 Task: Go to Program & Features. Select Whole Food Market. Add to cart Organic Rosemary-1. Select Amazon Health. Add to cart Quercetin supplement-2. Place order for Gianna Martinez, _x000D_
382 S Miraleste Dr #455_x000D_
San Pedro, California(CA), 90732, Cell Number (310) 548-1979
Action: Mouse moved to (157, 66)
Screenshot: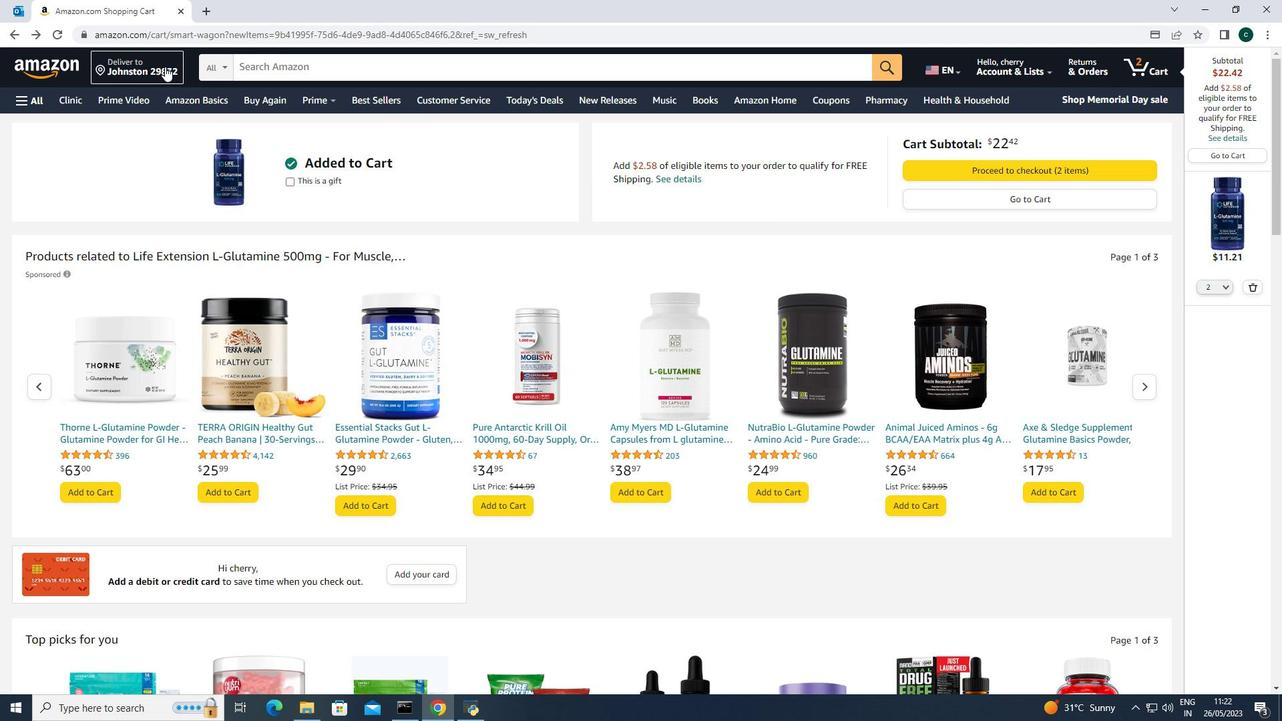 
Action: Mouse pressed left at (157, 66)
Screenshot: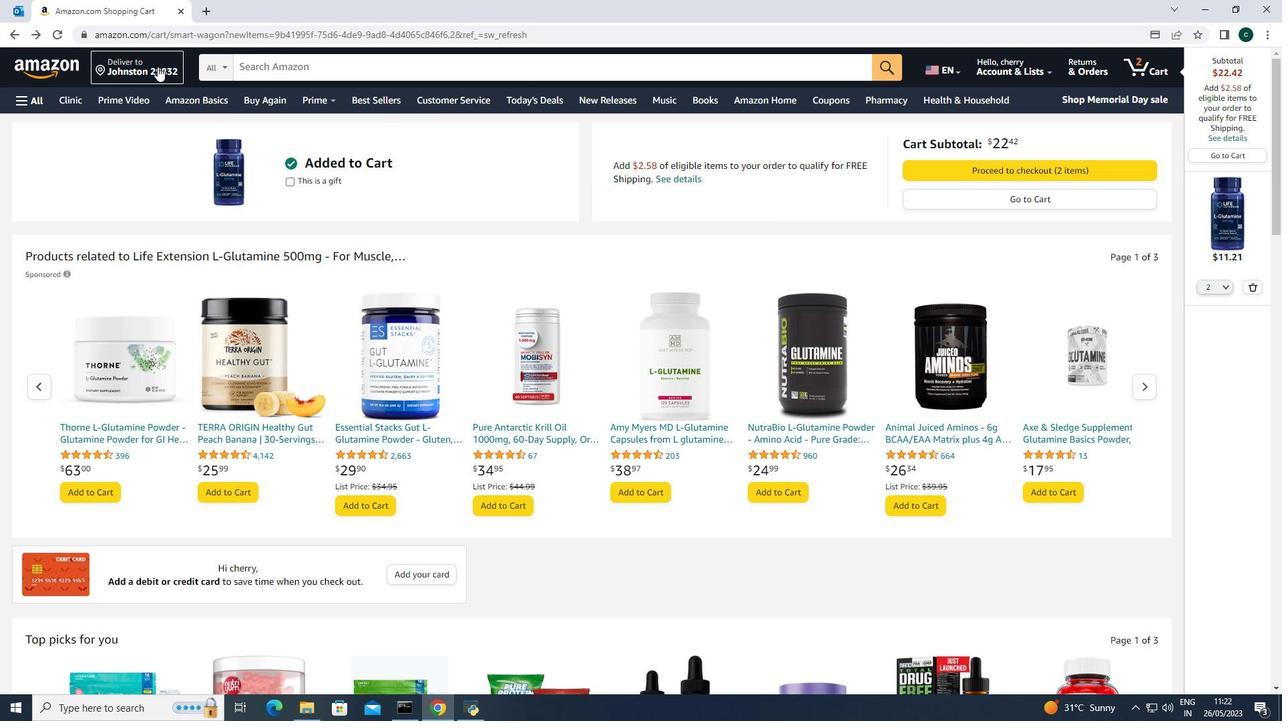 
Action: Mouse moved to (657, 412)
Screenshot: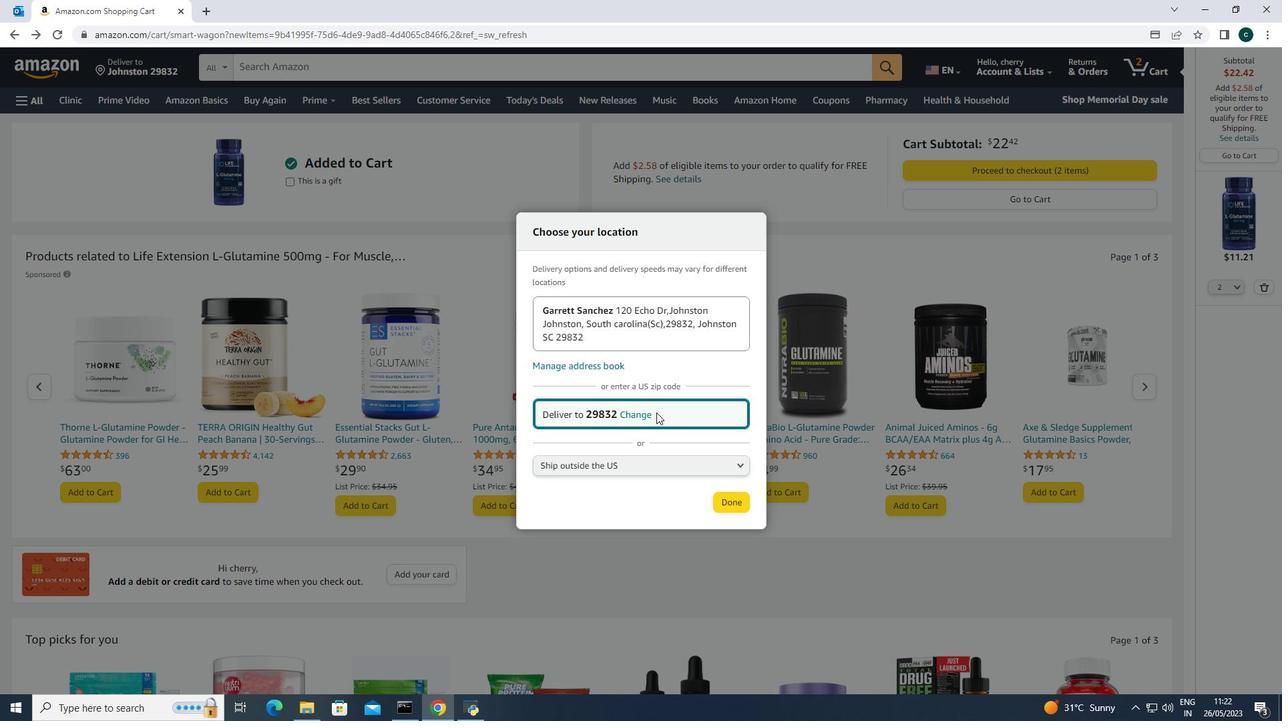 
Action: Mouse pressed left at (657, 412)
Screenshot: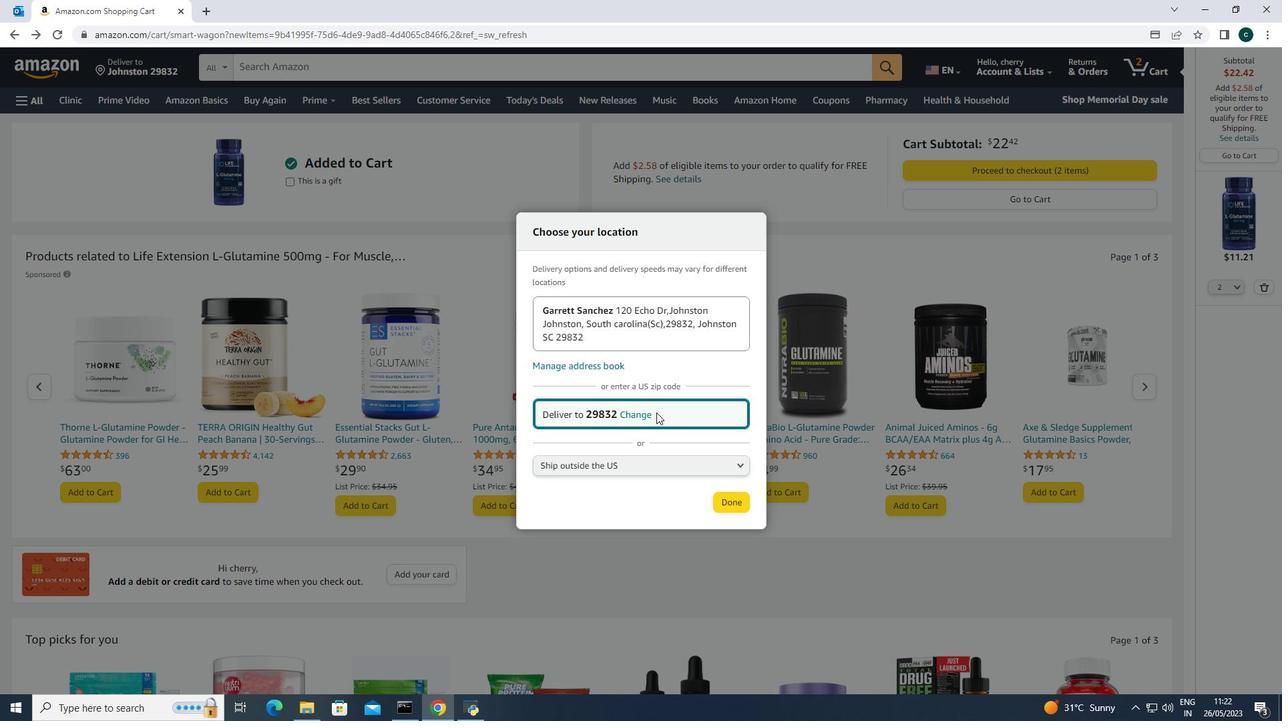 
Action: Mouse moved to (645, 417)
Screenshot: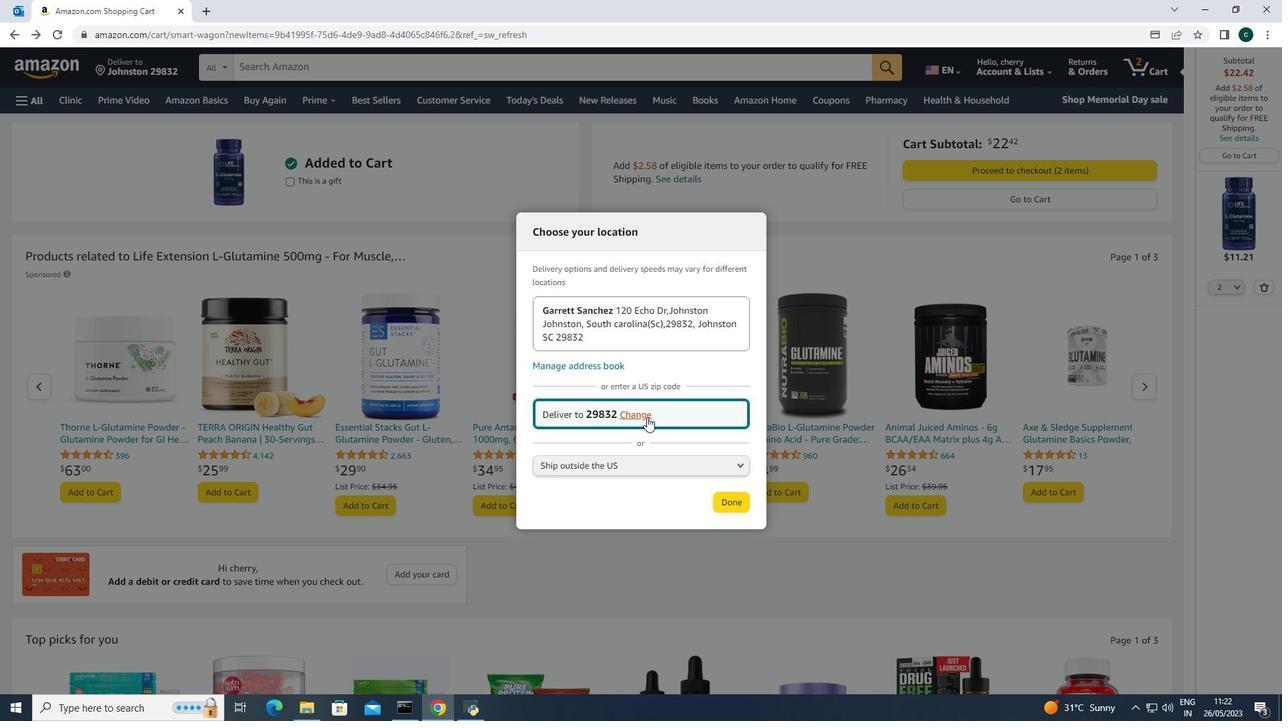 
Action: Mouse pressed left at (645, 417)
Screenshot: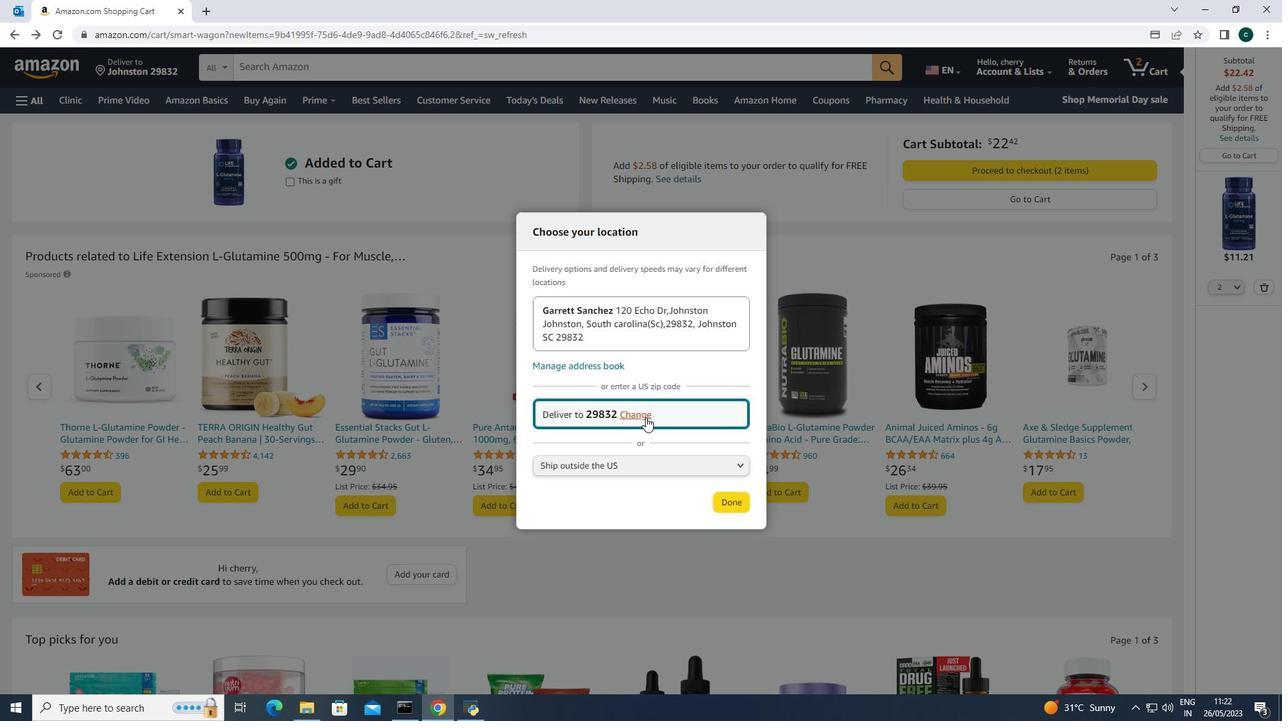 
Action: Mouse moved to (647, 412)
Screenshot: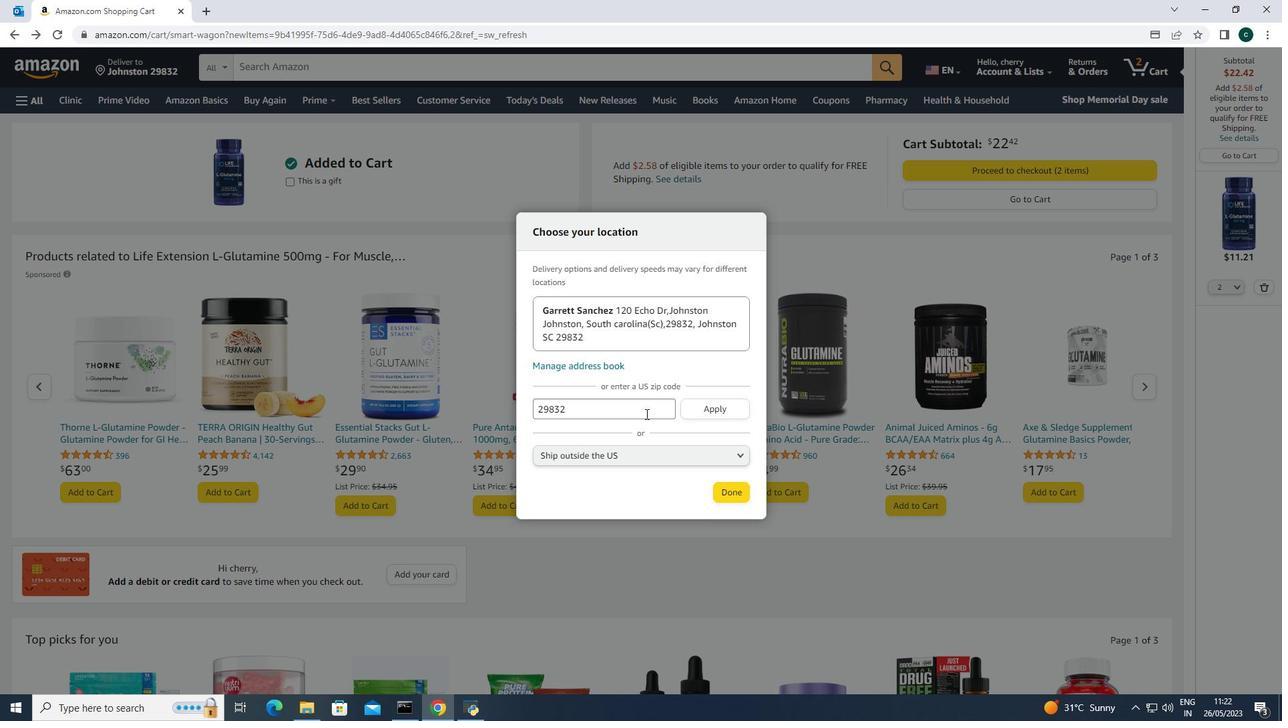 
Action: Mouse pressed left at (647, 412)
Screenshot: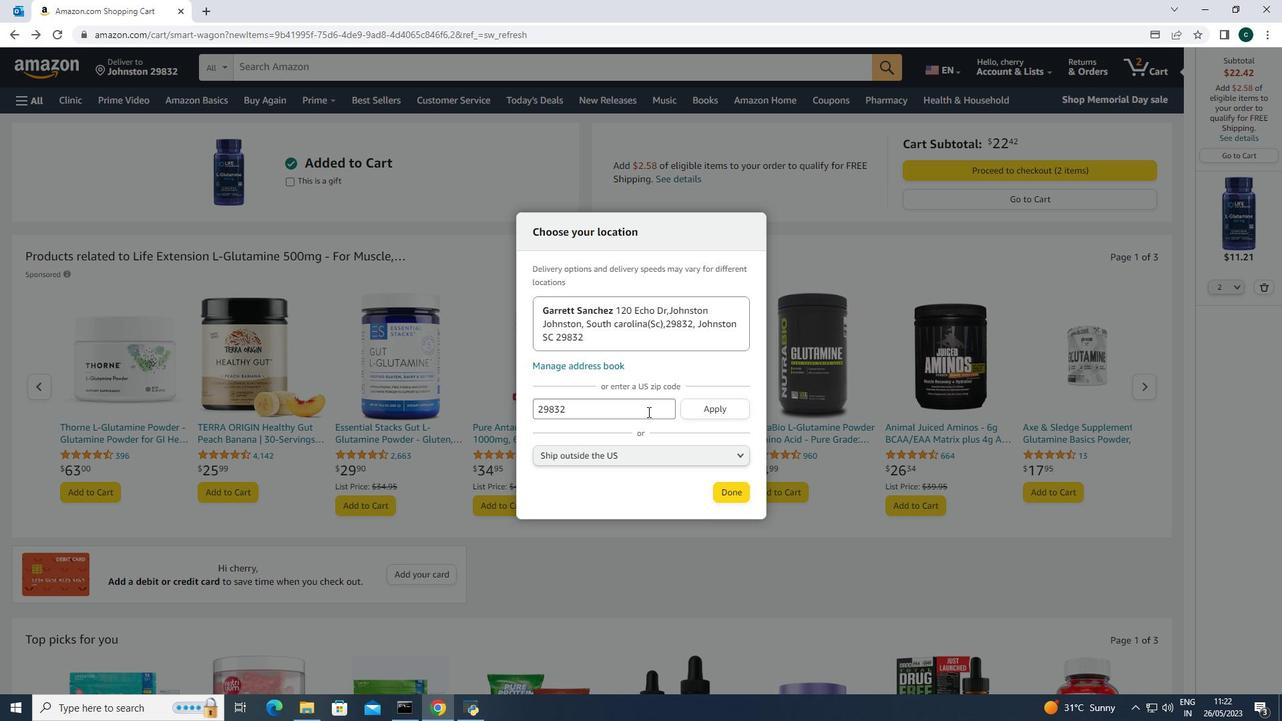 
Action: Key pressed <Key.backspace><Key.backspace><Key.backspace><Key.backspace><Key.backspace><Key.backspace><Key.backspace><Key.backspace><Key.backspace><Key.backspace><Key.backspace><Key.backspace><Key.backspace><Key.backspace>9<Key.backspace>90732
Screenshot: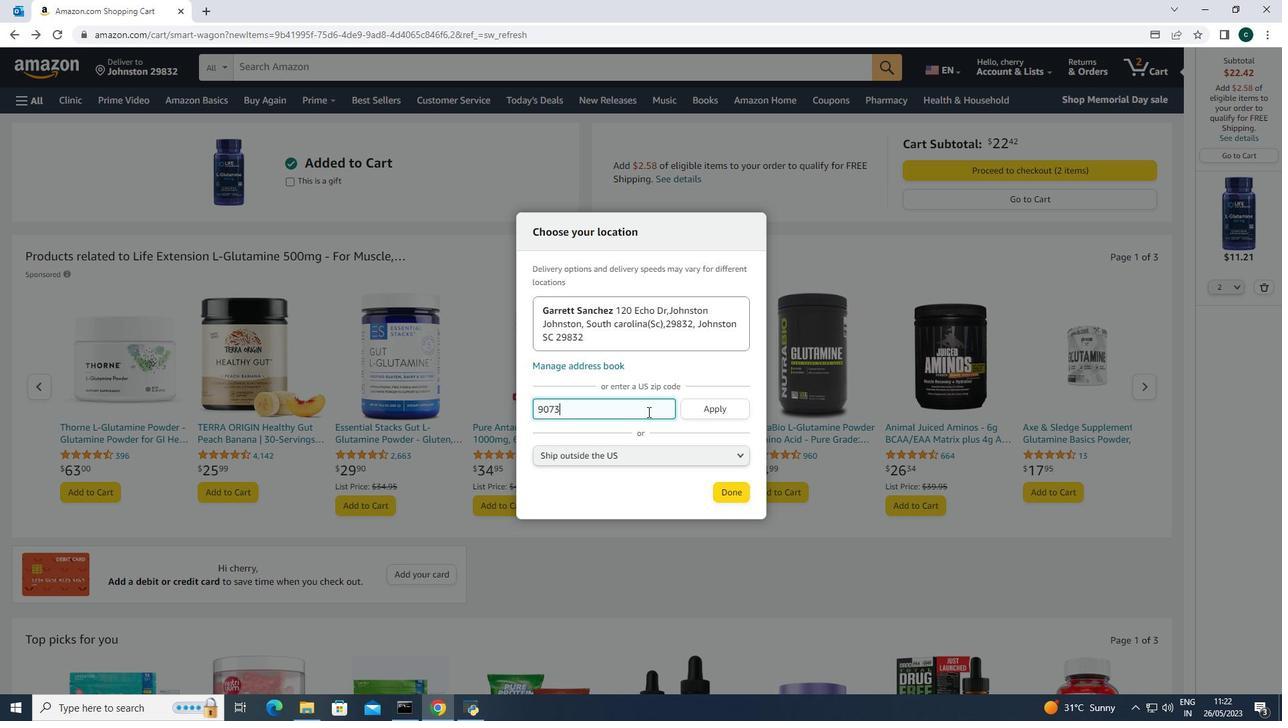 
Action: Mouse moved to (735, 406)
Screenshot: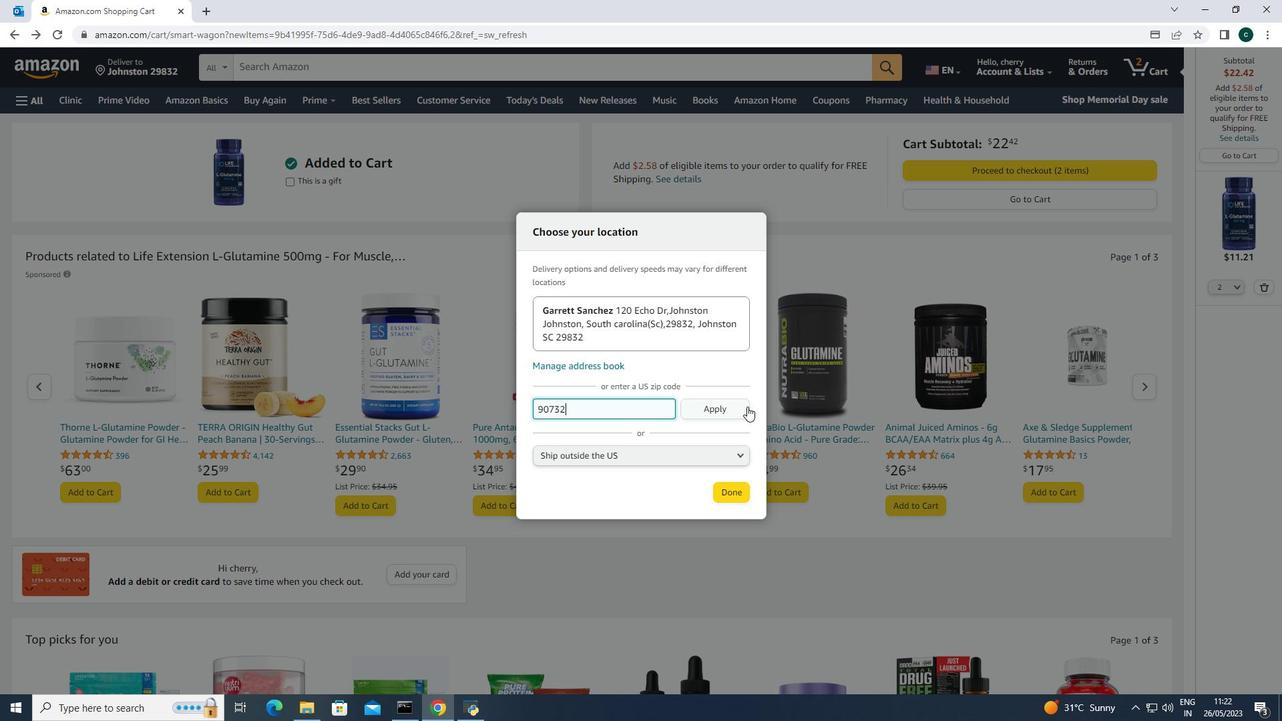
Action: Mouse pressed left at (735, 406)
Screenshot: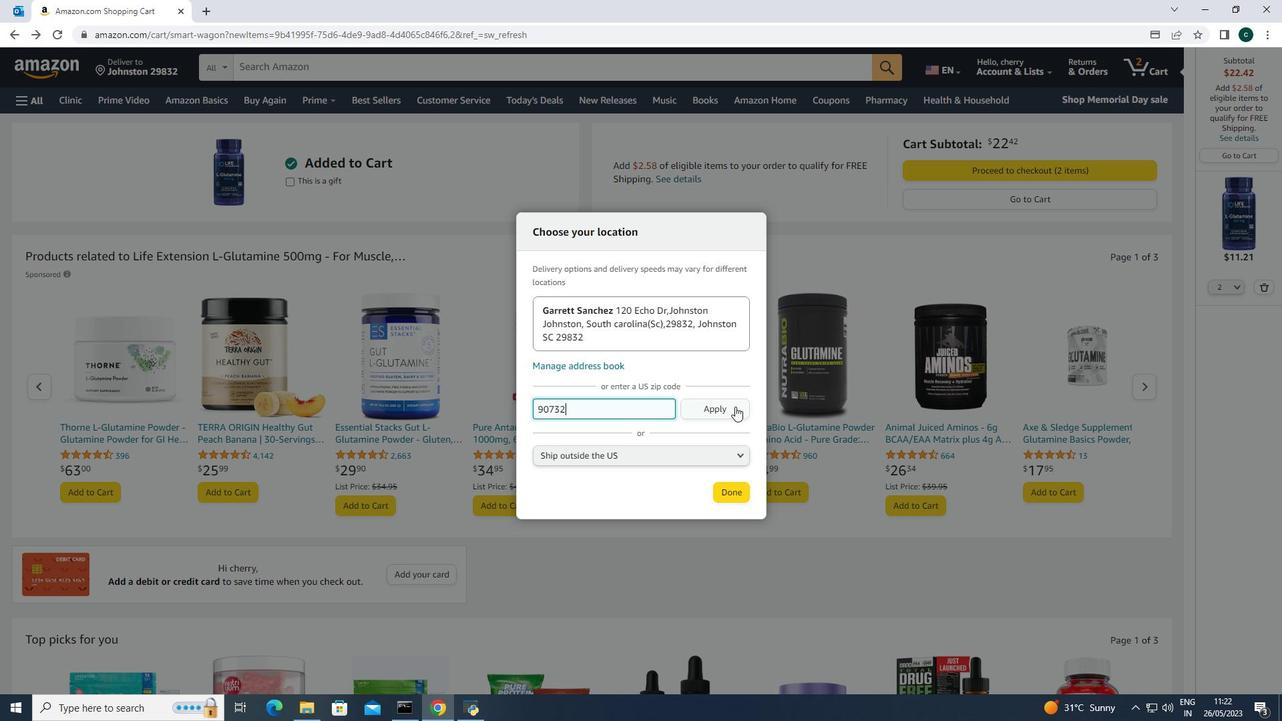 
Action: Mouse moved to (730, 505)
Screenshot: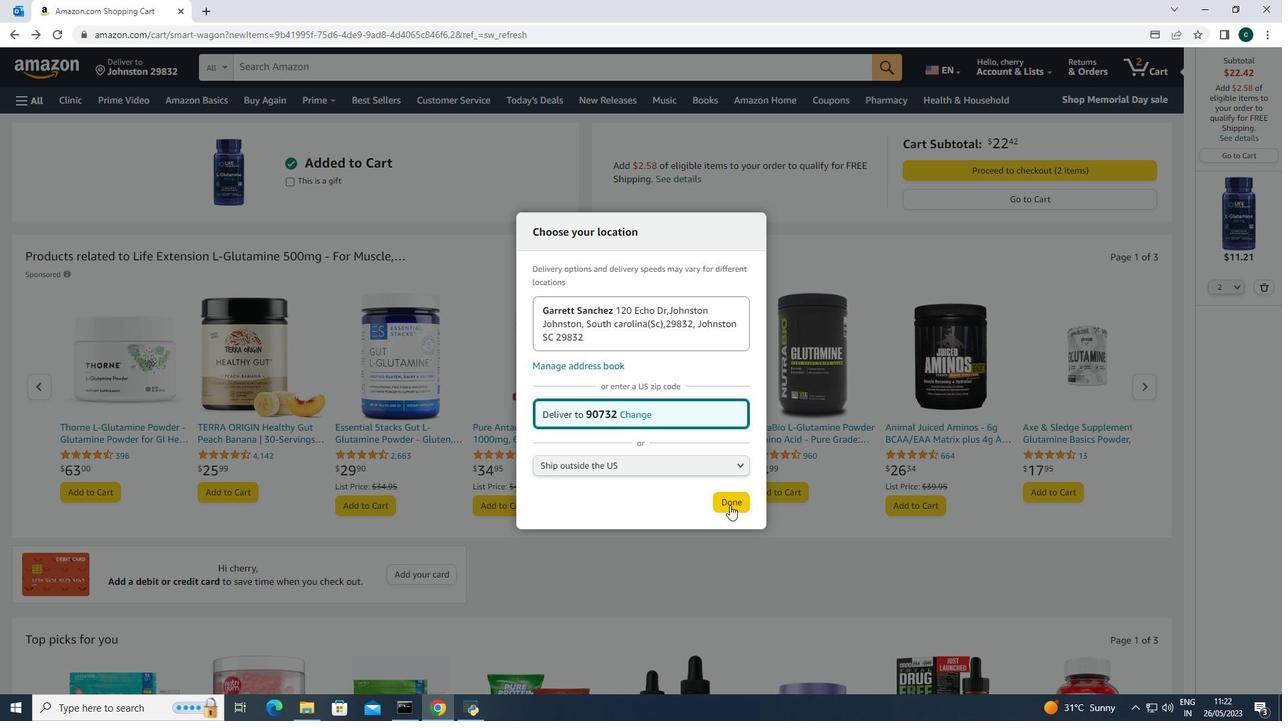 
Action: Mouse pressed left at (730, 505)
Screenshot: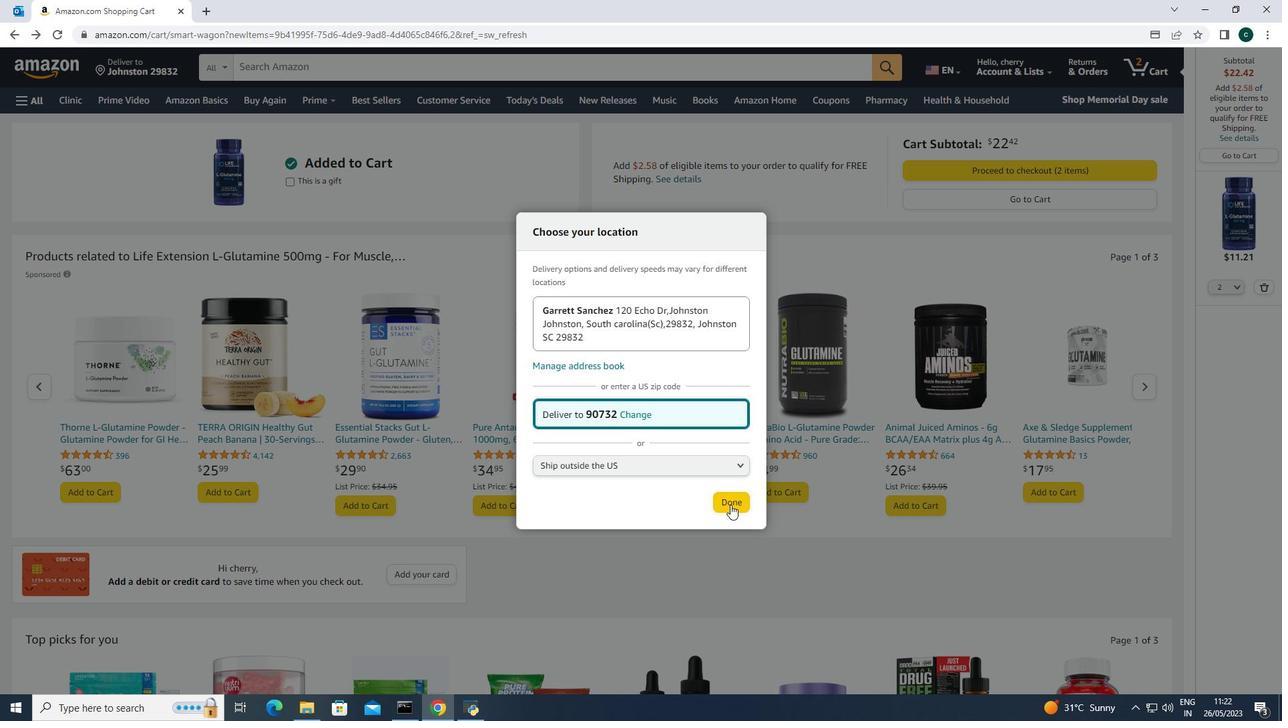 
Action: Mouse moved to (16, 92)
Screenshot: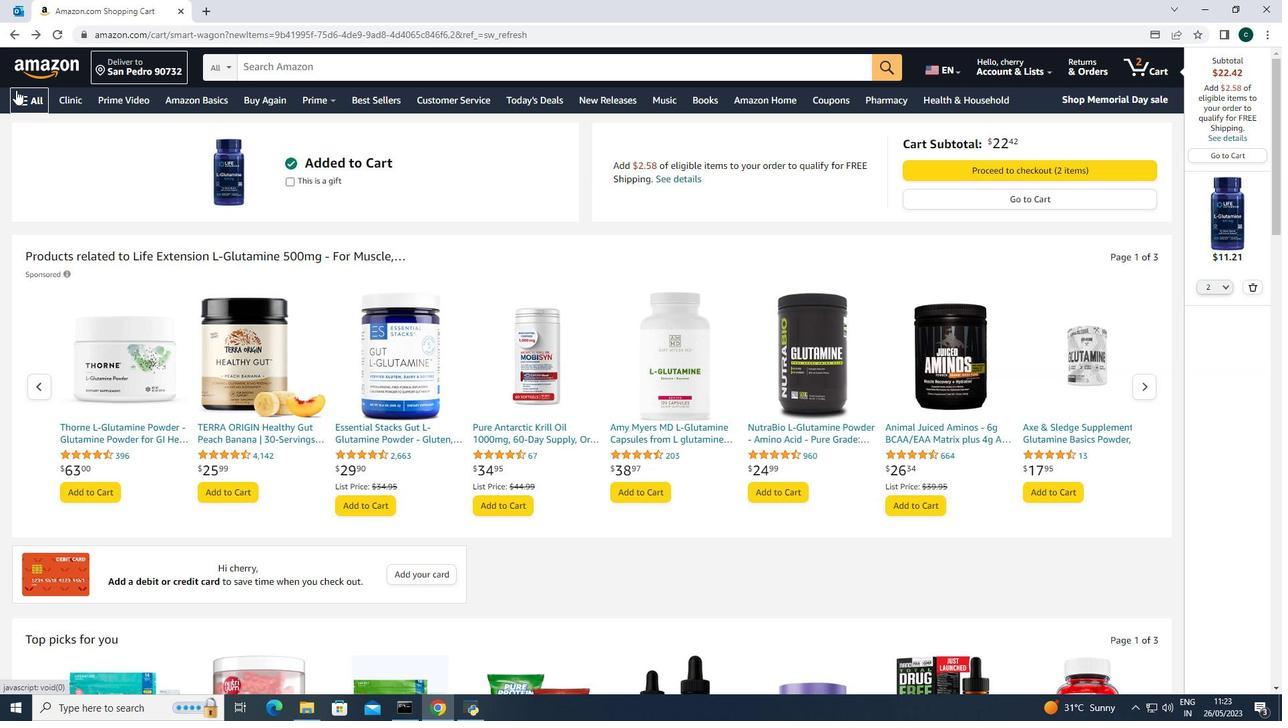
Action: Mouse pressed left at (16, 92)
Screenshot: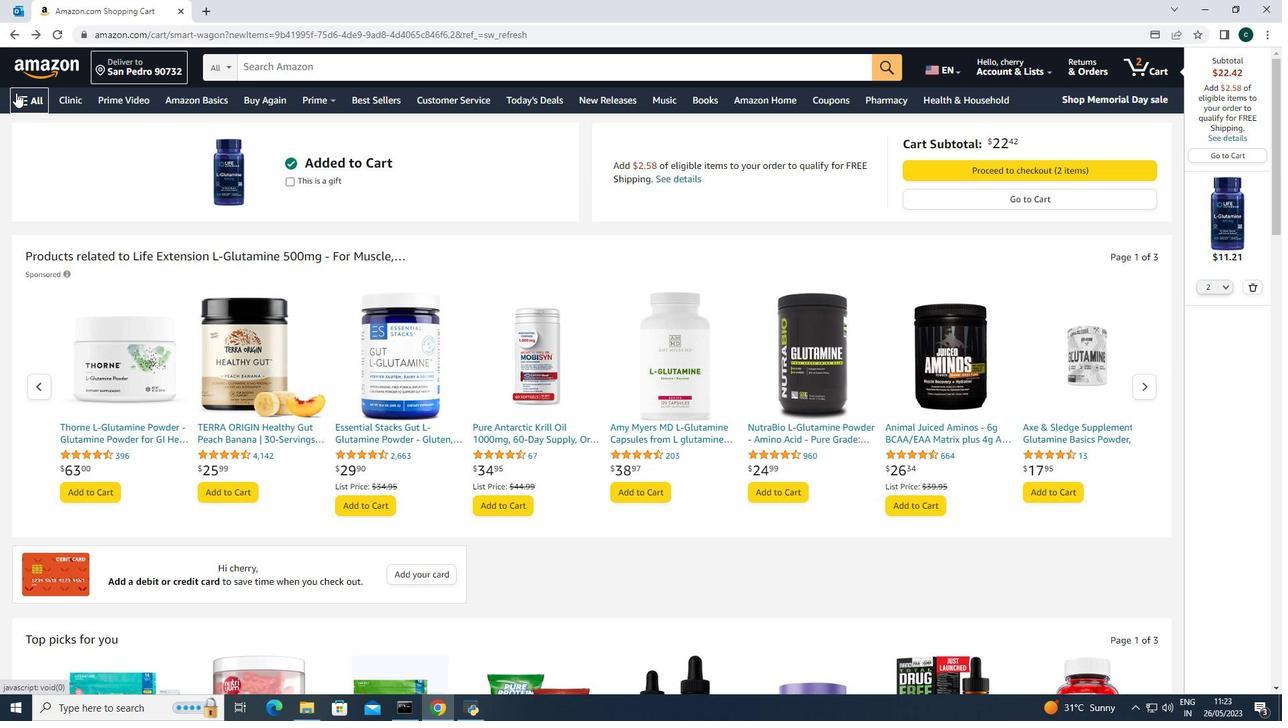 
Action: Mouse moved to (93, 422)
Screenshot: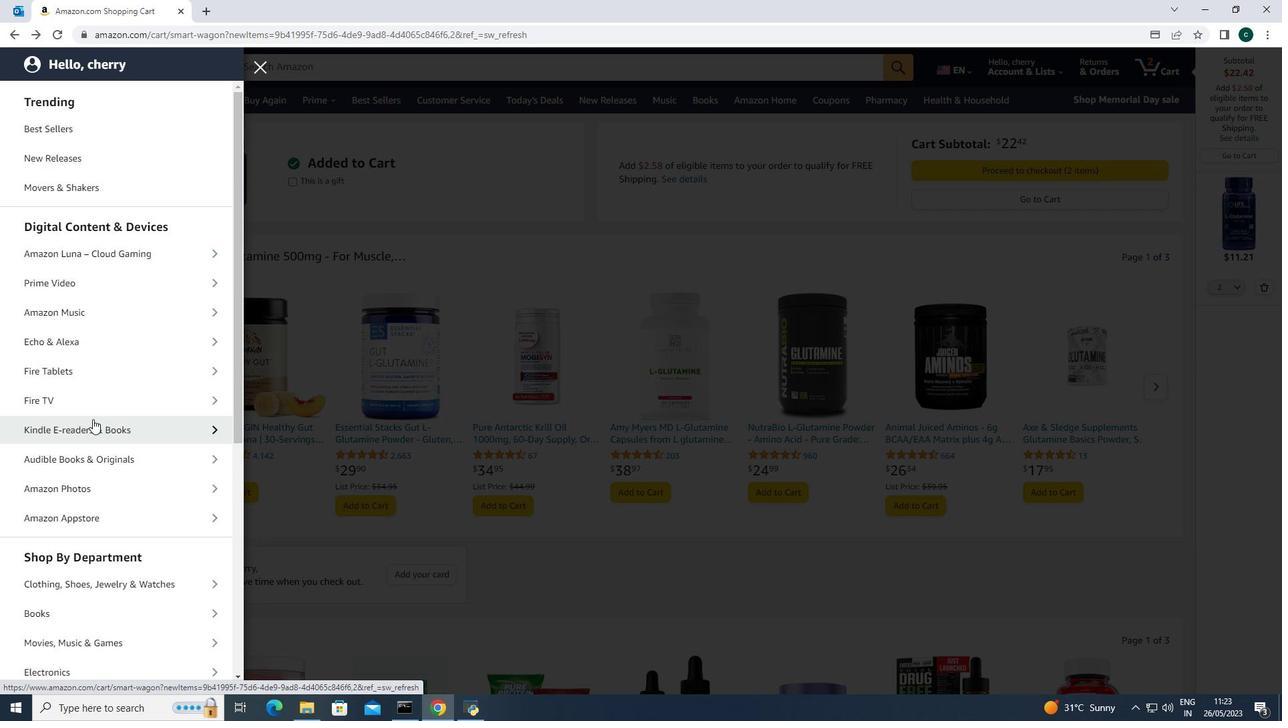 
Action: Mouse scrolled (93, 422) with delta (0, 0)
Screenshot: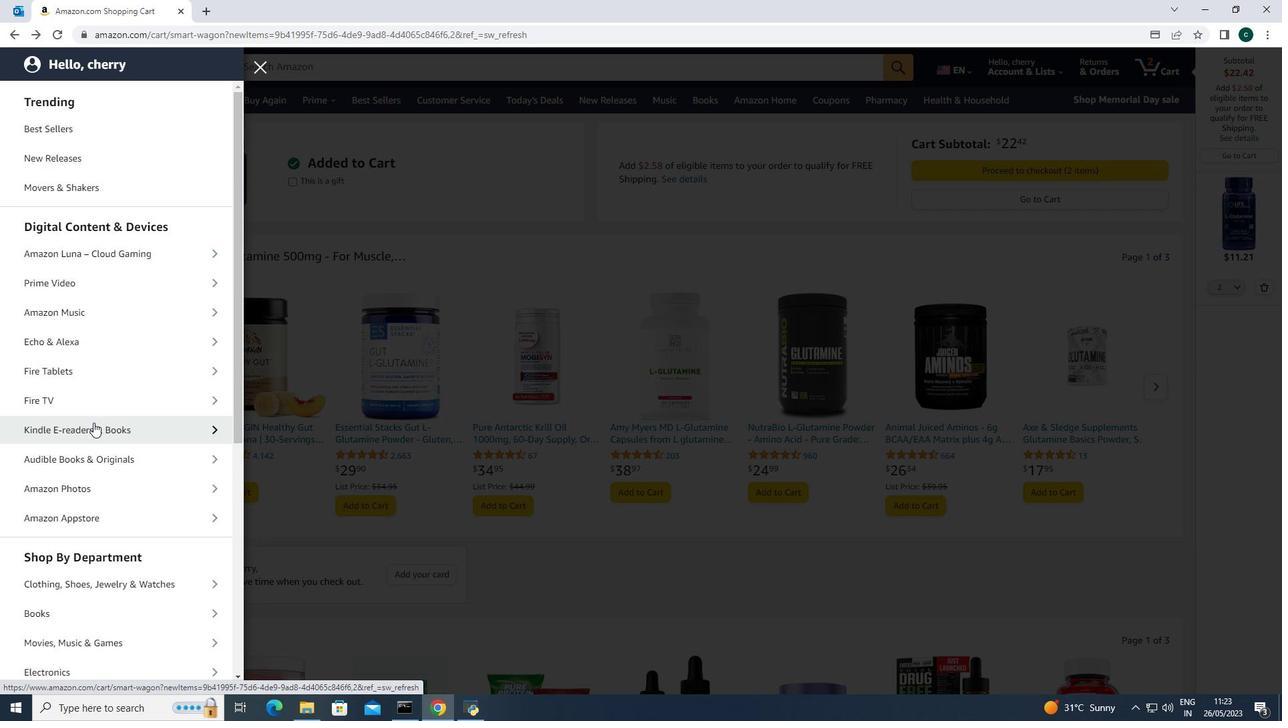 
Action: Mouse moved to (93, 422)
Screenshot: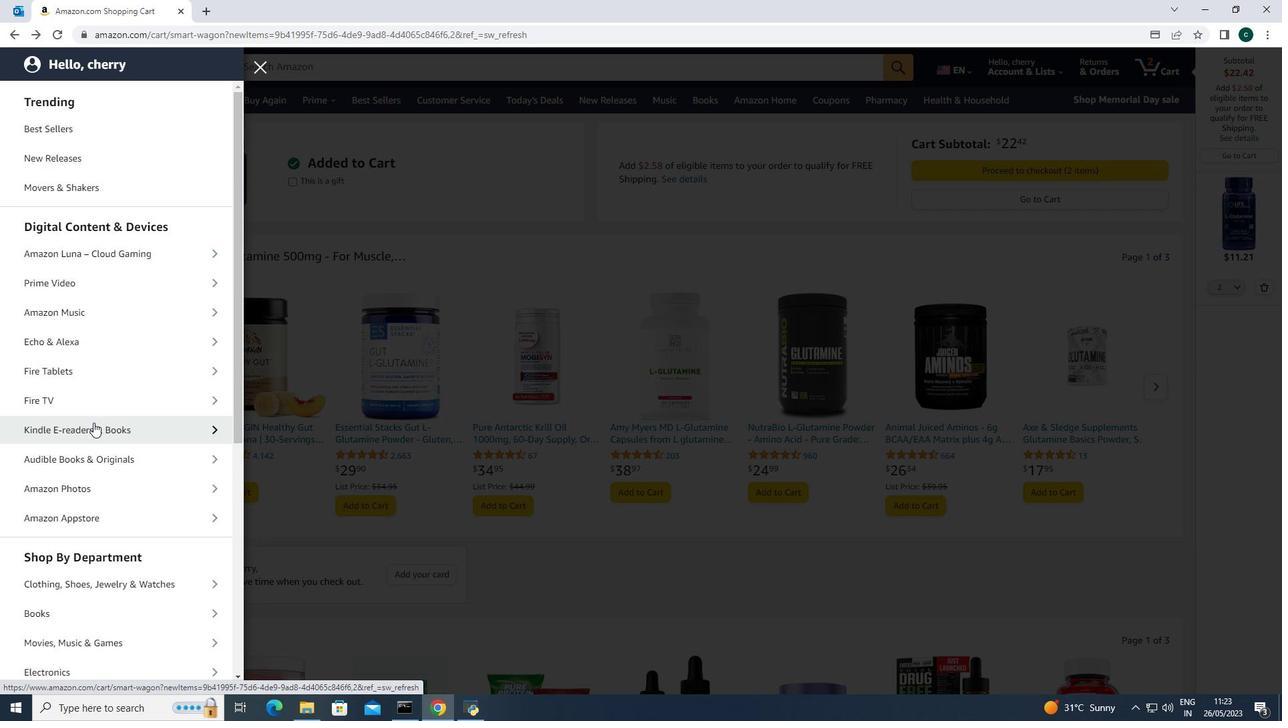 
Action: Mouse scrolled (93, 422) with delta (0, 0)
Screenshot: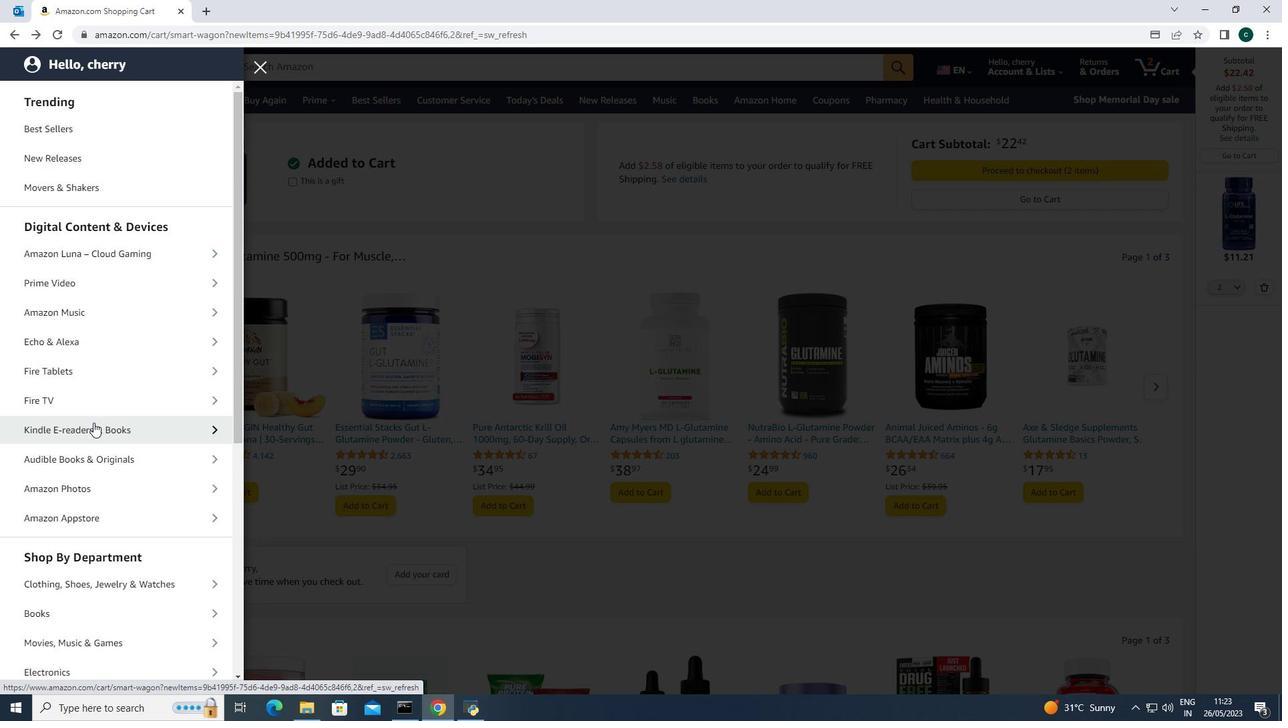 
Action: Mouse scrolled (93, 422) with delta (0, 0)
Screenshot: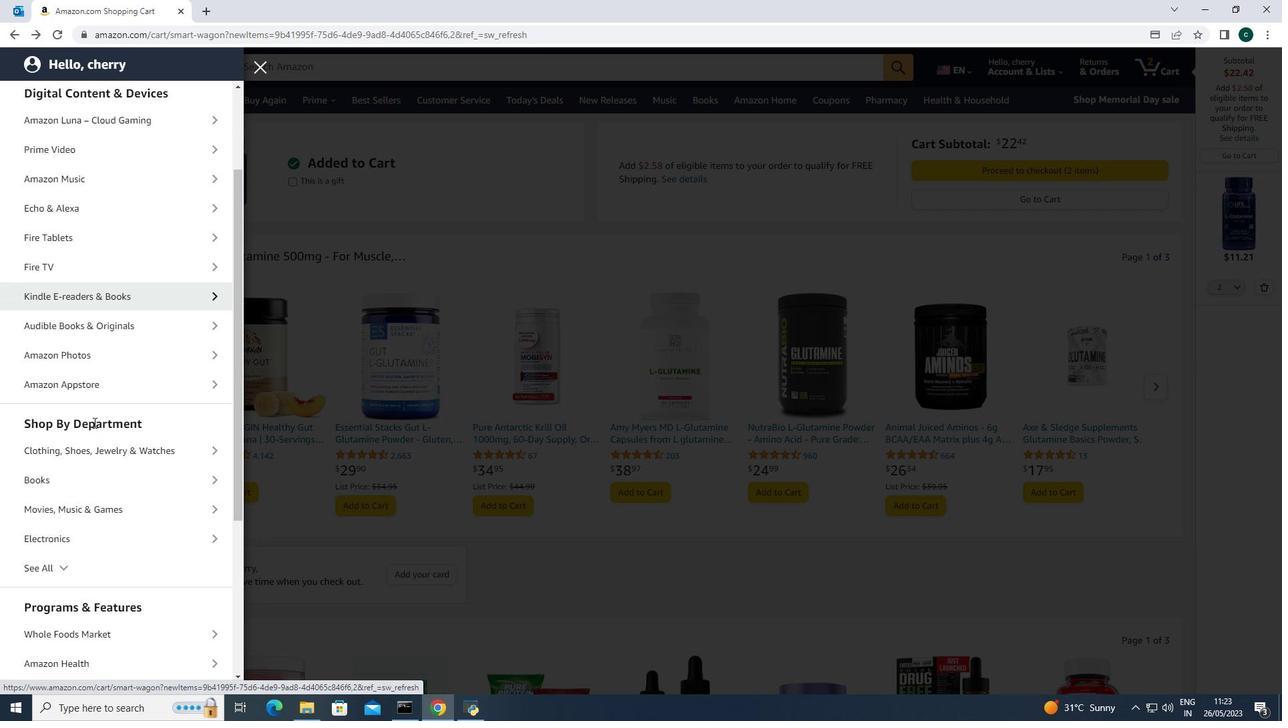 
Action: Mouse scrolled (93, 422) with delta (0, 0)
Screenshot: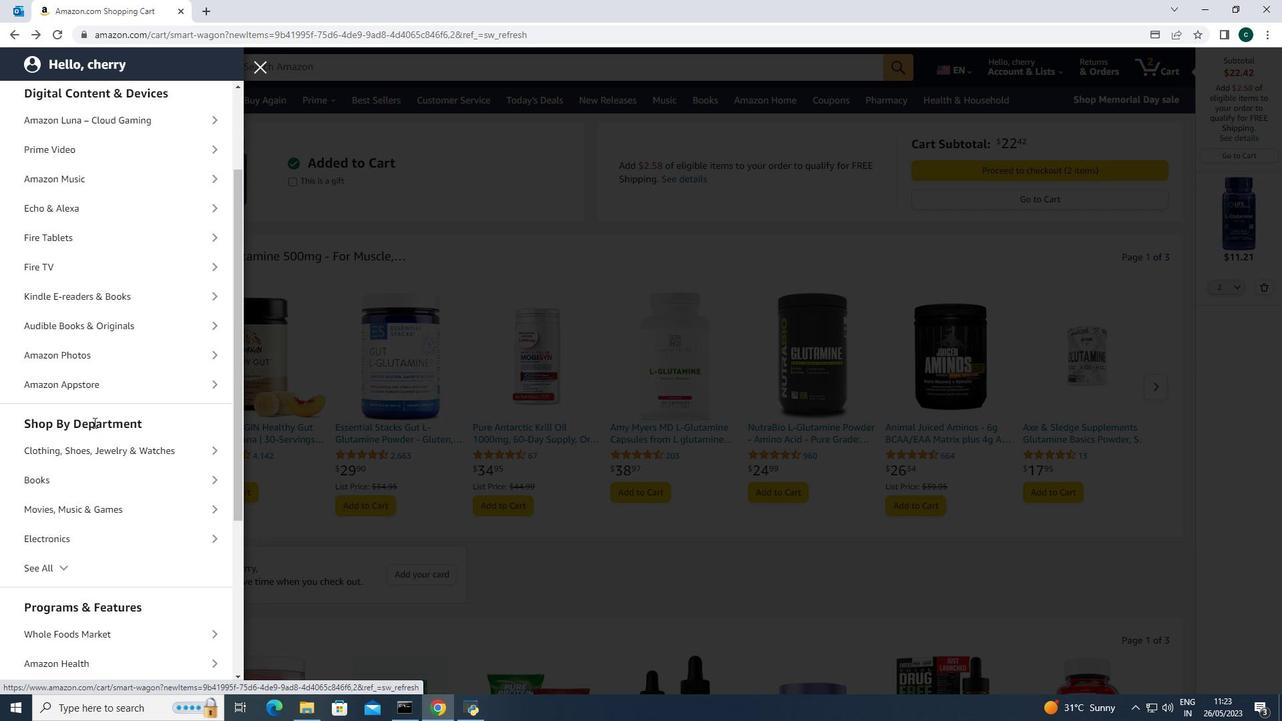 
Action: Mouse scrolled (93, 422) with delta (0, 0)
Screenshot: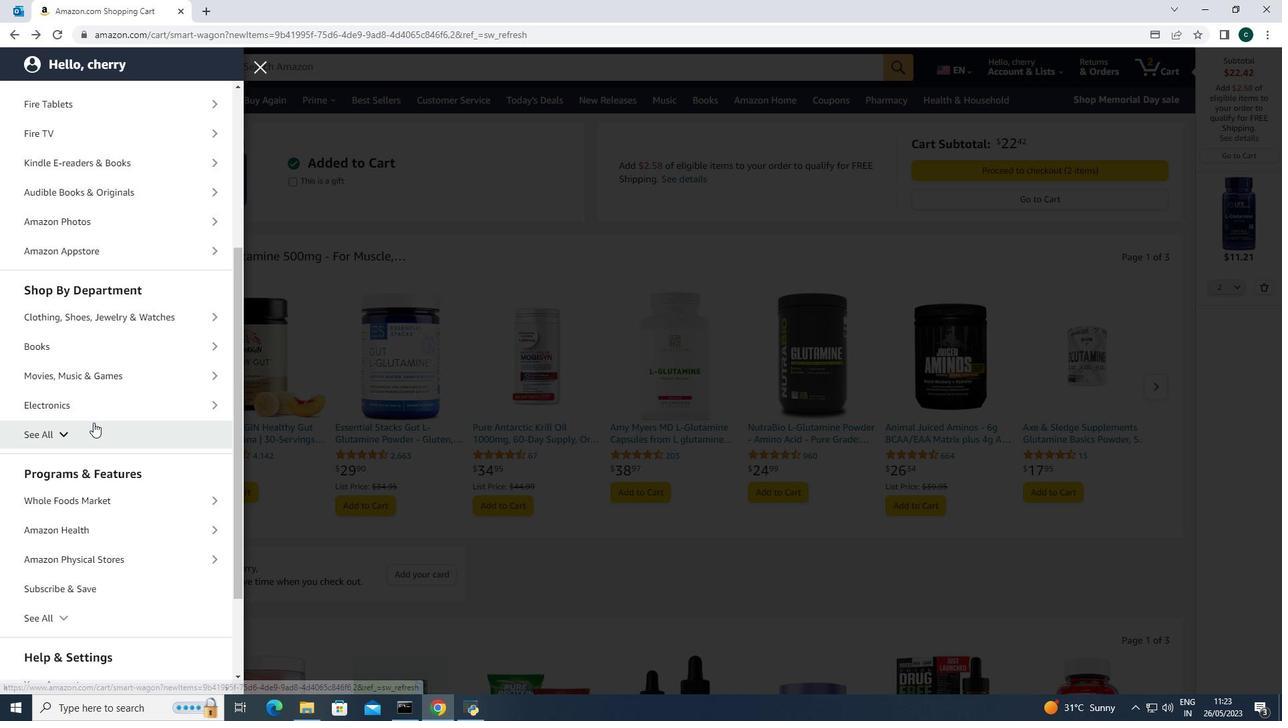 
Action: Mouse moved to (97, 436)
Screenshot: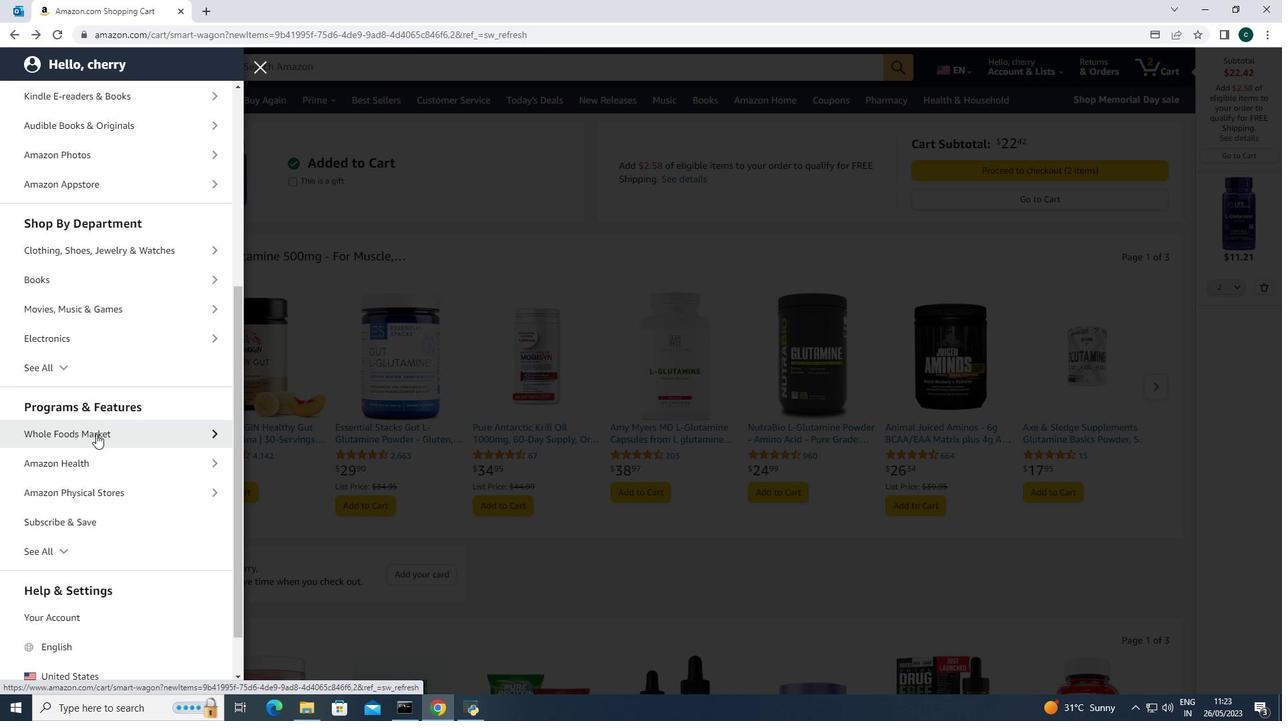 
Action: Mouse pressed left at (97, 436)
Screenshot: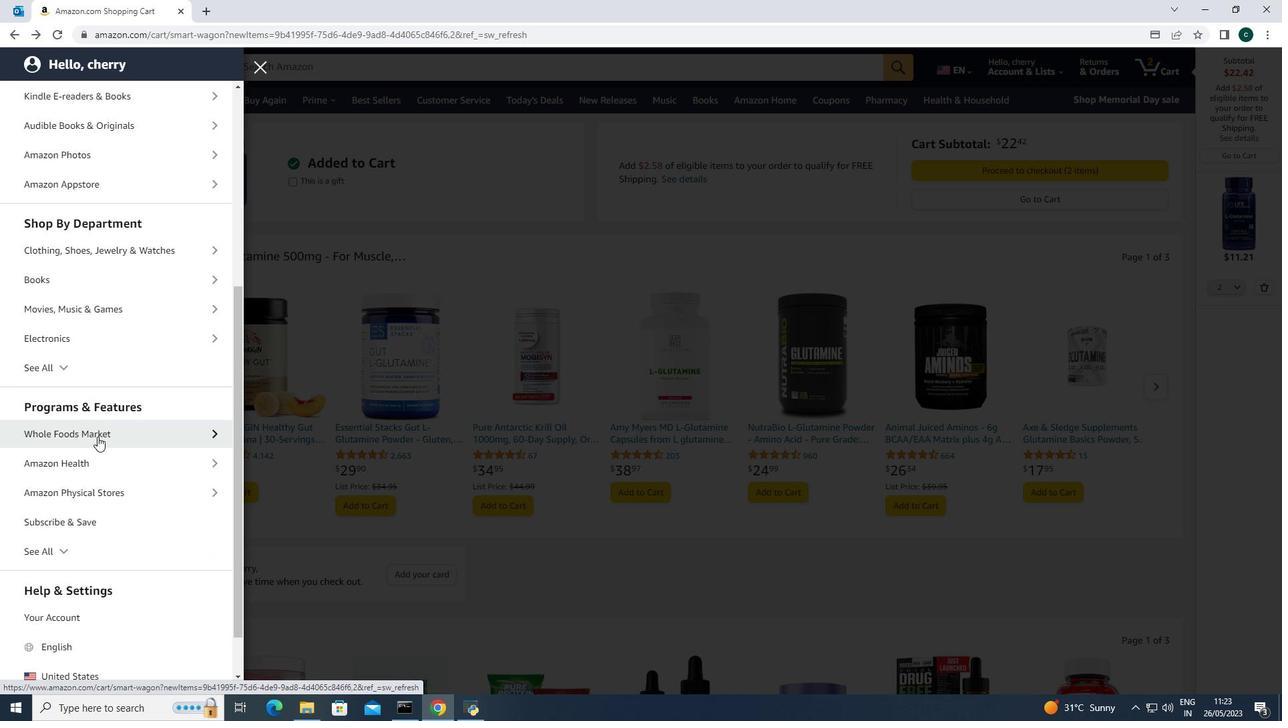 
Action: Mouse moved to (118, 159)
Screenshot: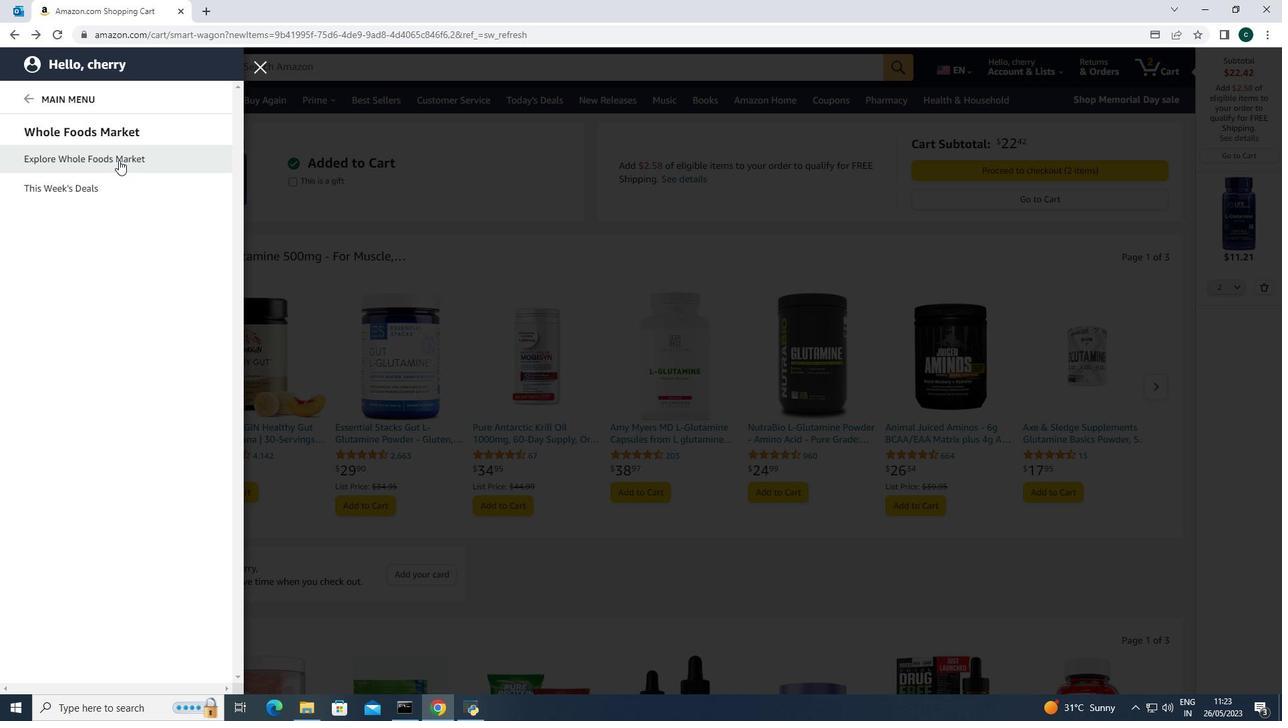 
Action: Mouse pressed left at (118, 159)
Screenshot: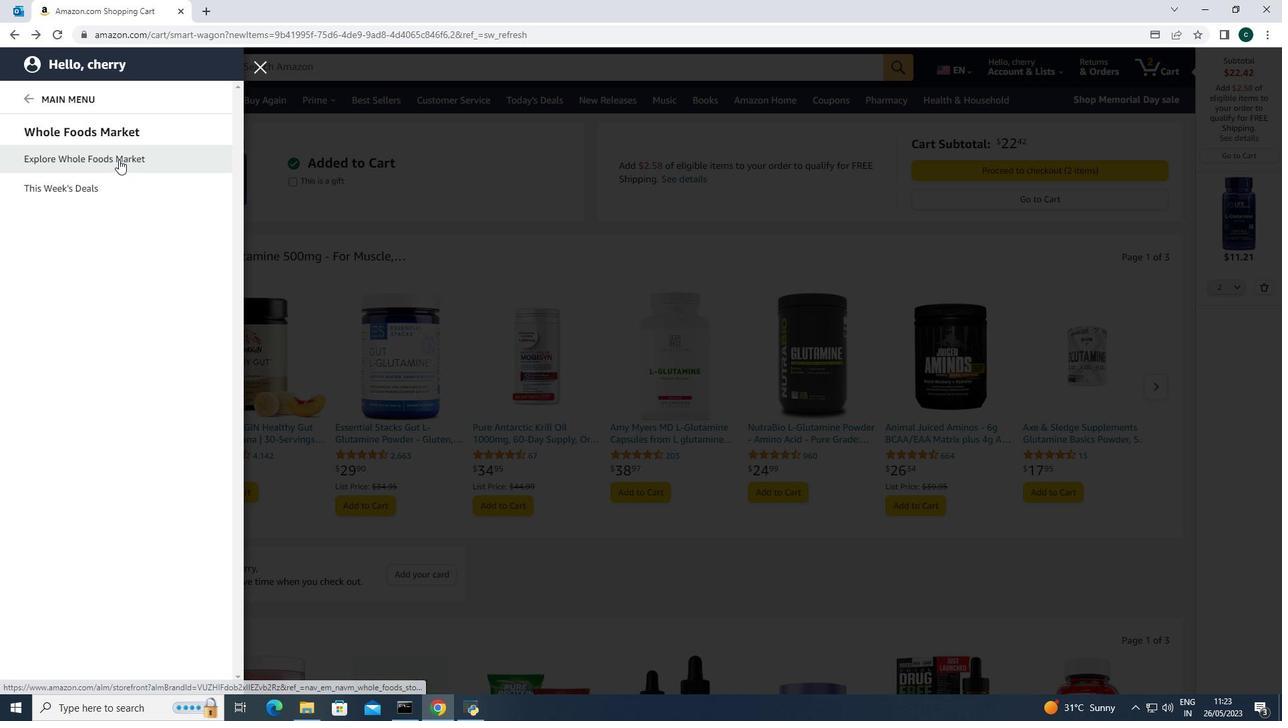 
Action: Mouse moved to (381, 70)
Screenshot: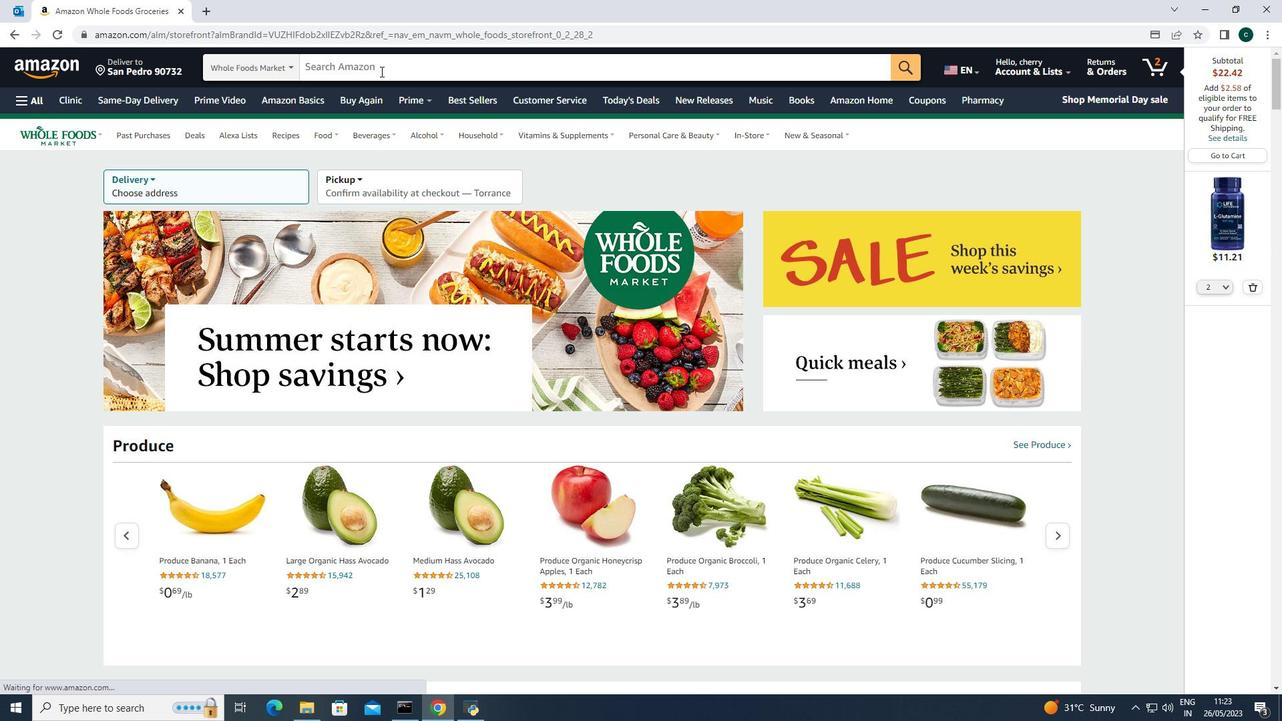 
Action: Mouse pressed left at (381, 70)
Screenshot: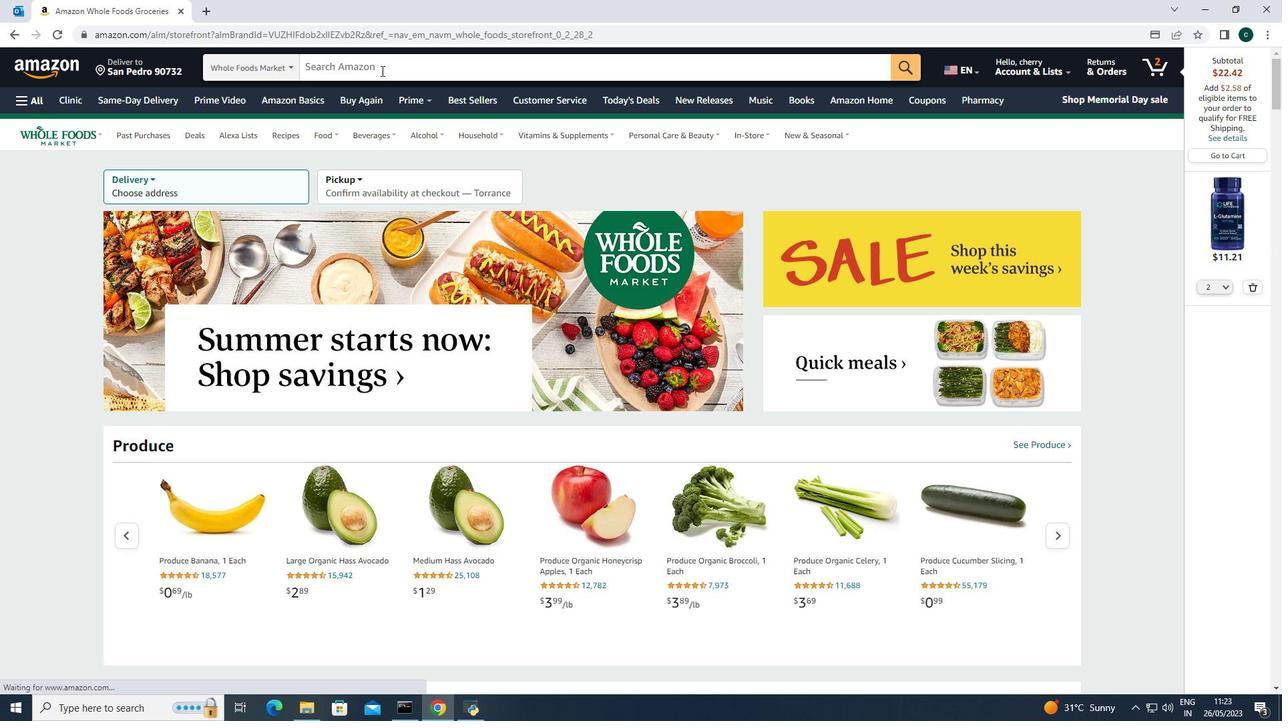 
Action: Key pressed r<Key.backspace><Key.shift><Key.shift><Key.shift><Key.shift>Organic<Key.space><Key.shift><Key.shift><Key.shift><Key.shift><Key.shift>Rosemary<Key.enter>
Screenshot: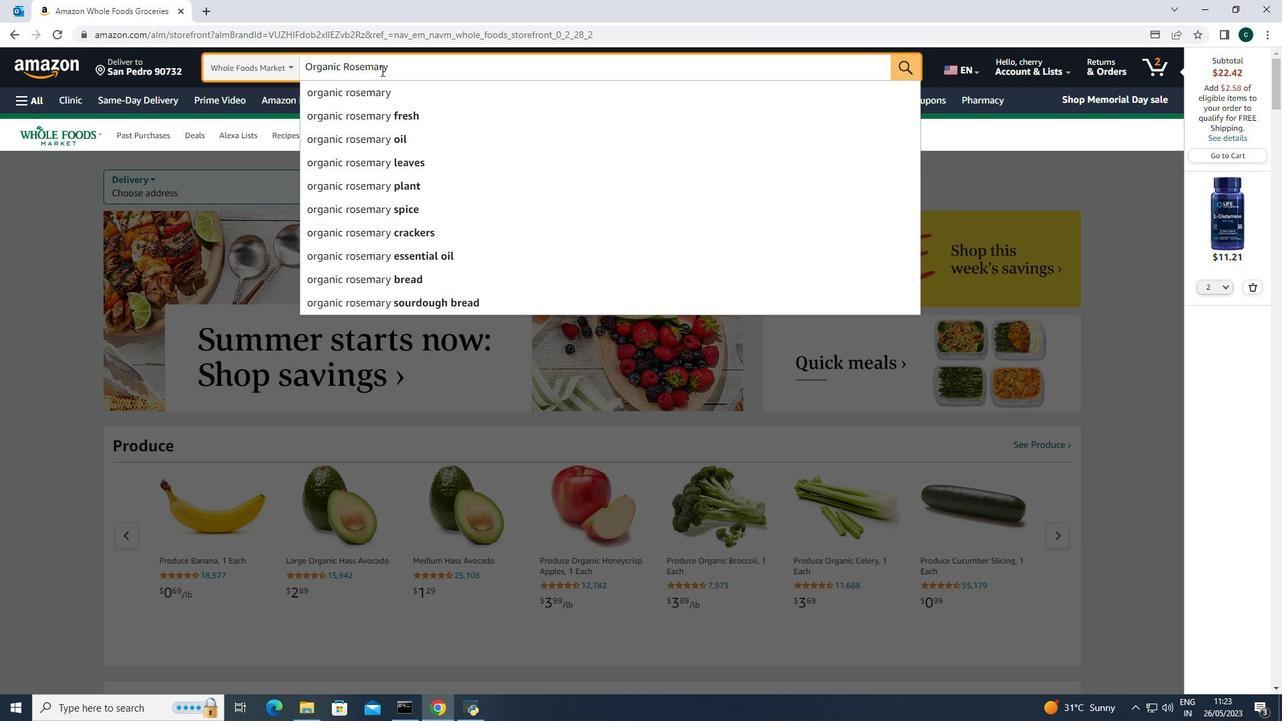 
Action: Mouse moved to (436, 262)
Screenshot: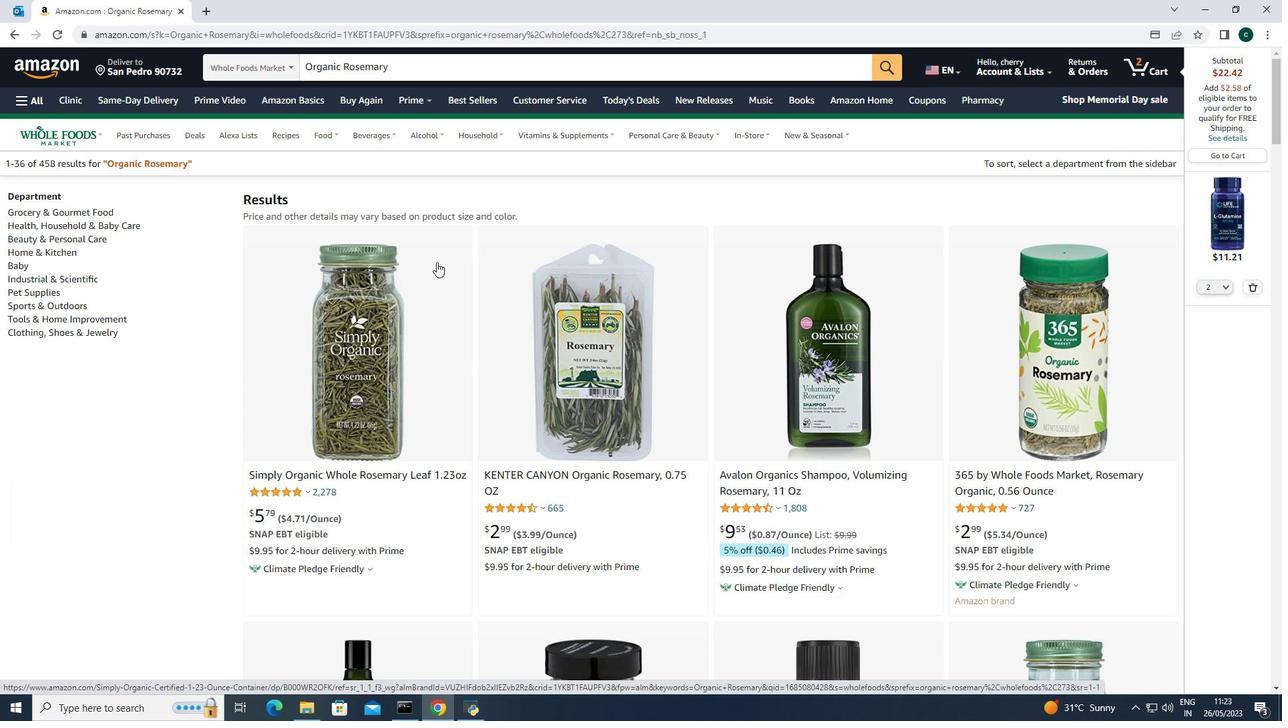 
Action: Mouse scrolled (436, 261) with delta (0, 0)
Screenshot: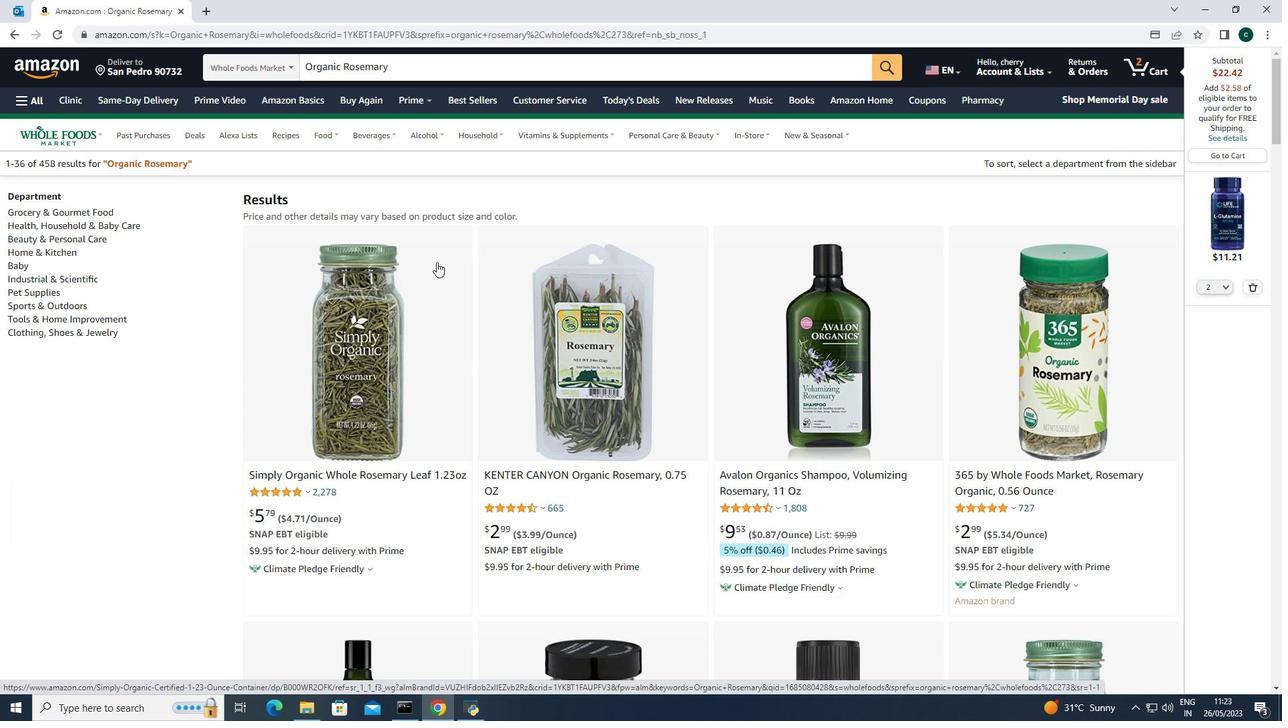 
Action: Mouse scrolled (436, 261) with delta (0, 0)
Screenshot: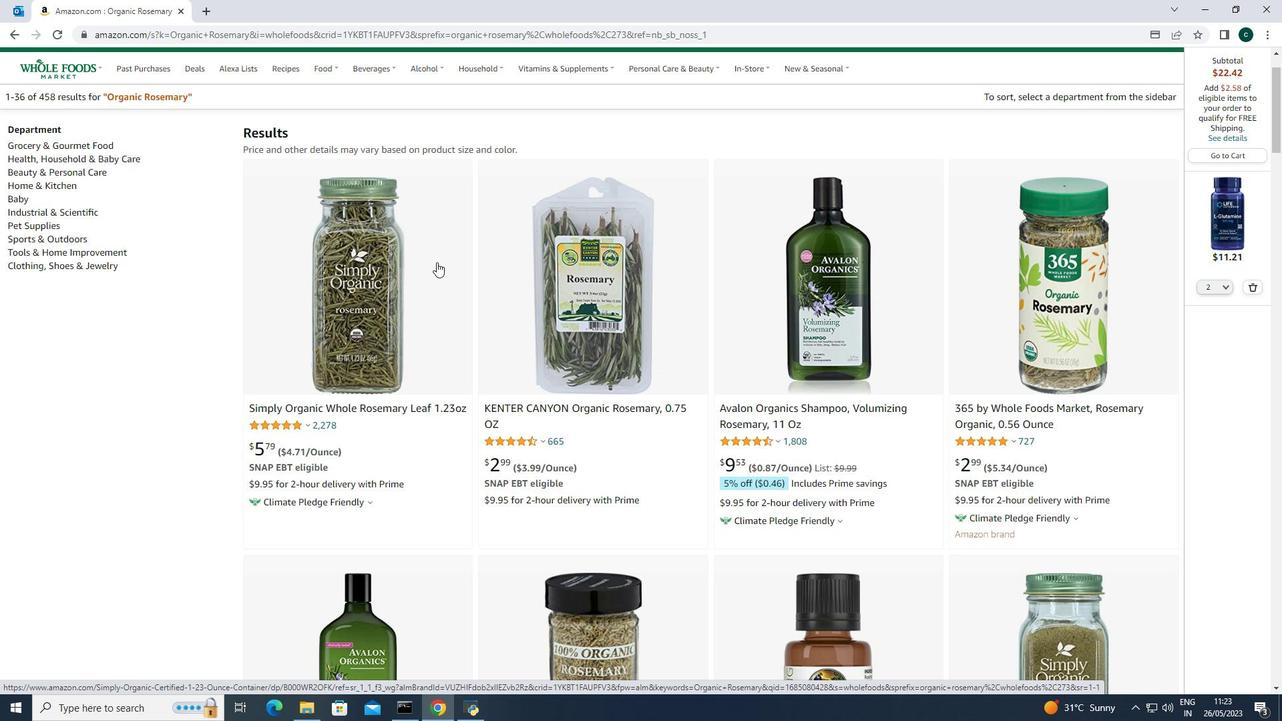 
Action: Mouse scrolled (436, 261) with delta (0, 0)
Screenshot: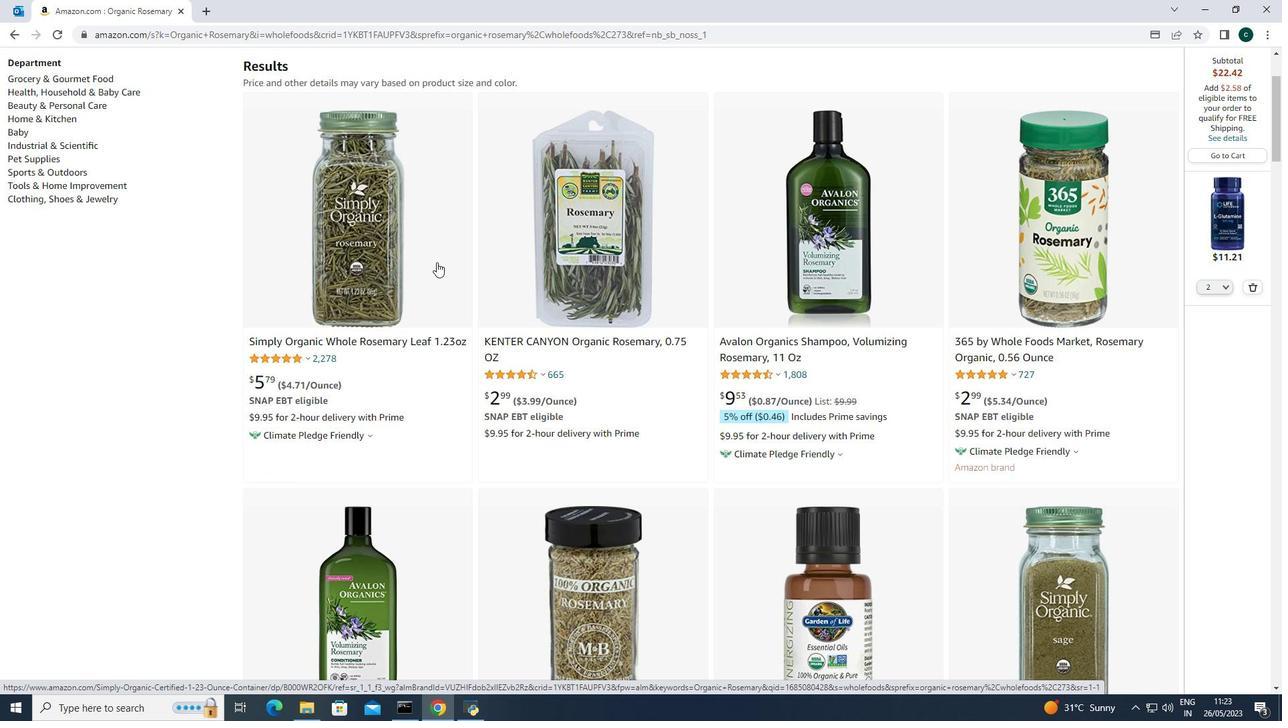 
Action: Mouse moved to (406, 221)
Screenshot: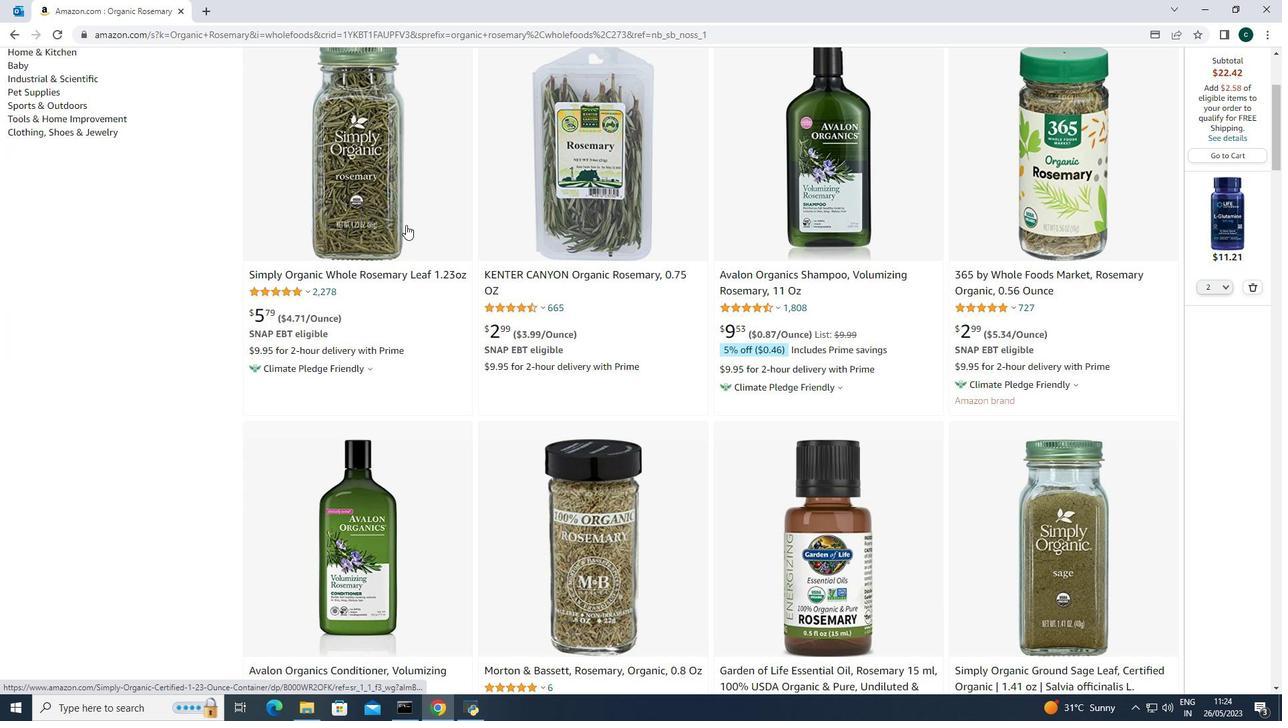 
Action: Mouse pressed left at (406, 221)
Screenshot: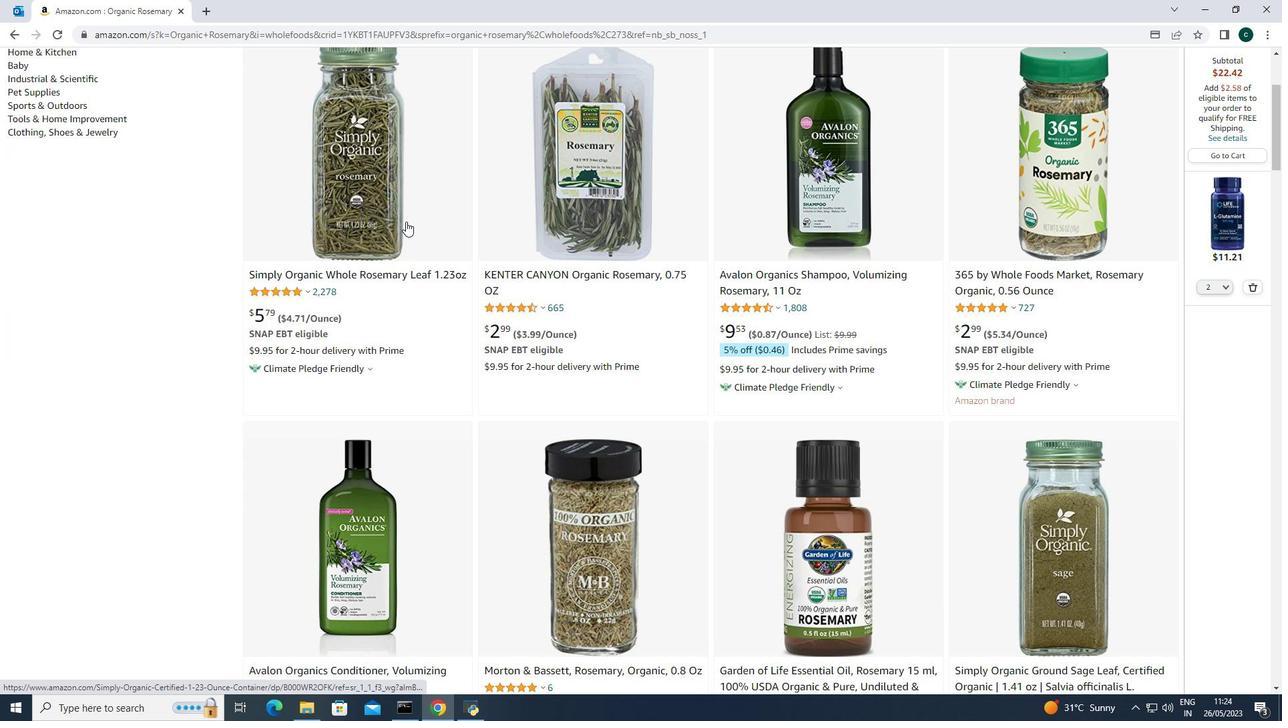 
Action: Mouse pressed left at (406, 221)
Screenshot: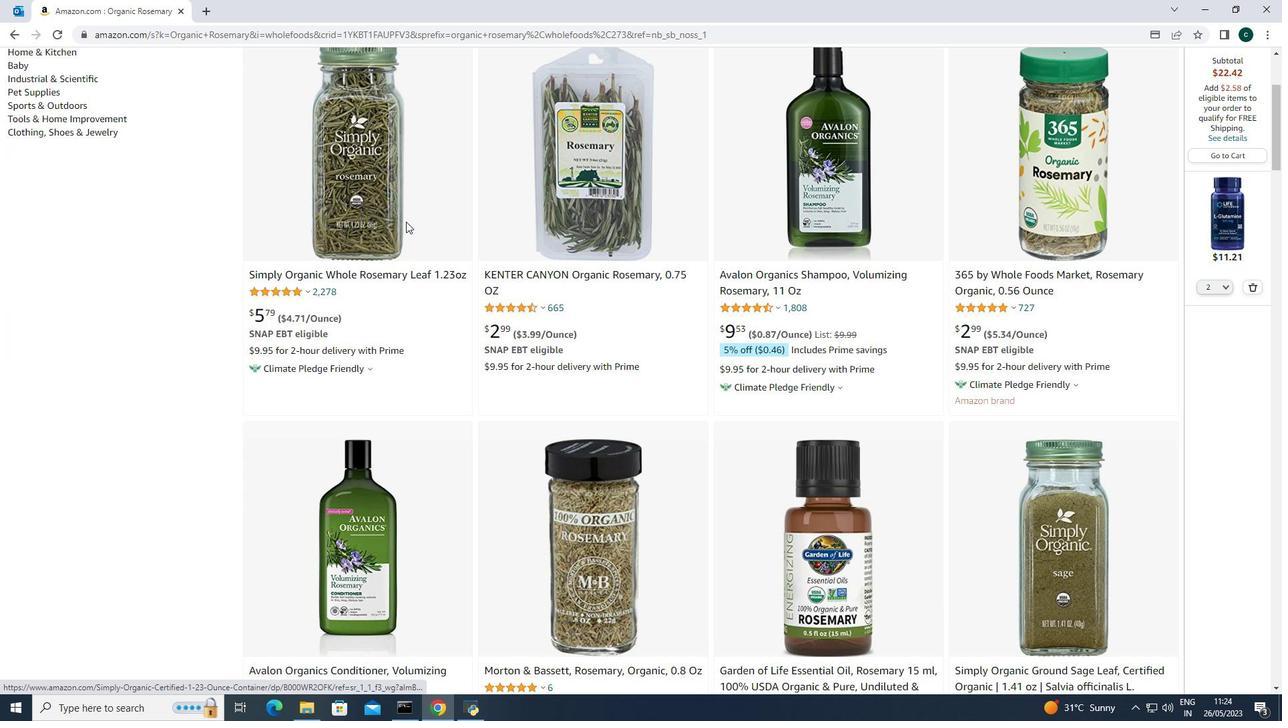 
Action: Mouse moved to (540, 336)
Screenshot: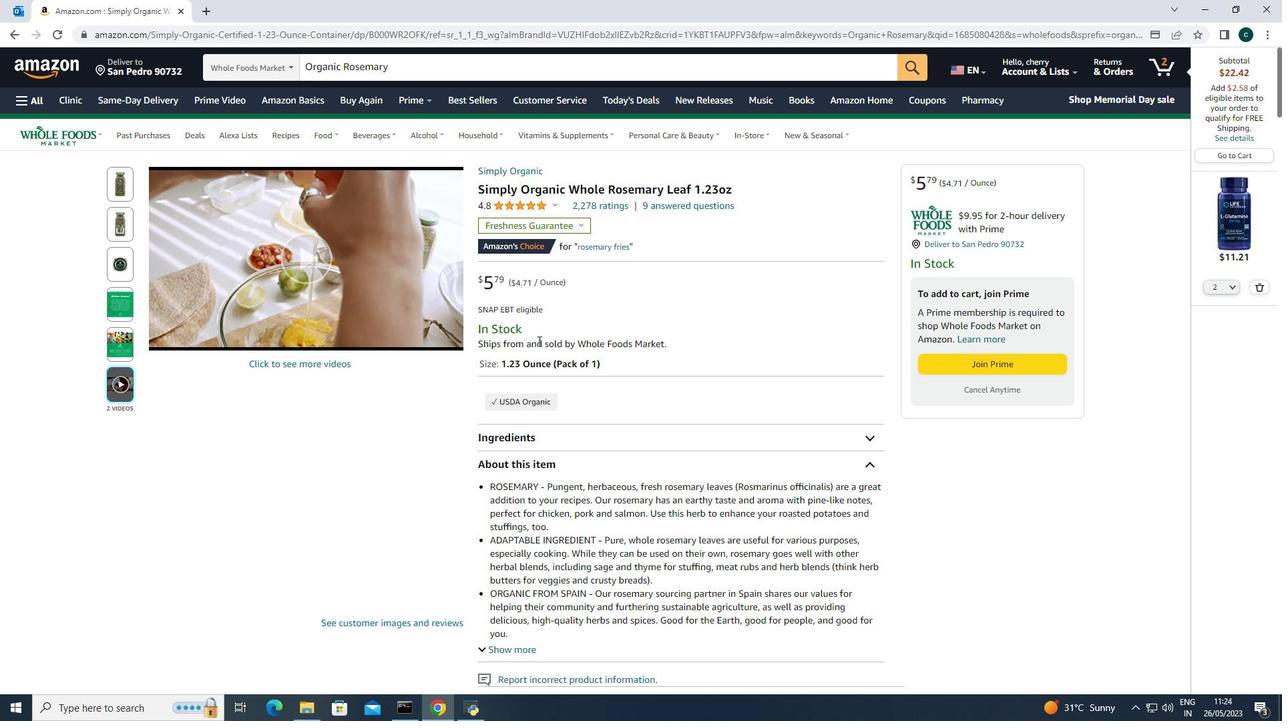 
Action: Mouse scrolled (540, 336) with delta (0, 0)
Screenshot: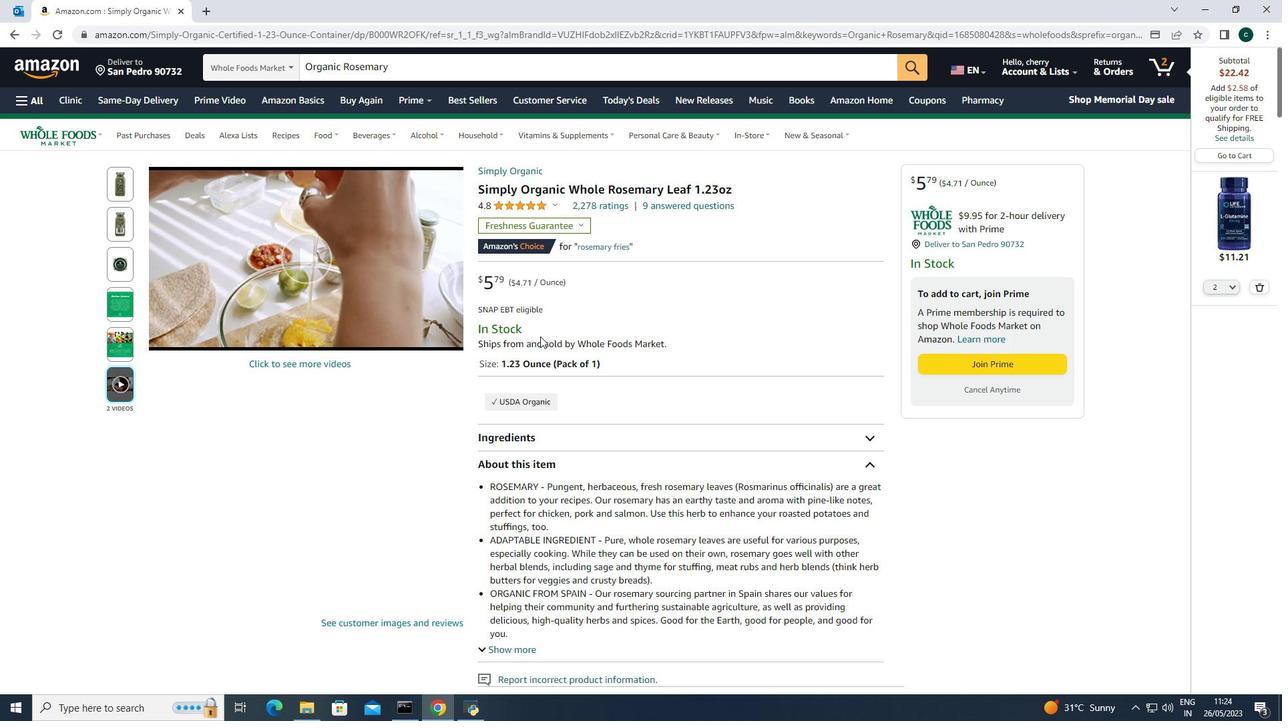 
Action: Mouse scrolled (540, 336) with delta (0, 0)
Screenshot: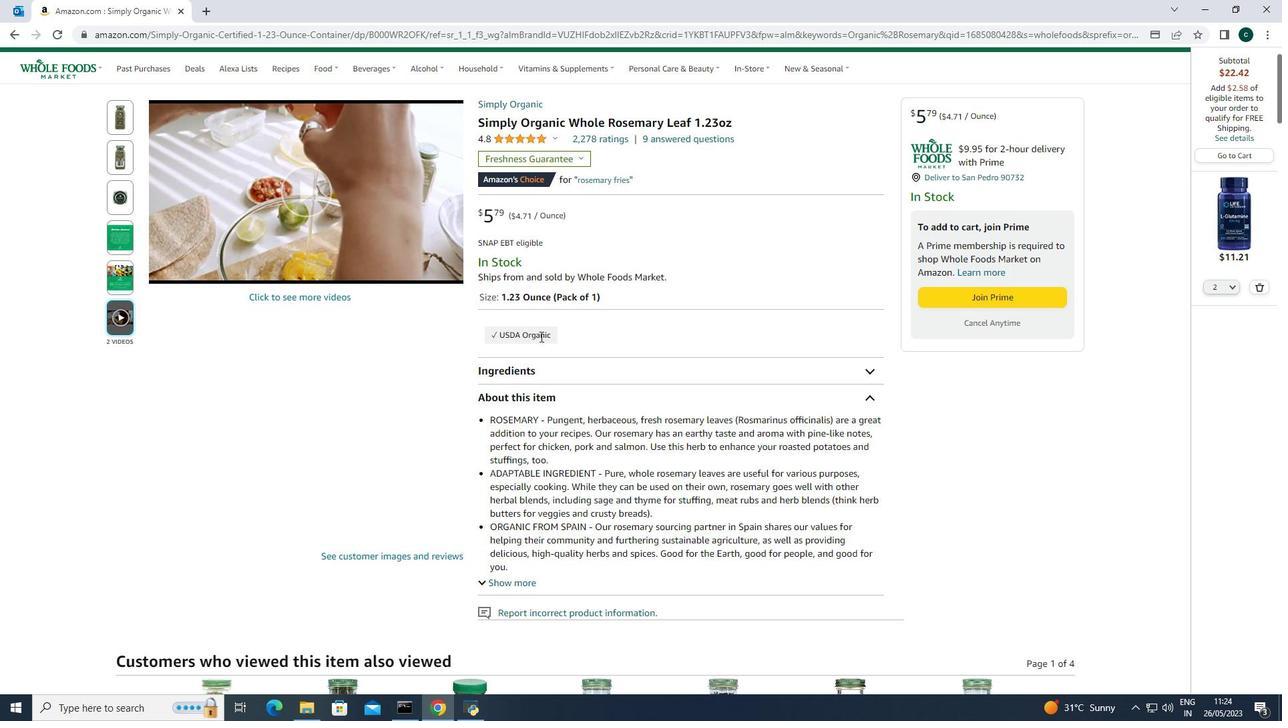 
Action: Mouse scrolled (540, 336) with delta (0, 0)
Screenshot: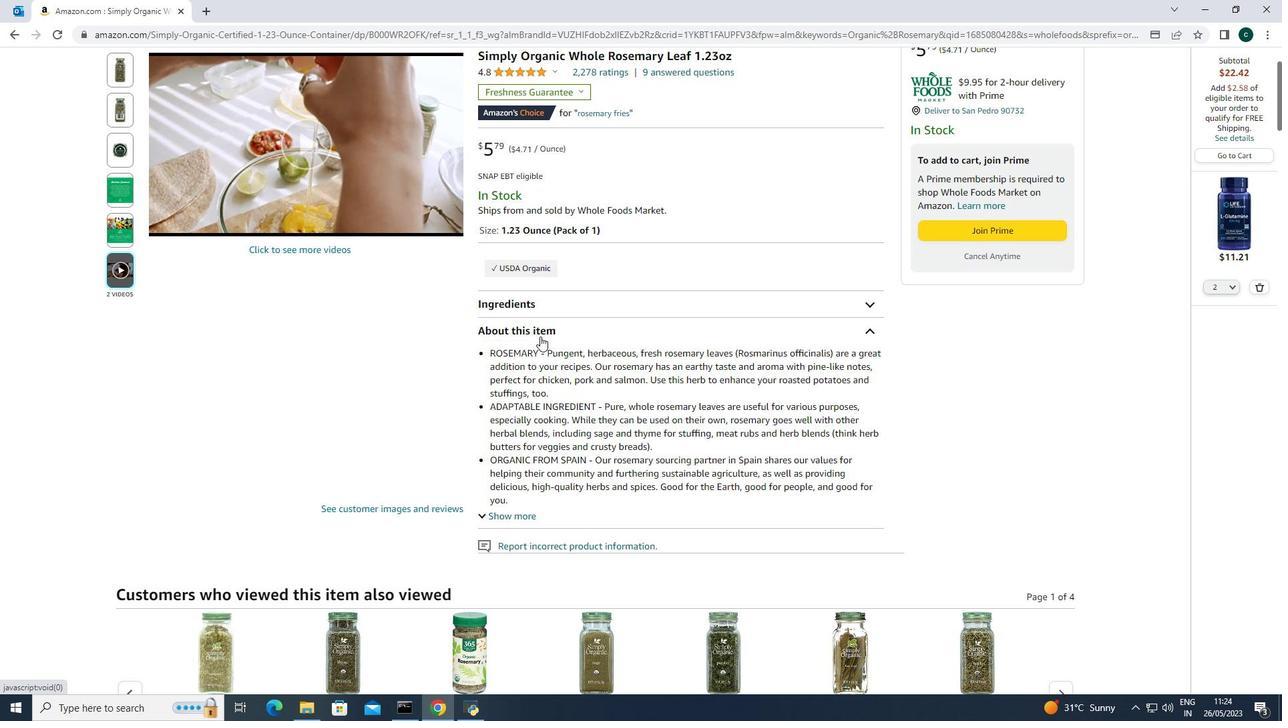 
Action: Mouse scrolled (540, 336) with delta (0, 0)
Screenshot: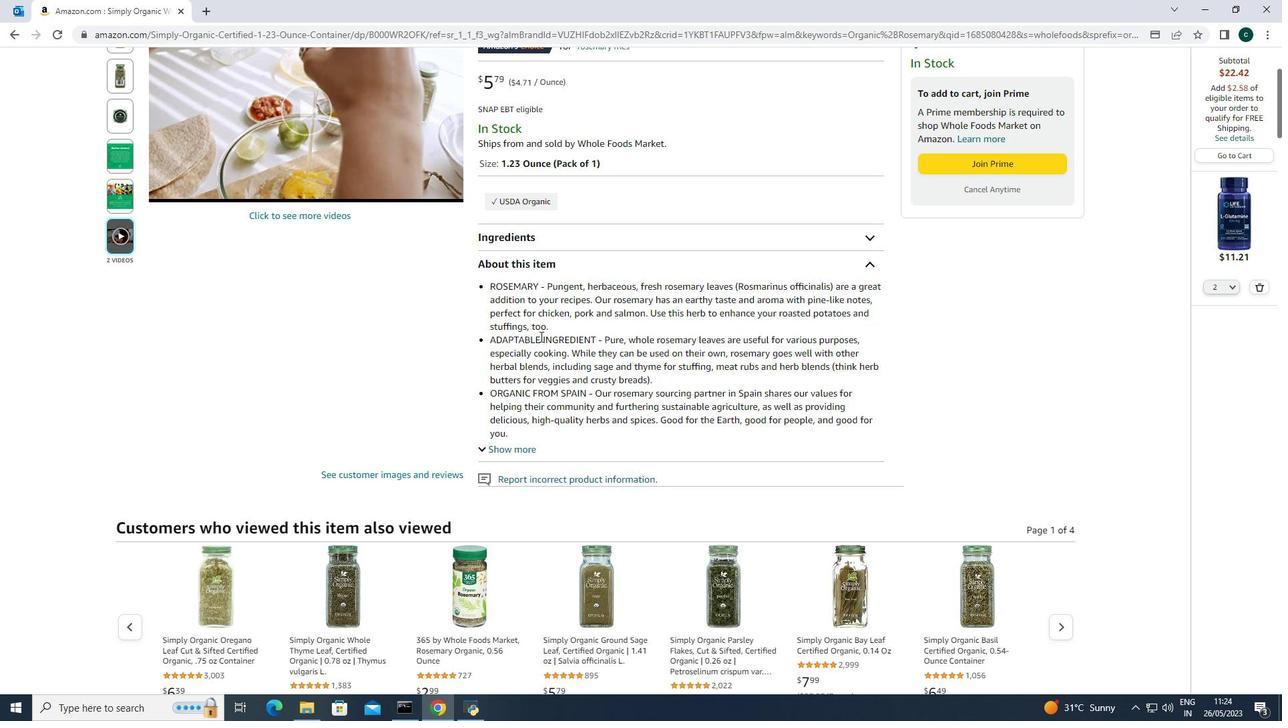 
Action: Mouse moved to (543, 317)
Screenshot: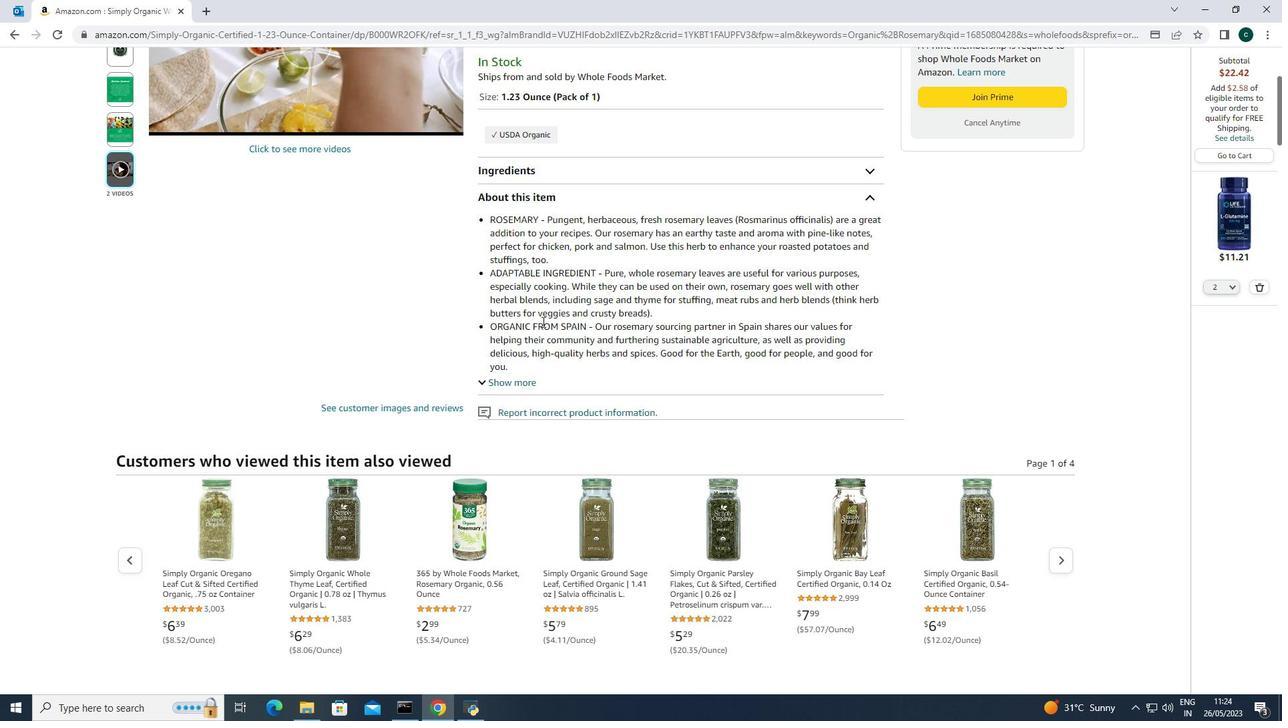 
Action: Mouse scrolled (543, 317) with delta (0, 0)
Screenshot: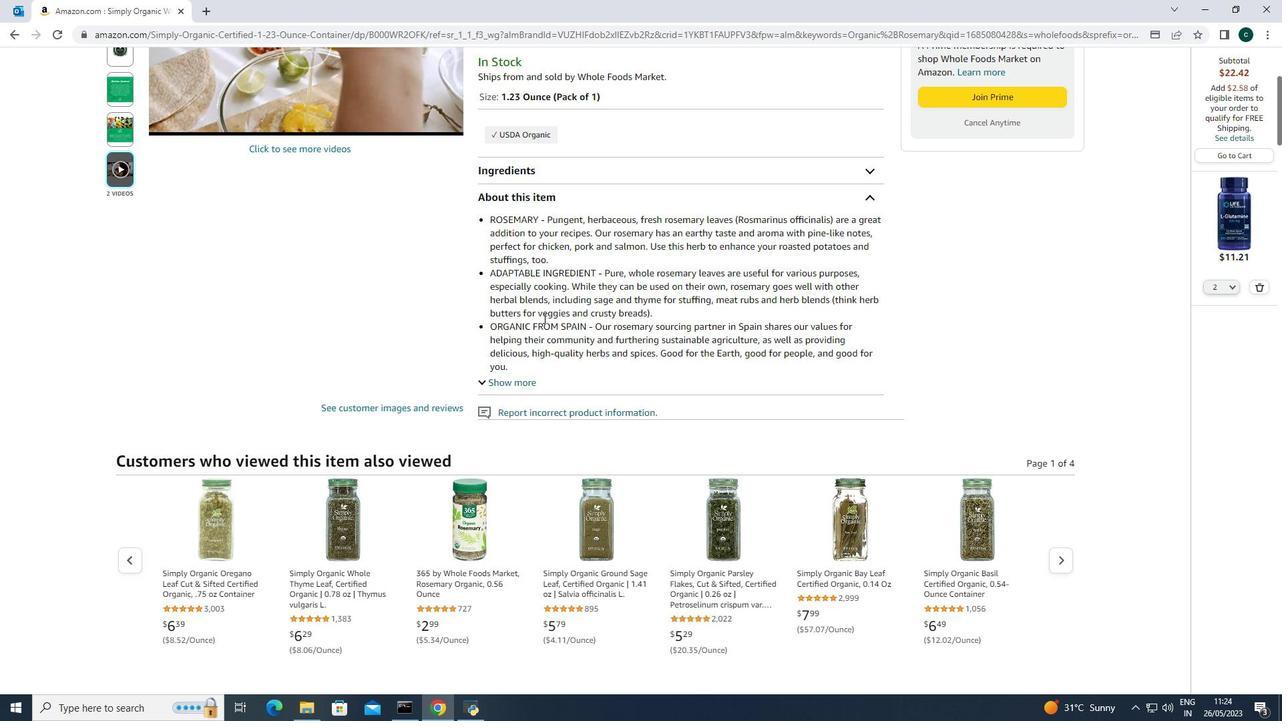 
Action: Mouse moved to (545, 307)
Screenshot: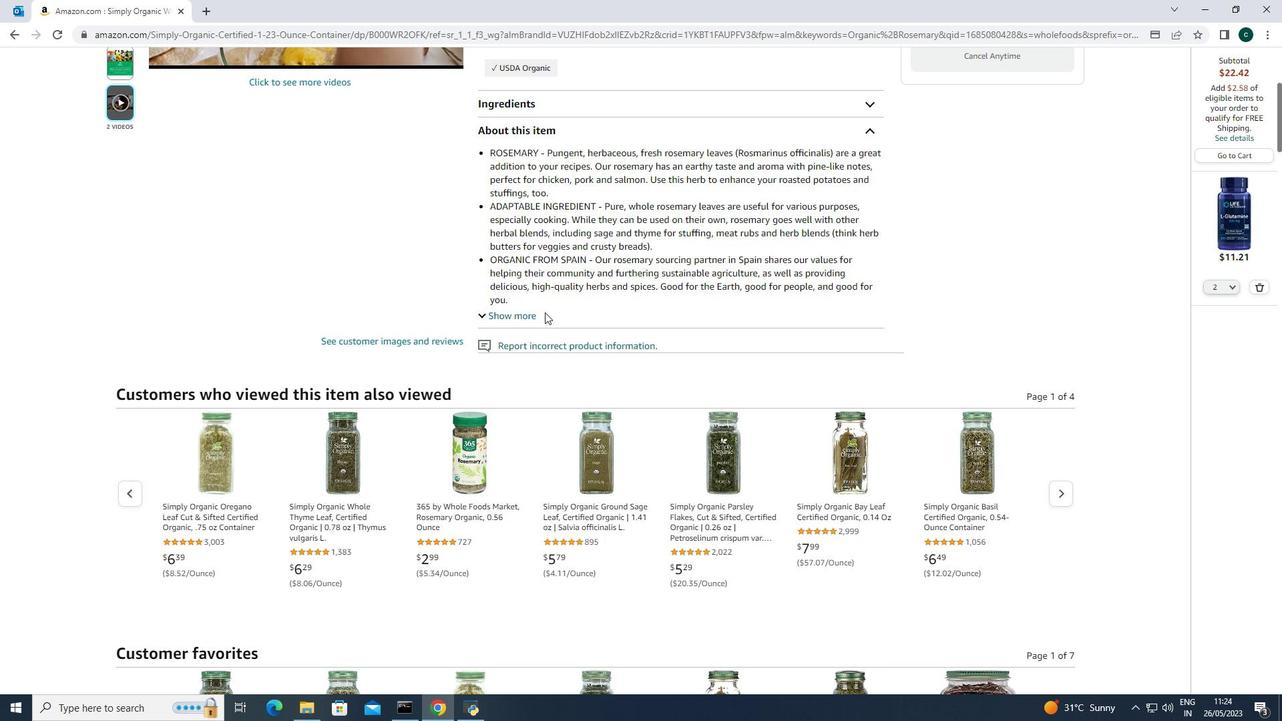 
Action: Mouse scrolled (545, 307) with delta (0, 0)
Screenshot: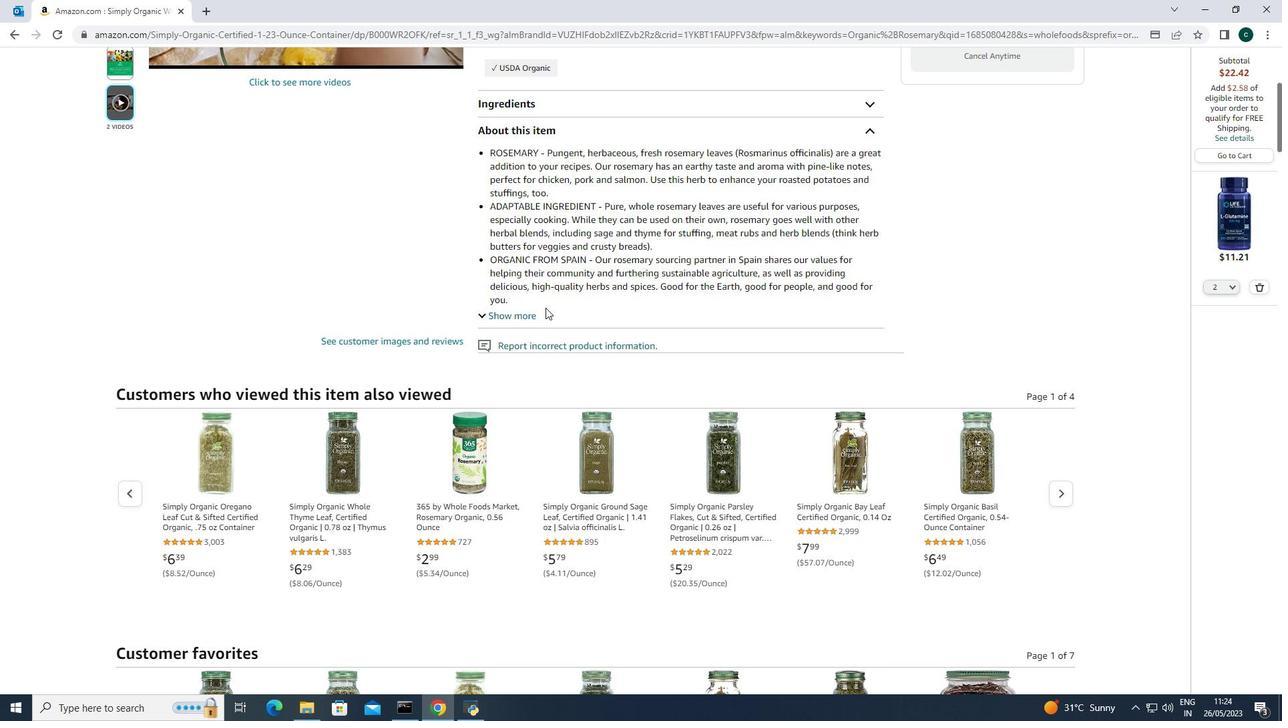
Action: Mouse moved to (517, 251)
Screenshot: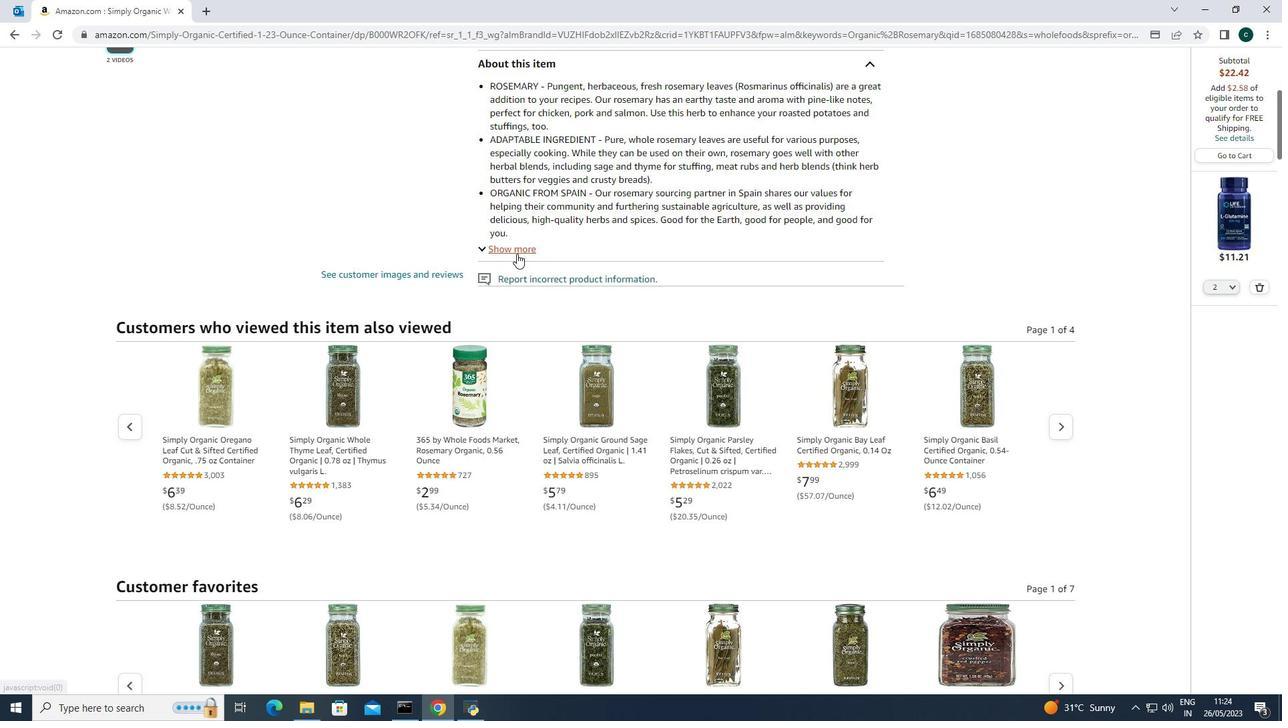 
Action: Mouse pressed left at (517, 251)
Screenshot: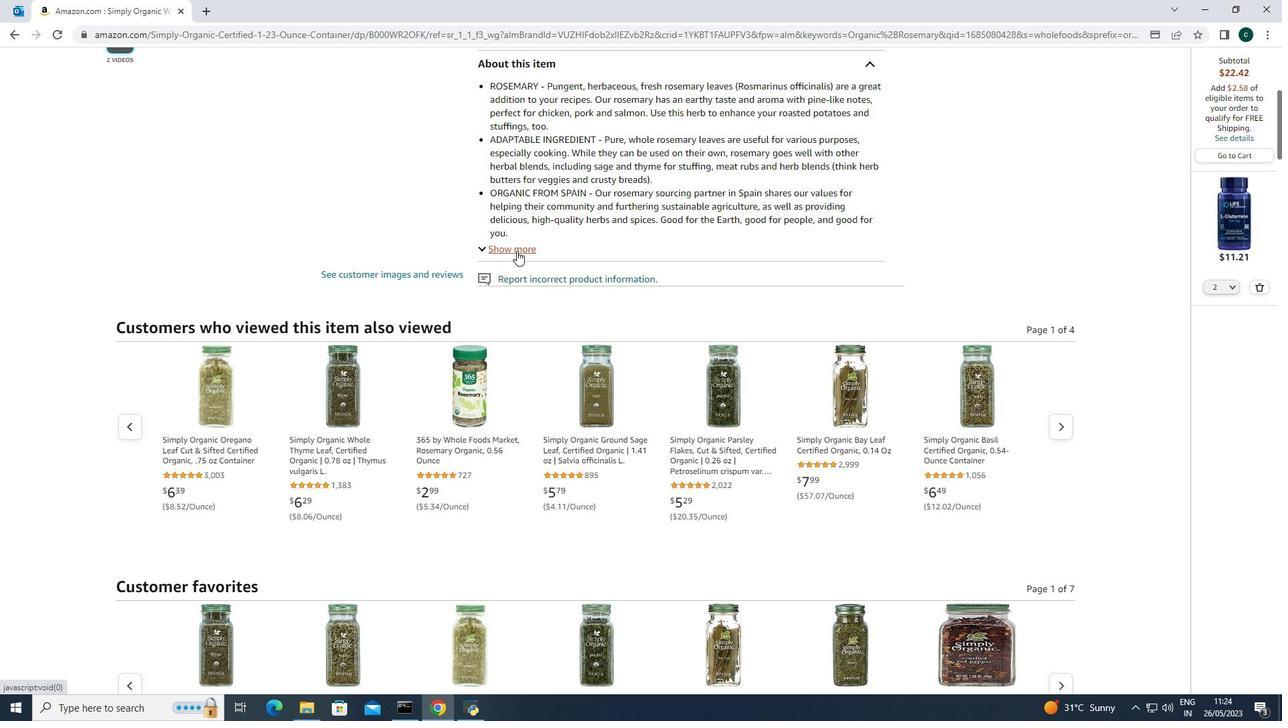 
Action: Mouse moved to (571, 260)
Screenshot: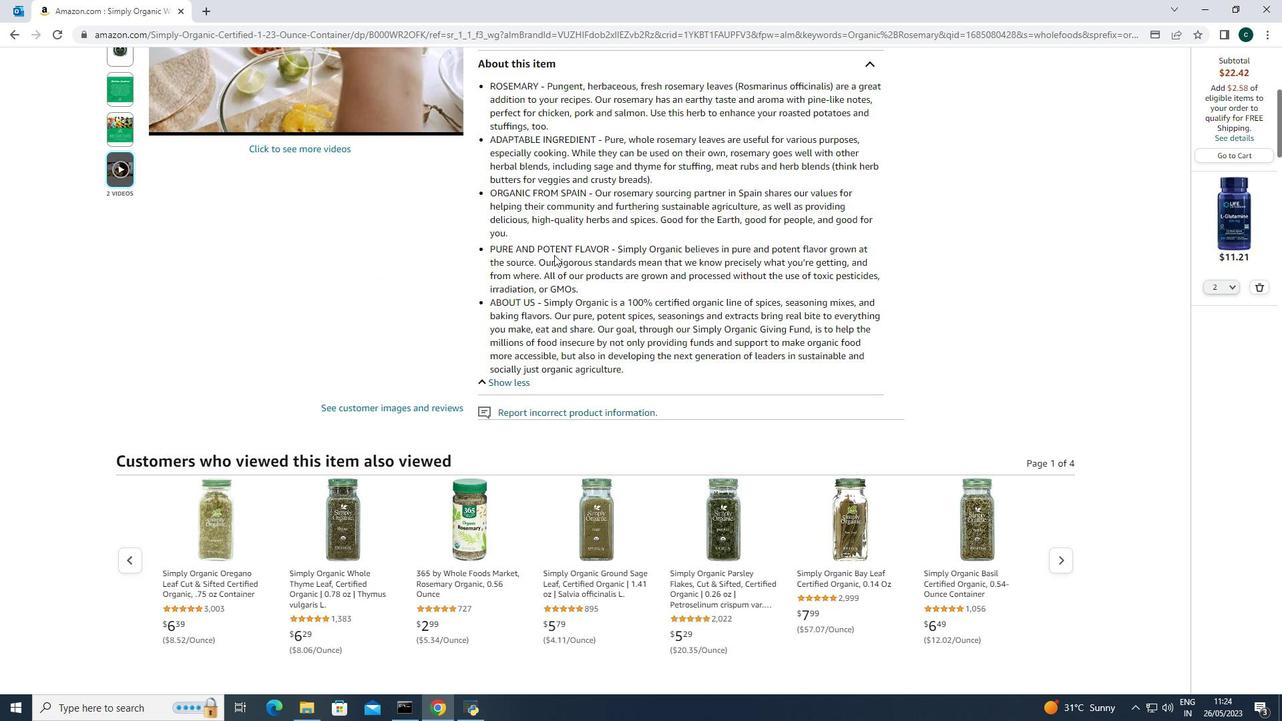 
Action: Mouse scrolled (571, 259) with delta (0, 0)
Screenshot: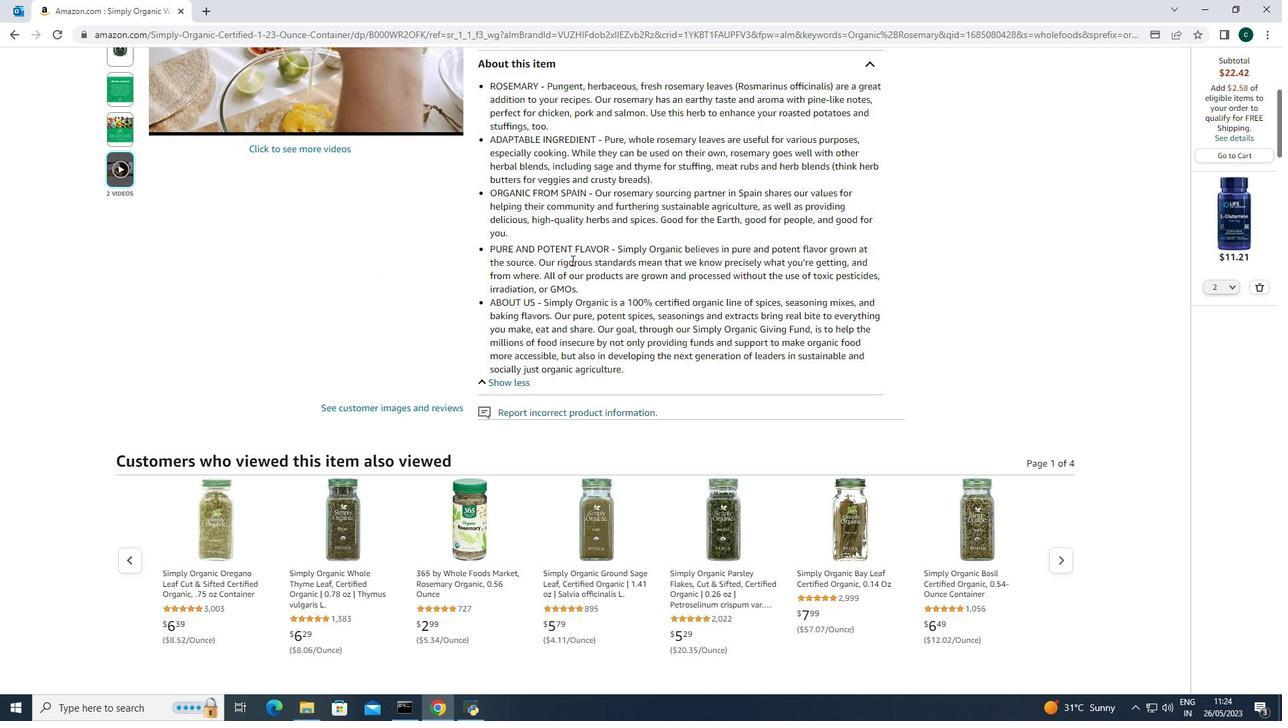 
Action: Mouse scrolled (571, 259) with delta (0, 0)
Screenshot: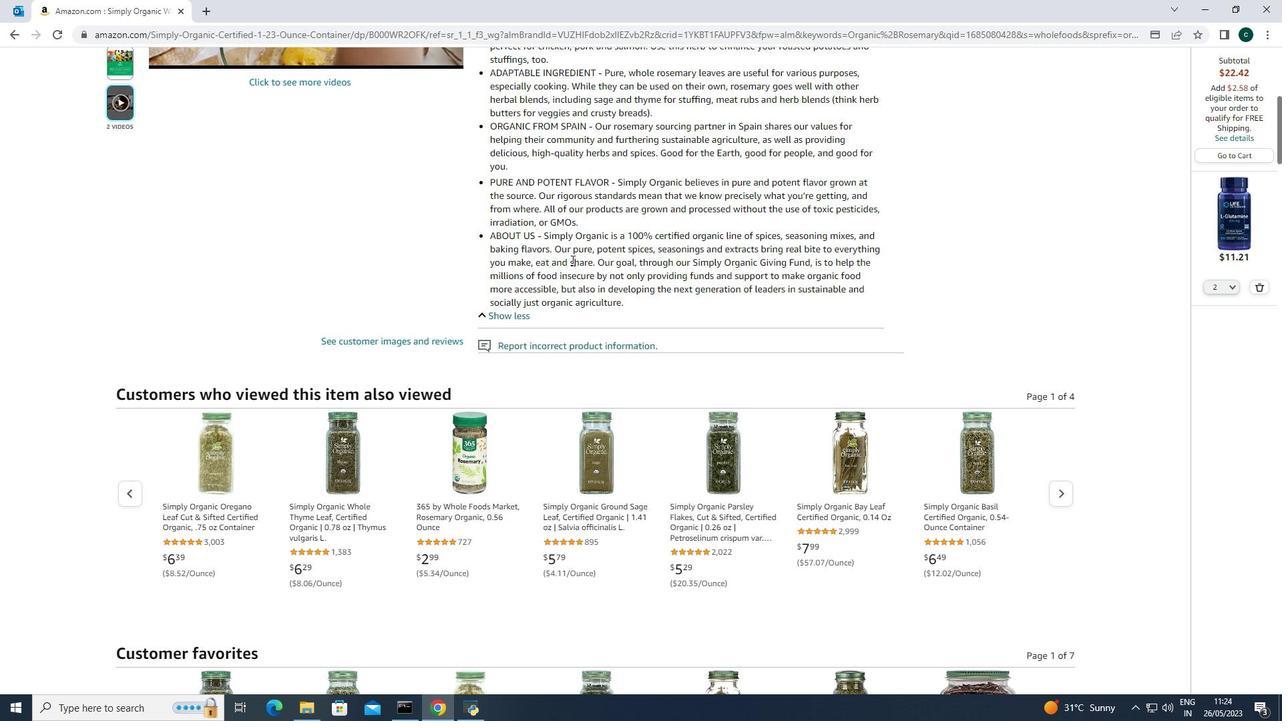 
Action: Mouse moved to (585, 200)
Screenshot: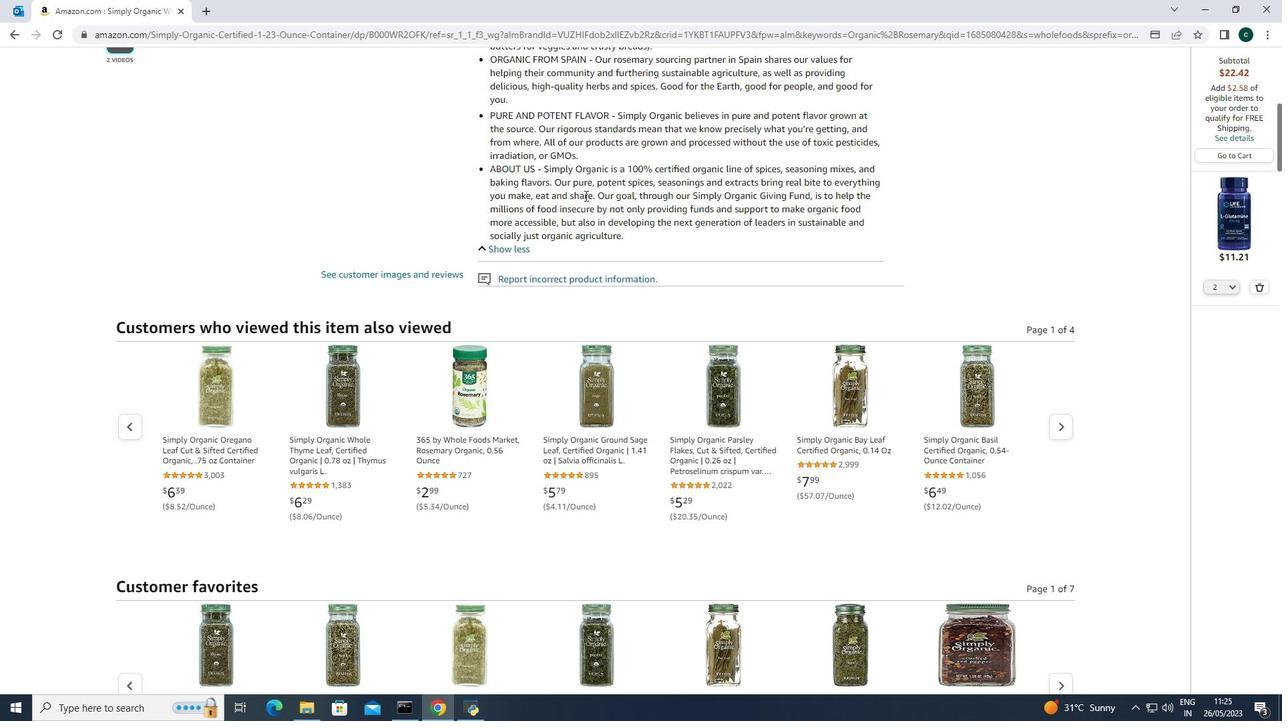 
Action: Mouse scrolled (585, 199) with delta (0, 0)
Screenshot: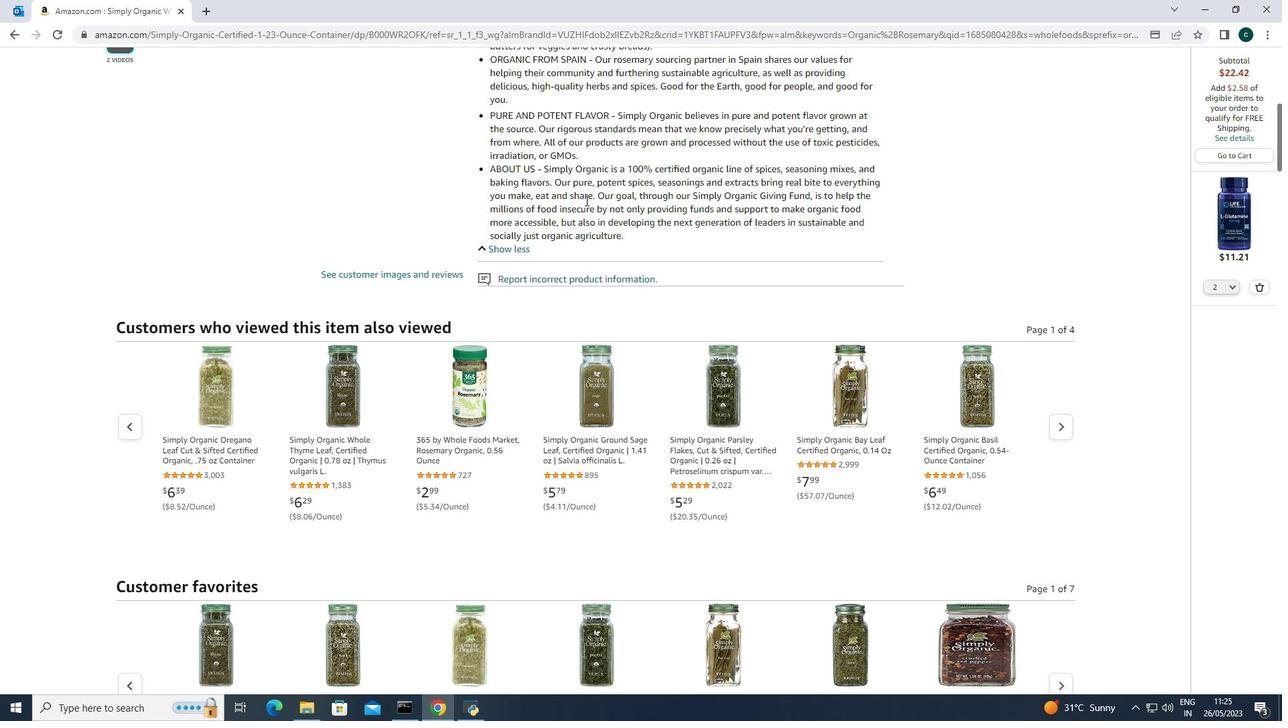 
Action: Mouse scrolled (585, 199) with delta (0, 0)
Screenshot: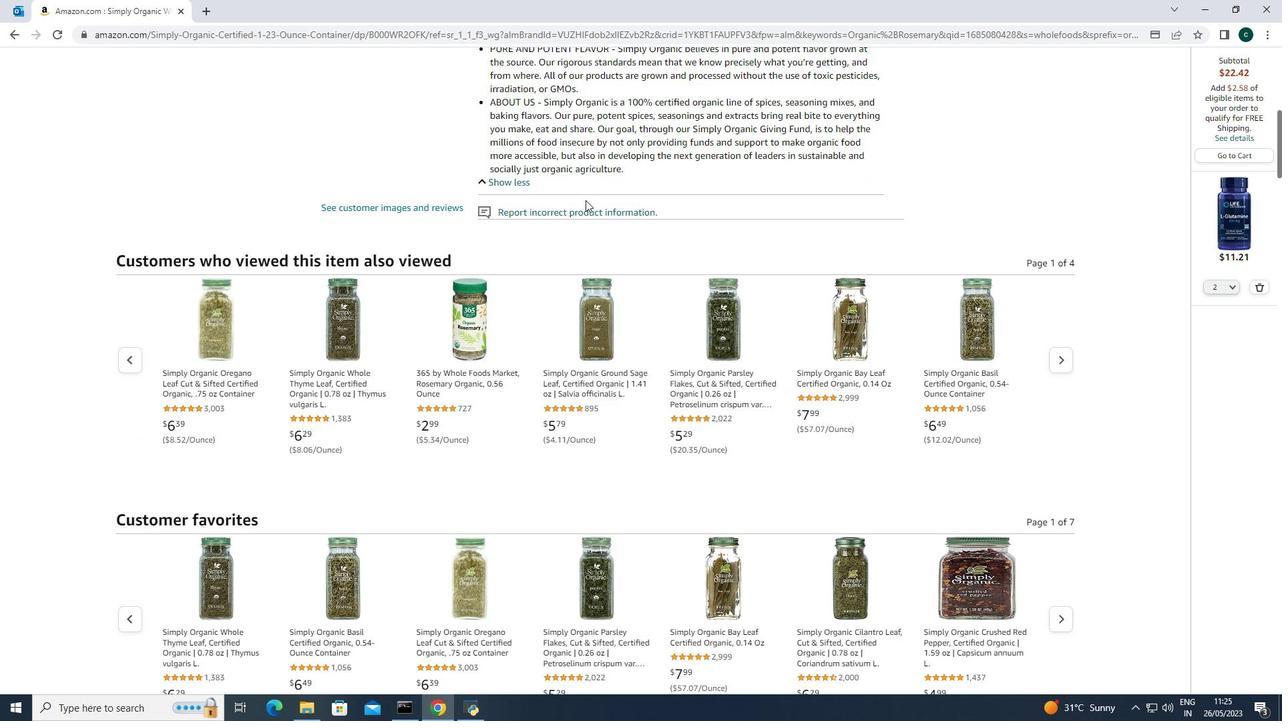 
Action: Mouse scrolled (585, 199) with delta (0, 0)
Screenshot: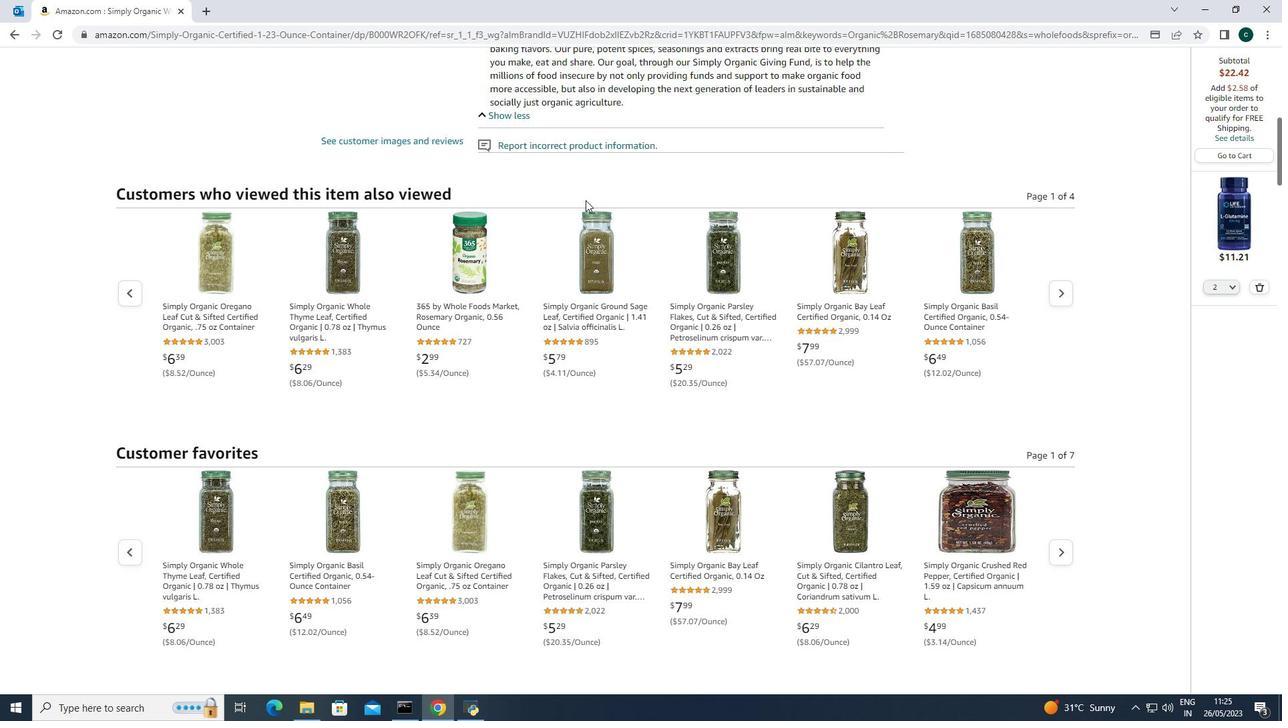 
Action: Mouse scrolled (585, 199) with delta (0, 0)
Screenshot: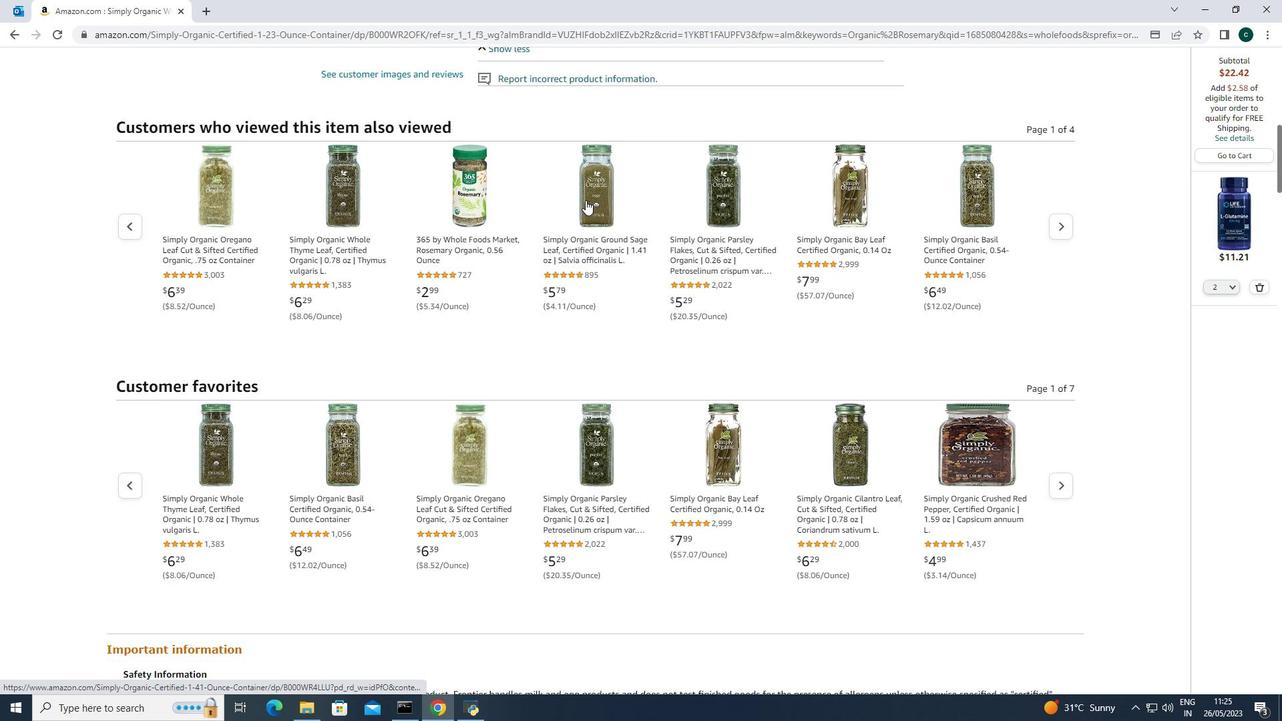 
Action: Mouse scrolled (585, 199) with delta (0, 0)
Screenshot: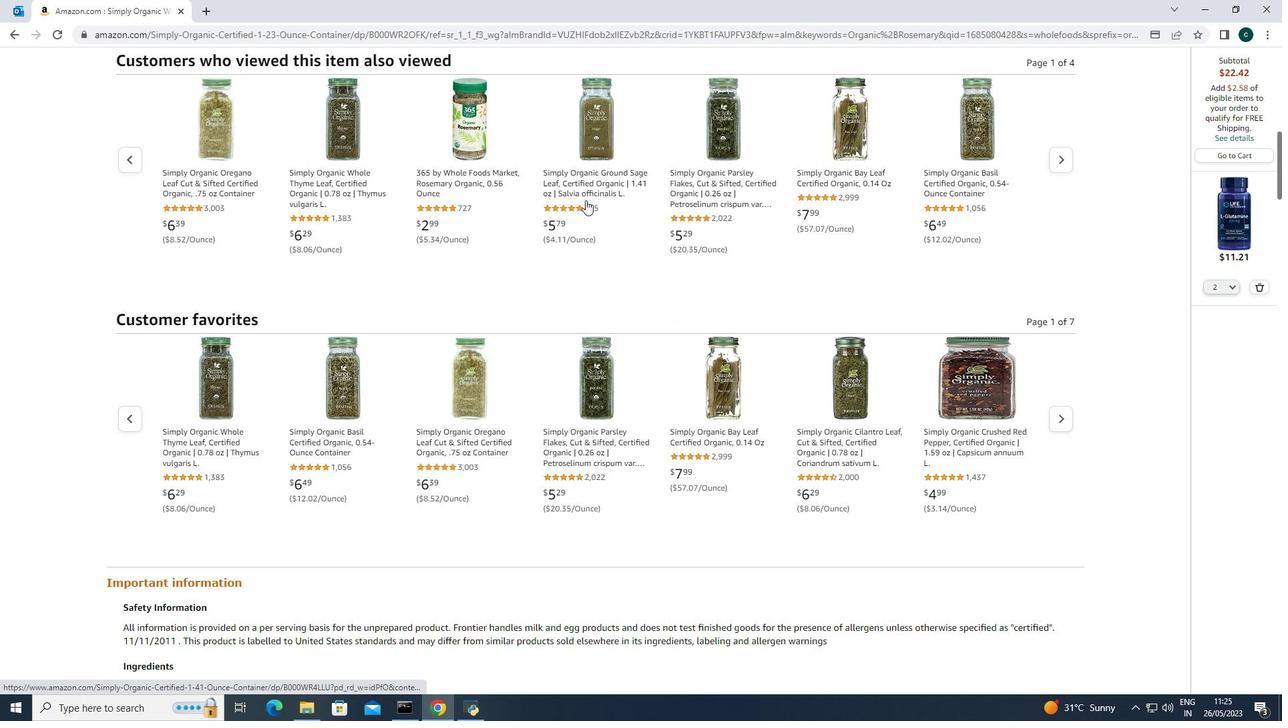 
Action: Mouse moved to (576, 217)
Screenshot: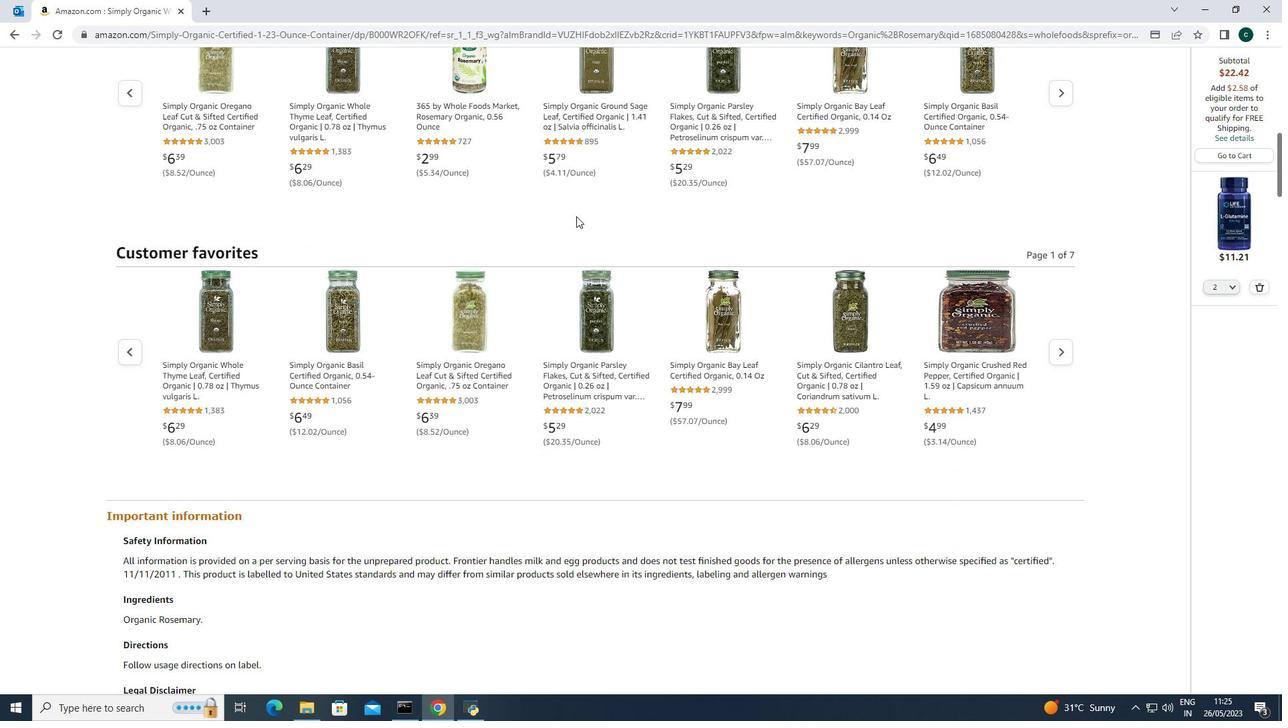 
Action: Mouse scrolled (576, 216) with delta (0, 0)
Screenshot: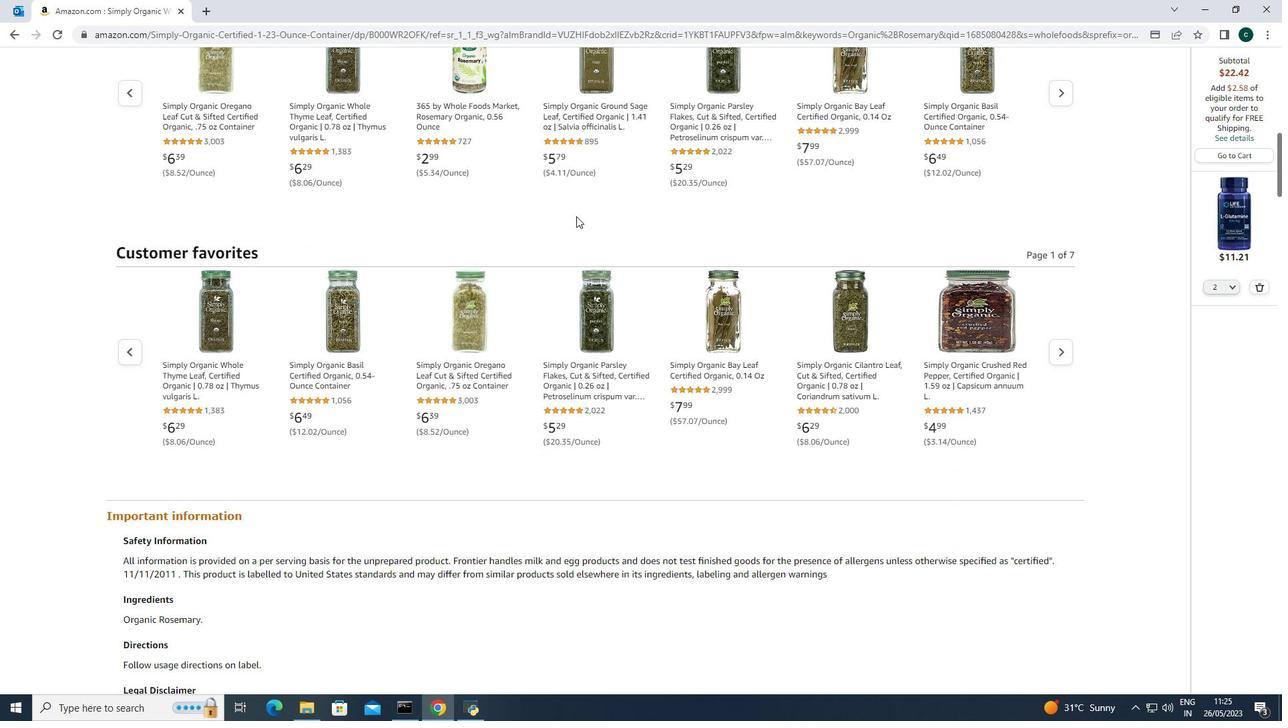 
Action: Mouse moved to (576, 220)
Screenshot: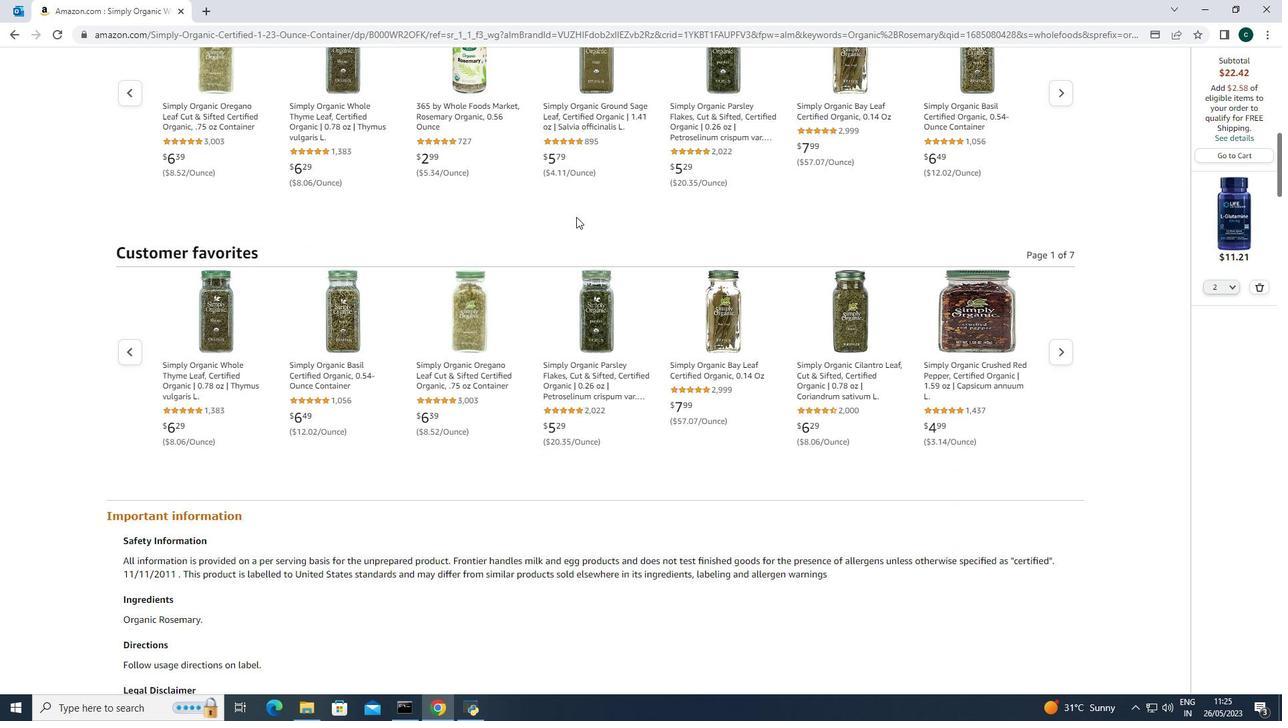 
Action: Mouse scrolled (576, 219) with delta (0, 0)
Screenshot: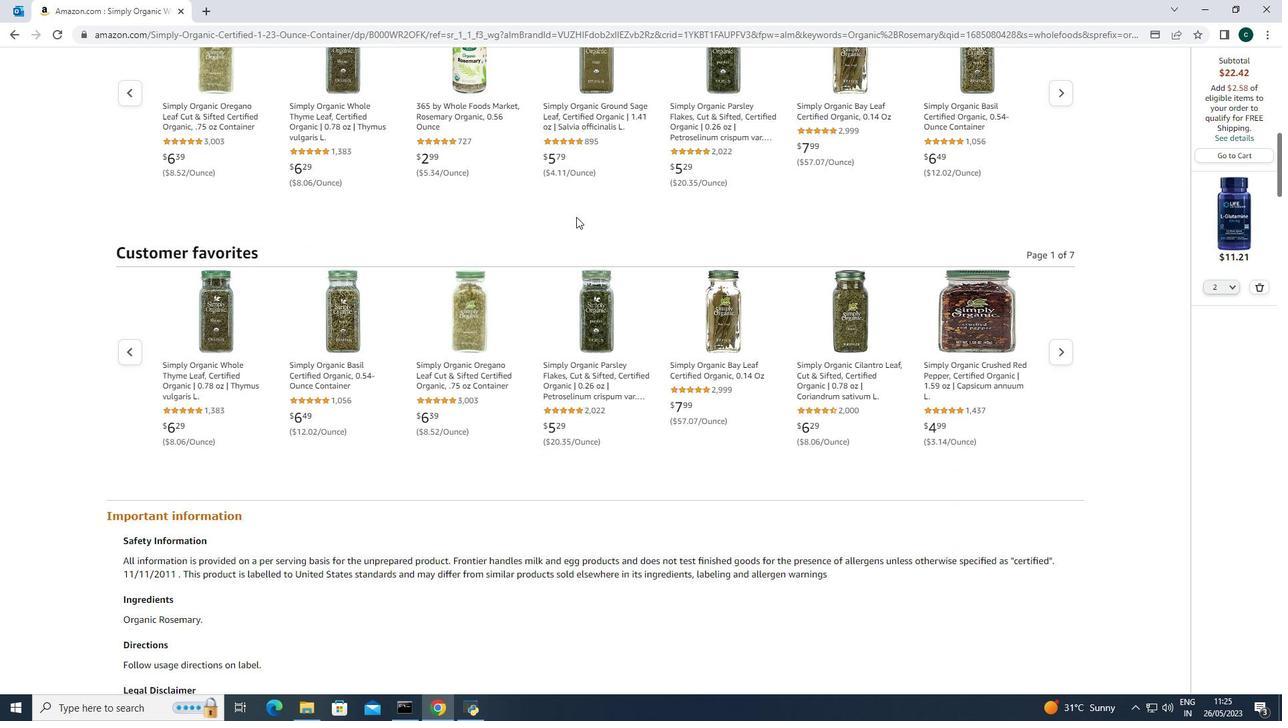 
Action: Mouse moved to (579, 218)
Screenshot: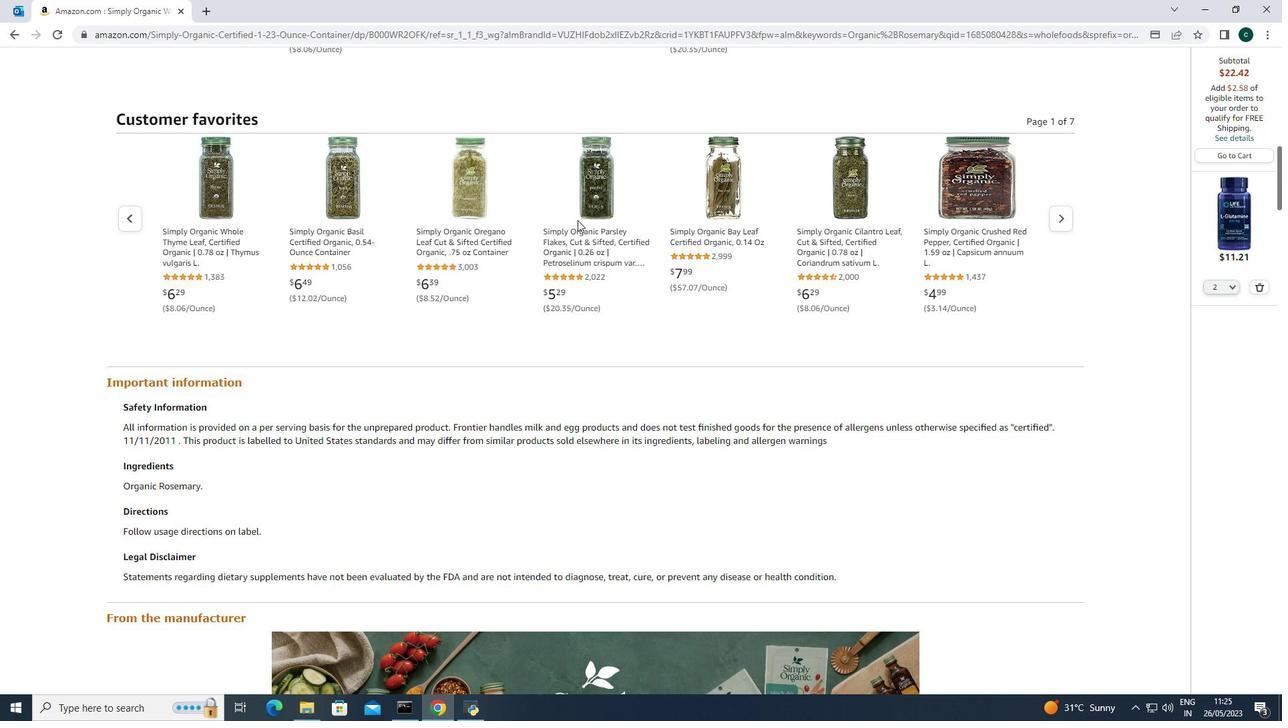 
Action: Mouse scrolled (579, 217) with delta (0, 0)
Screenshot: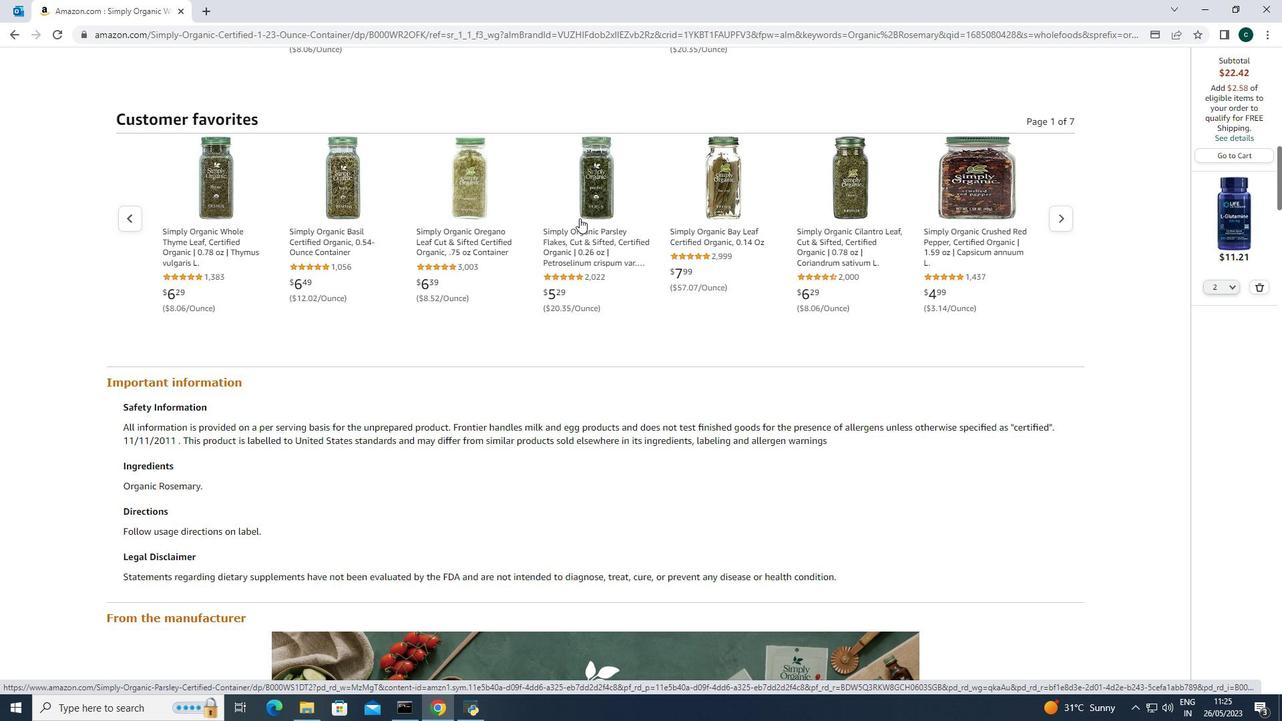 
Action: Mouse scrolled (579, 217) with delta (0, 0)
Screenshot: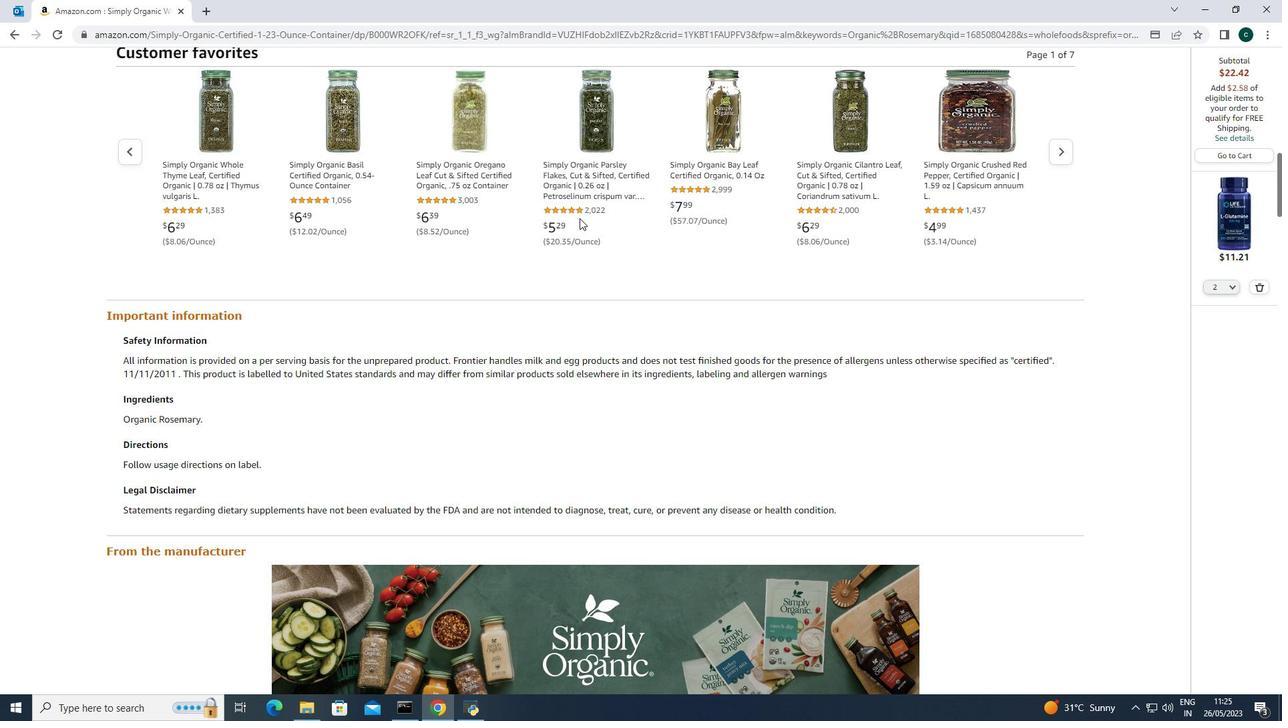 
Action: Mouse scrolled (579, 217) with delta (0, 0)
Screenshot: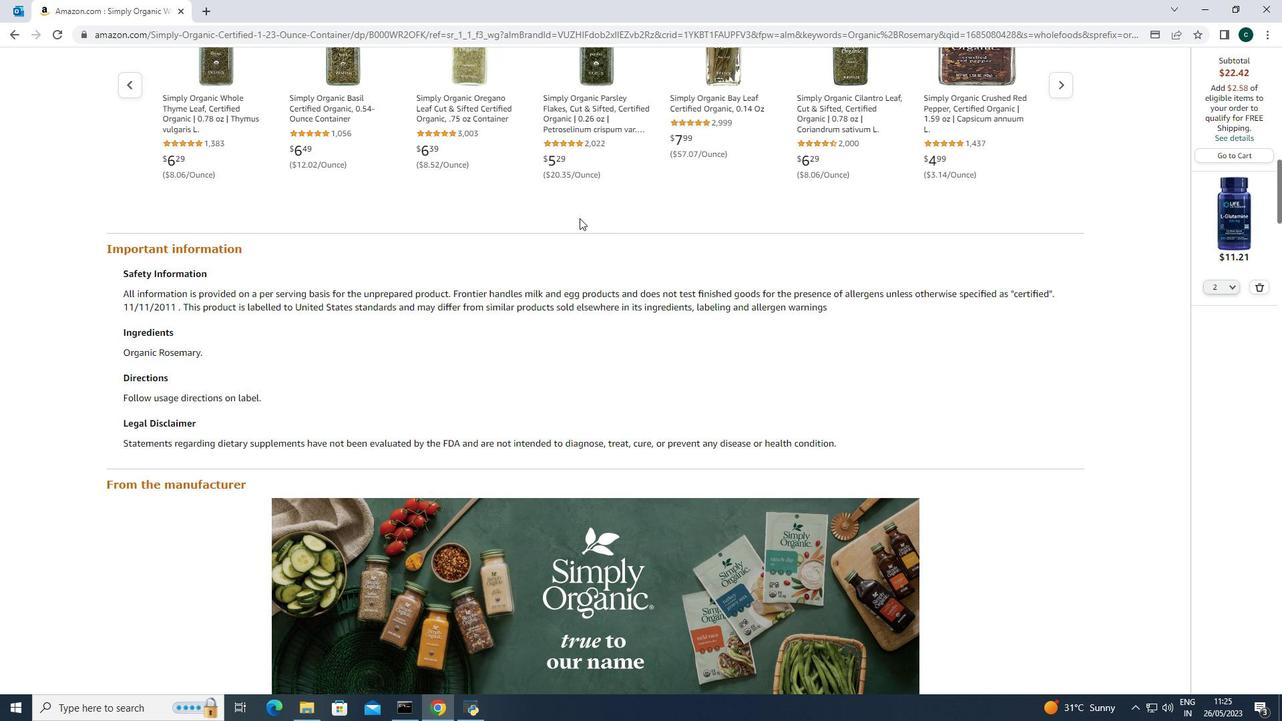 
Action: Mouse moved to (517, 250)
Screenshot: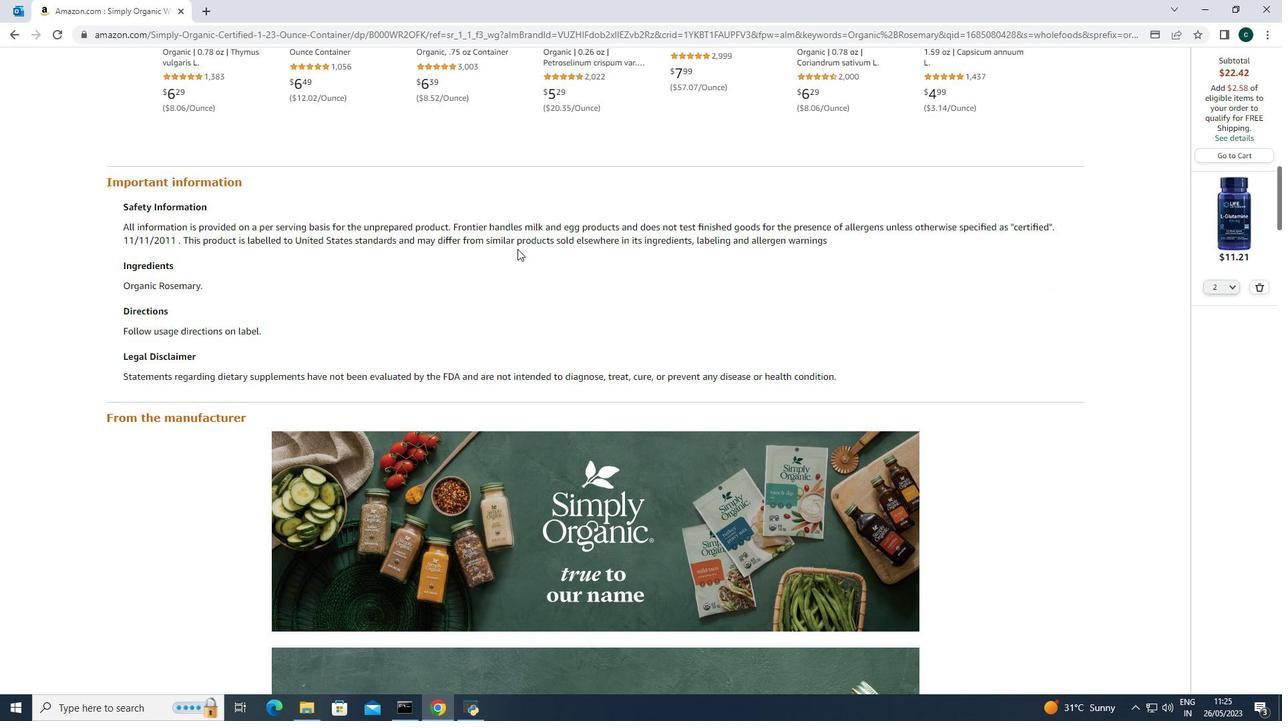 
Action: Mouse scrolled (517, 249) with delta (0, 0)
Screenshot: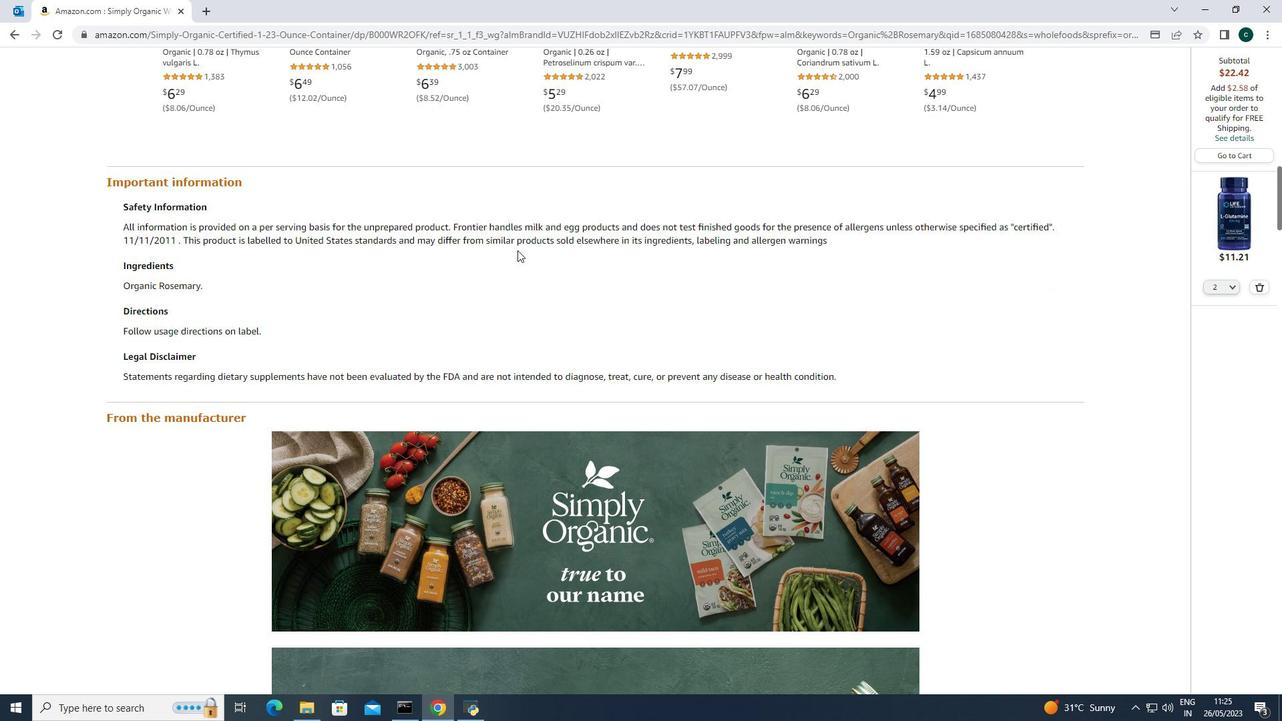 
Action: Mouse scrolled (517, 249) with delta (0, 0)
Screenshot: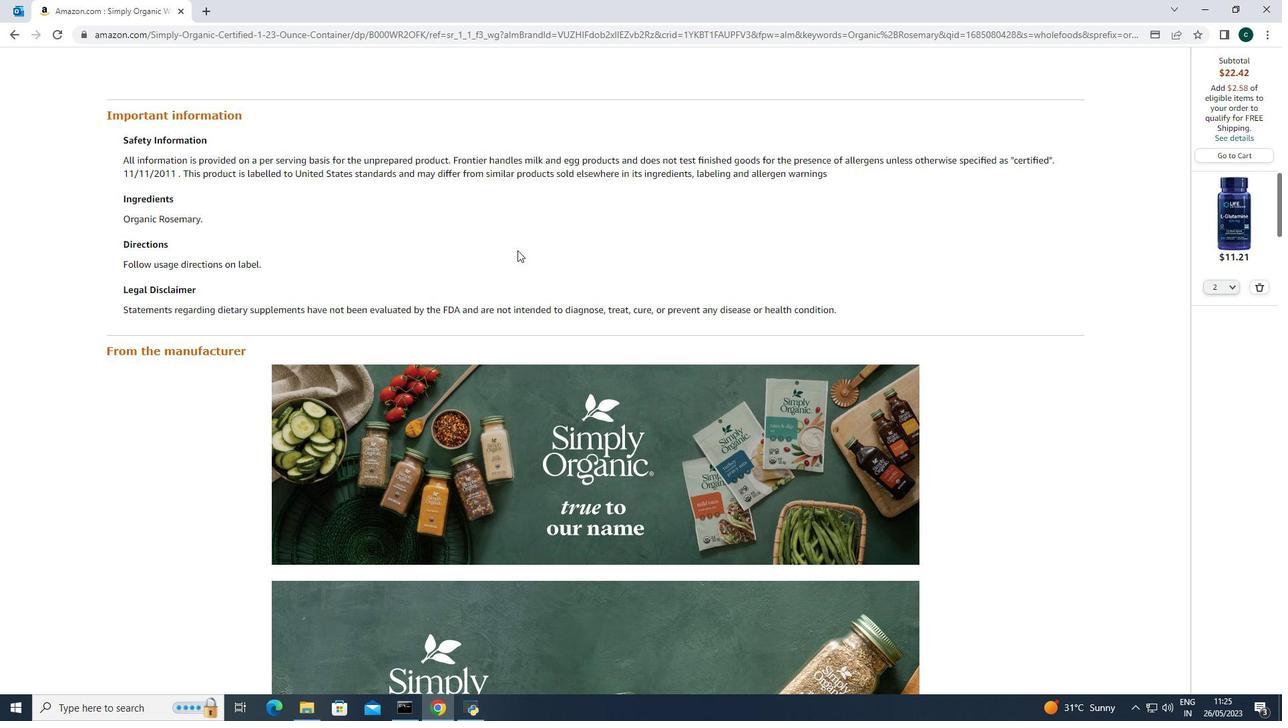 
Action: Mouse moved to (416, 237)
Screenshot: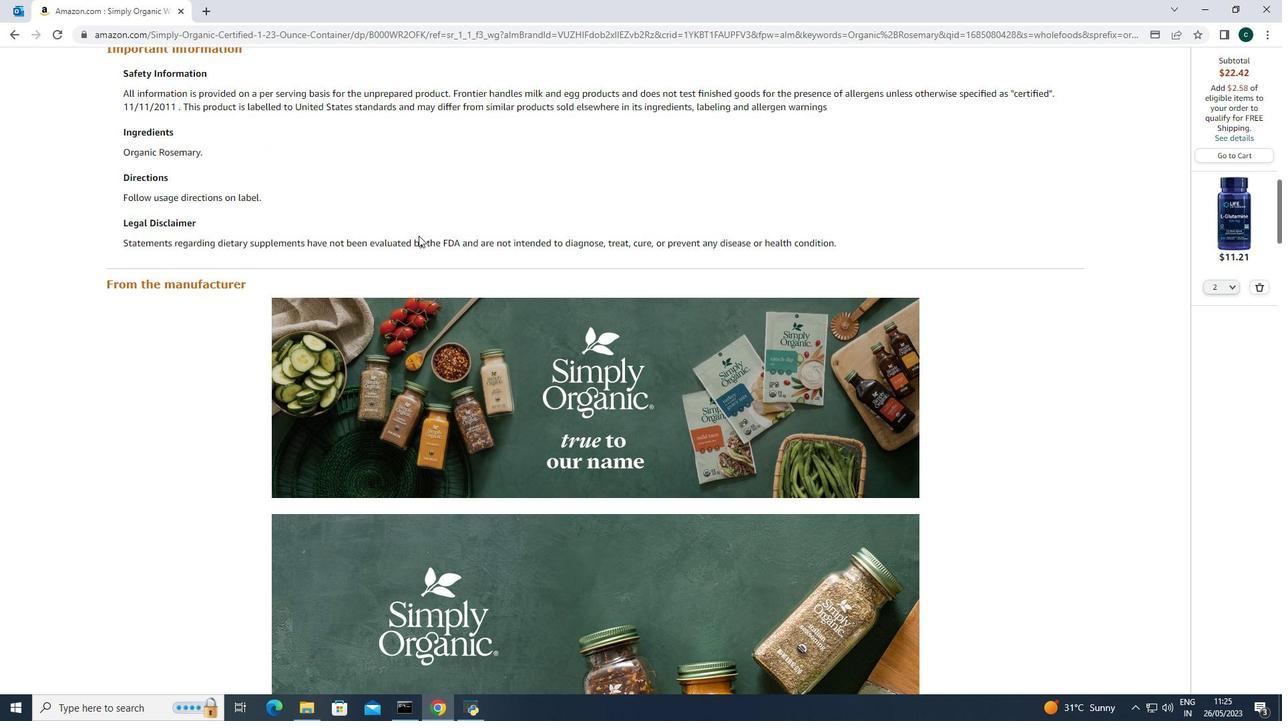 
Action: Mouse scrolled (416, 236) with delta (0, 0)
Screenshot: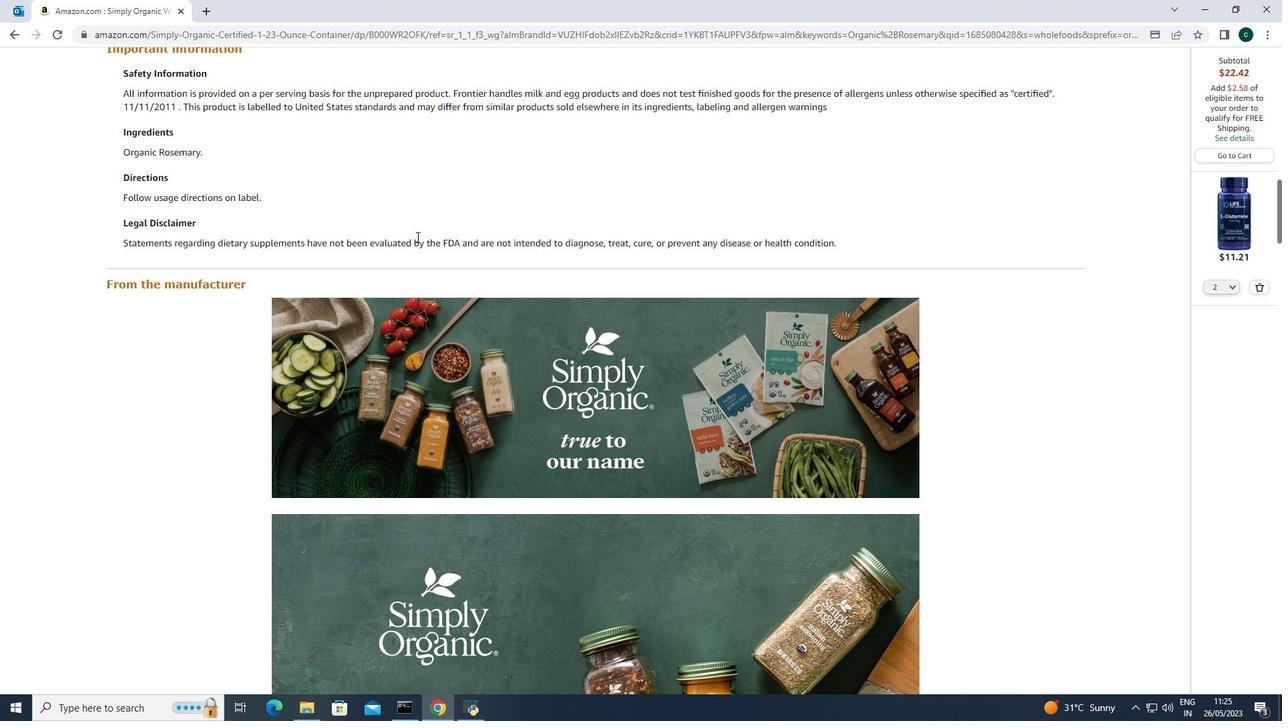 
Action: Mouse scrolled (416, 236) with delta (0, 0)
Screenshot: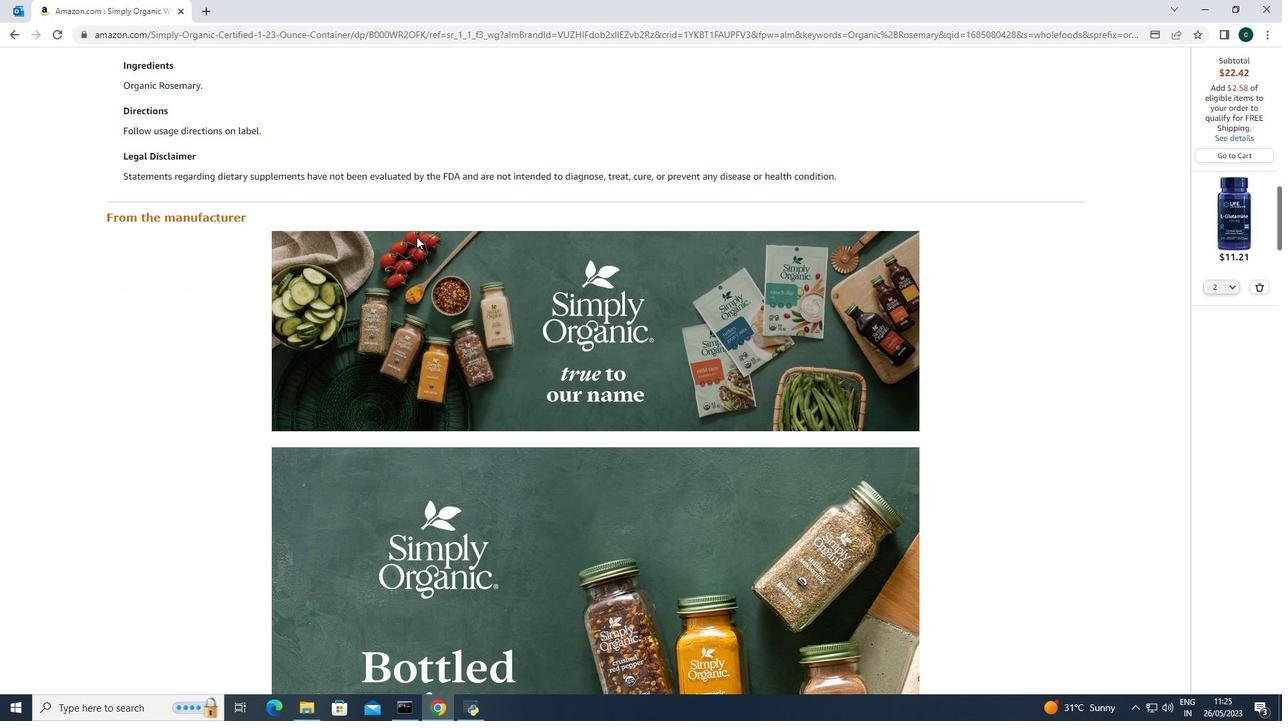 
Action: Mouse scrolled (416, 236) with delta (0, 0)
Screenshot: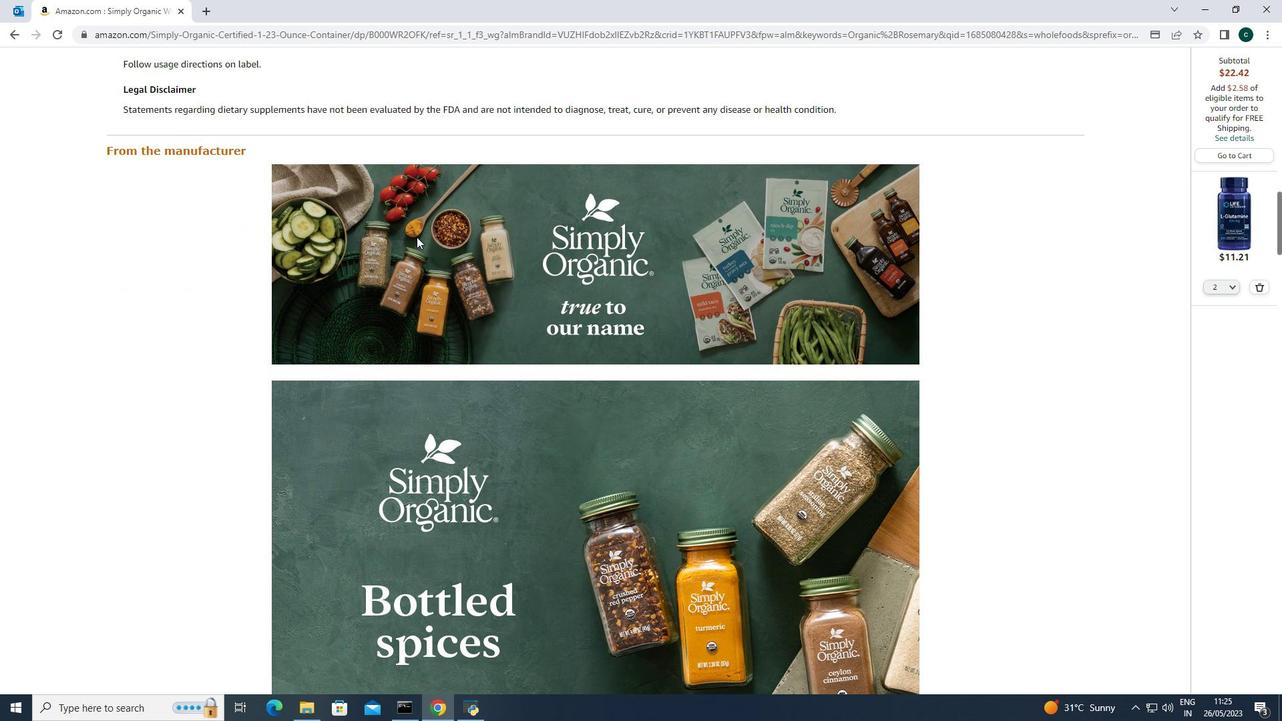 
Action: Mouse scrolled (416, 236) with delta (0, 0)
Screenshot: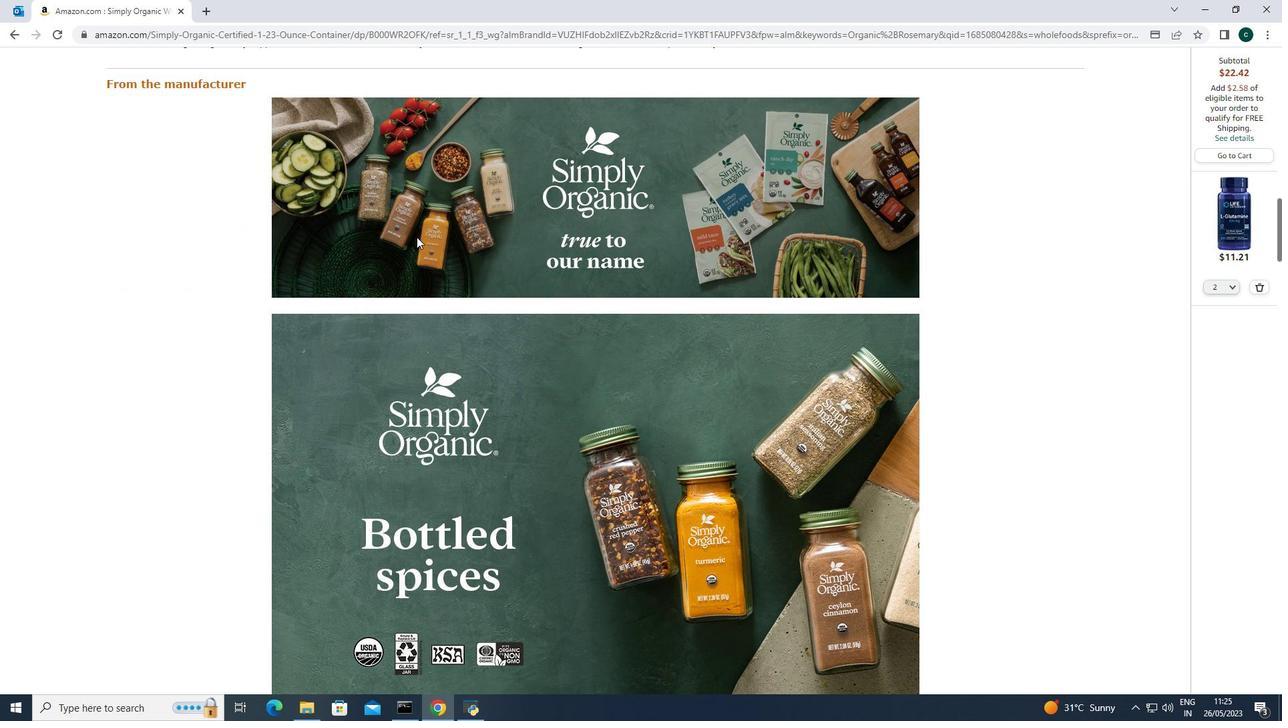 
Action: Mouse scrolled (416, 236) with delta (0, 0)
Screenshot: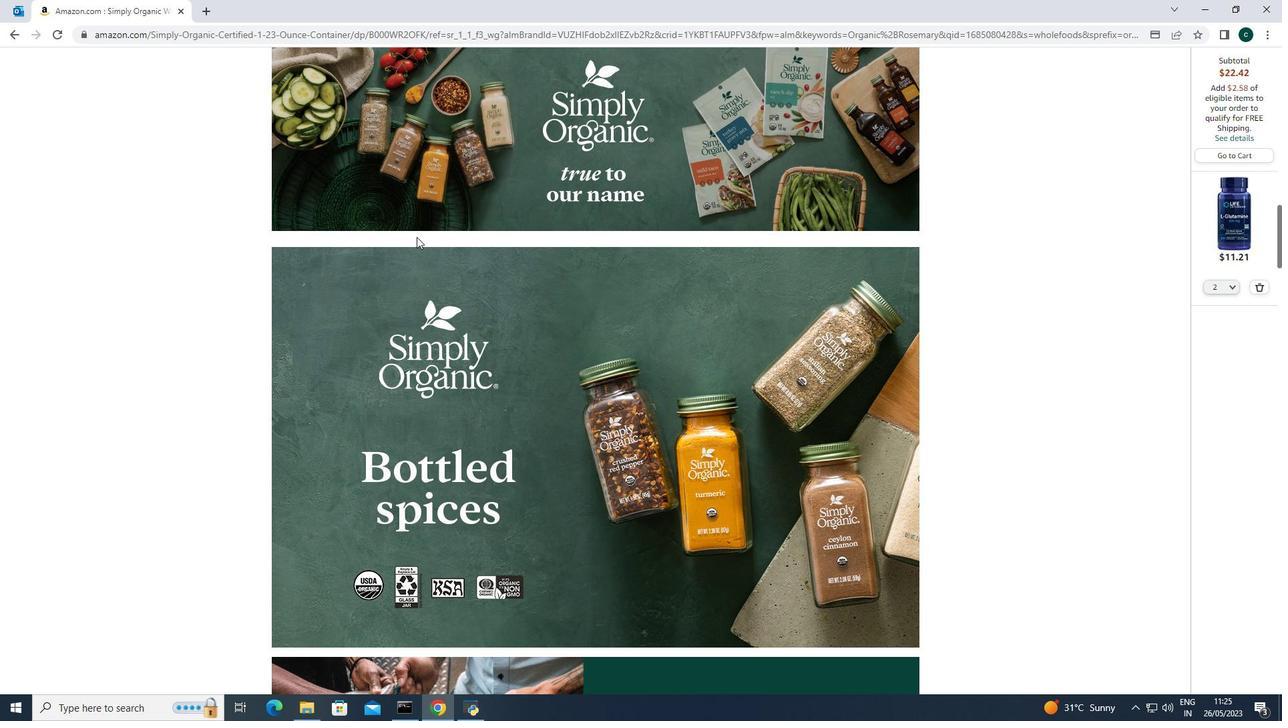 
Action: Mouse scrolled (416, 236) with delta (0, 0)
Screenshot: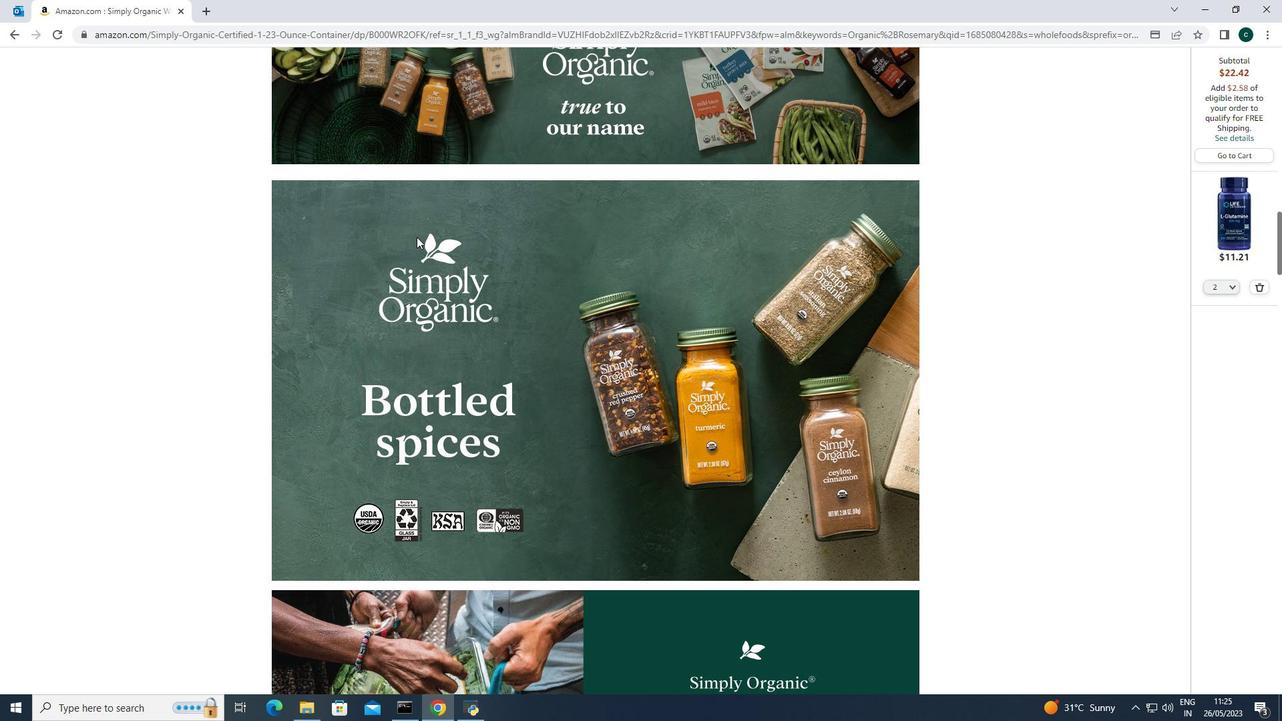 
Action: Mouse scrolled (416, 236) with delta (0, 0)
Screenshot: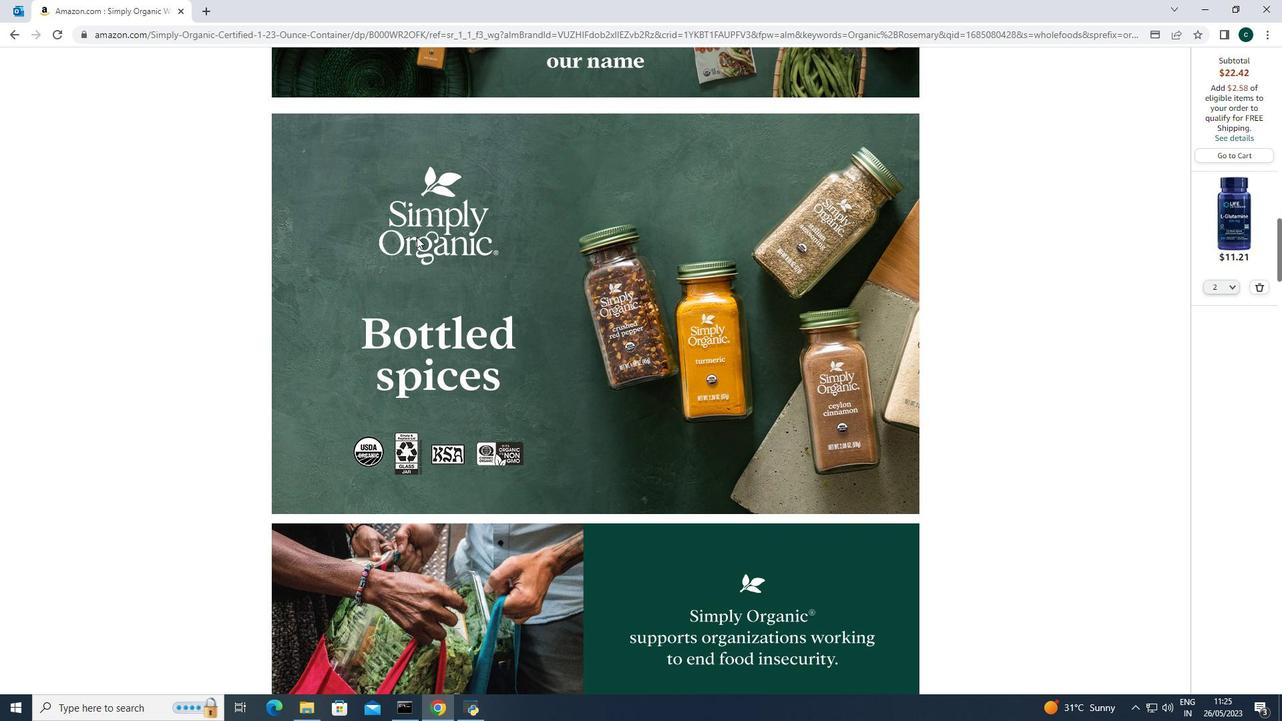 
Action: Mouse scrolled (416, 236) with delta (0, 0)
Screenshot: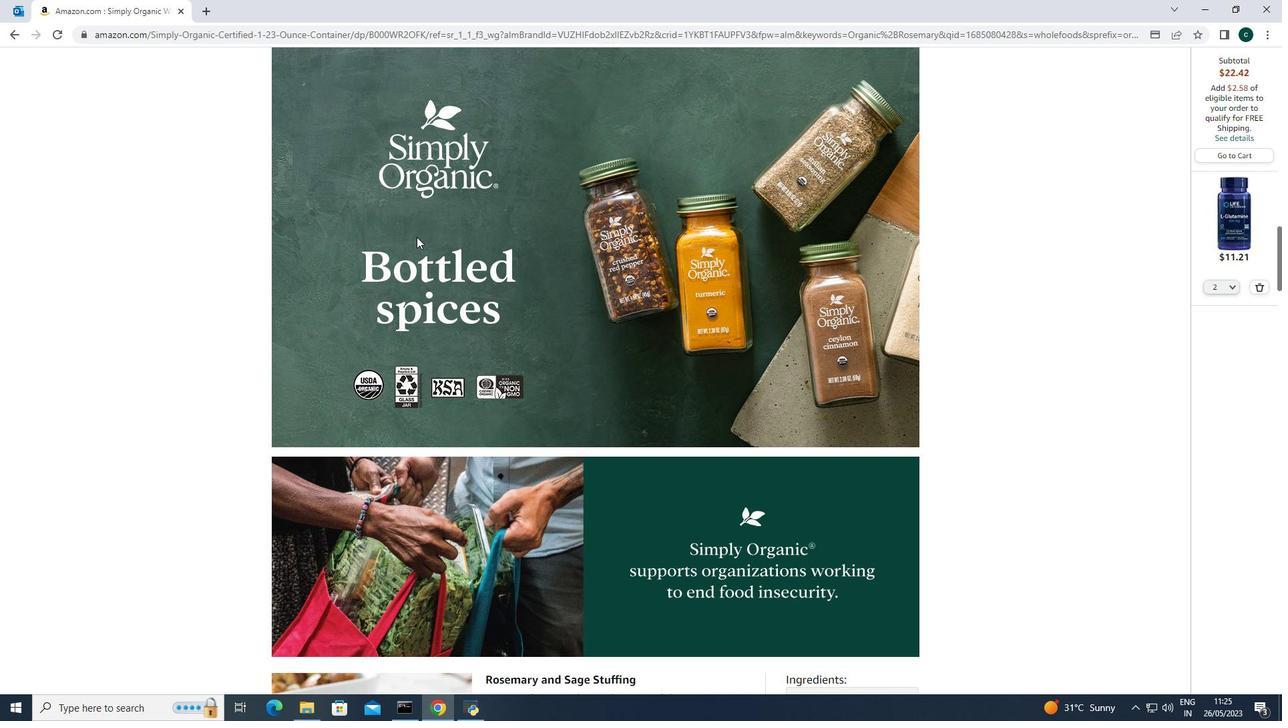 
Action: Mouse moved to (416, 237)
Screenshot: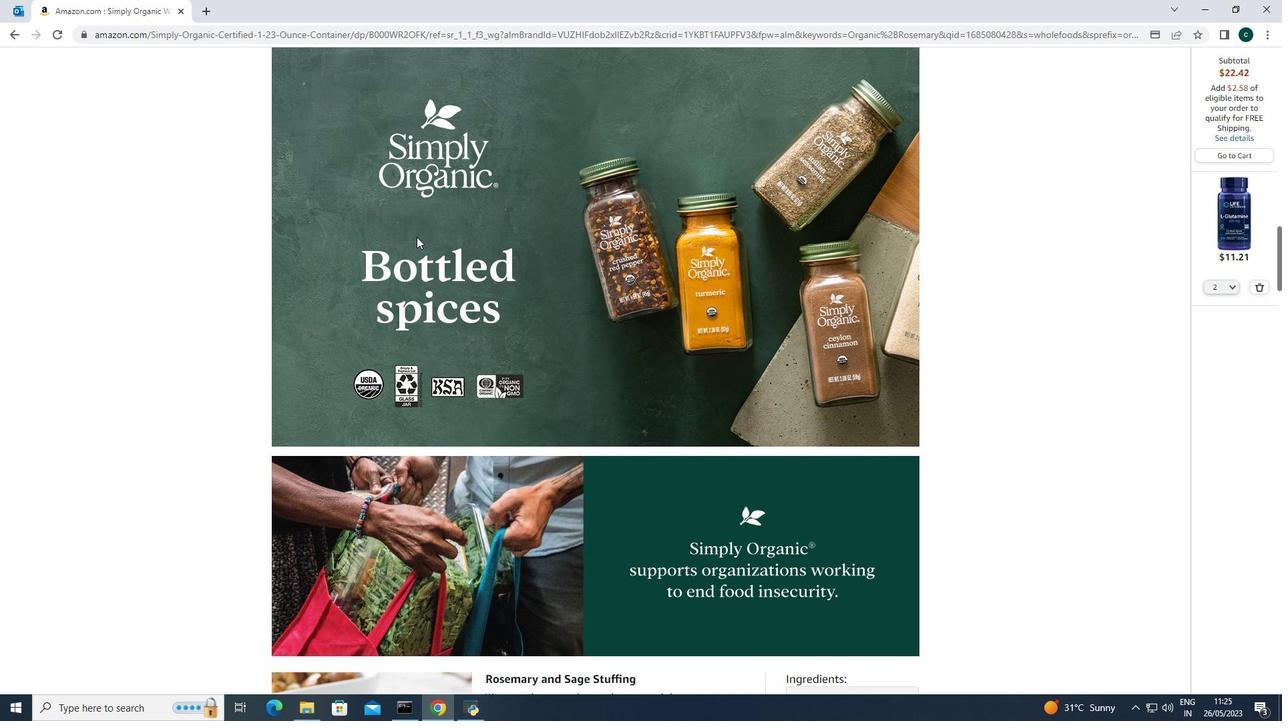 
Action: Mouse scrolled (416, 237) with delta (0, 0)
Screenshot: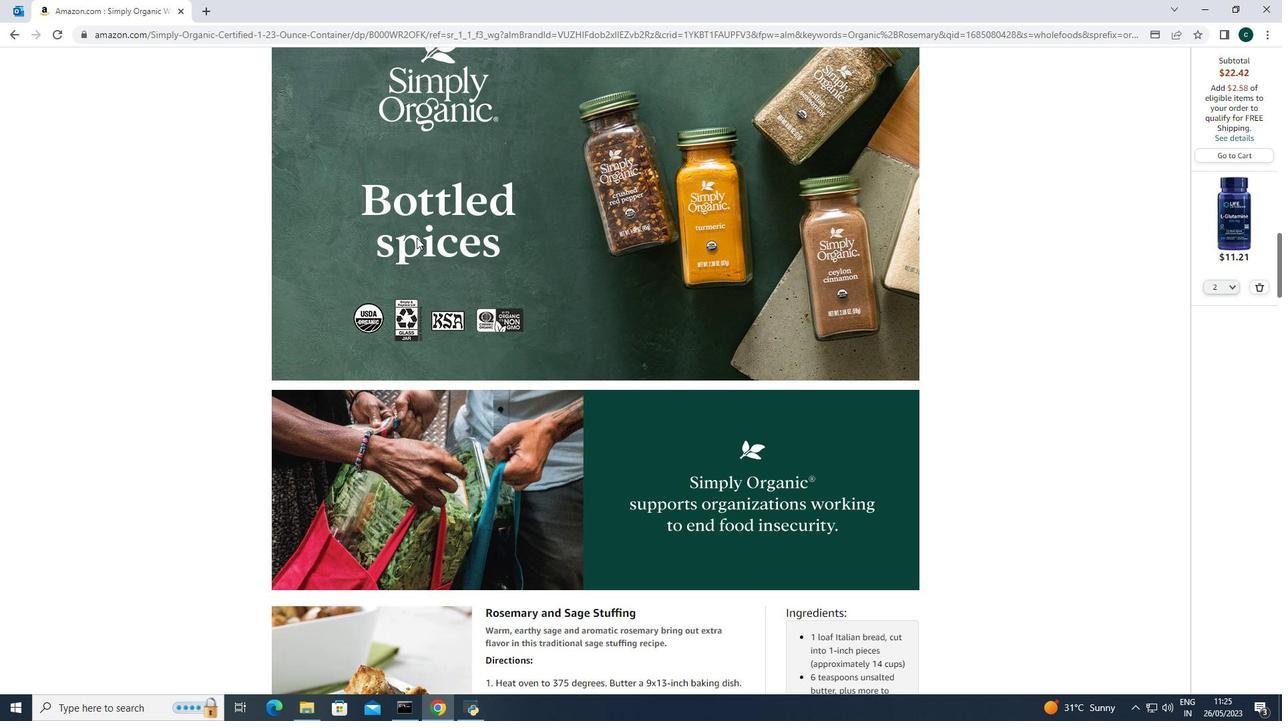 
Action: Mouse scrolled (416, 237) with delta (0, 0)
Screenshot: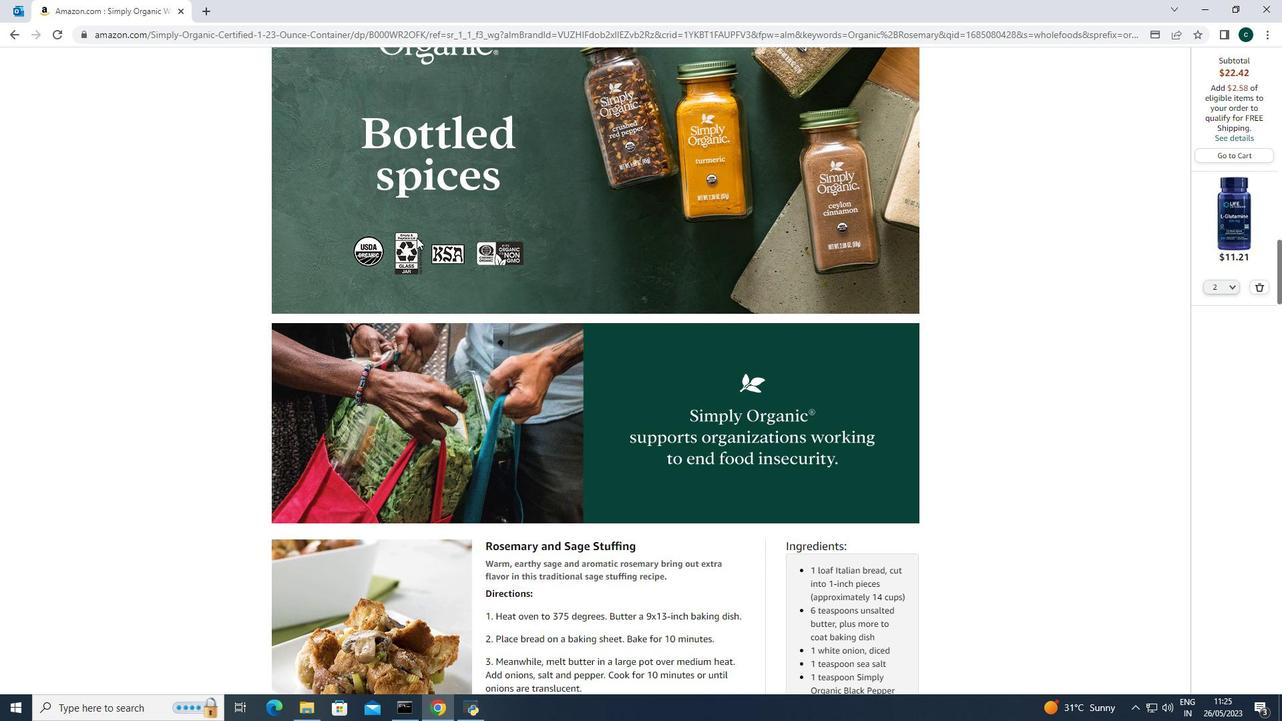 
Action: Mouse scrolled (416, 237) with delta (0, 0)
Screenshot: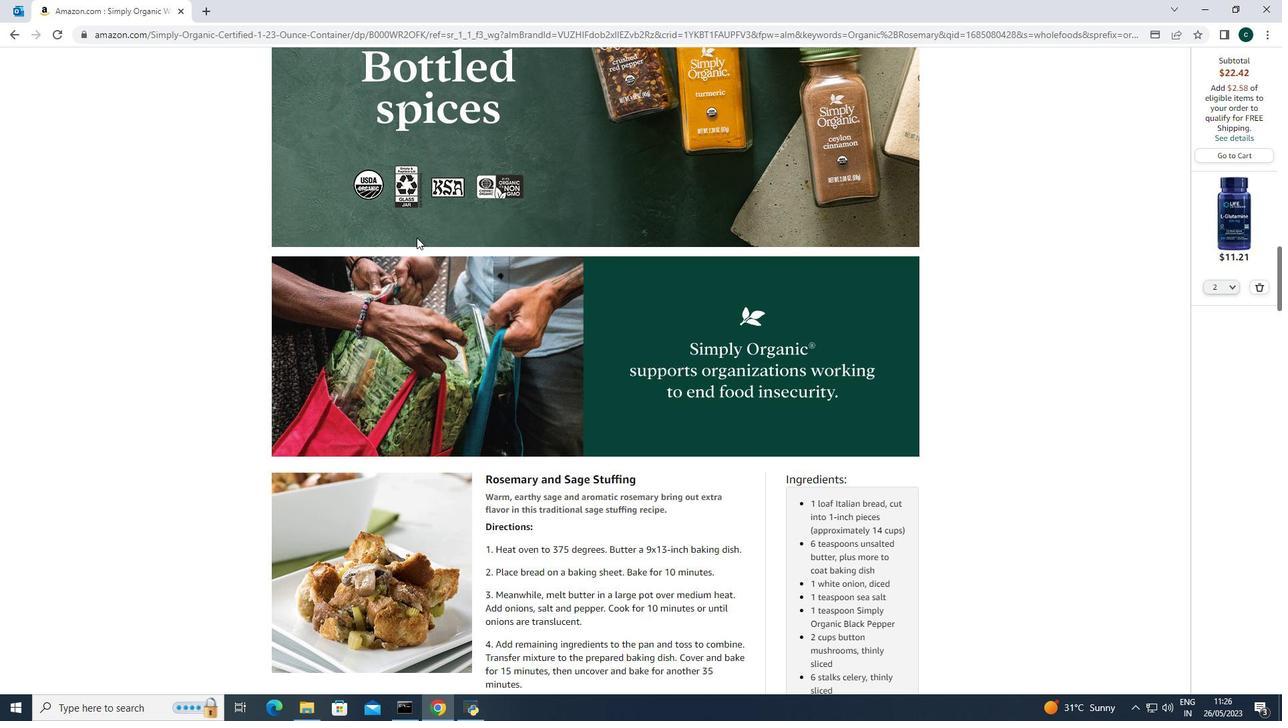 
Action: Mouse scrolled (416, 237) with delta (0, 0)
Screenshot: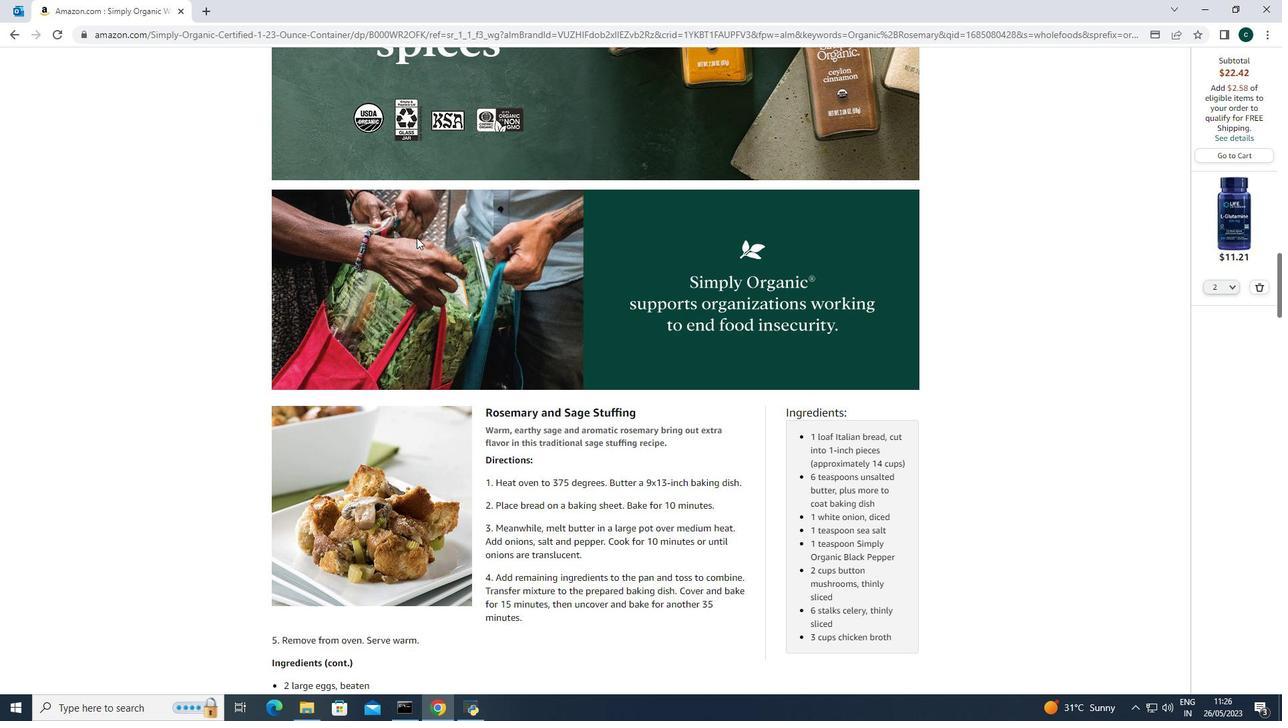 
Action: Mouse moved to (416, 237)
Screenshot: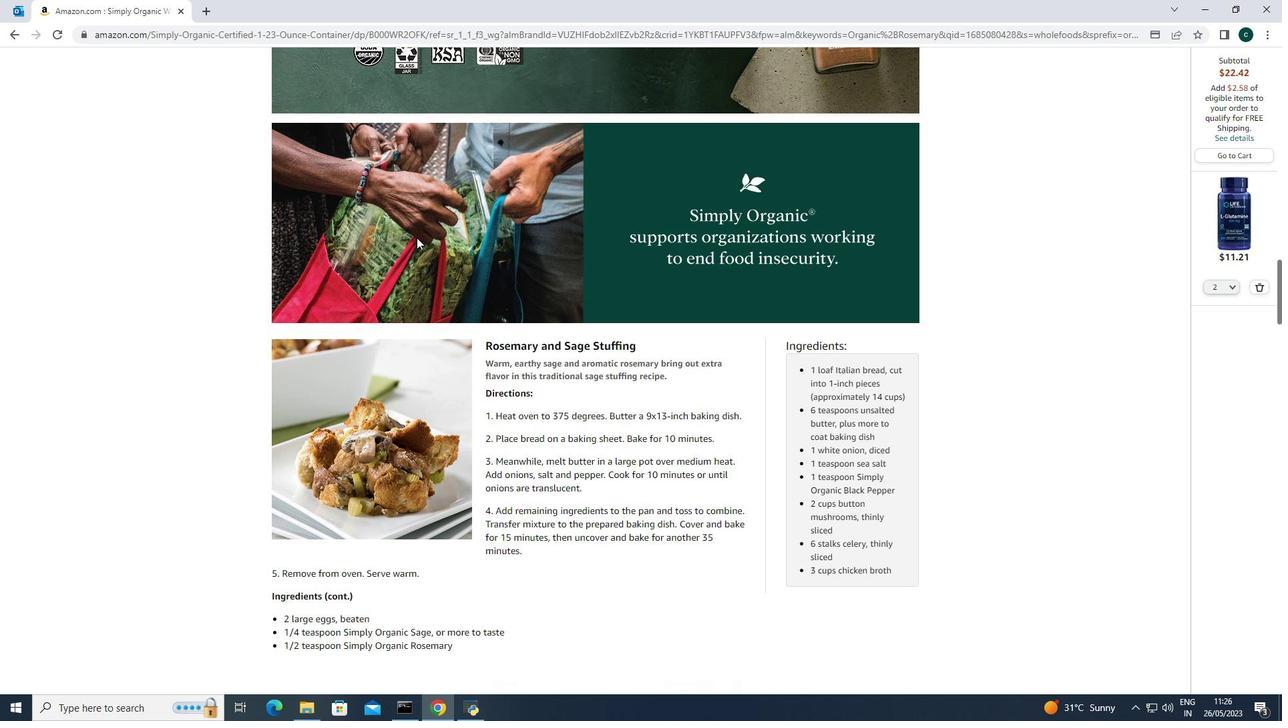 
Action: Mouse scrolled (416, 236) with delta (0, 0)
Screenshot: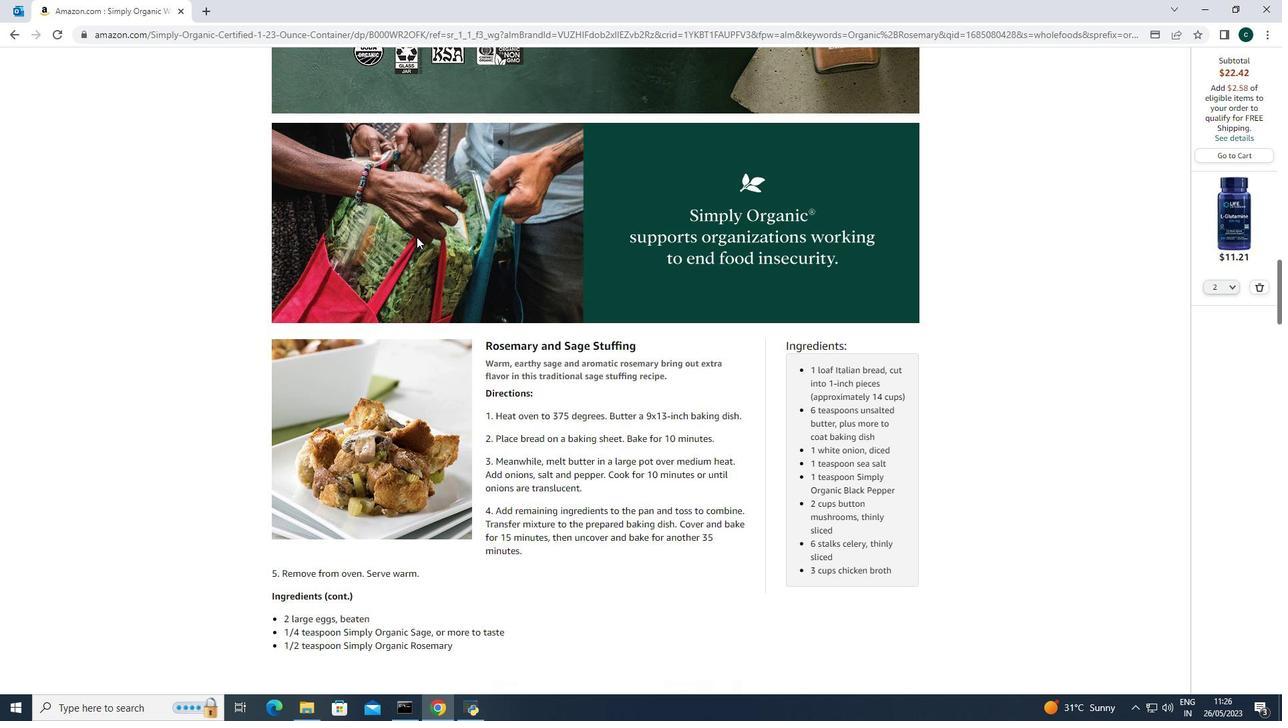 
Action: Mouse scrolled (416, 236) with delta (0, 0)
Screenshot: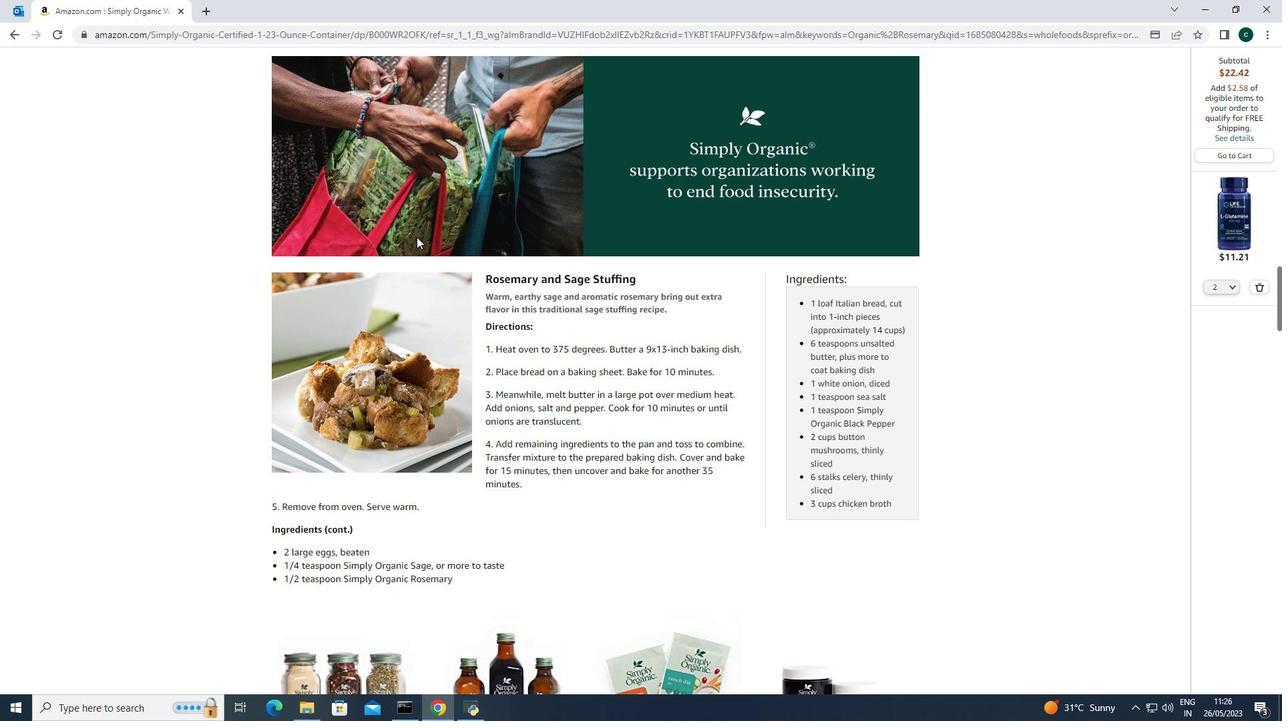 
Action: Mouse scrolled (416, 236) with delta (0, 0)
Screenshot: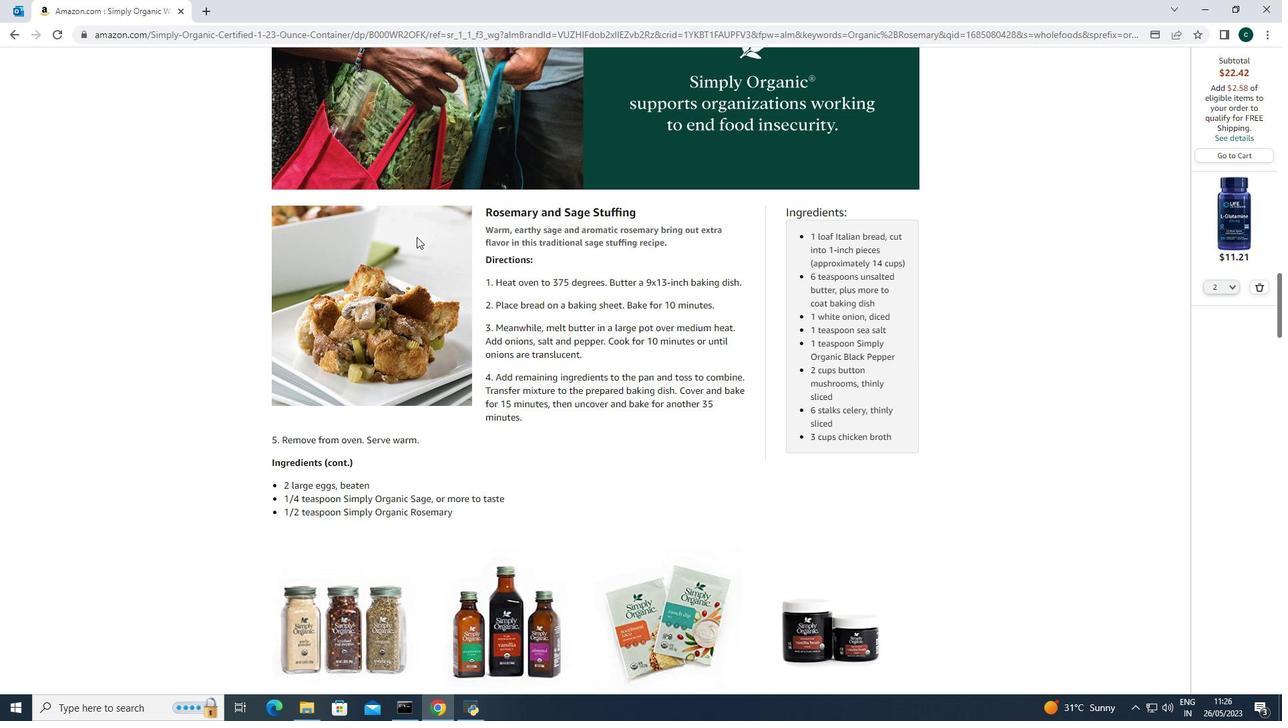 
Action: Mouse moved to (490, 304)
Screenshot: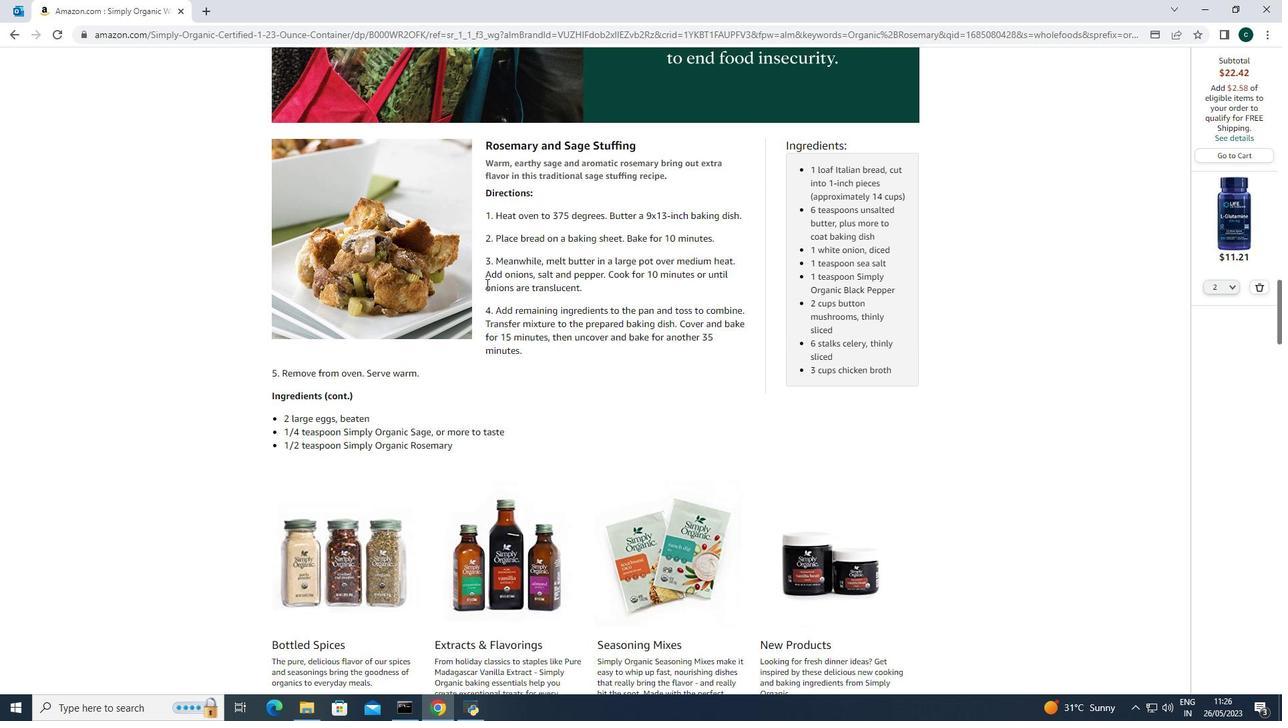 
Action: Mouse scrolled (490, 303) with delta (0, 0)
Screenshot: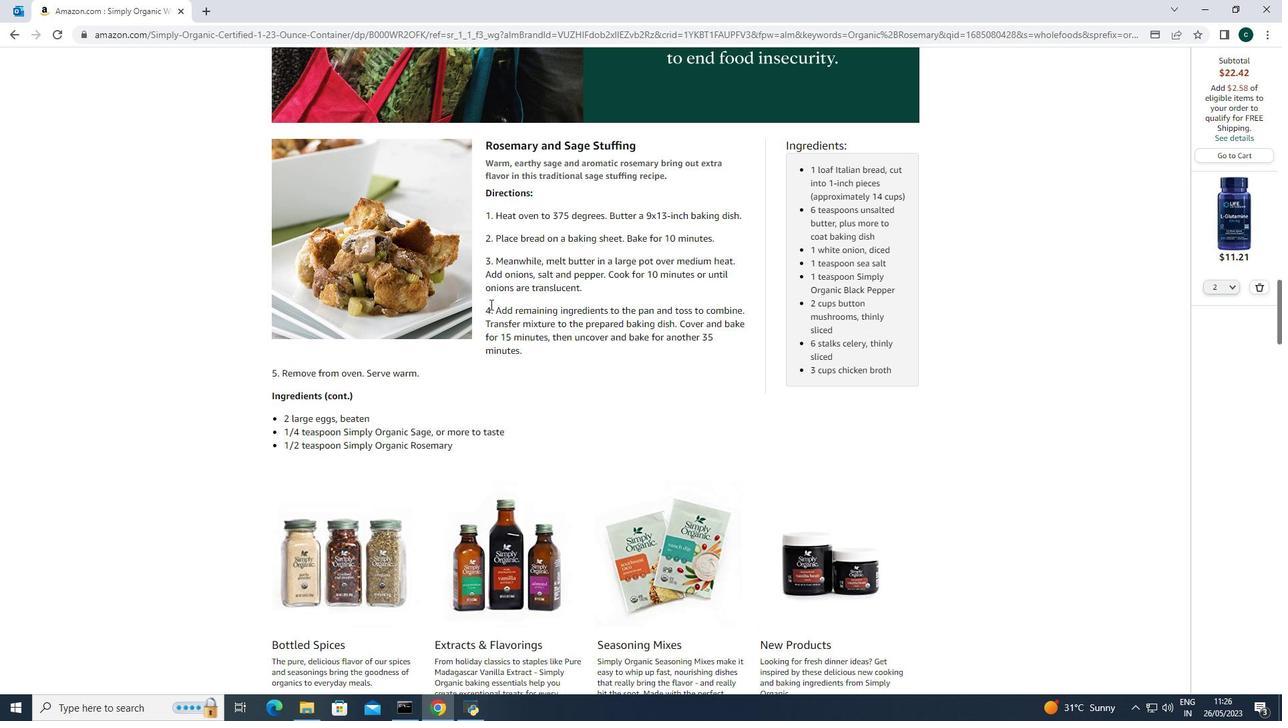 
Action: Mouse moved to (490, 305)
Screenshot: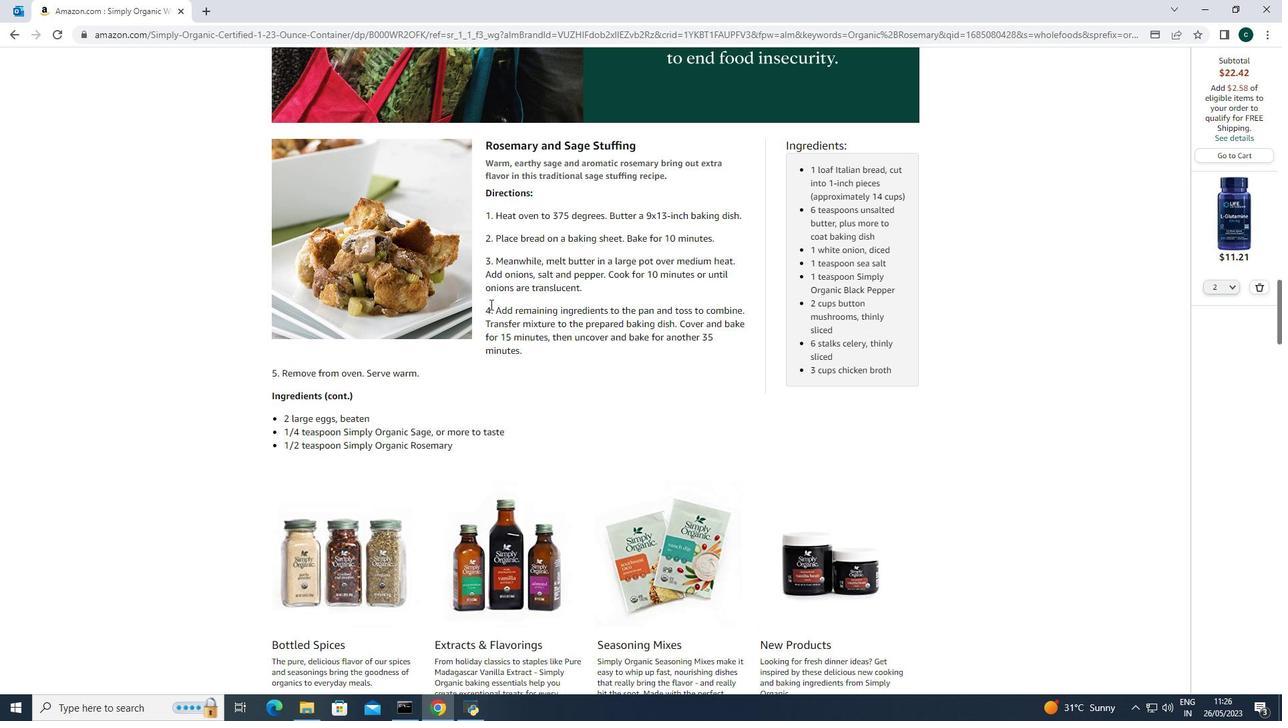 
Action: Mouse scrolled (490, 304) with delta (0, 0)
Screenshot: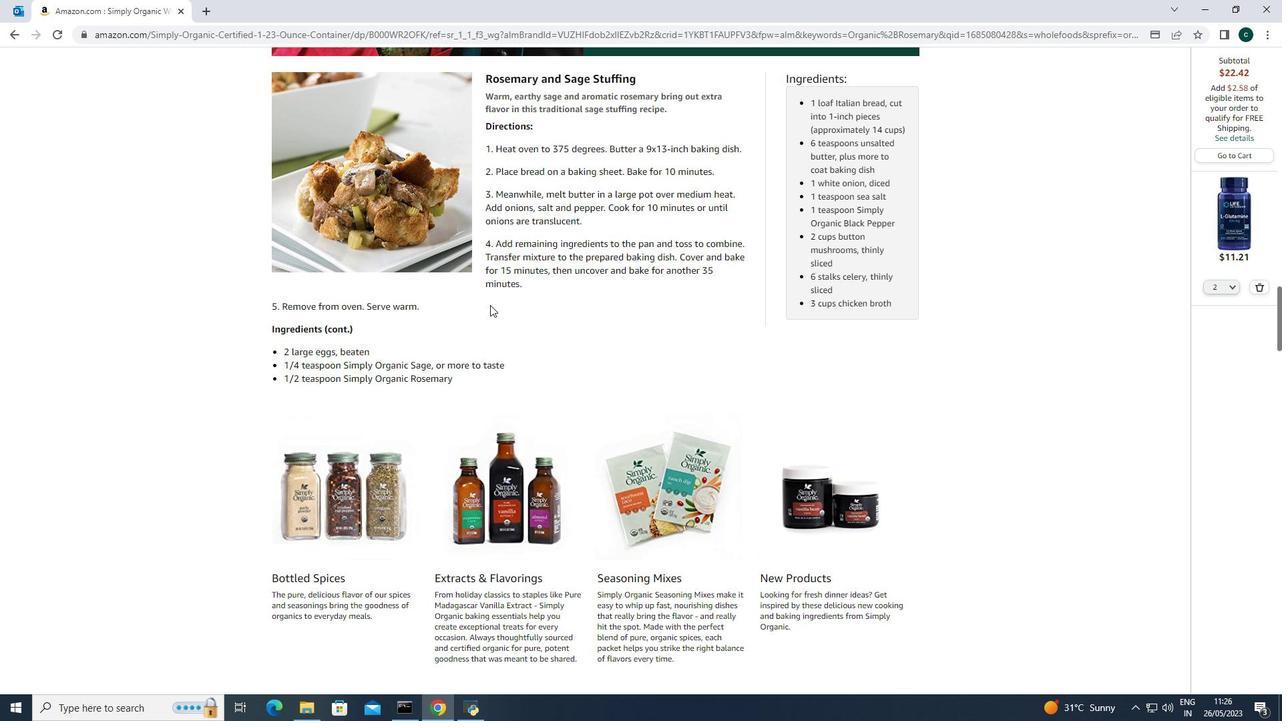 
Action: Mouse scrolled (490, 304) with delta (0, 0)
Screenshot: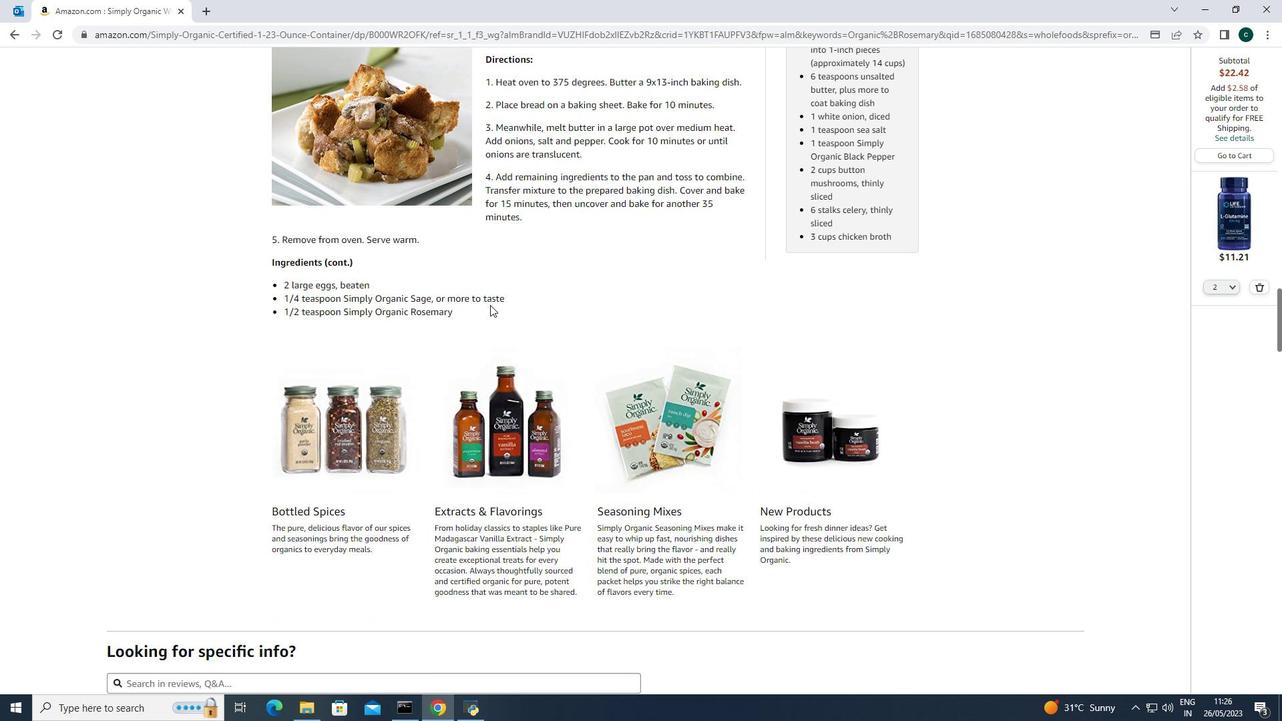 
Action: Mouse scrolled (490, 304) with delta (0, 0)
Screenshot: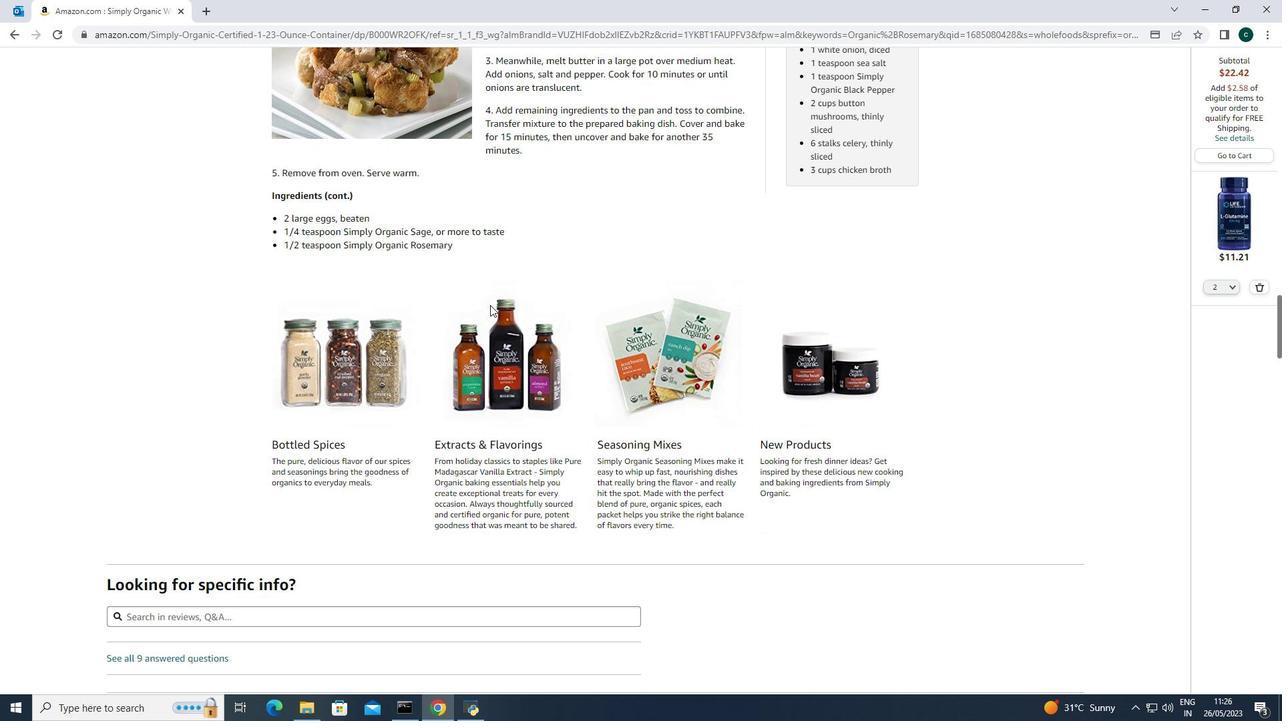 
Action: Mouse scrolled (490, 304) with delta (0, 0)
Screenshot: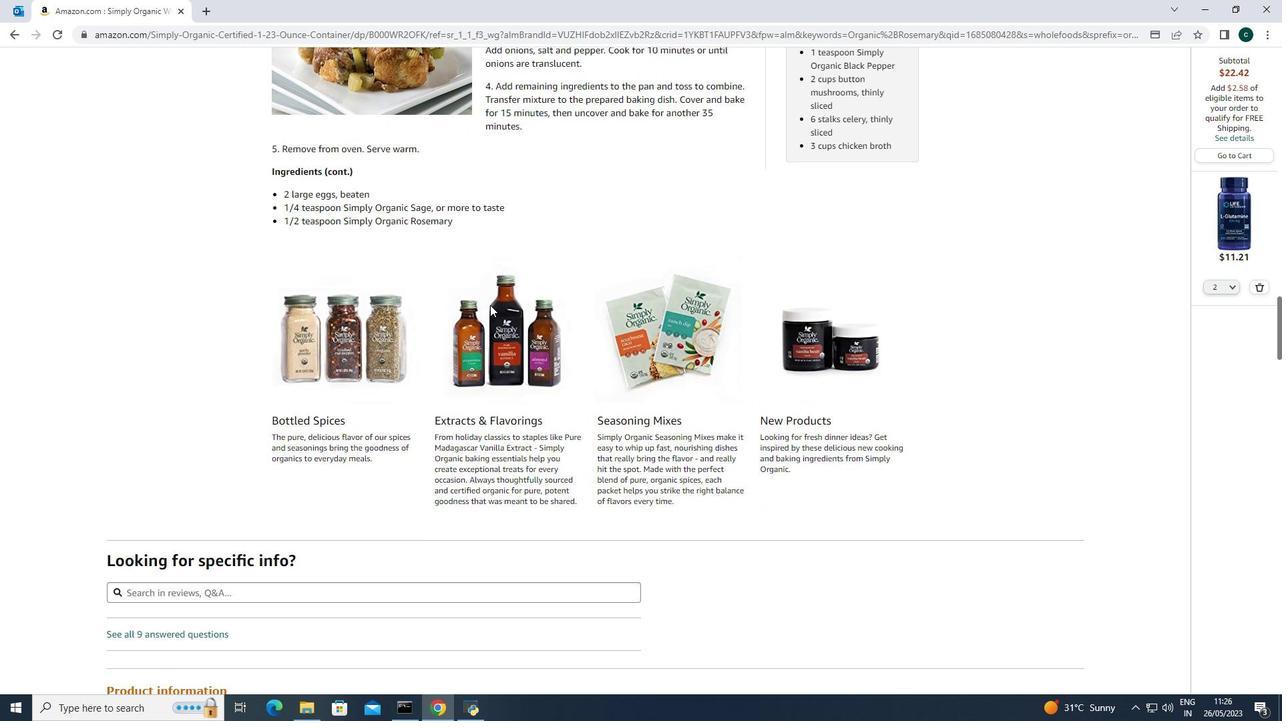 
Action: Mouse scrolled (490, 304) with delta (0, 0)
Screenshot: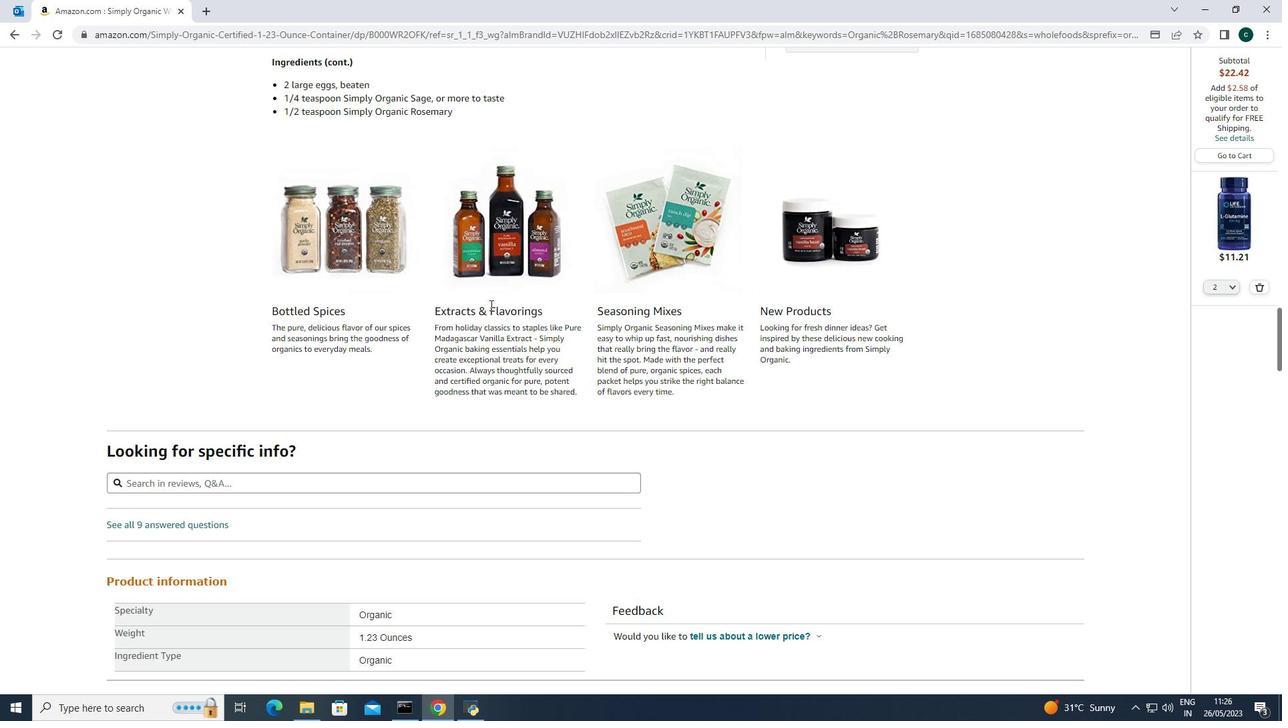 
Action: Mouse scrolled (490, 304) with delta (0, 0)
Screenshot: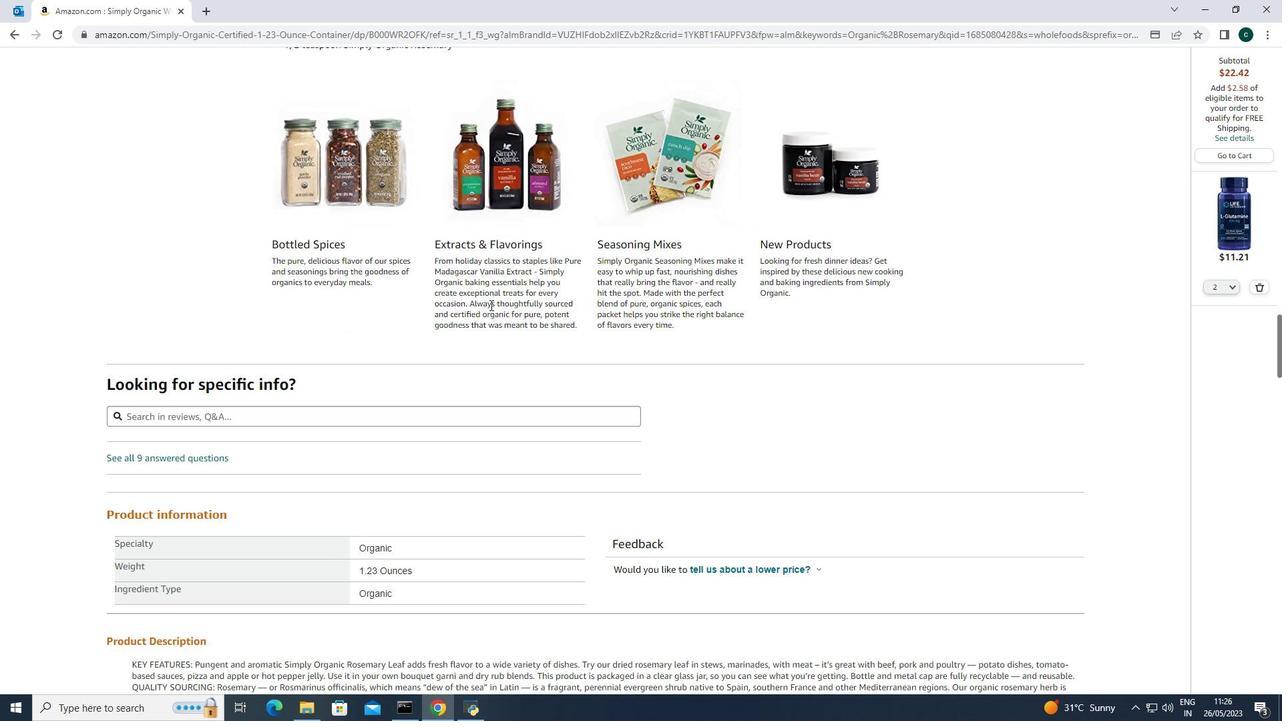 
Action: Mouse scrolled (490, 304) with delta (0, 0)
Screenshot: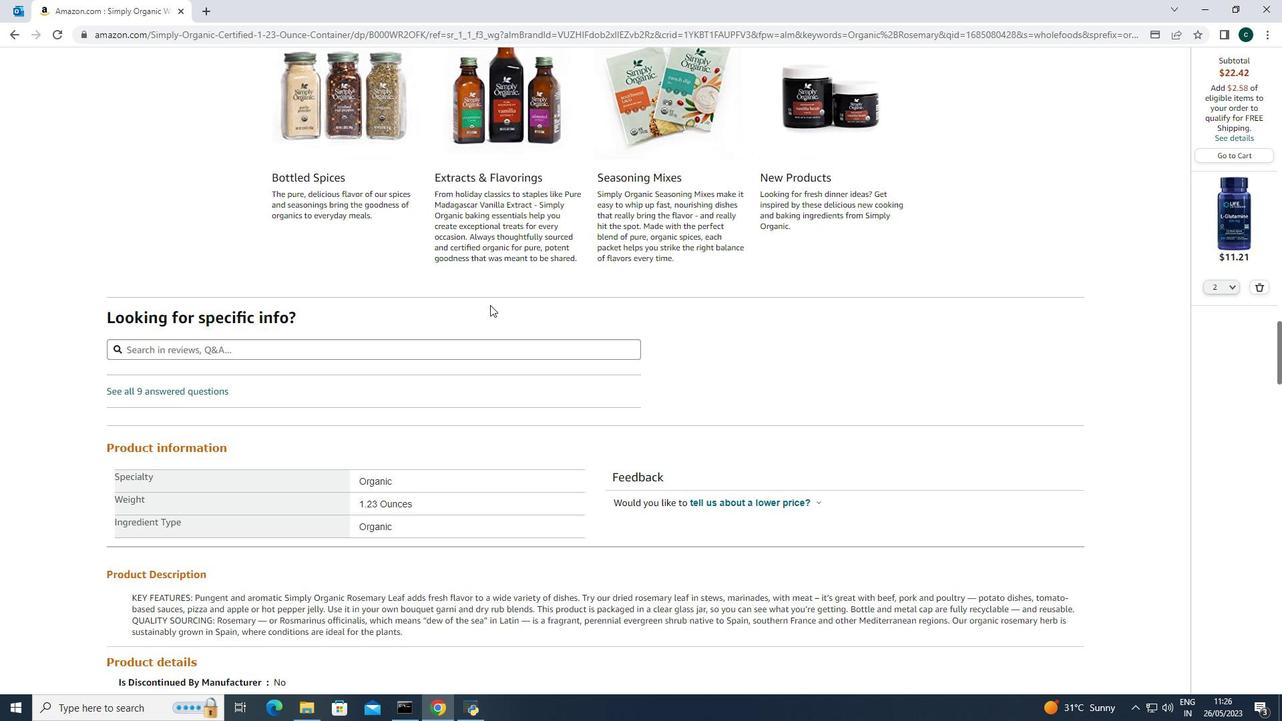 
Action: Mouse scrolled (490, 304) with delta (0, 0)
Screenshot: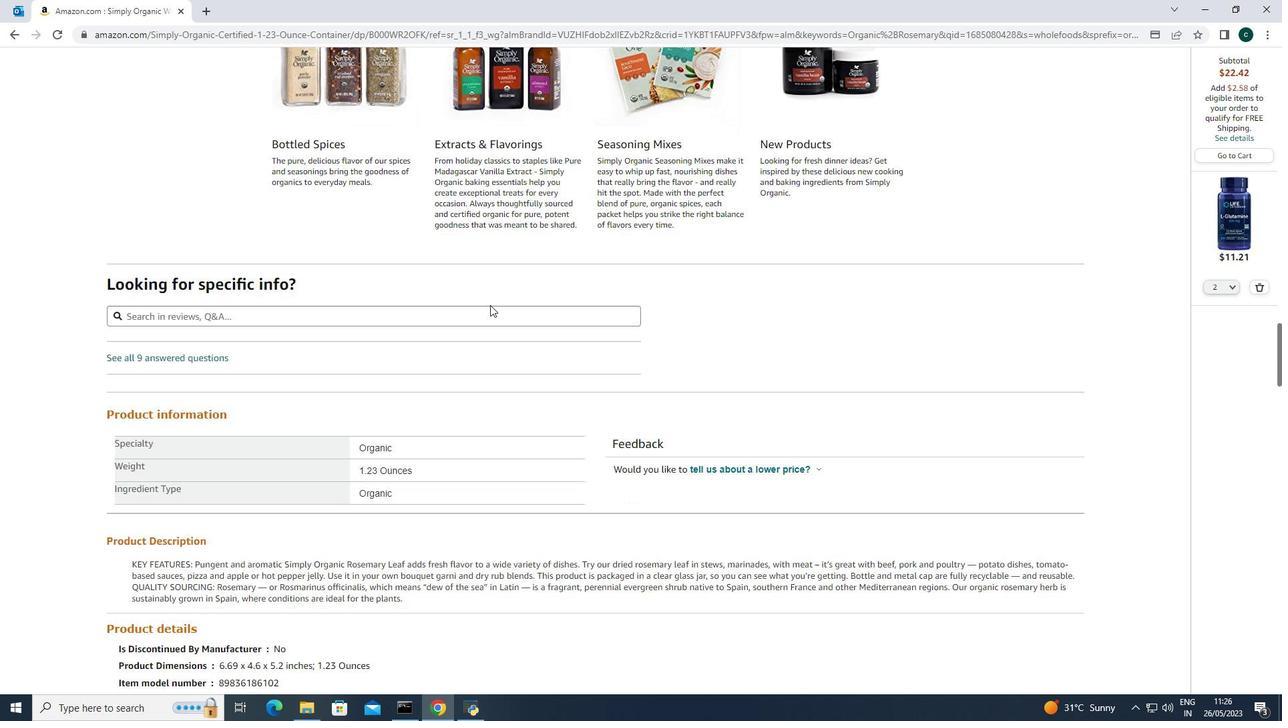 
Action: Mouse scrolled (490, 304) with delta (0, 0)
Screenshot: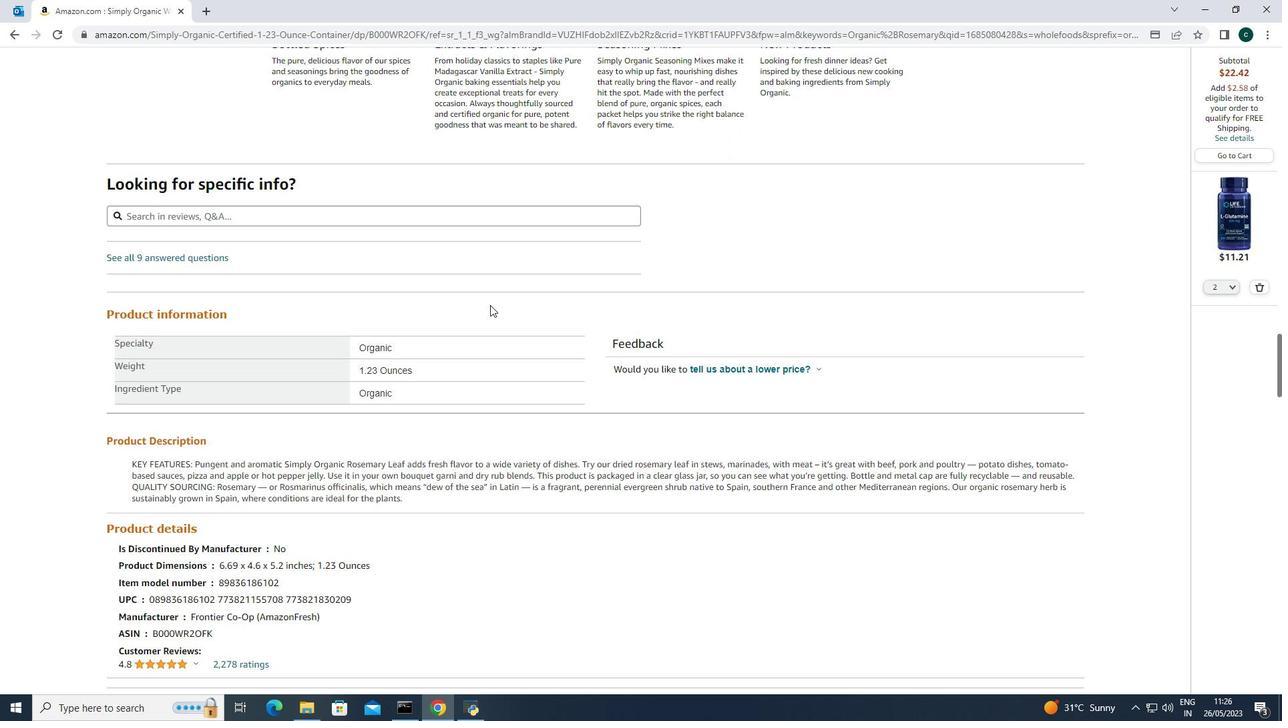 
Action: Mouse scrolled (490, 304) with delta (0, 0)
Screenshot: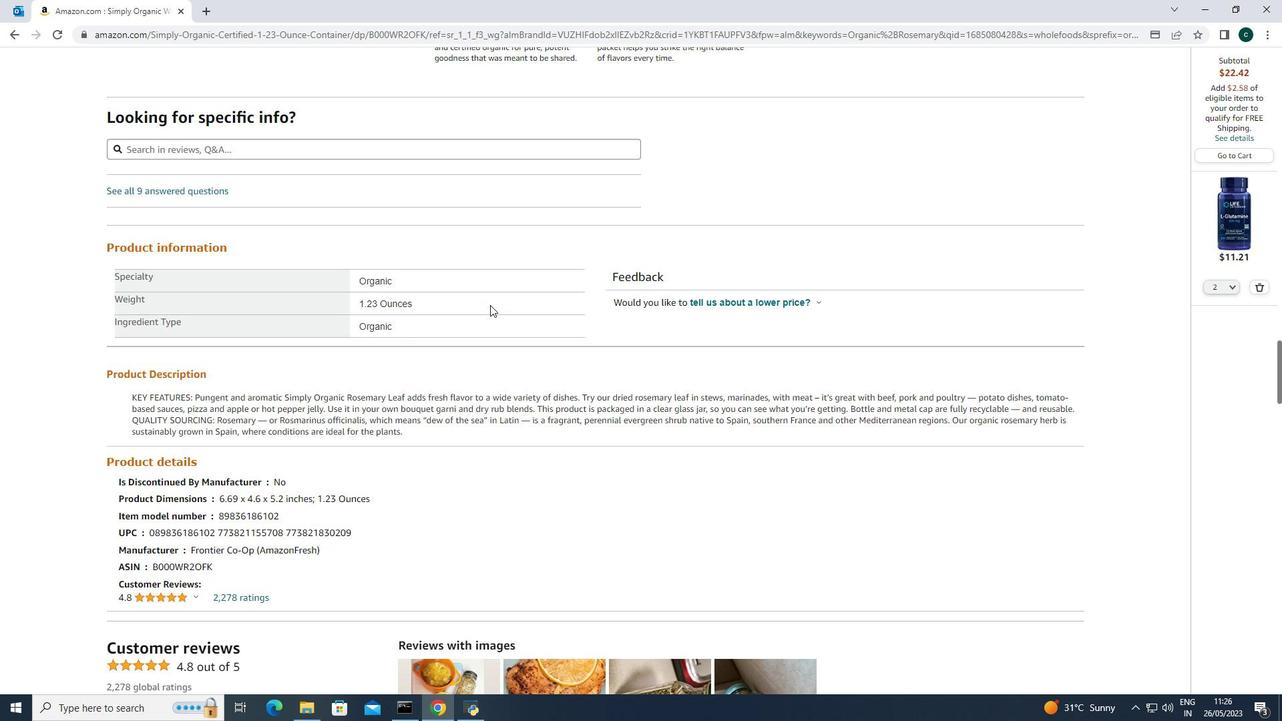 
Action: Mouse scrolled (490, 304) with delta (0, 0)
Screenshot: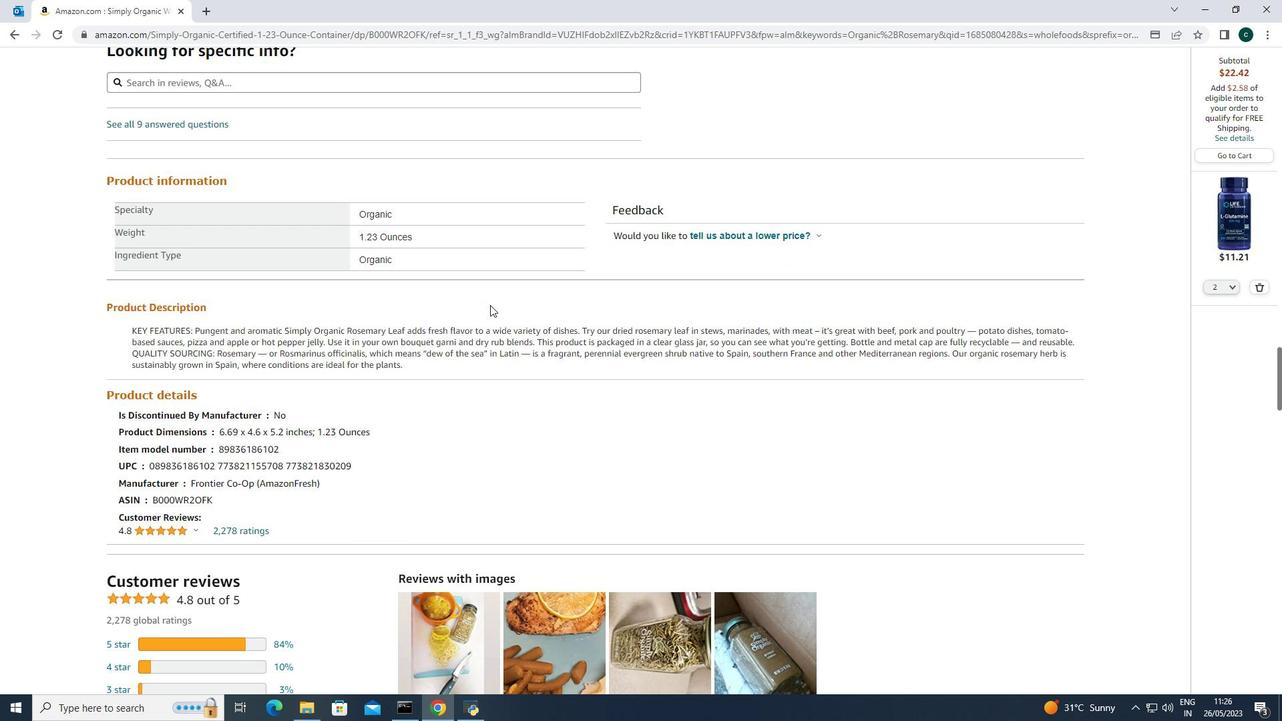 
Action: Mouse scrolled (490, 304) with delta (0, 0)
Screenshot: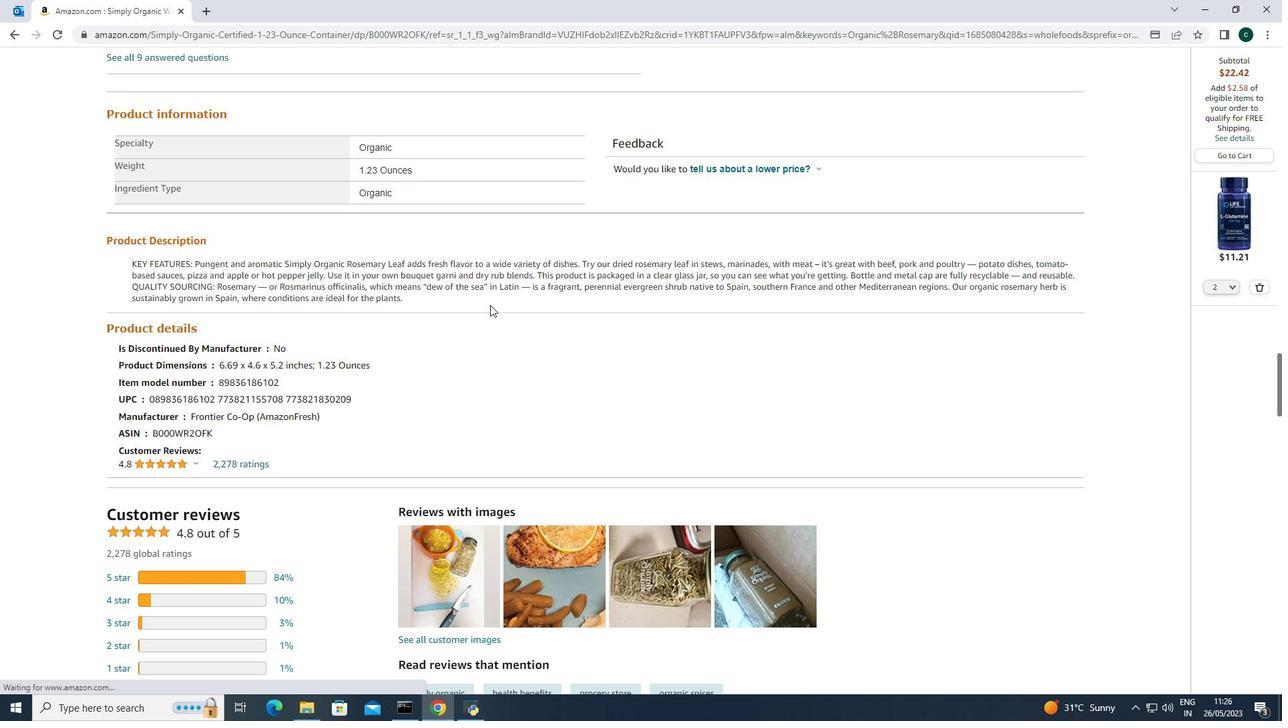 
Action: Mouse scrolled (490, 304) with delta (0, 0)
Screenshot: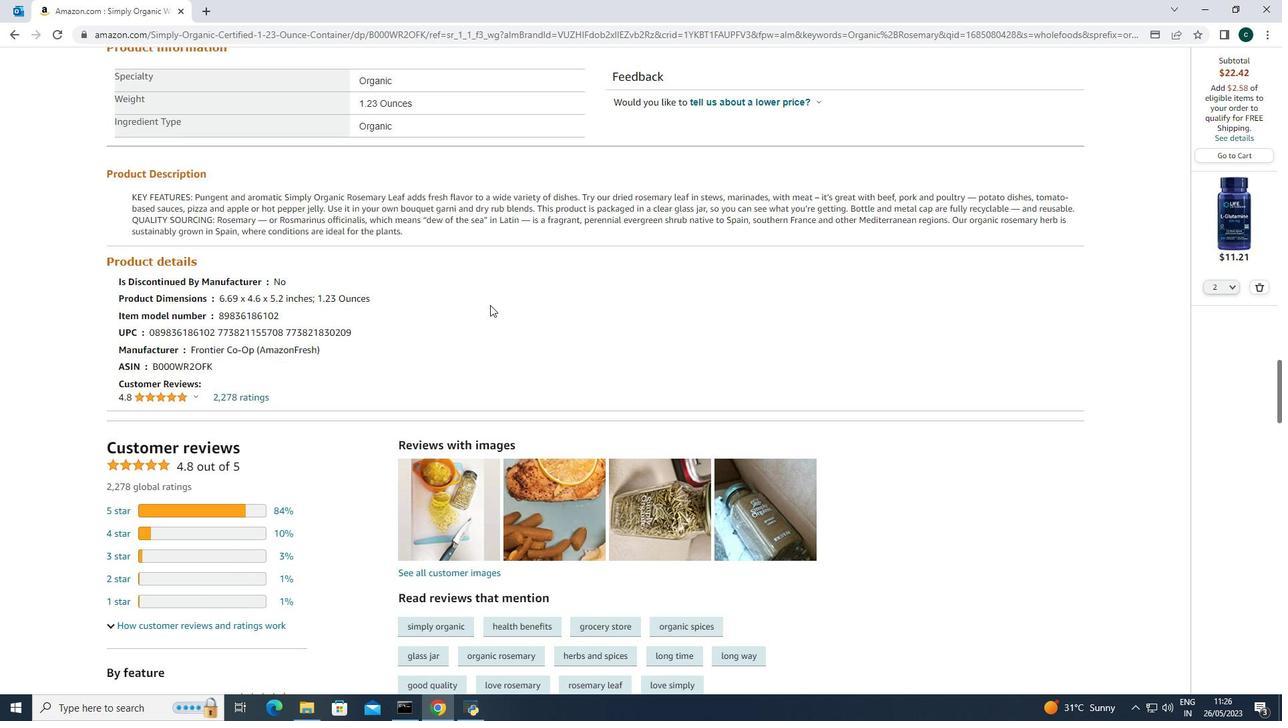 
Action: Mouse scrolled (490, 304) with delta (0, 0)
Screenshot: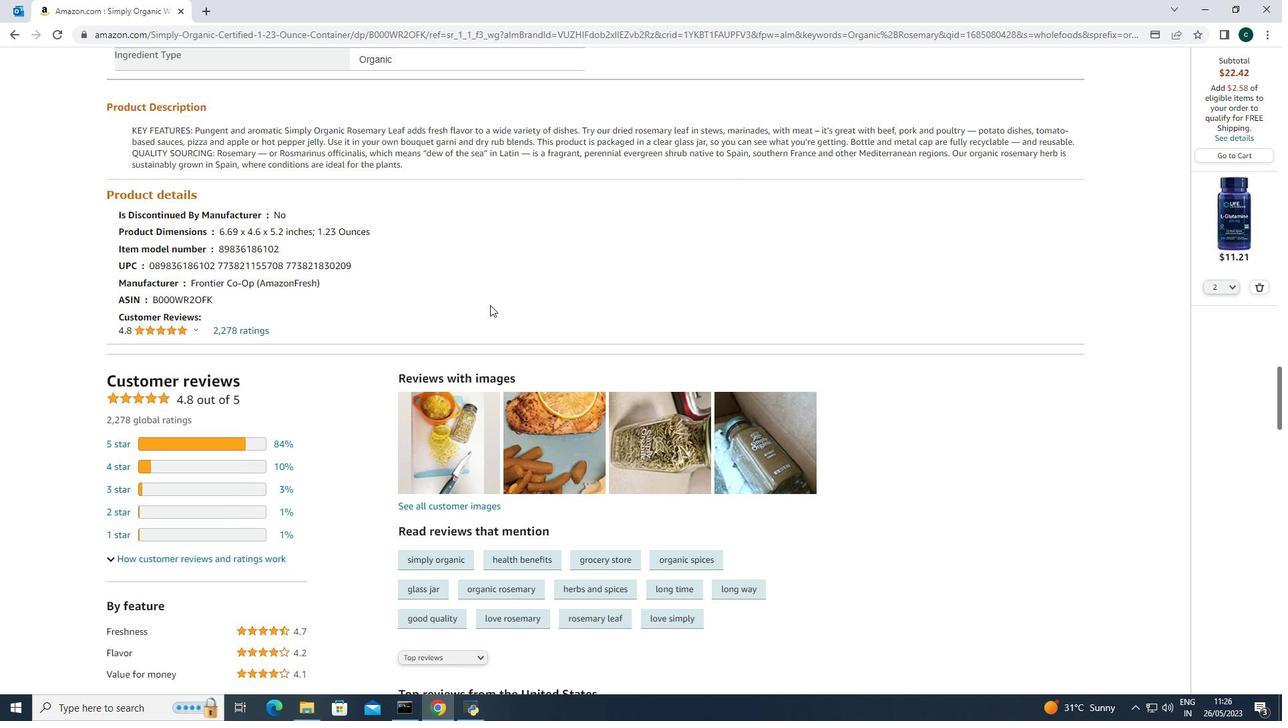 
Action: Mouse scrolled (490, 304) with delta (0, 0)
Screenshot: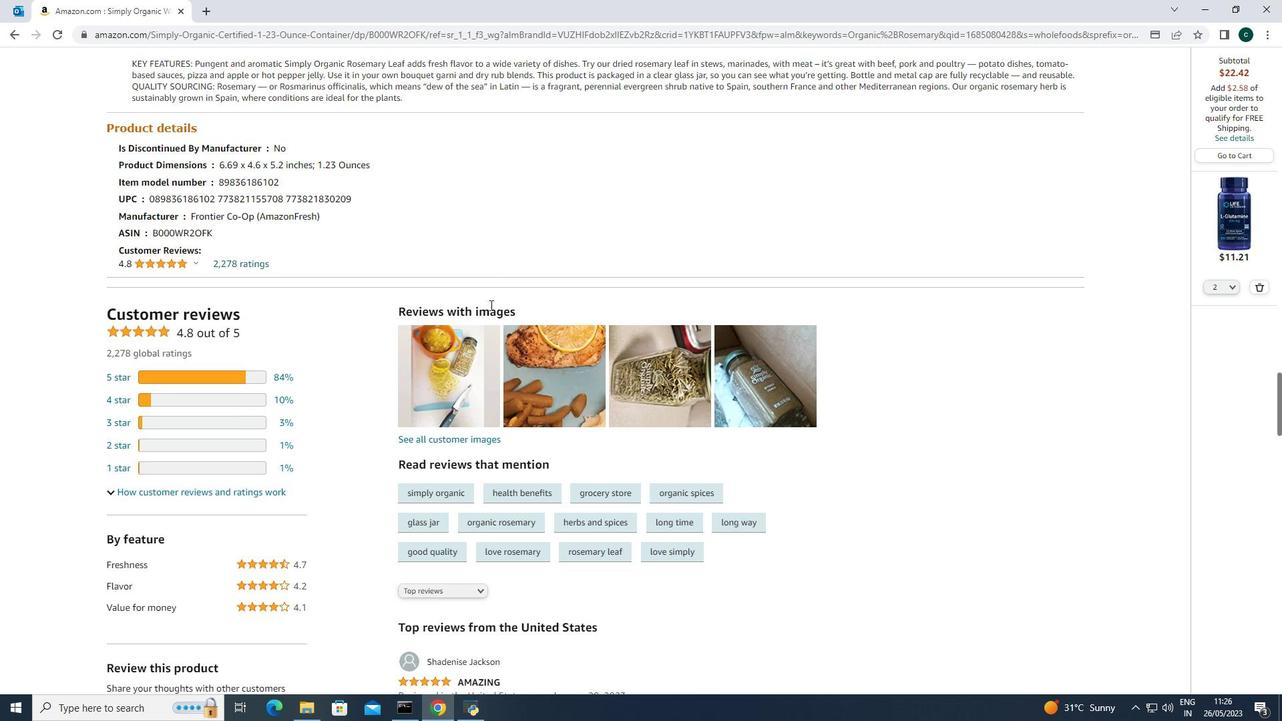 
Action: Mouse scrolled (490, 304) with delta (0, 0)
Screenshot: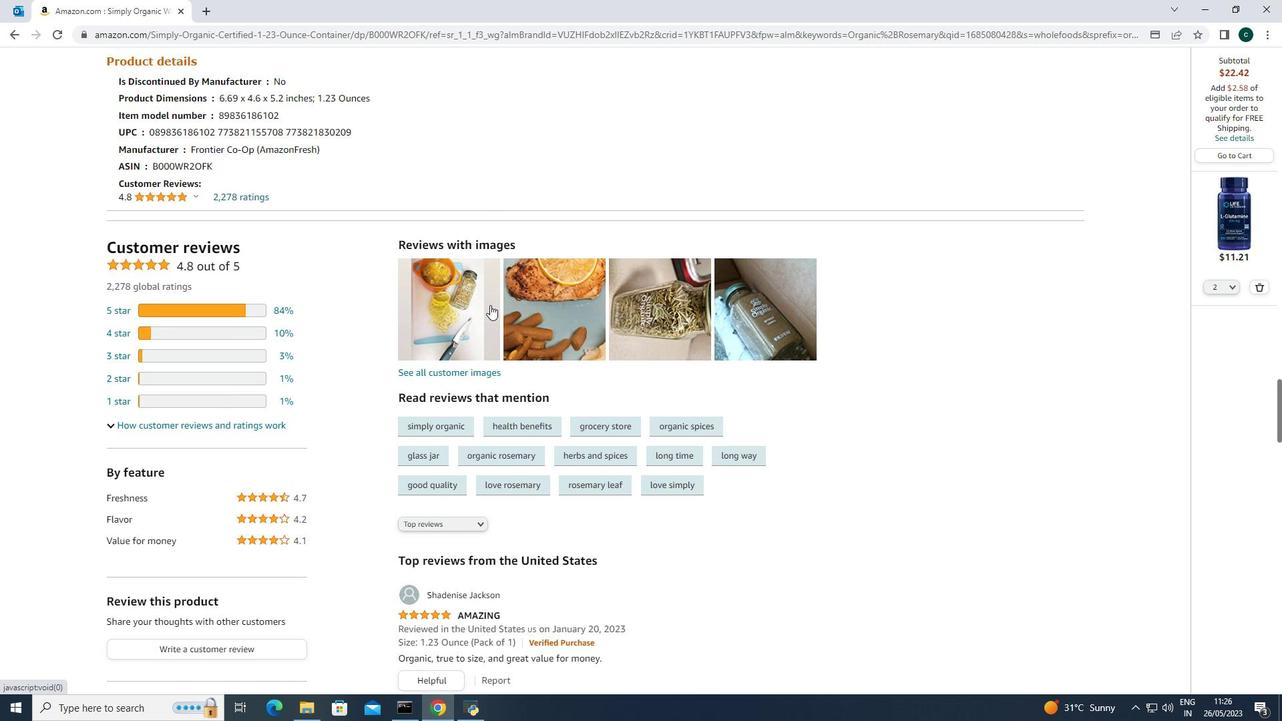 
Action: Mouse scrolled (490, 304) with delta (0, 0)
Screenshot: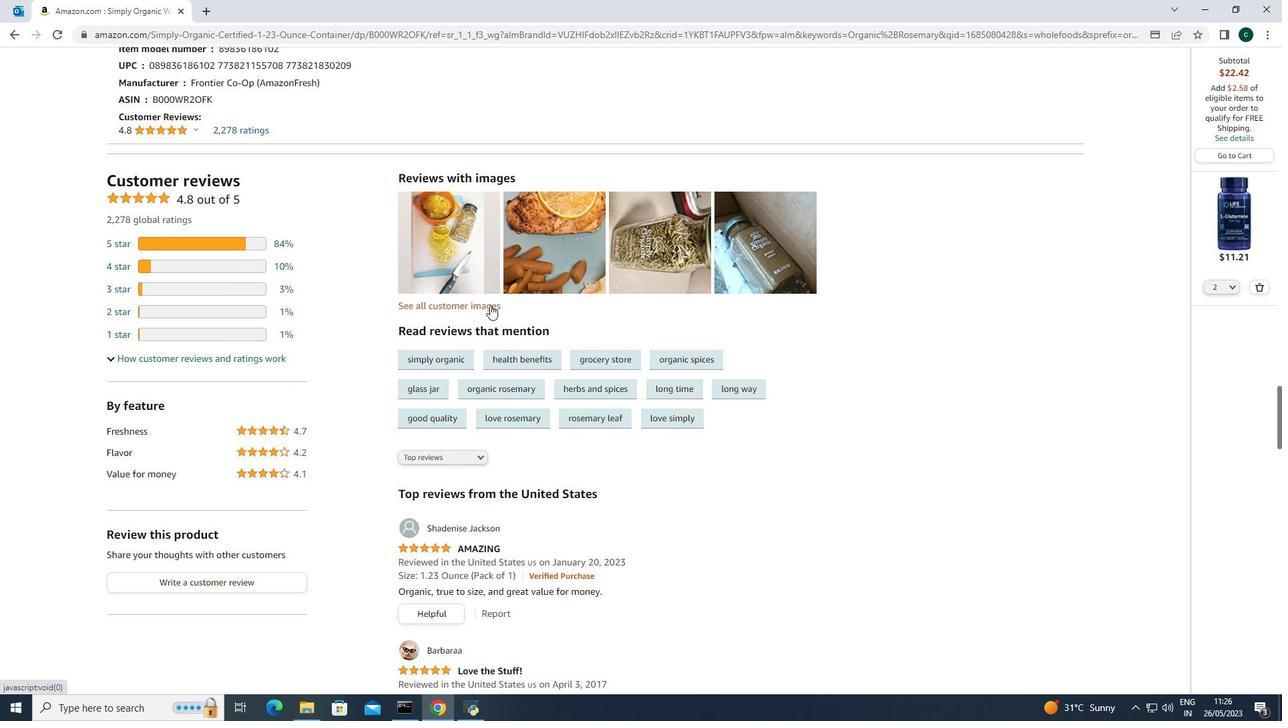
Action: Mouse scrolled (490, 304) with delta (0, 0)
Screenshot: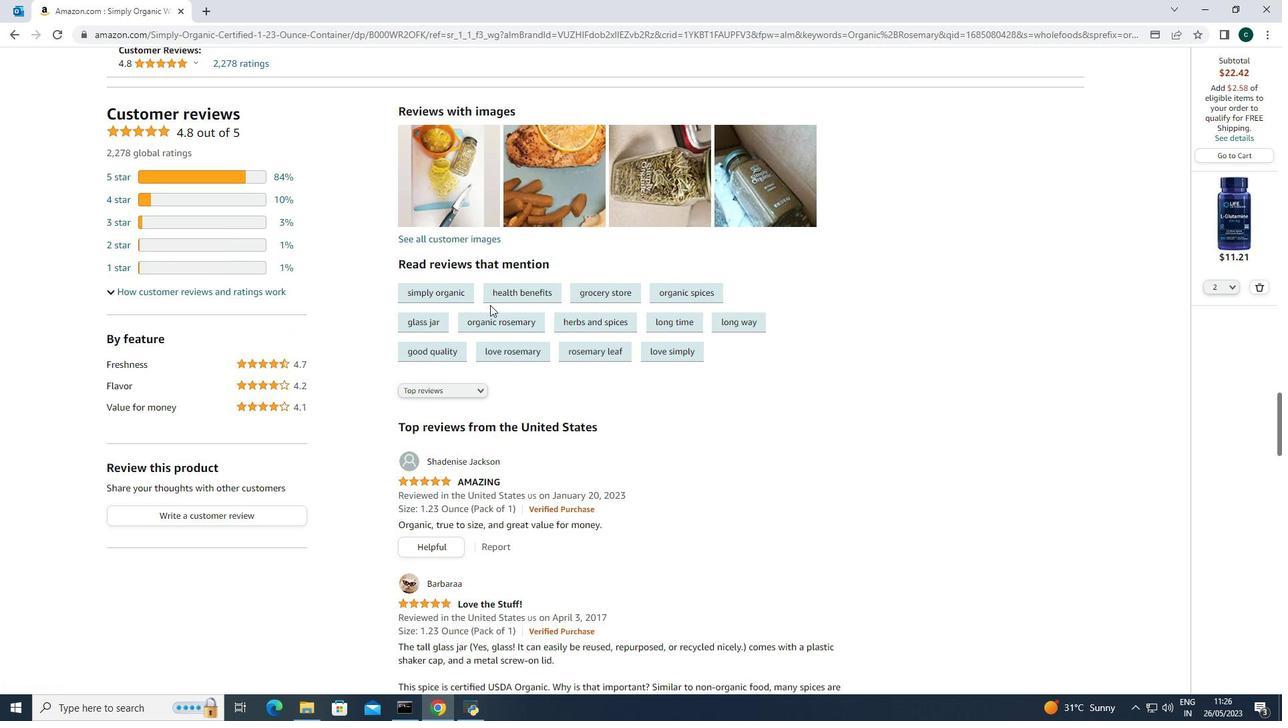 
Action: Mouse scrolled (490, 304) with delta (0, 0)
Screenshot: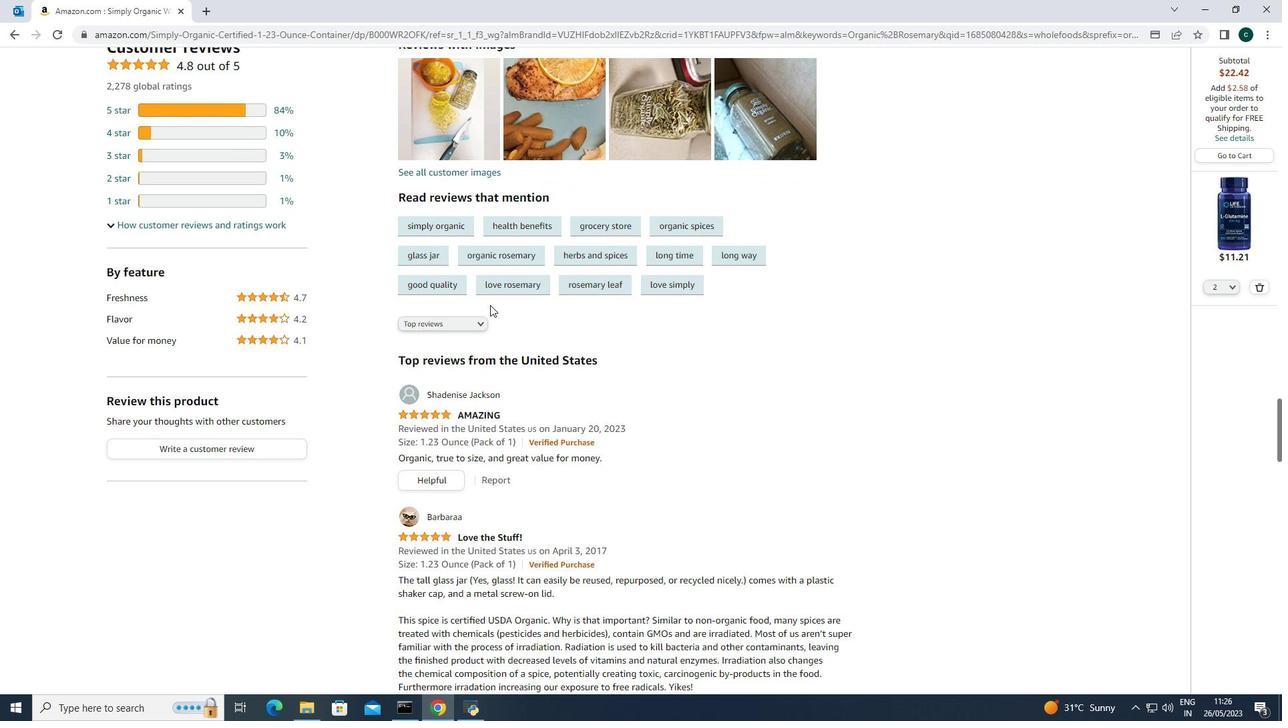 
Action: Mouse scrolled (490, 304) with delta (0, 0)
Screenshot: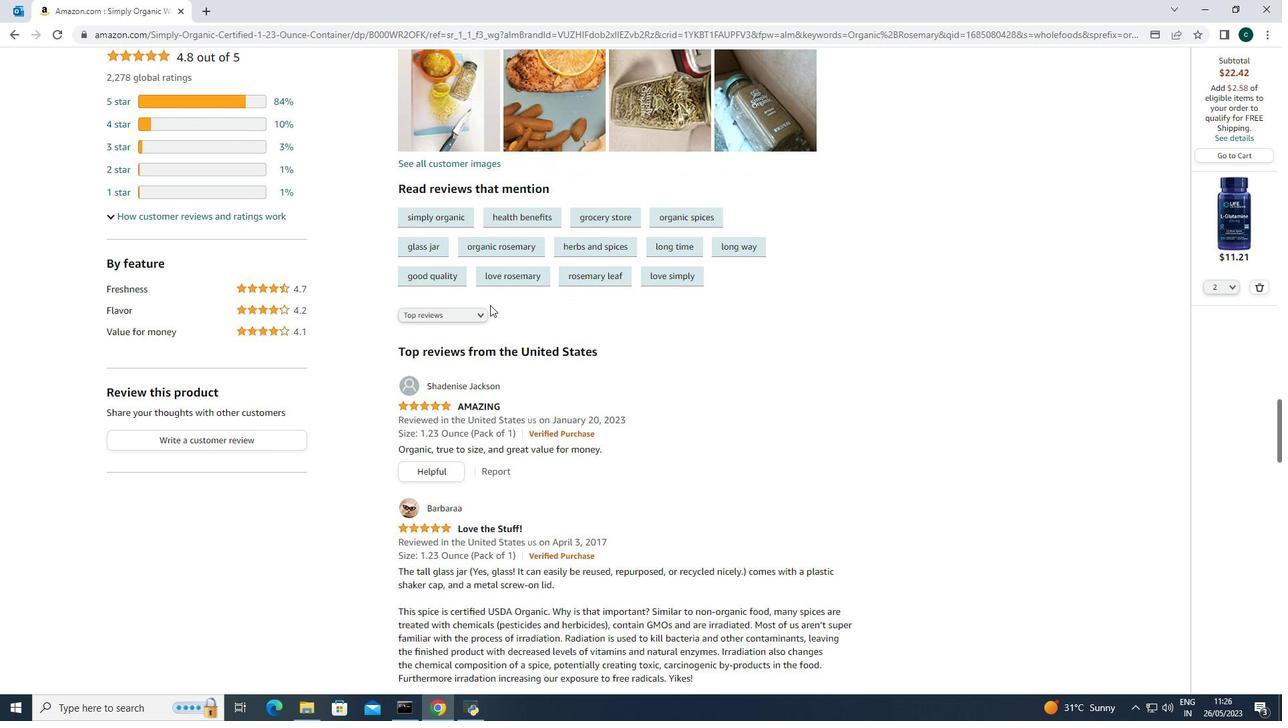 
Action: Mouse scrolled (490, 304) with delta (0, 0)
Screenshot: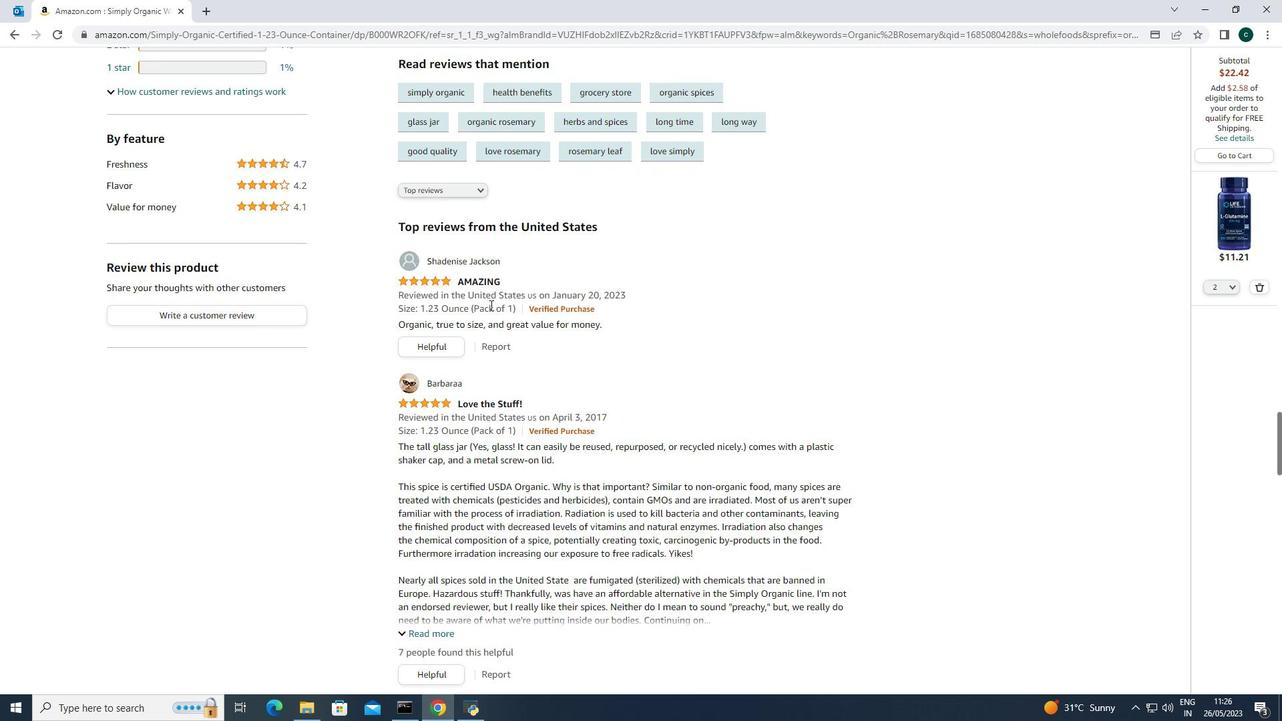 
Action: Mouse scrolled (490, 304) with delta (0, 0)
Screenshot: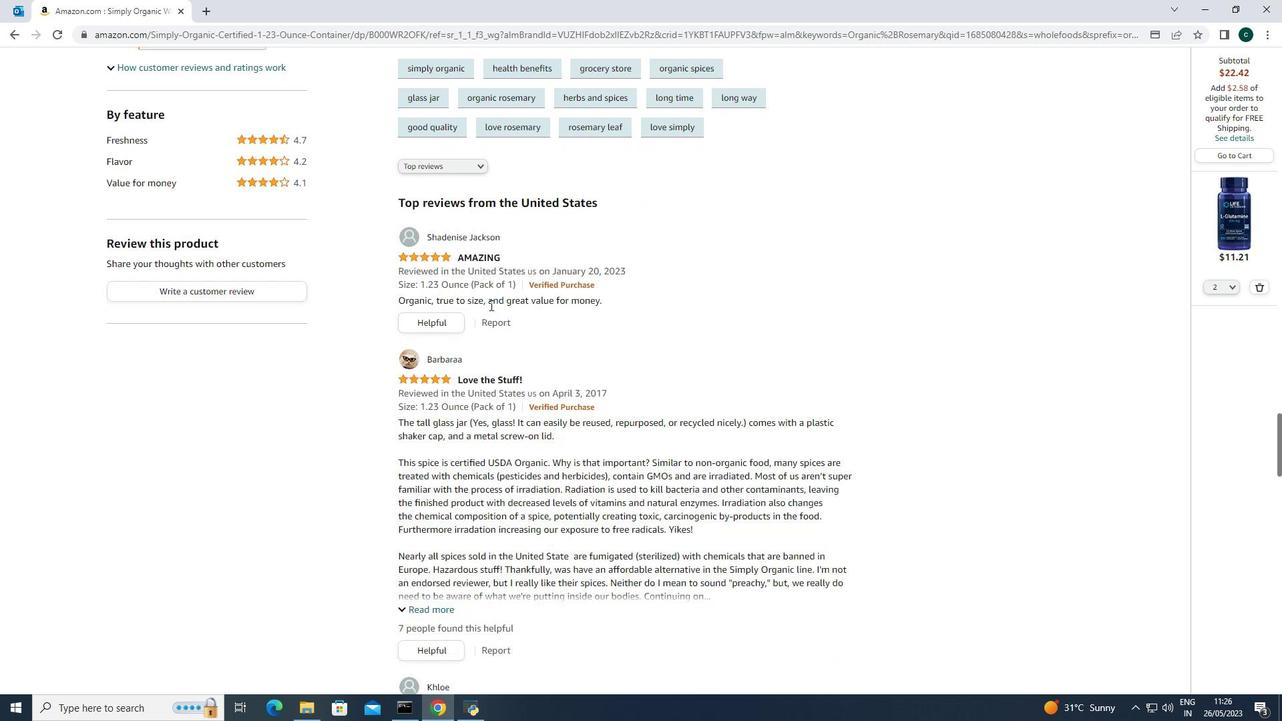 
Action: Mouse scrolled (490, 304) with delta (0, 0)
Screenshot: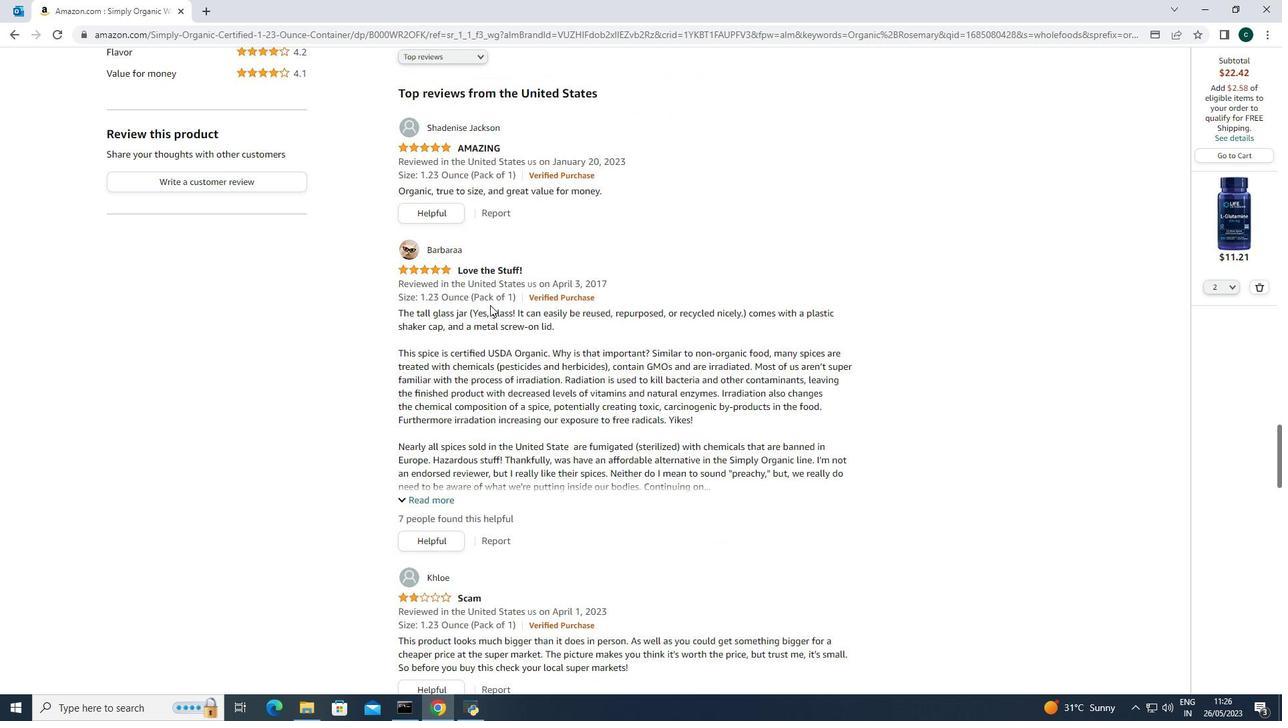 
Action: Mouse scrolled (490, 304) with delta (0, 0)
Screenshot: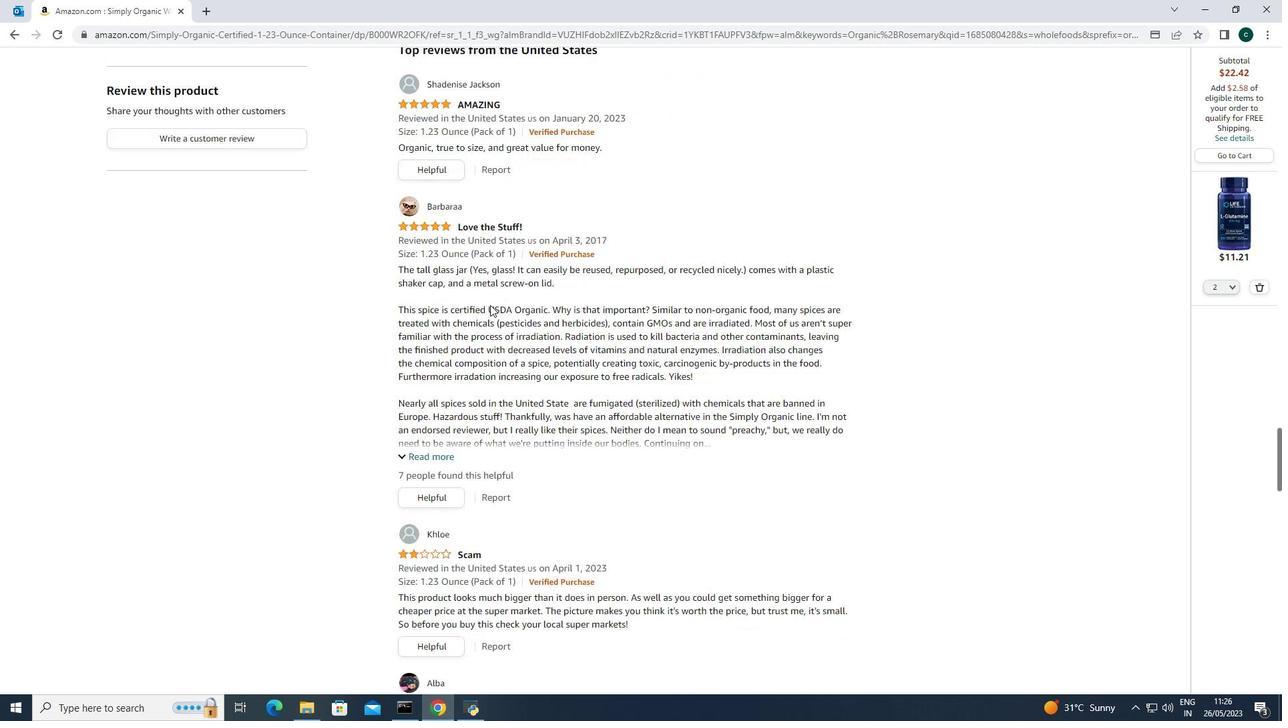 
Action: Mouse scrolled (490, 304) with delta (0, 0)
Screenshot: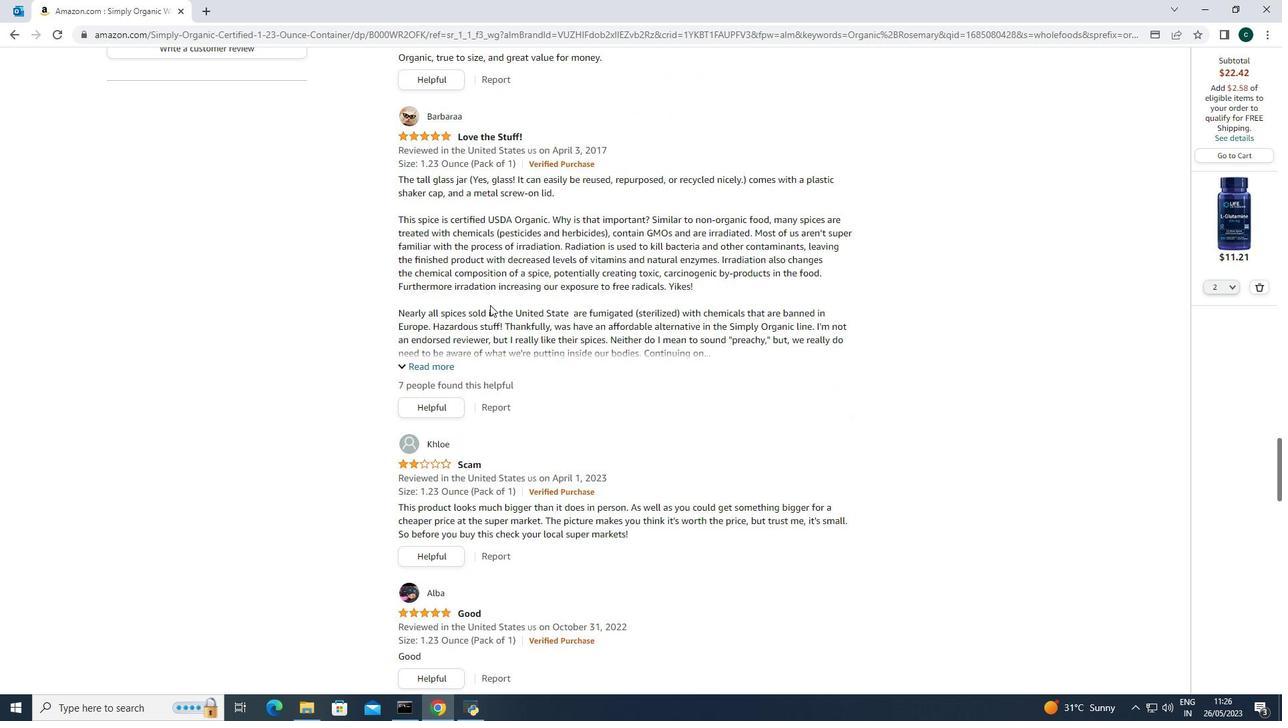 
Action: Mouse scrolled (490, 304) with delta (0, 0)
Screenshot: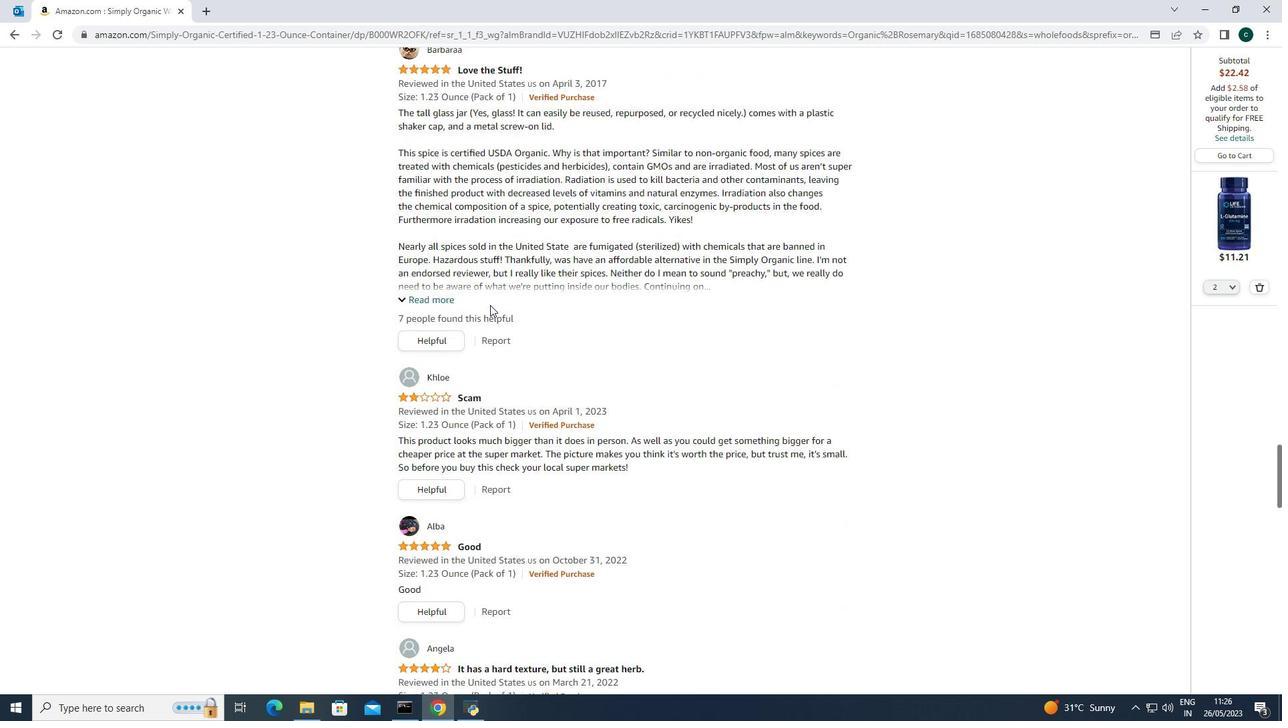 
Action: Mouse scrolled (490, 304) with delta (0, 0)
Screenshot: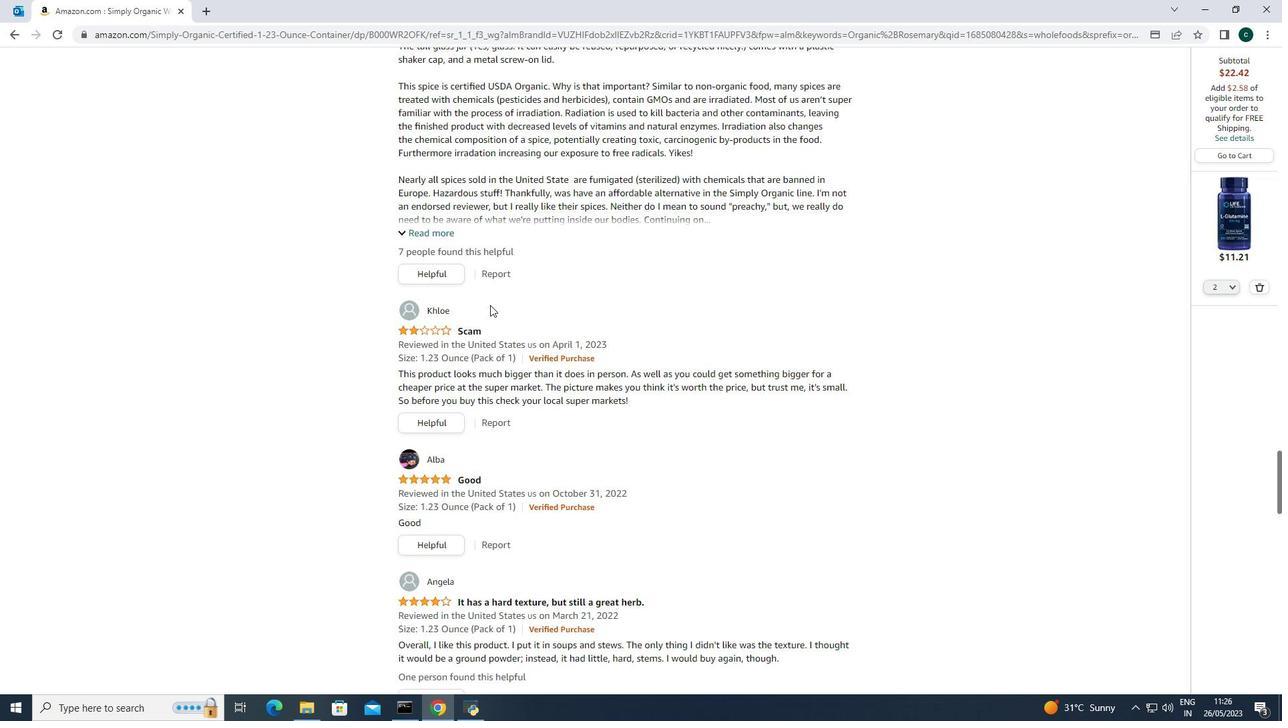 
Action: Mouse scrolled (490, 304) with delta (0, 0)
Screenshot: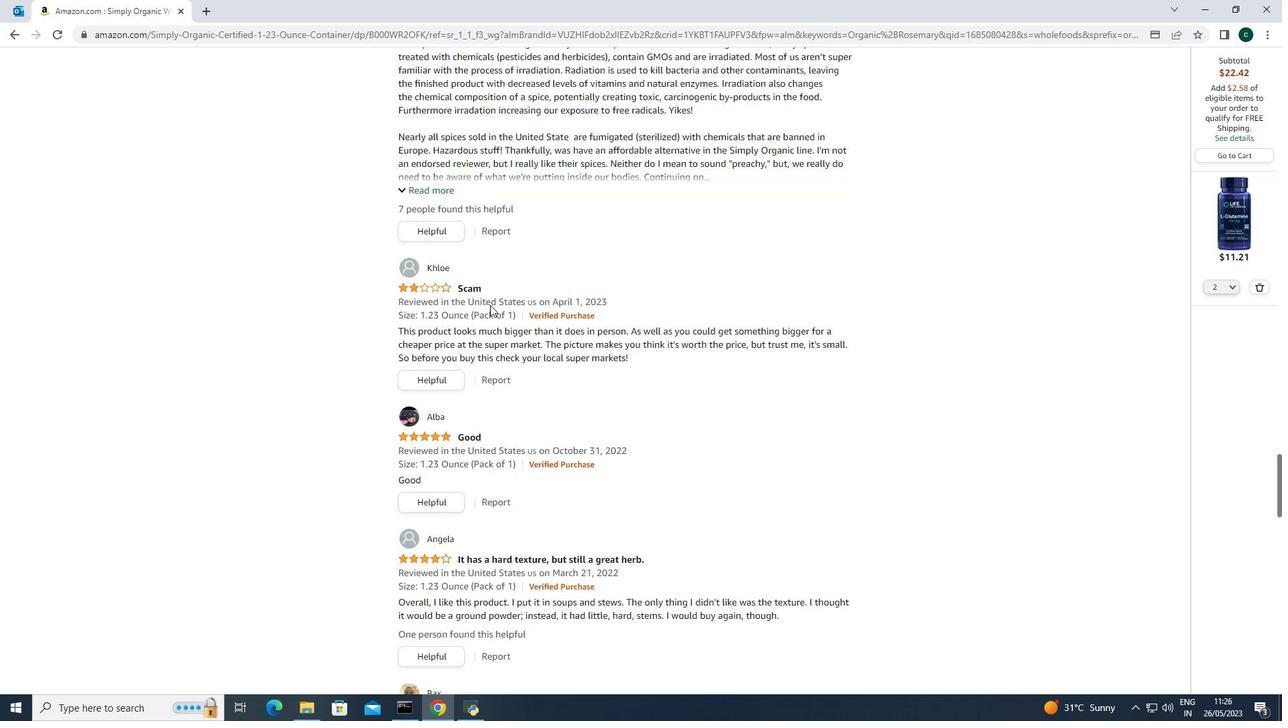 
Action: Mouse scrolled (490, 304) with delta (0, 0)
Screenshot: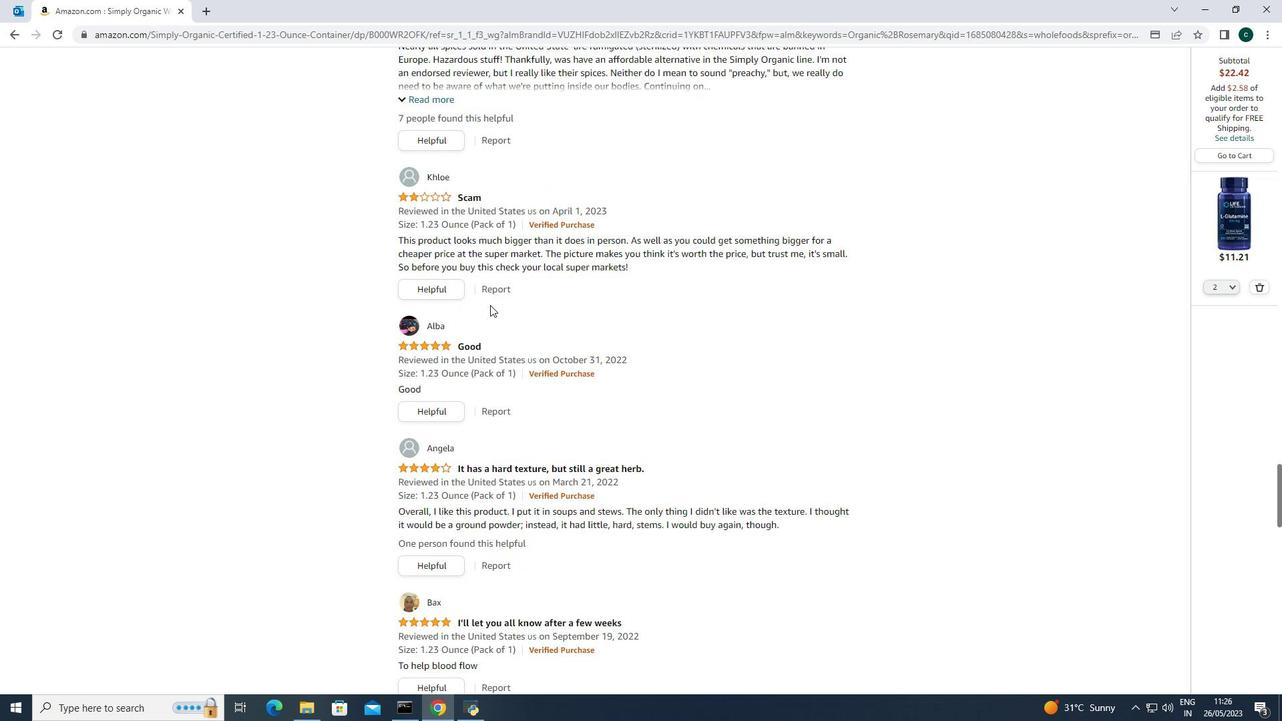 
Action: Mouse scrolled (490, 304) with delta (0, 0)
Screenshot: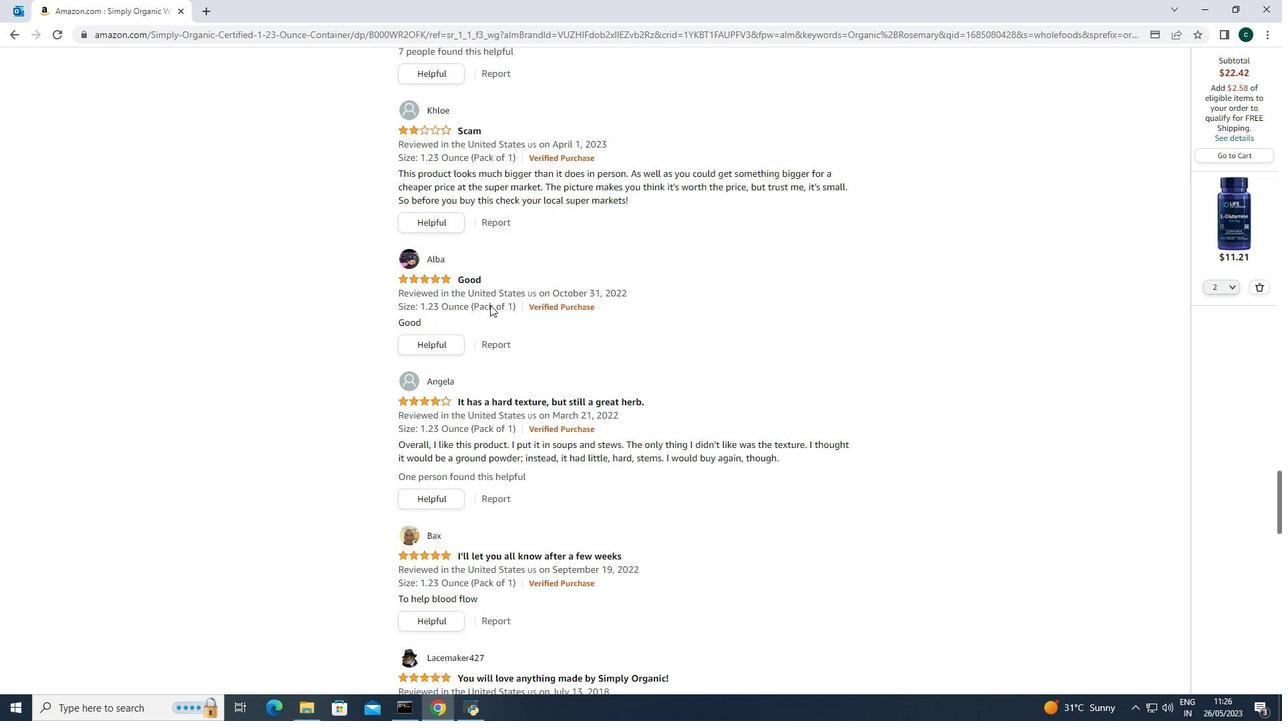
Action: Mouse scrolled (490, 304) with delta (0, 0)
Screenshot: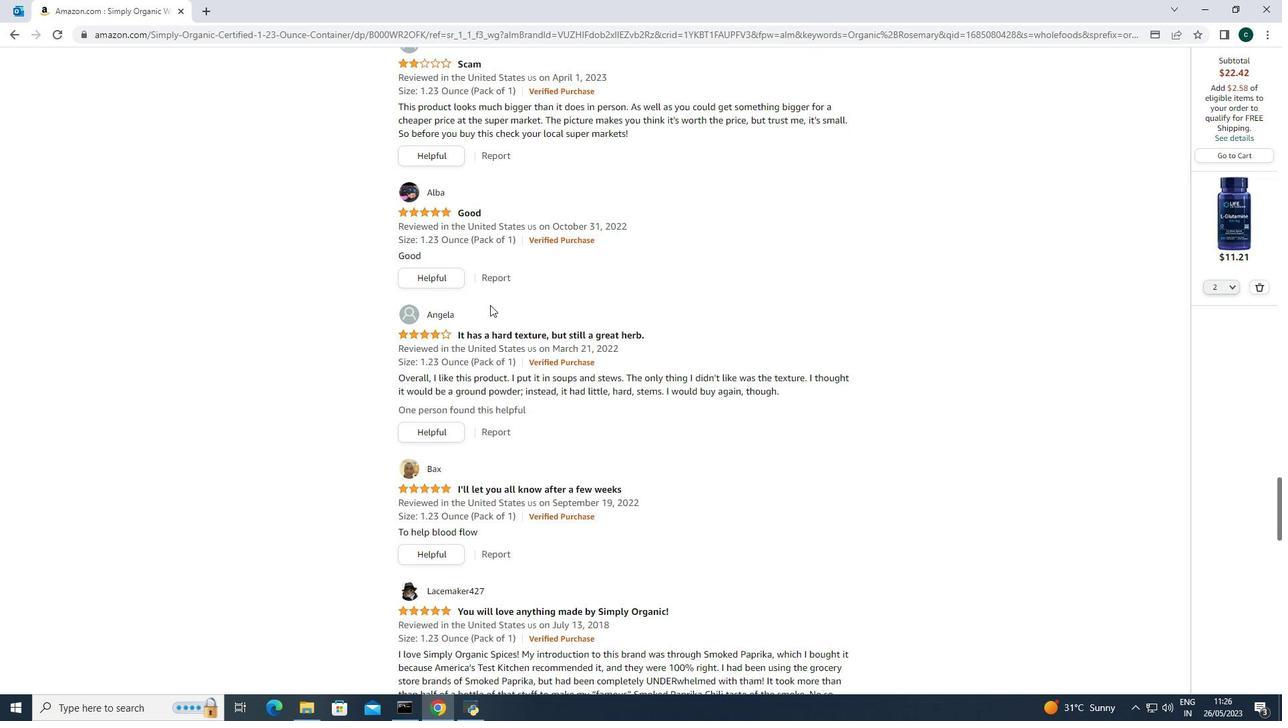 
Action: Mouse scrolled (490, 304) with delta (0, 0)
Screenshot: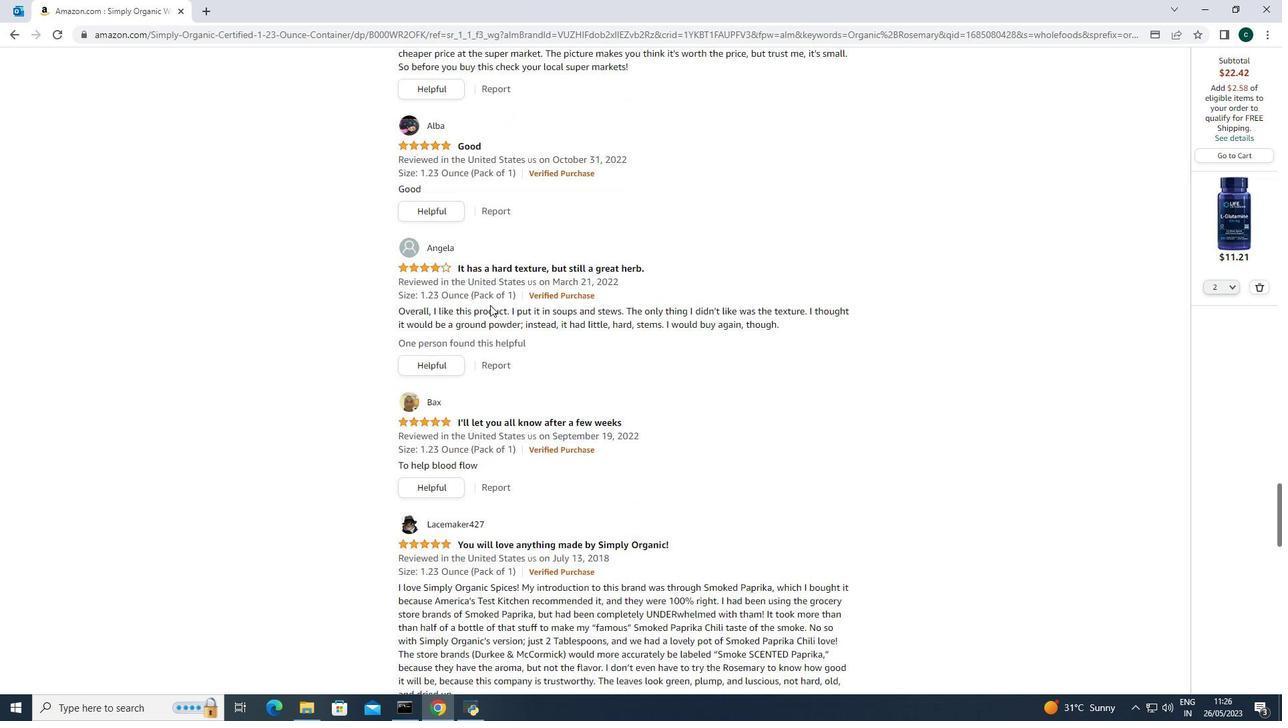 
Action: Mouse scrolled (490, 304) with delta (0, 0)
Screenshot: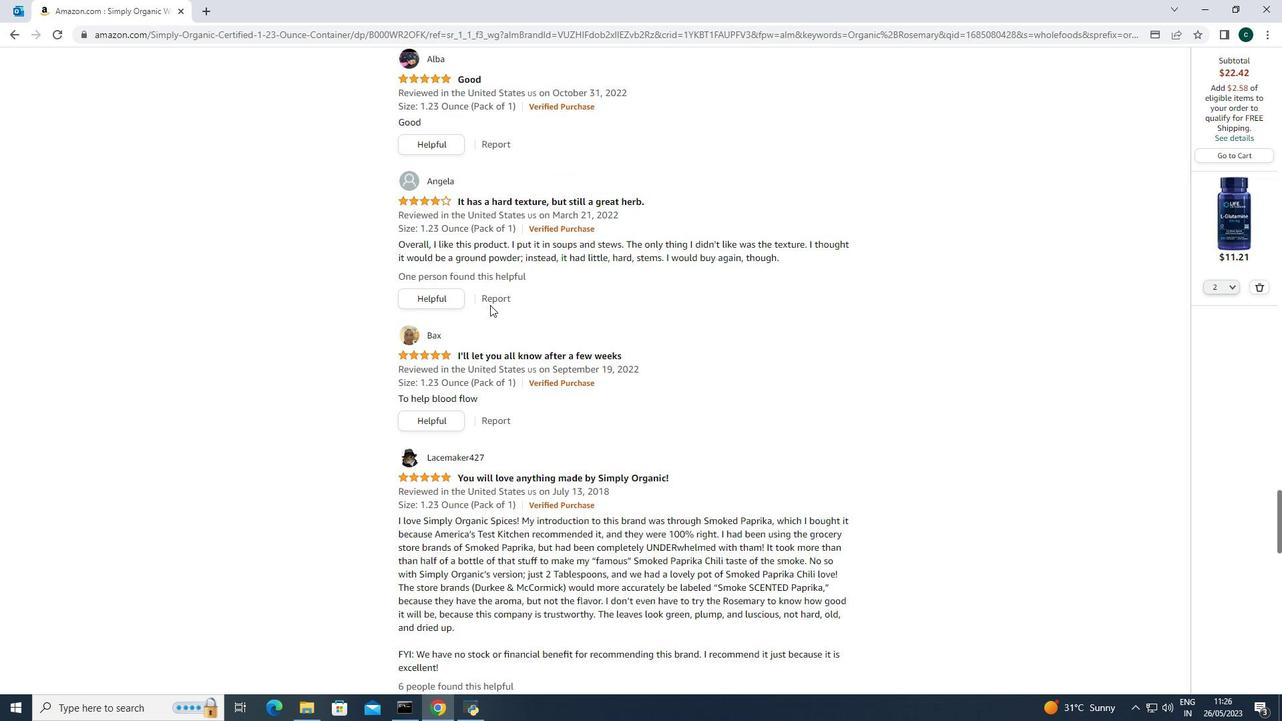 
Action: Mouse scrolled (490, 304) with delta (0, 0)
Screenshot: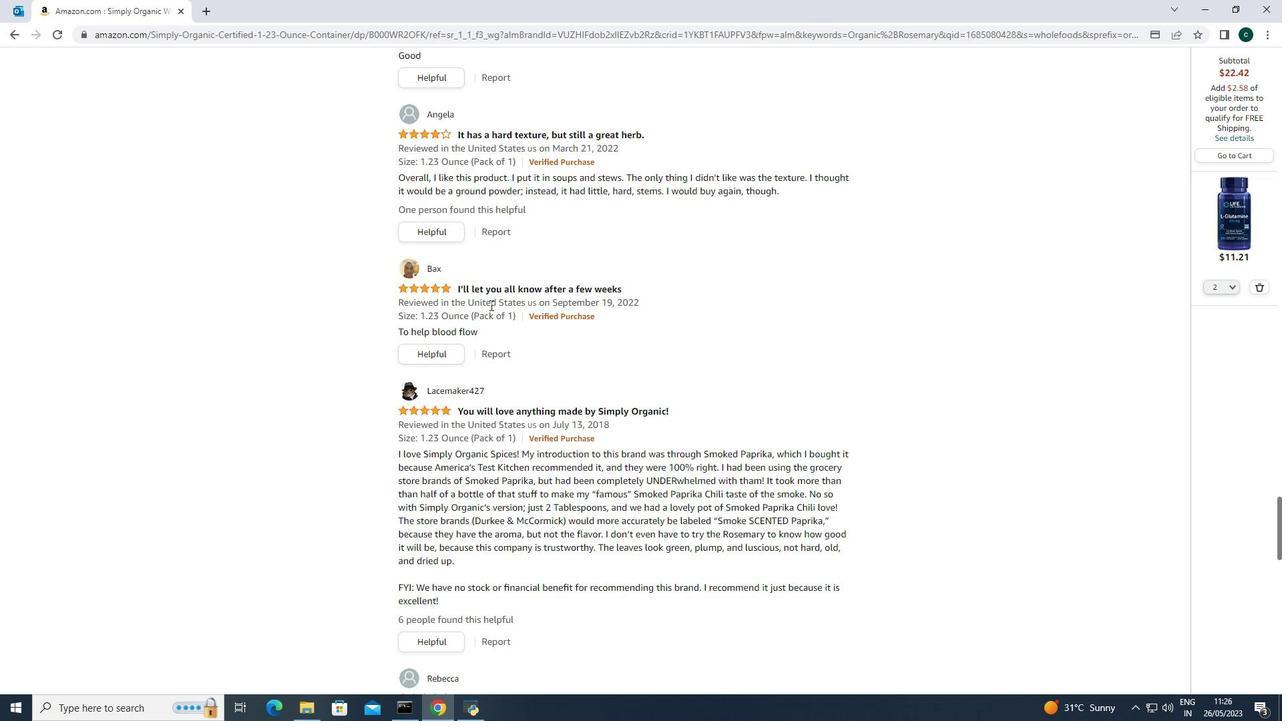 
Action: Mouse scrolled (490, 304) with delta (0, 0)
Screenshot: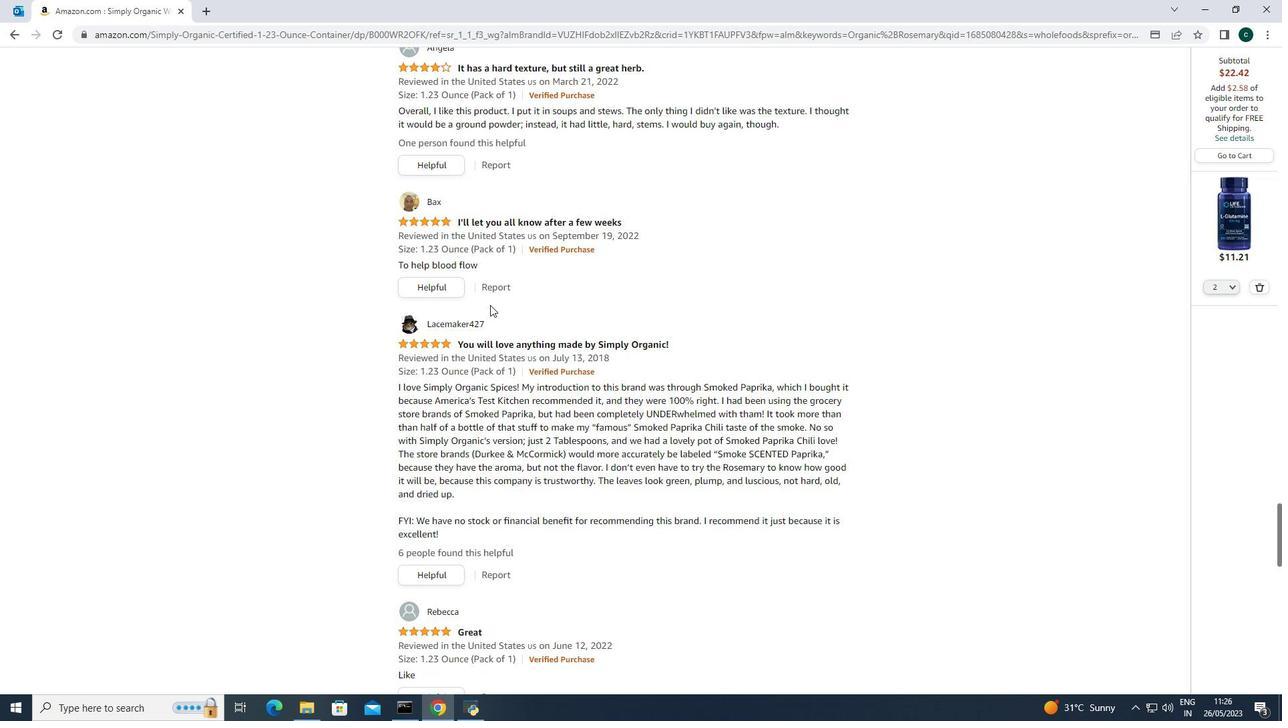 
Action: Mouse scrolled (490, 304) with delta (0, 0)
Screenshot: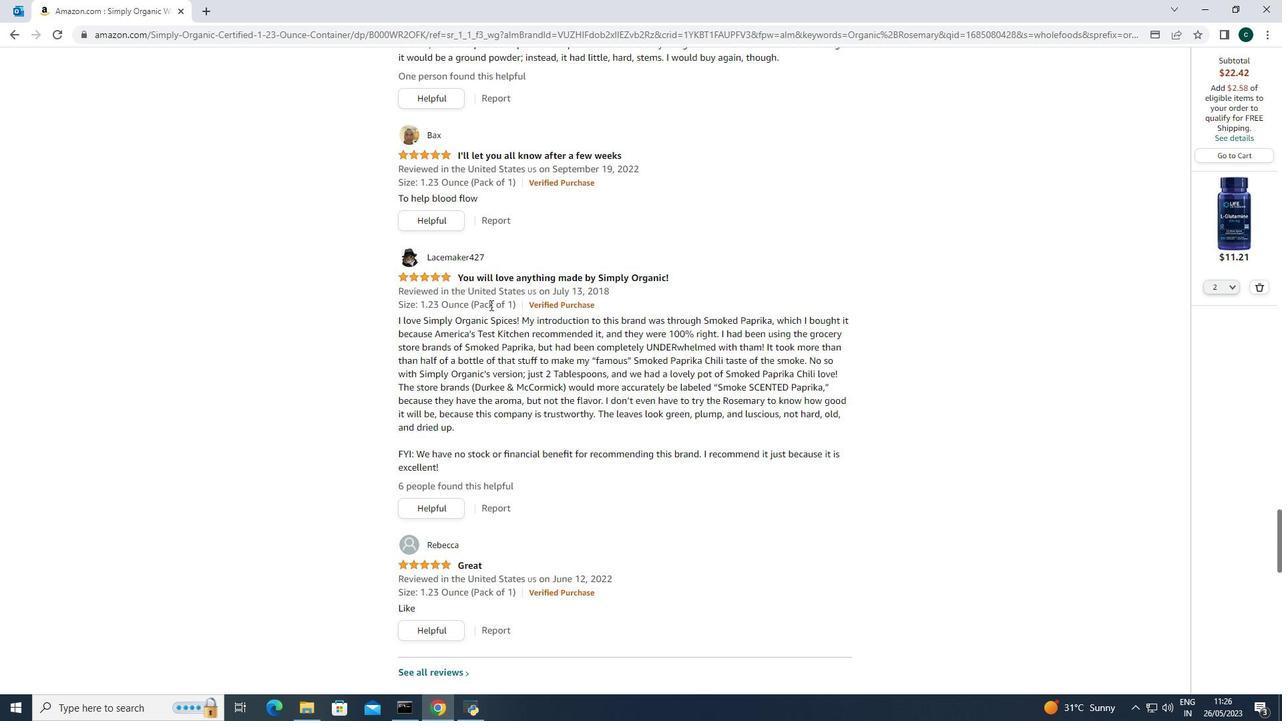 
Action: Mouse scrolled (490, 304) with delta (0, 0)
Screenshot: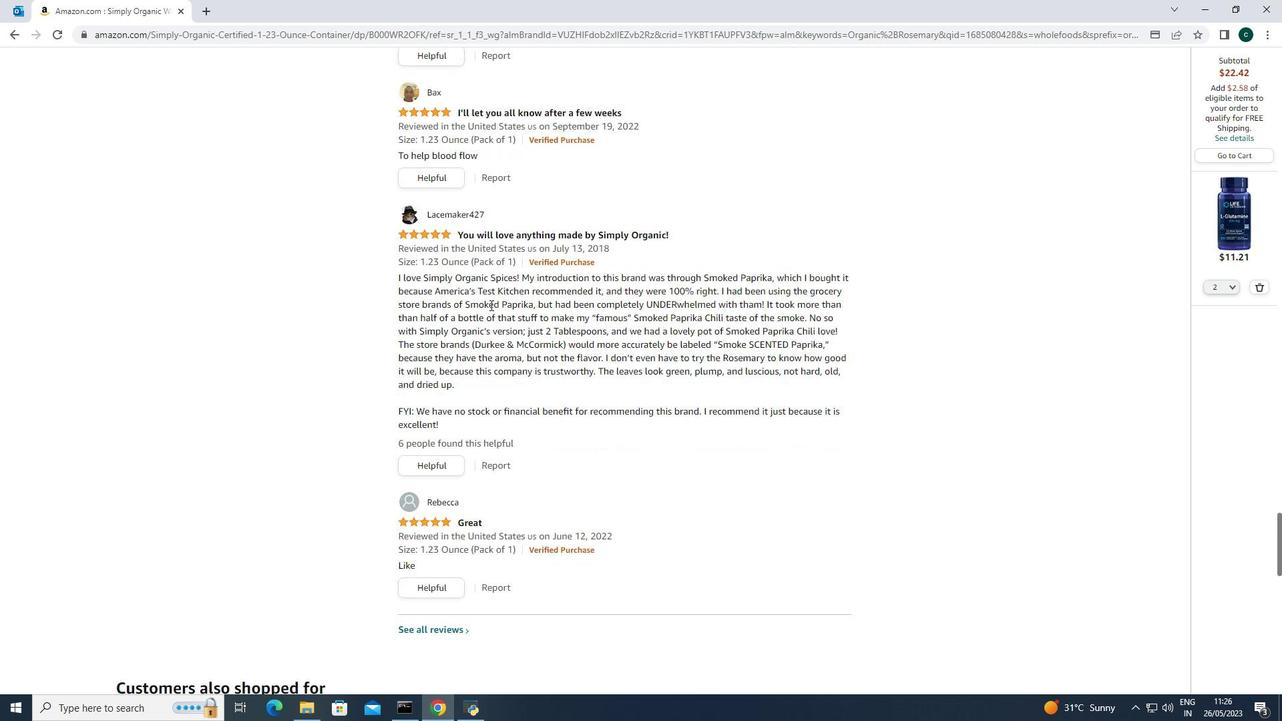 
Action: Mouse scrolled (490, 304) with delta (0, 0)
Screenshot: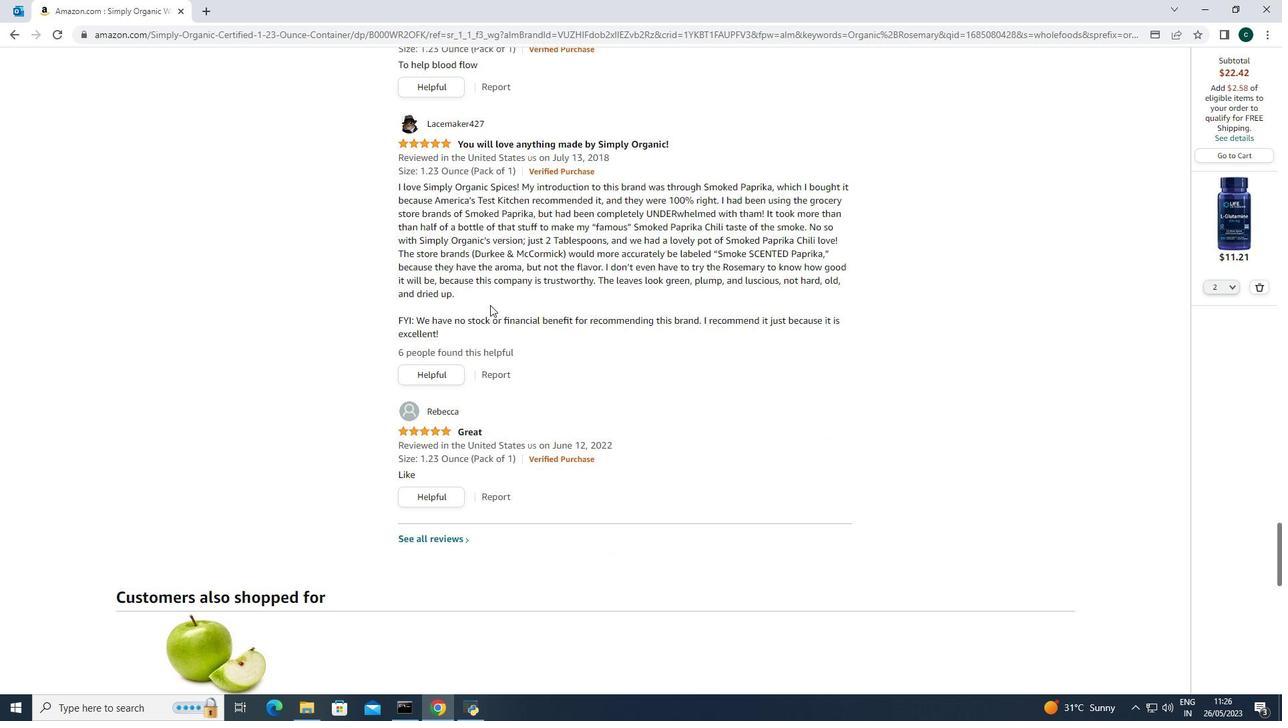 
Action: Mouse scrolled (490, 304) with delta (0, 0)
Screenshot: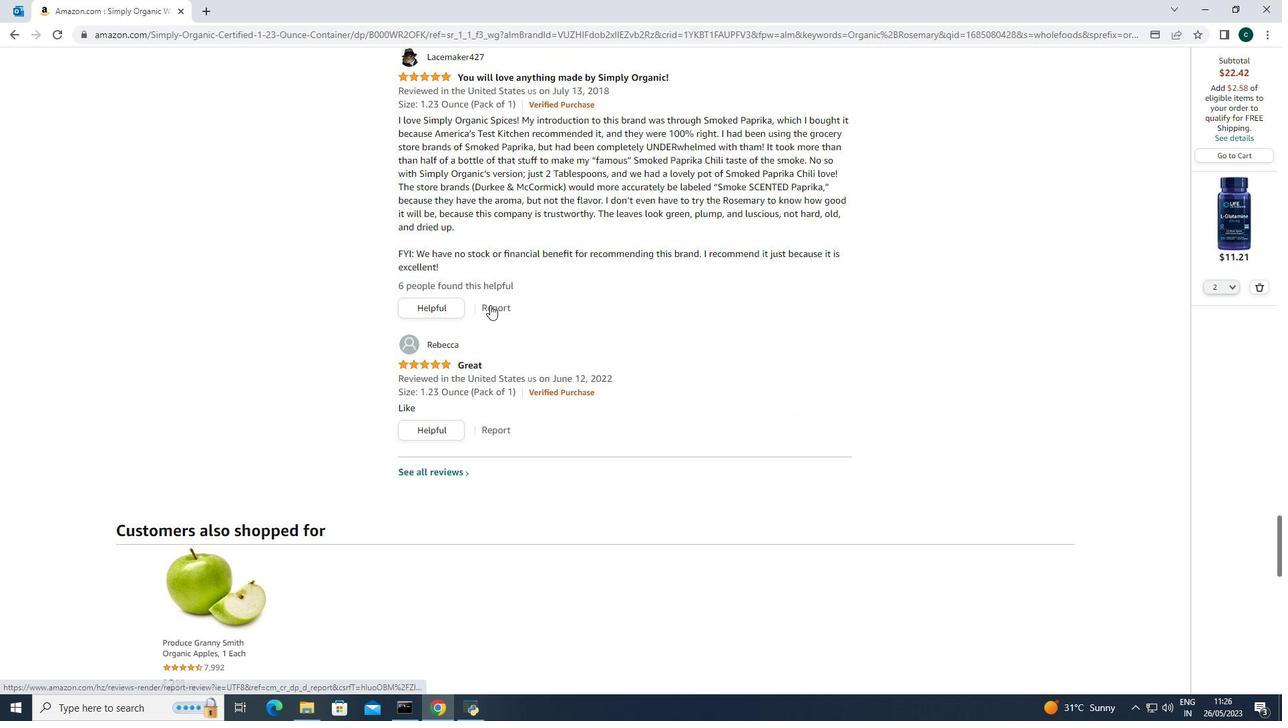 
Action: Mouse scrolled (490, 304) with delta (0, 0)
Screenshot: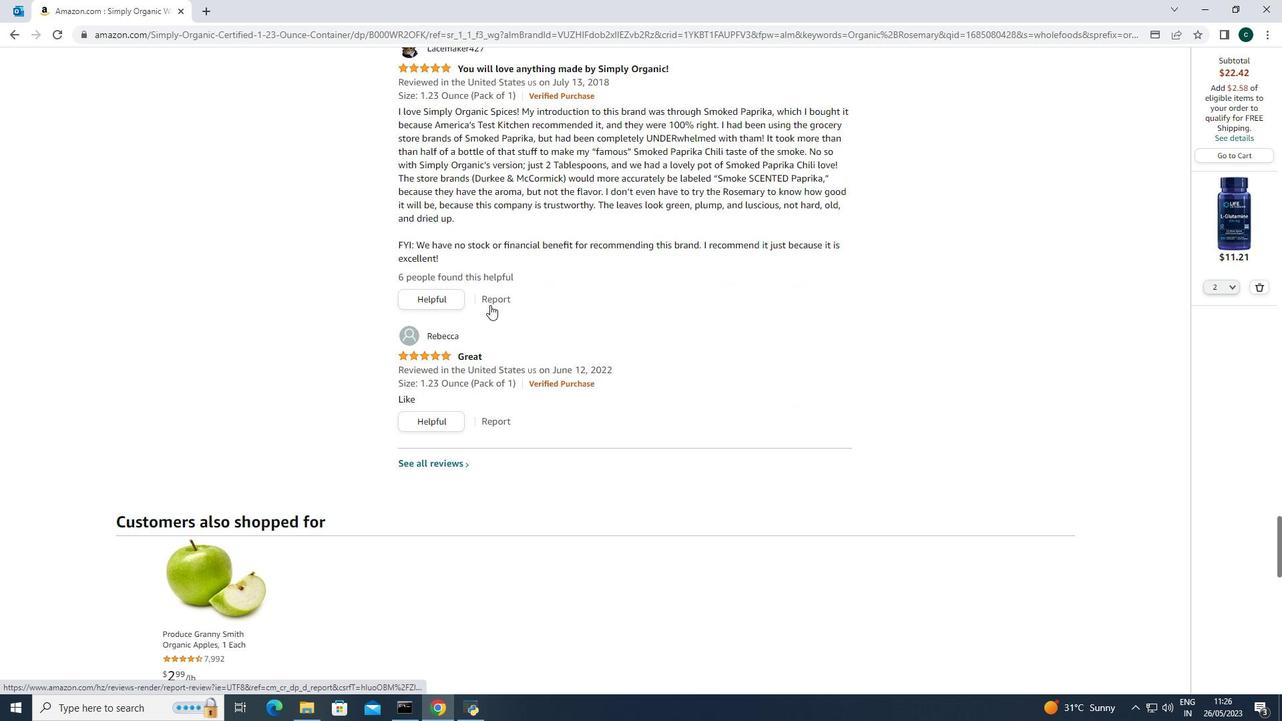 
Action: Mouse scrolled (490, 304) with delta (0, 0)
Screenshot: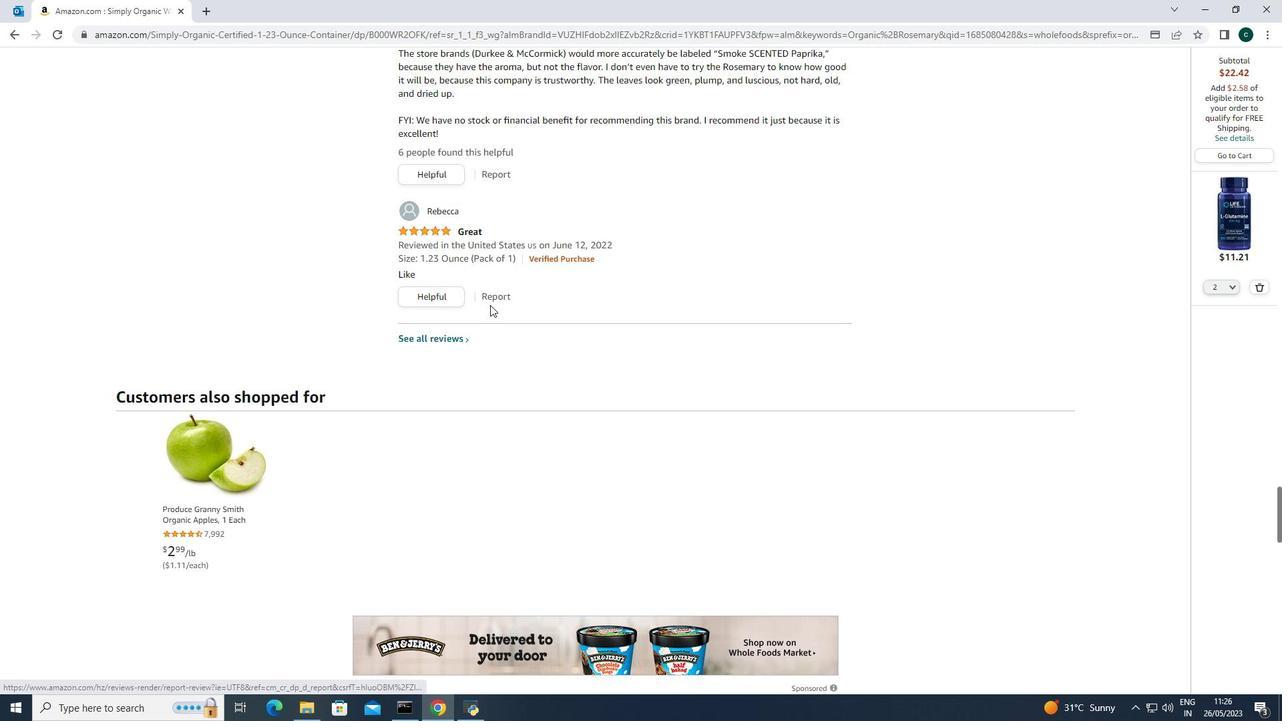 
Action: Mouse scrolled (490, 304) with delta (0, 0)
Screenshot: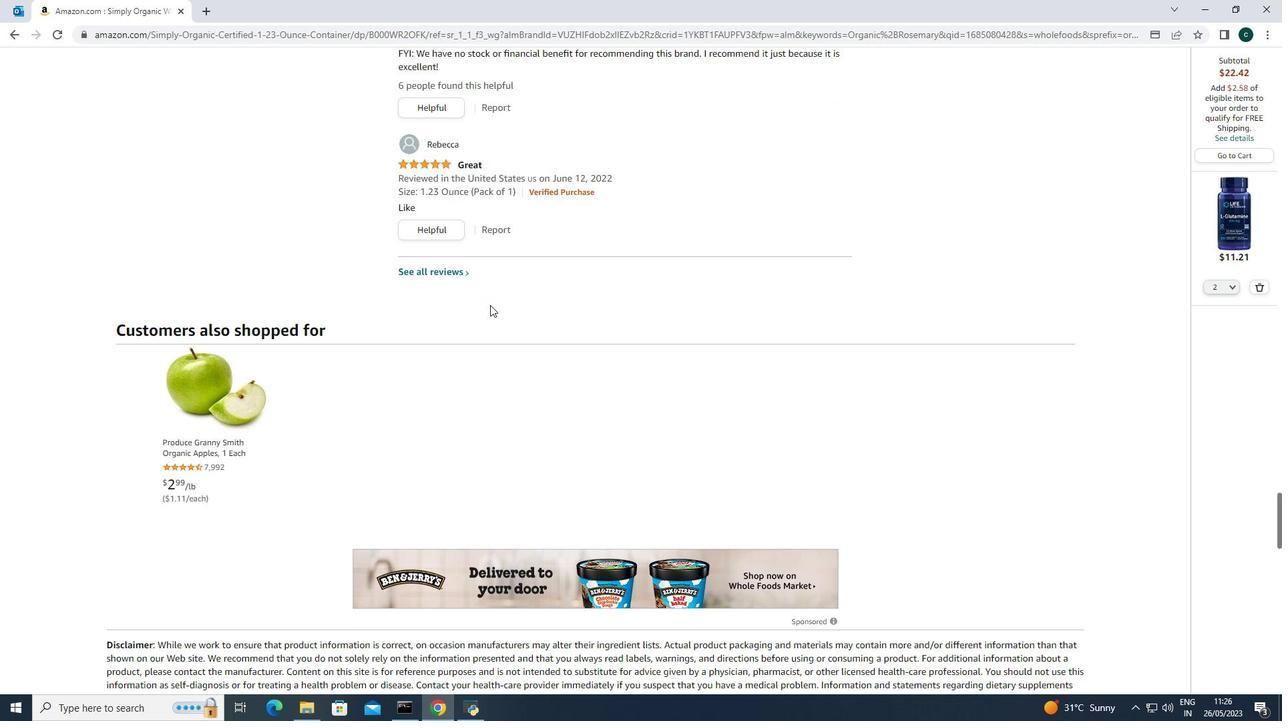 
Action: Mouse scrolled (490, 304) with delta (0, 0)
Screenshot: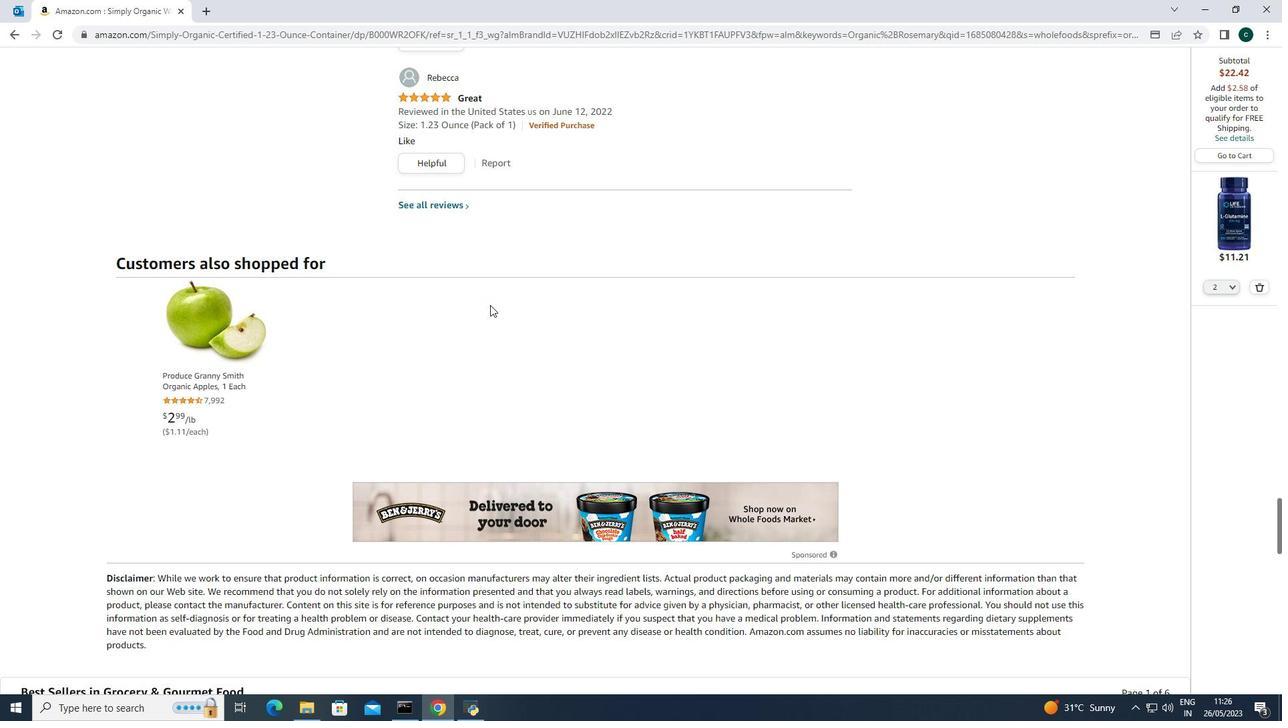 
Action: Mouse scrolled (490, 304) with delta (0, 0)
Screenshot: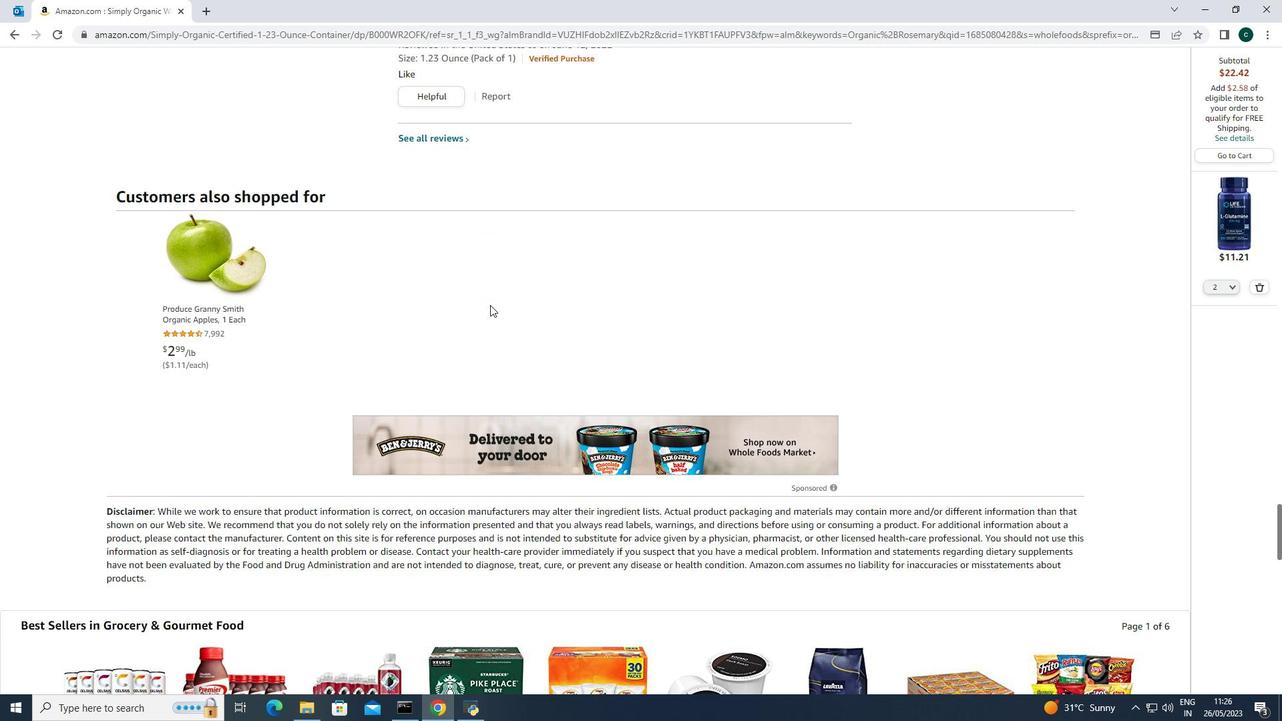 
Action: Mouse scrolled (490, 304) with delta (0, 0)
Screenshot: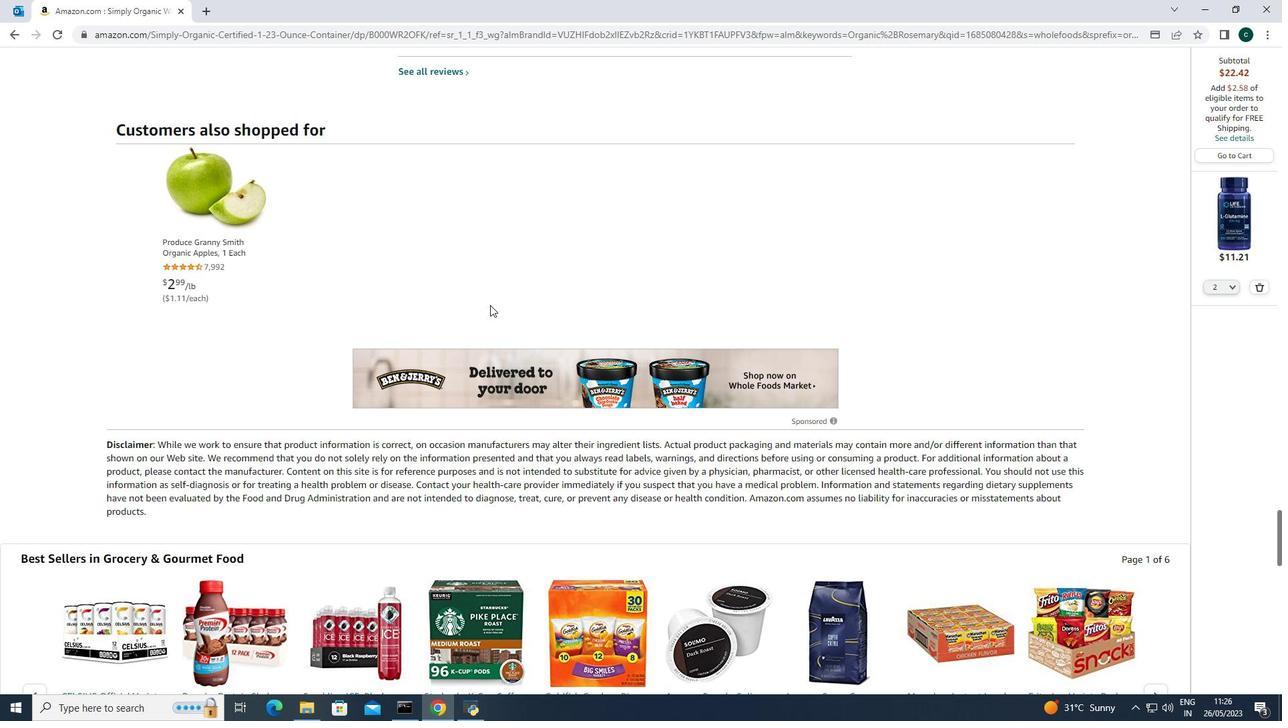 
Action: Mouse scrolled (490, 304) with delta (0, 0)
Screenshot: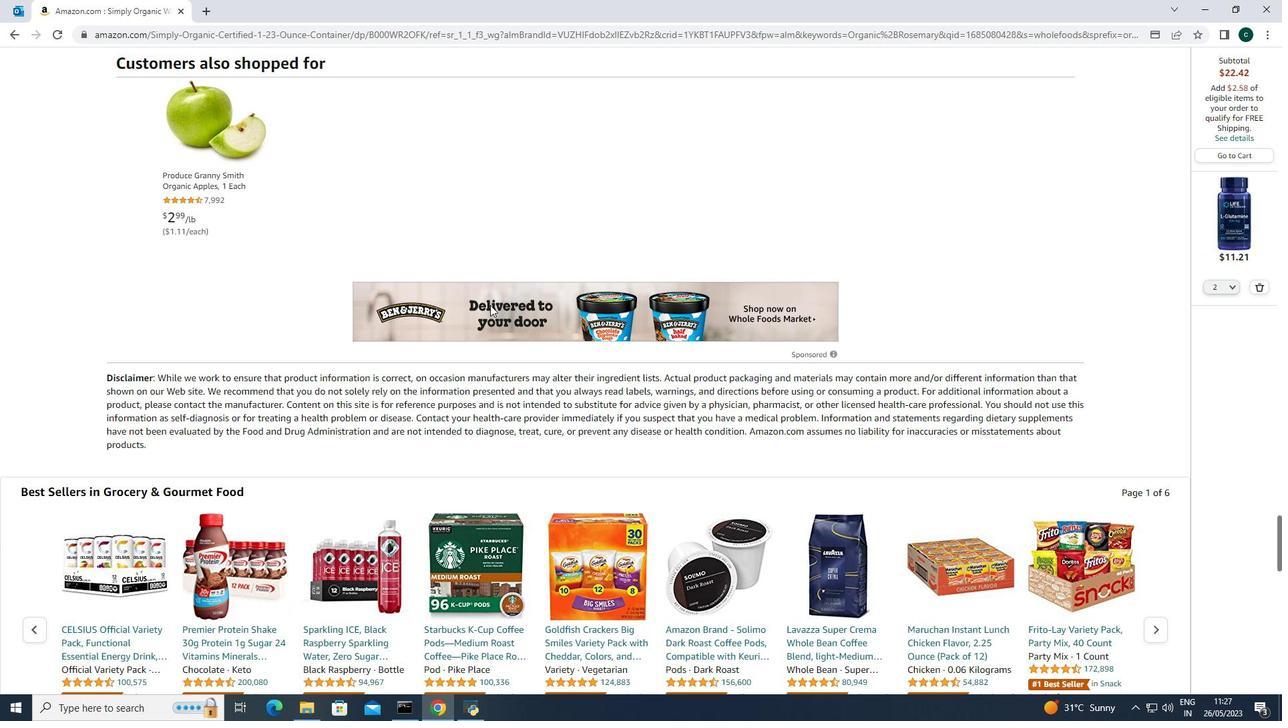 
Action: Mouse moved to (8, 32)
Screenshot: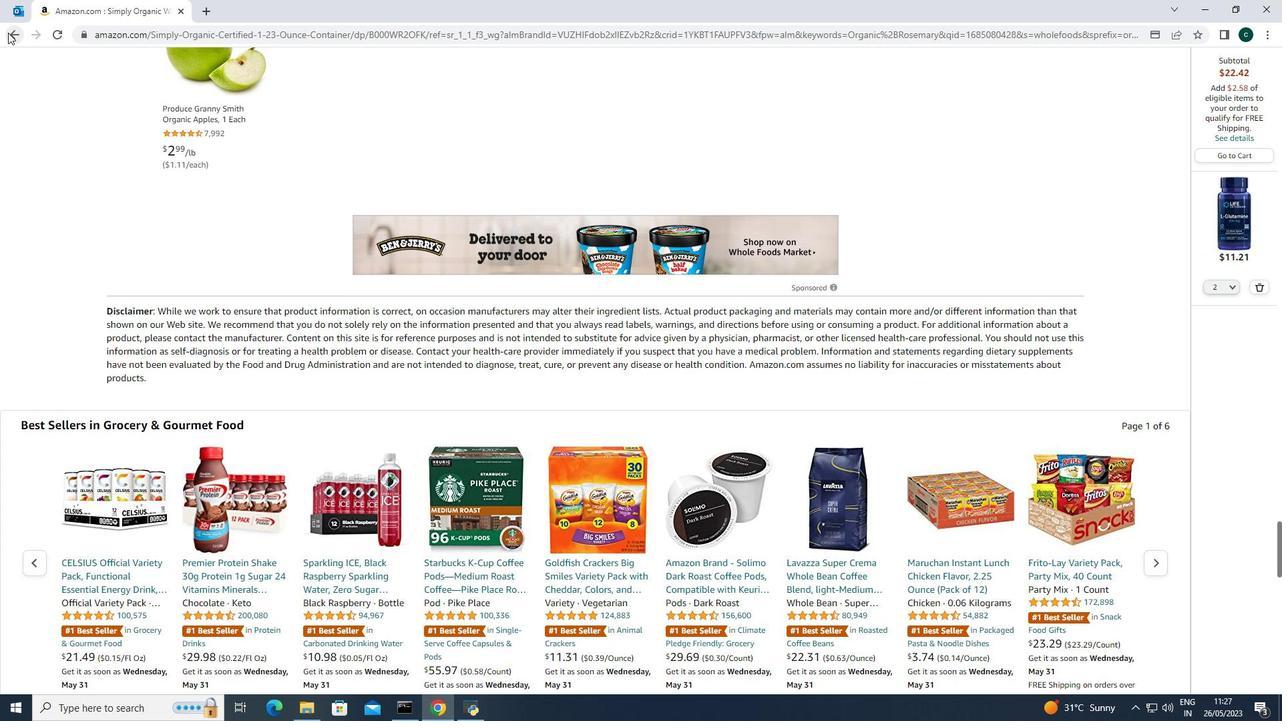 
Action: Mouse pressed left at (8, 32)
Screenshot: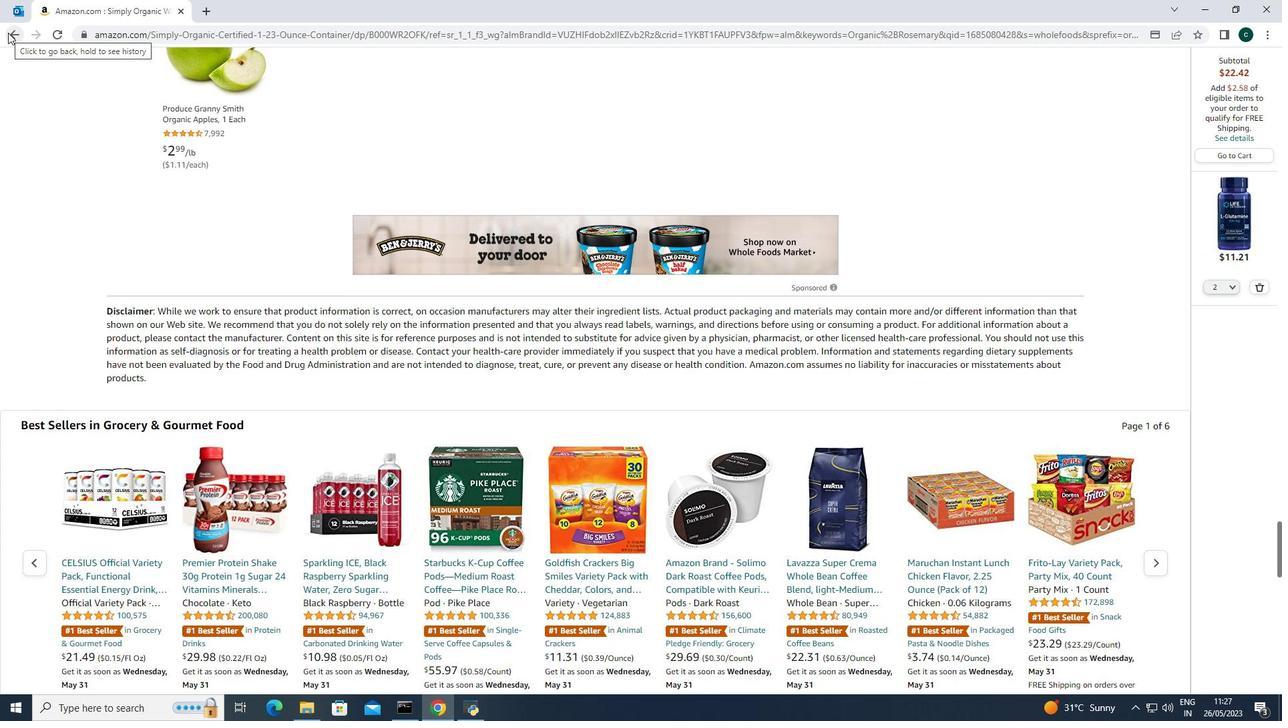 
Action: Mouse moved to (609, 233)
Screenshot: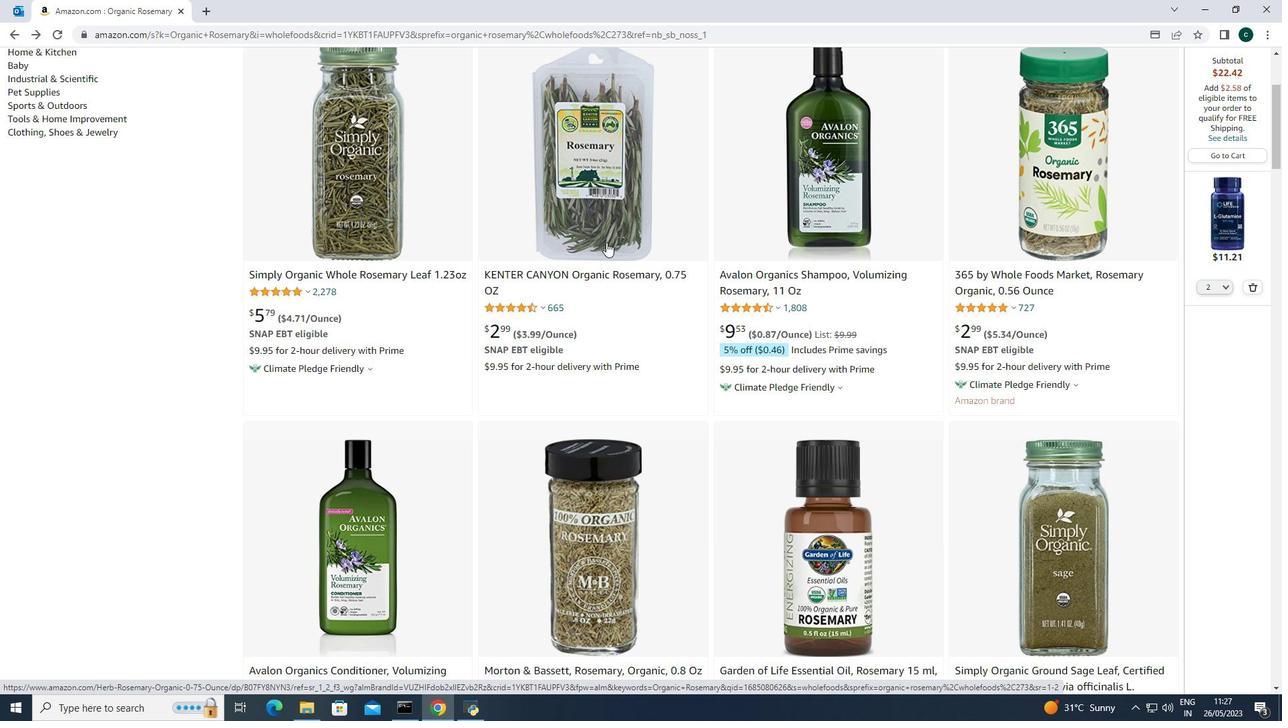
Action: Mouse pressed left at (609, 233)
Screenshot: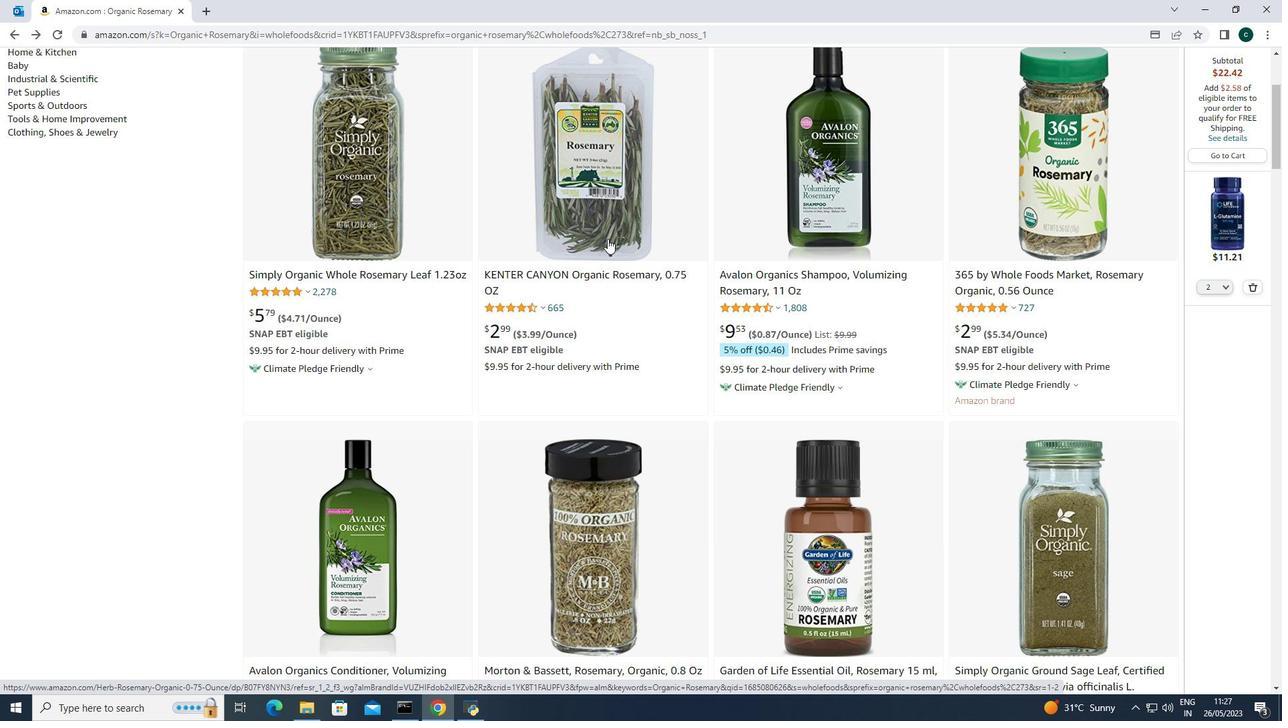 
Action: Mouse moved to (609, 233)
Screenshot: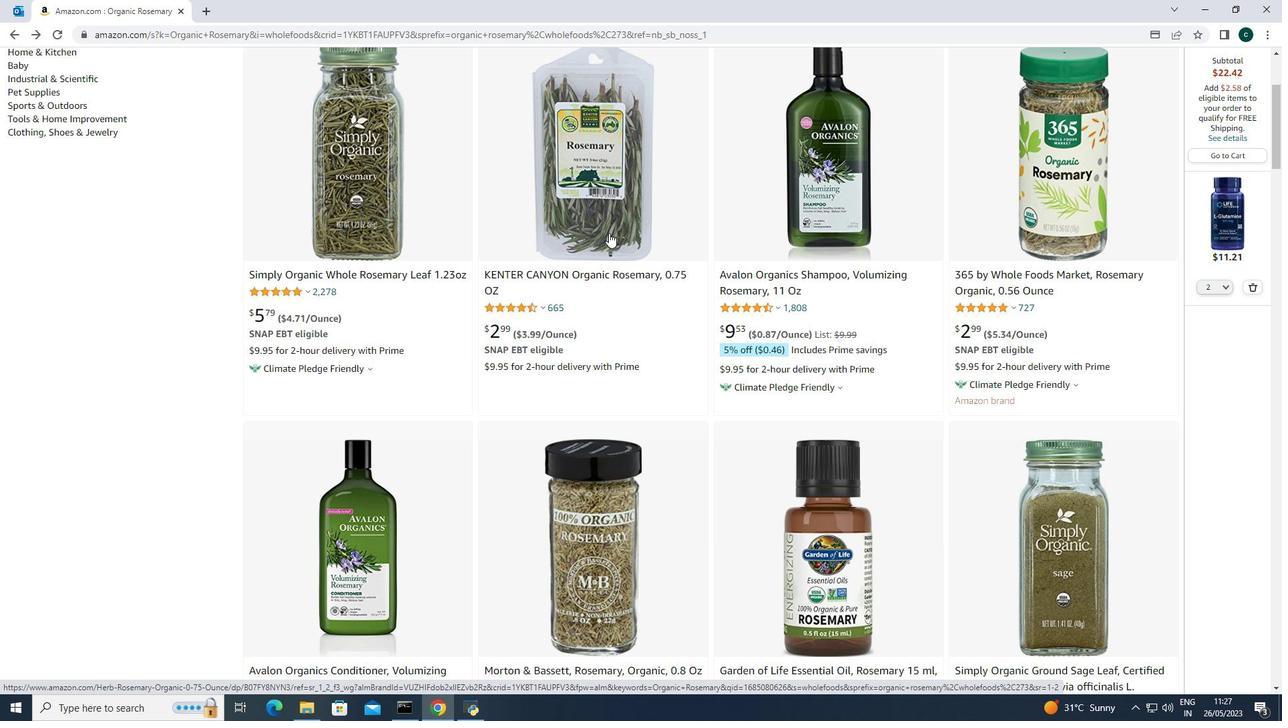 
Action: Mouse pressed left at (609, 233)
Screenshot: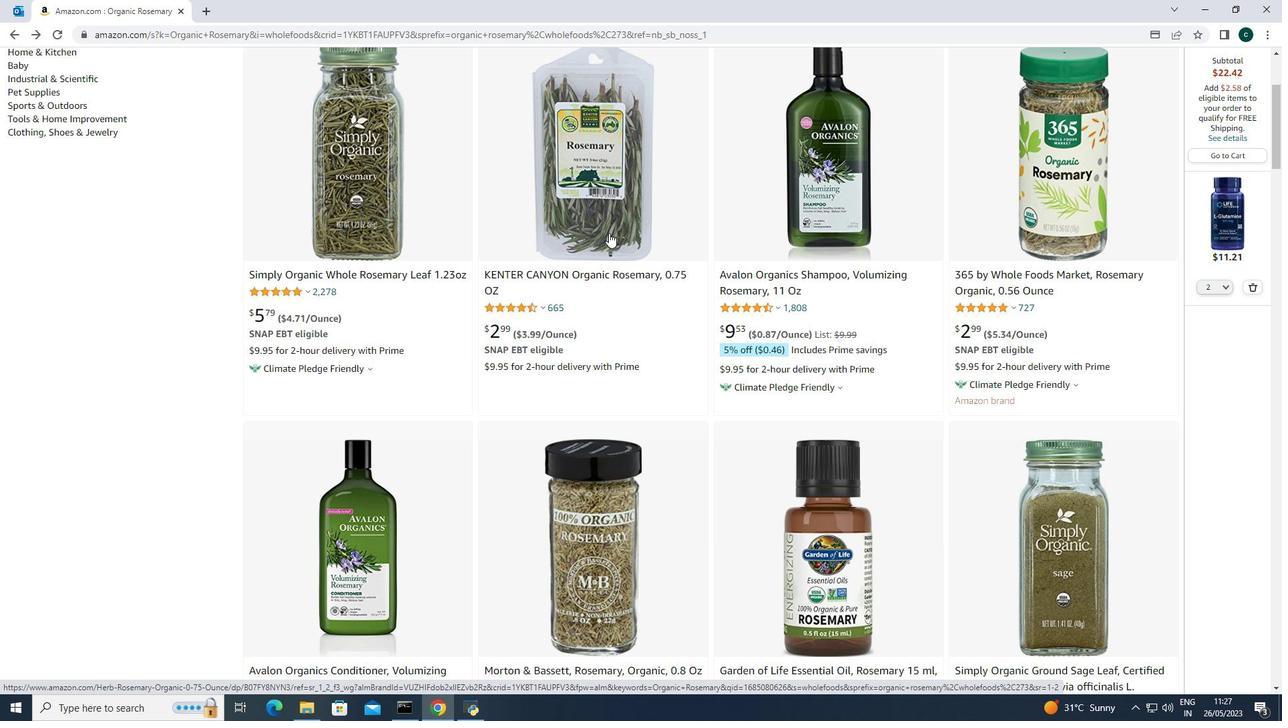
Action: Mouse moved to (557, 262)
Screenshot: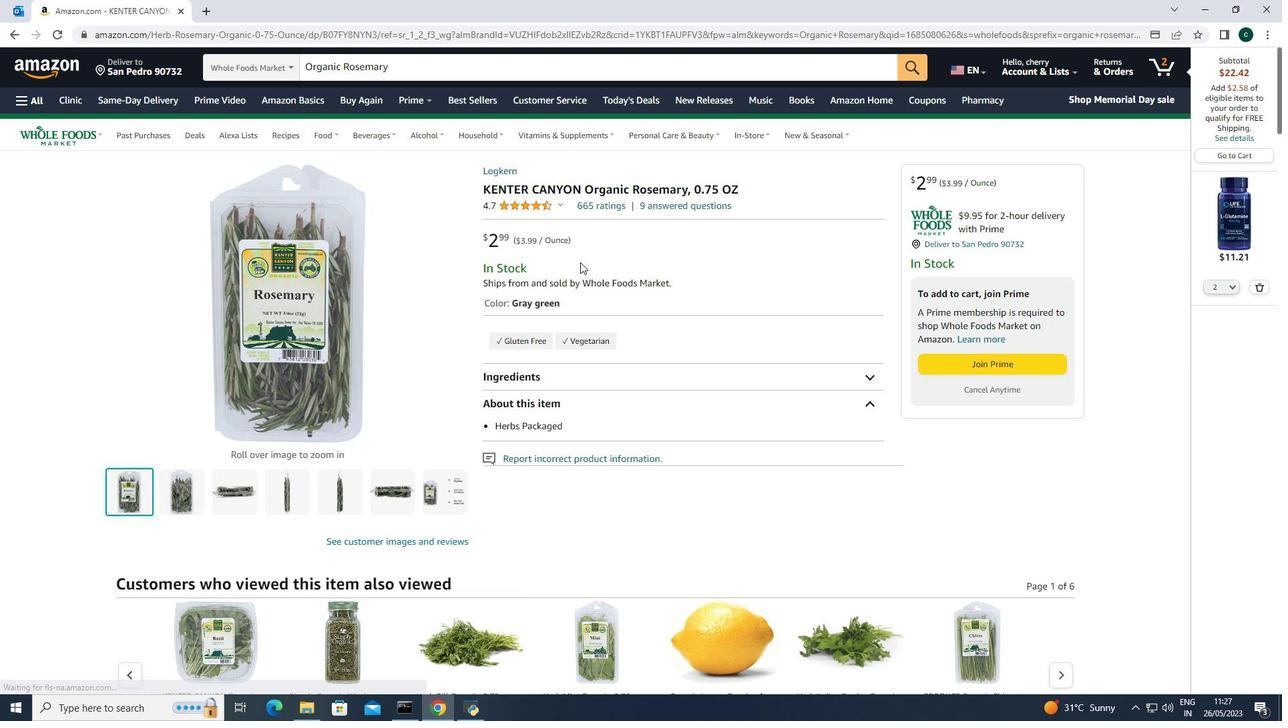 
Action: Mouse scrolled (557, 261) with delta (0, 0)
Screenshot: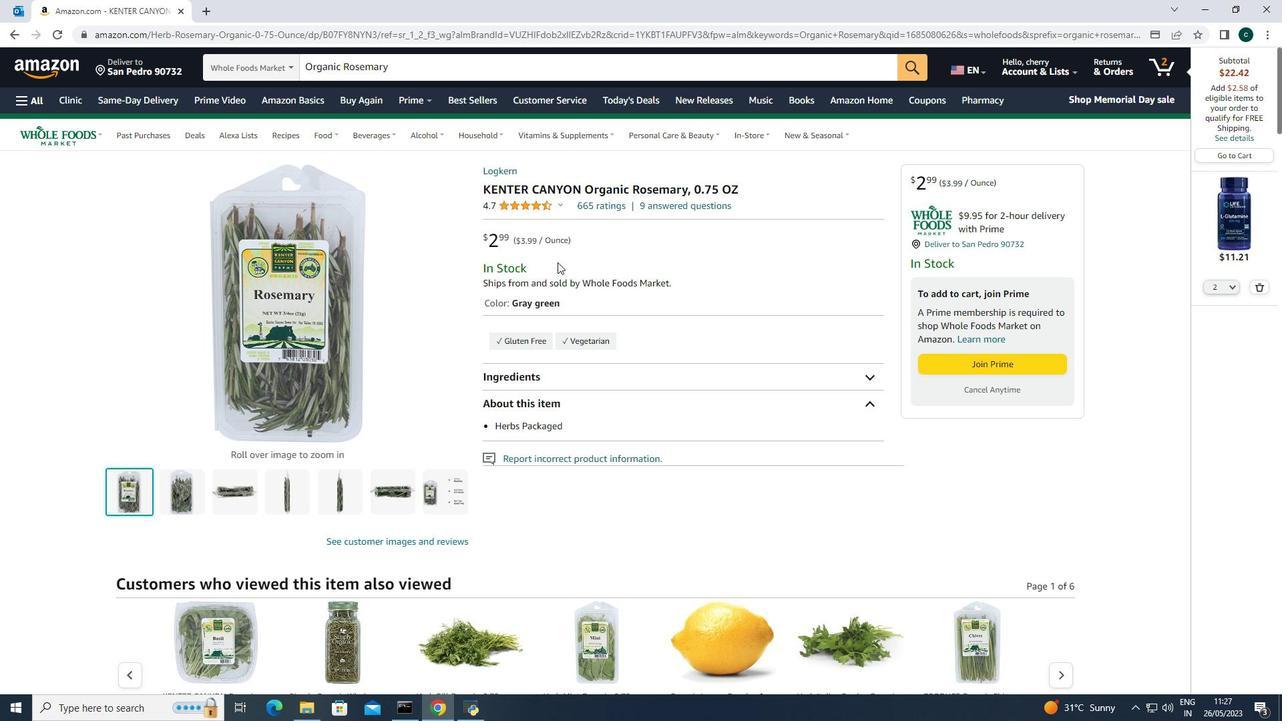 
Action: Mouse moved to (521, 440)
Screenshot: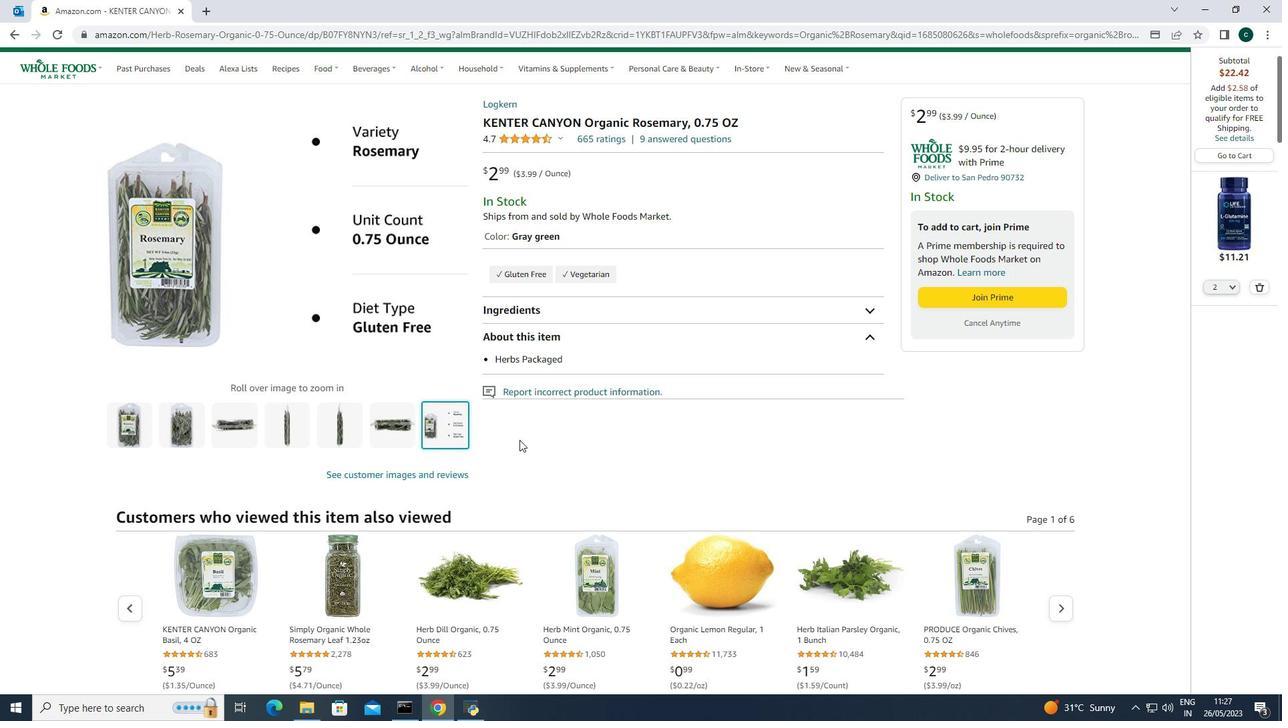 
Action: Mouse scrolled (521, 440) with delta (0, 0)
Screenshot: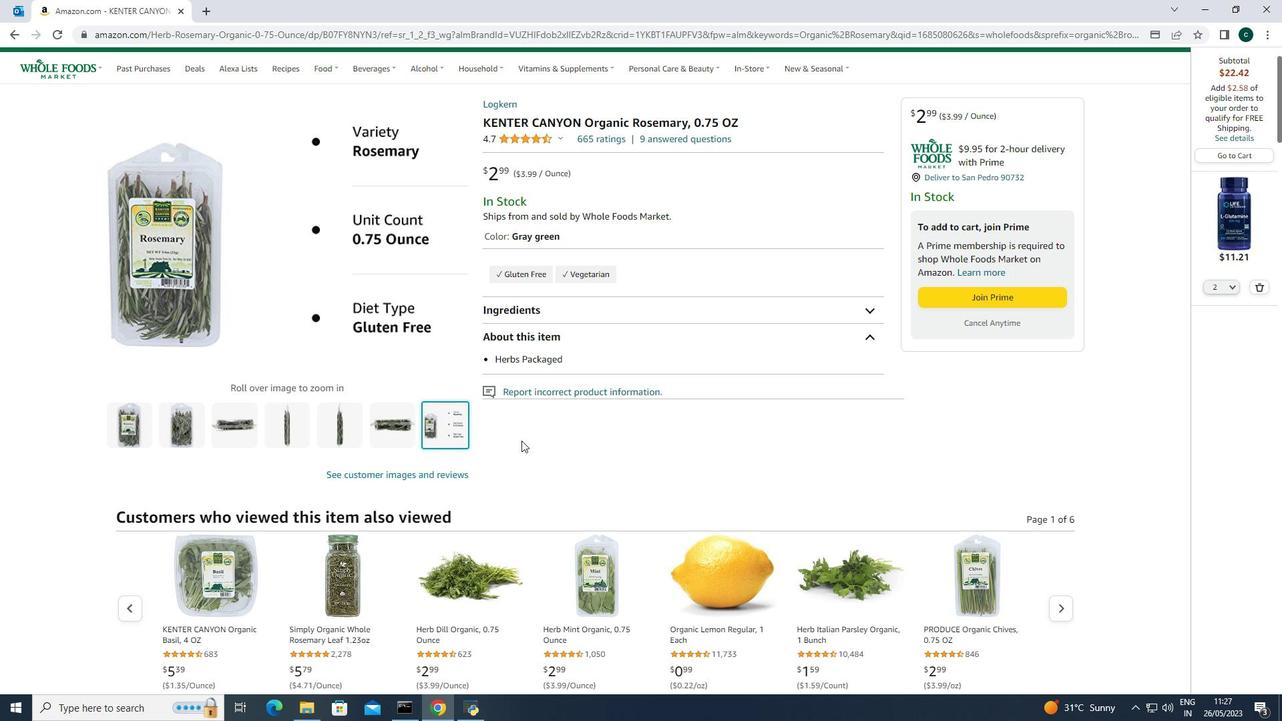 
Action: Mouse scrolled (521, 440) with delta (0, 0)
Screenshot: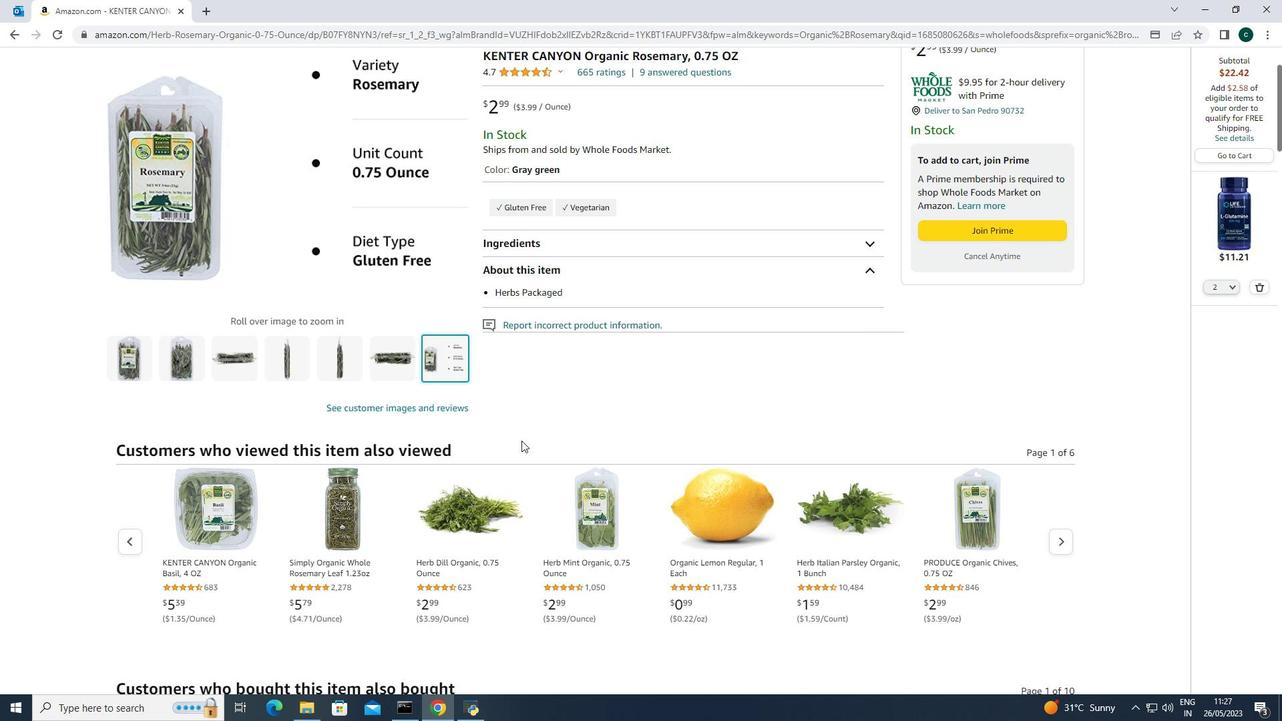 
Action: Mouse scrolled (521, 440) with delta (0, 0)
Screenshot: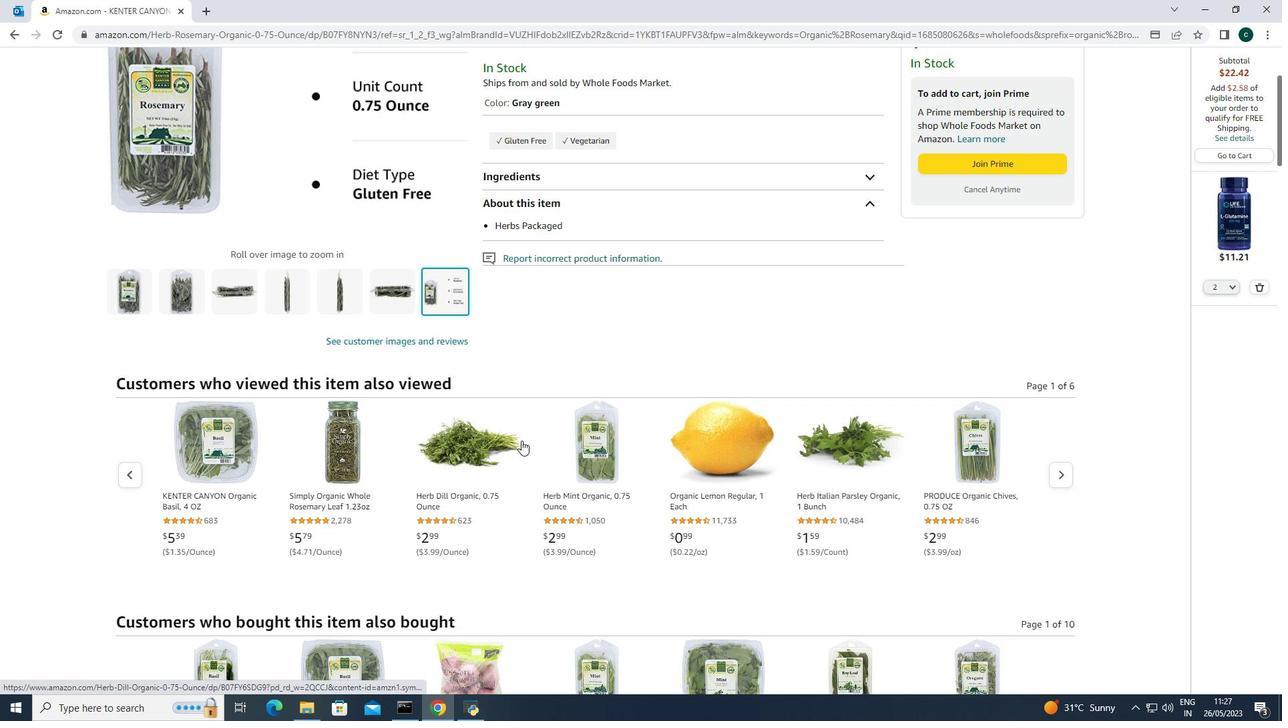 
Action: Mouse scrolled (521, 440) with delta (0, 0)
Screenshot: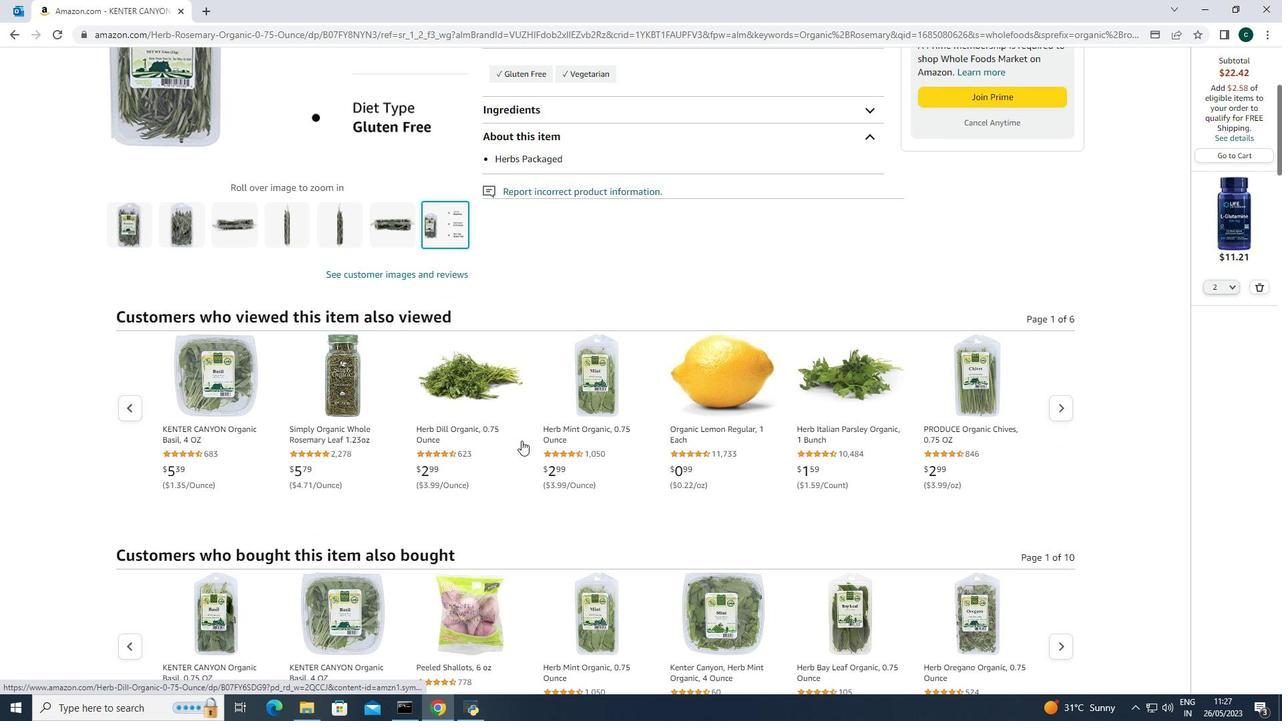 
Action: Mouse scrolled (521, 440) with delta (0, 0)
Screenshot: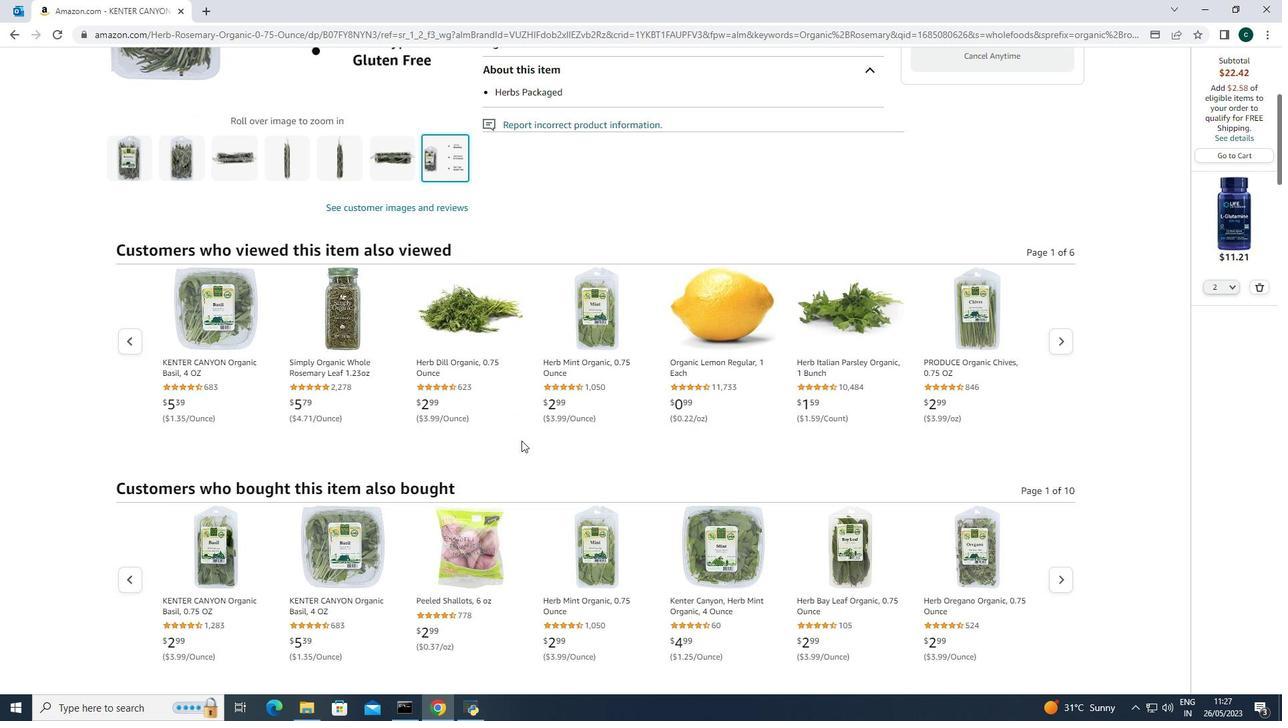
Action: Mouse scrolled (521, 440) with delta (0, 0)
Screenshot: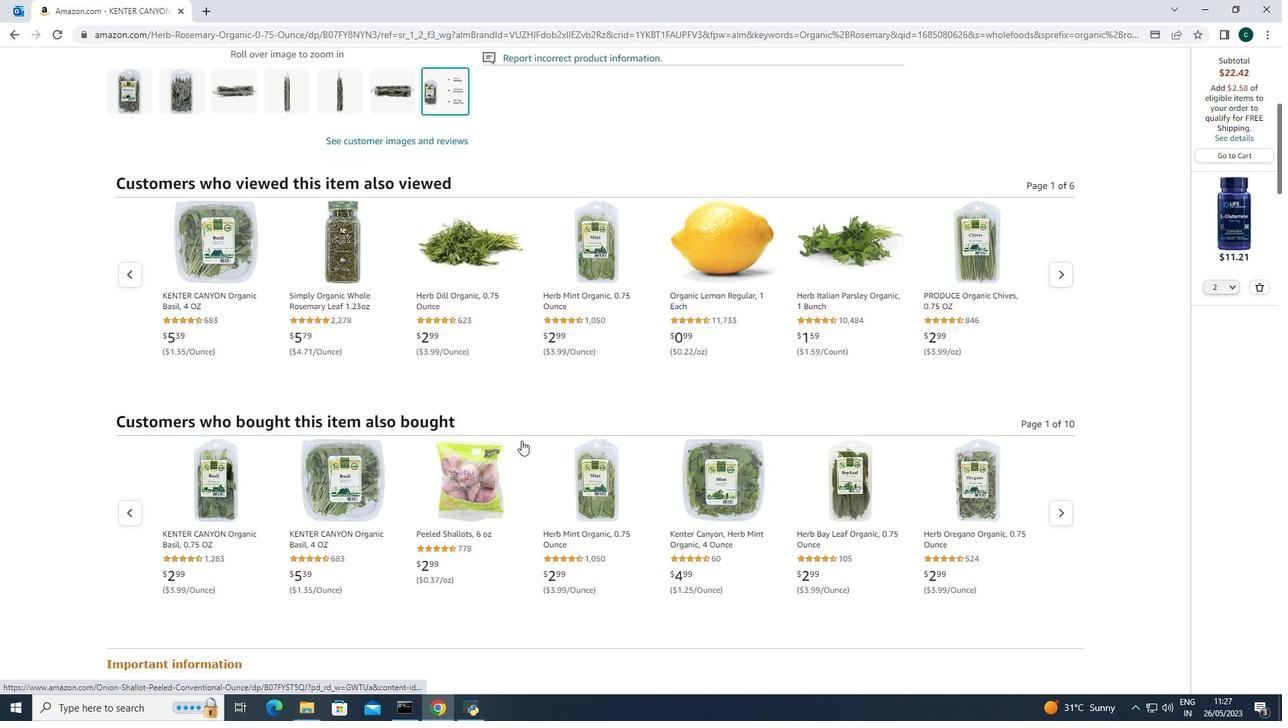 
Action: Mouse scrolled (521, 440) with delta (0, 0)
Screenshot: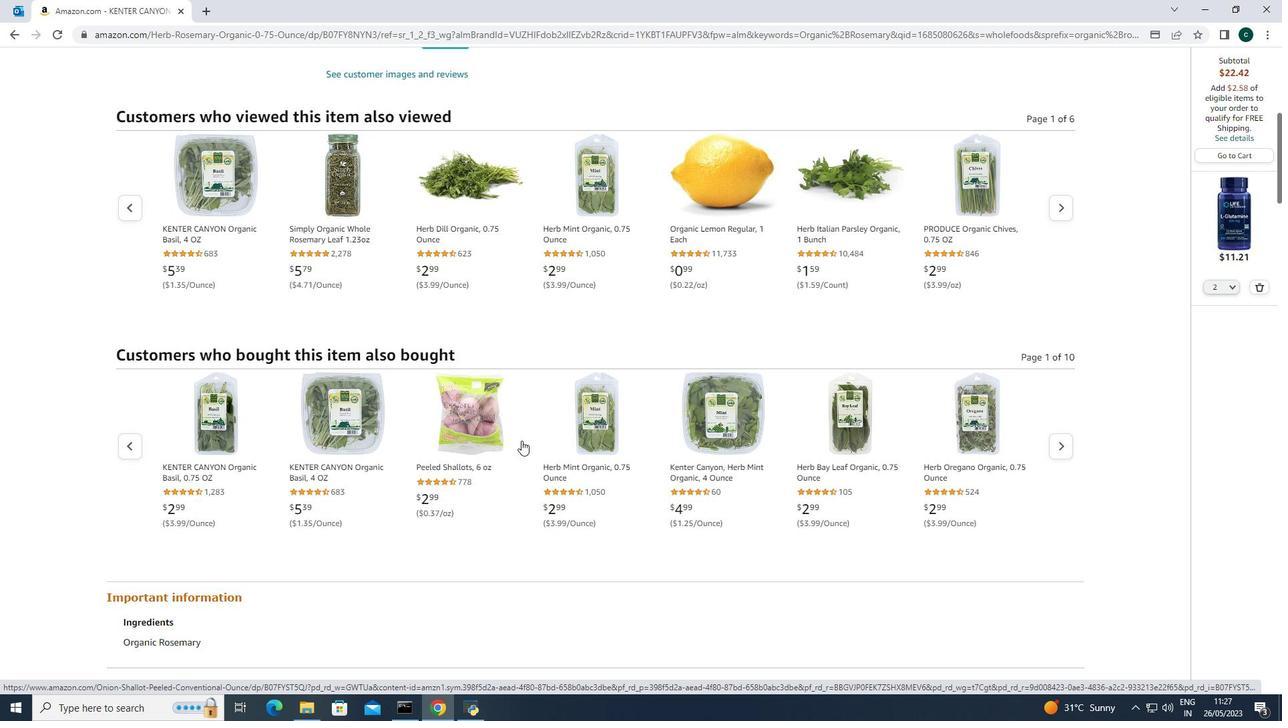 
Action: Mouse scrolled (521, 440) with delta (0, 0)
Screenshot: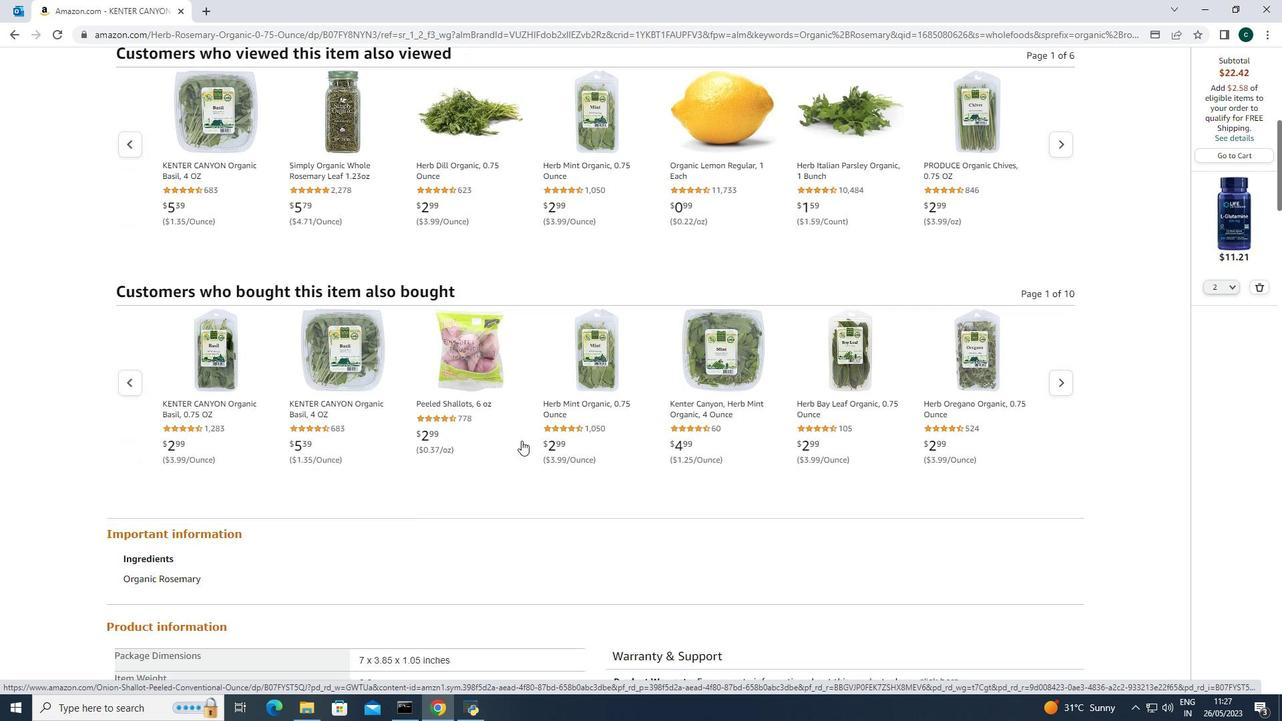 
Action: Mouse scrolled (521, 440) with delta (0, 0)
Screenshot: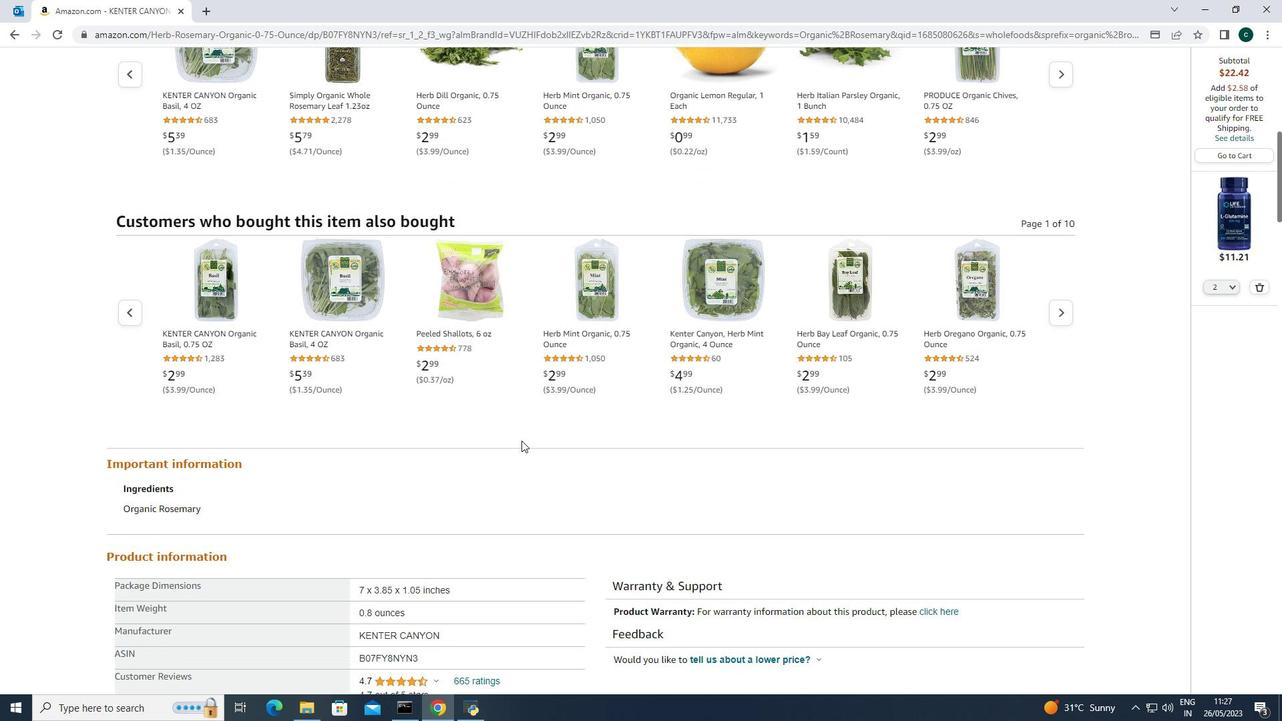 
Action: Mouse scrolled (521, 440) with delta (0, 0)
Screenshot: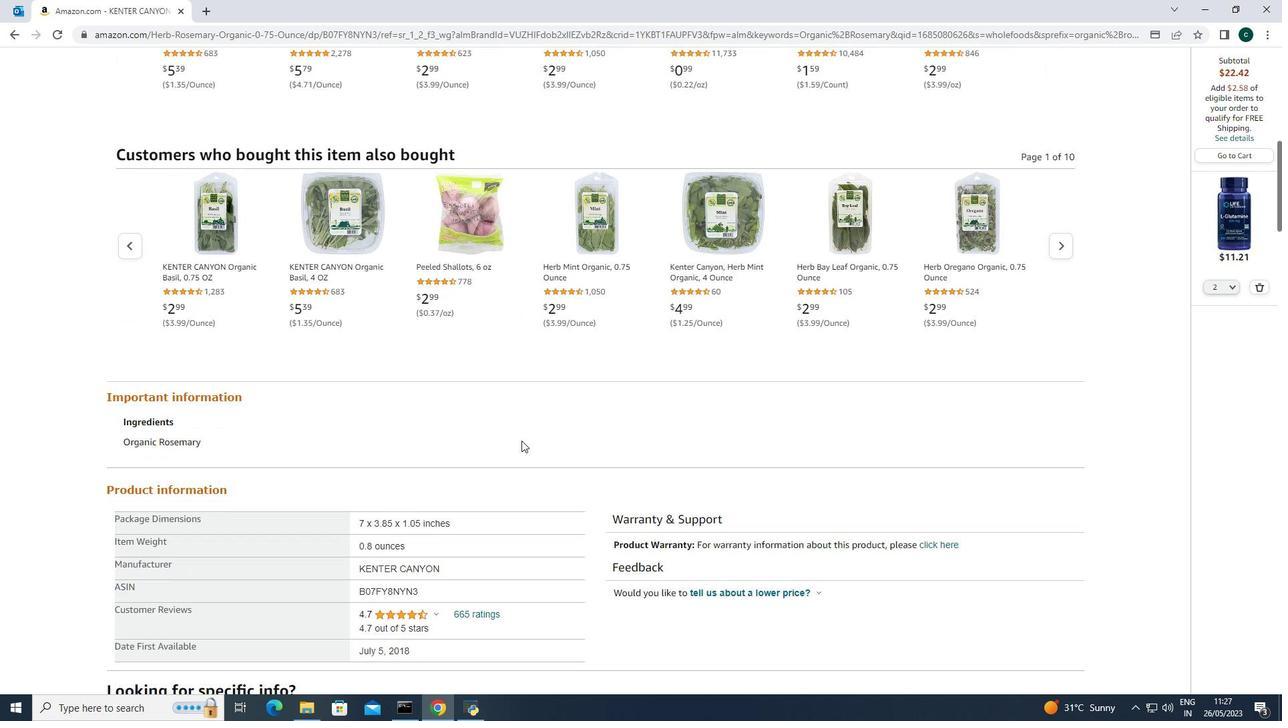 
Action: Mouse scrolled (521, 440) with delta (0, 0)
Screenshot: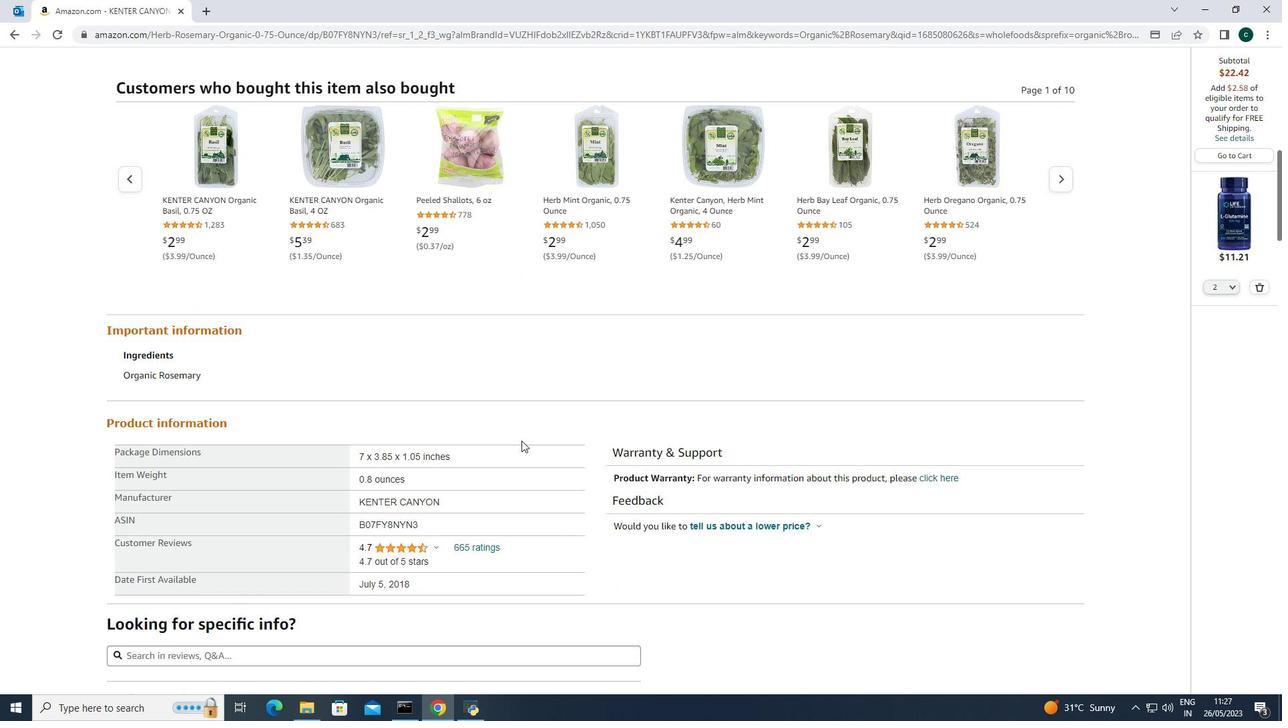 
Action: Mouse scrolled (521, 440) with delta (0, 0)
Screenshot: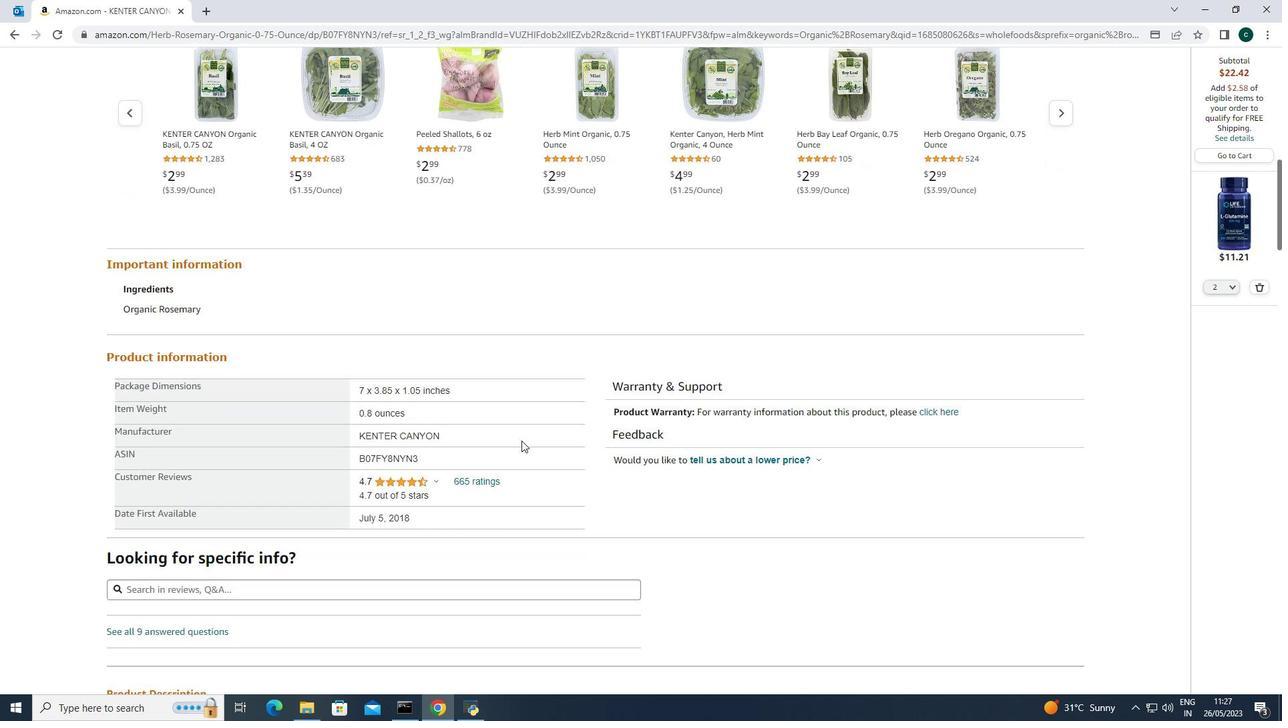 
Action: Mouse scrolled (521, 440) with delta (0, 0)
Screenshot: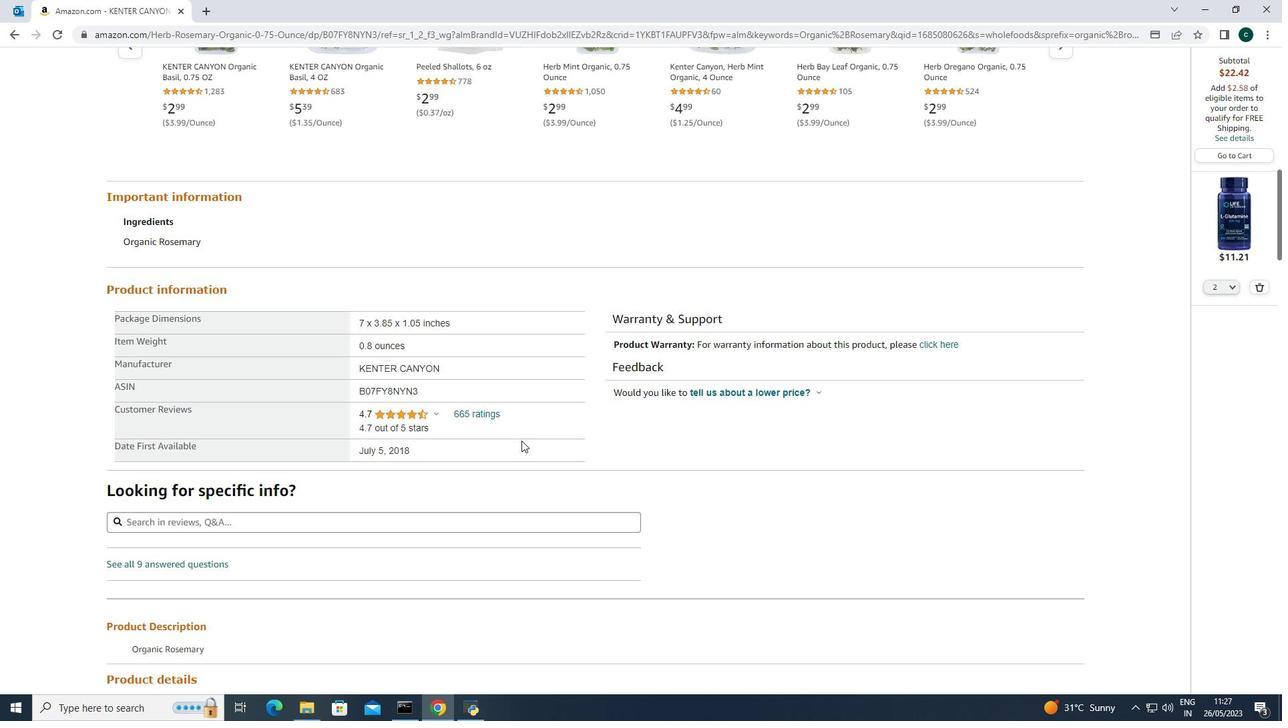 
Action: Mouse scrolled (521, 440) with delta (0, 0)
Screenshot: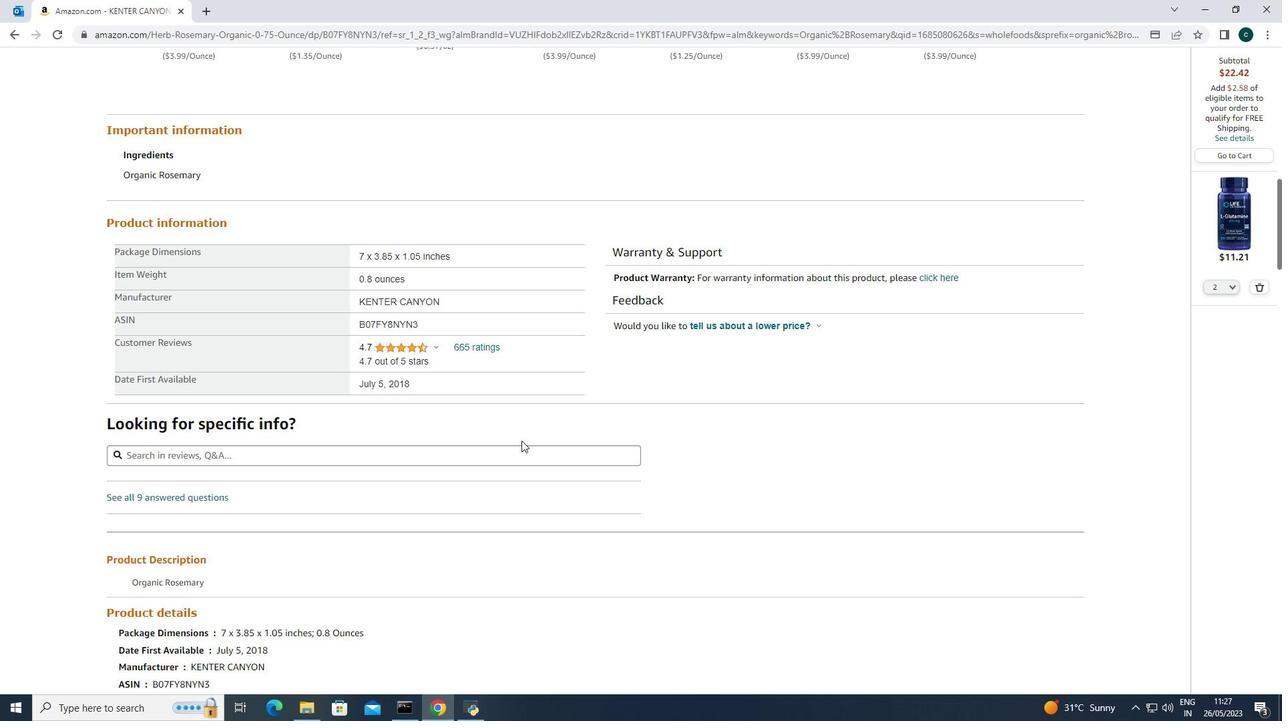 
Action: Mouse moved to (929, 212)
Screenshot: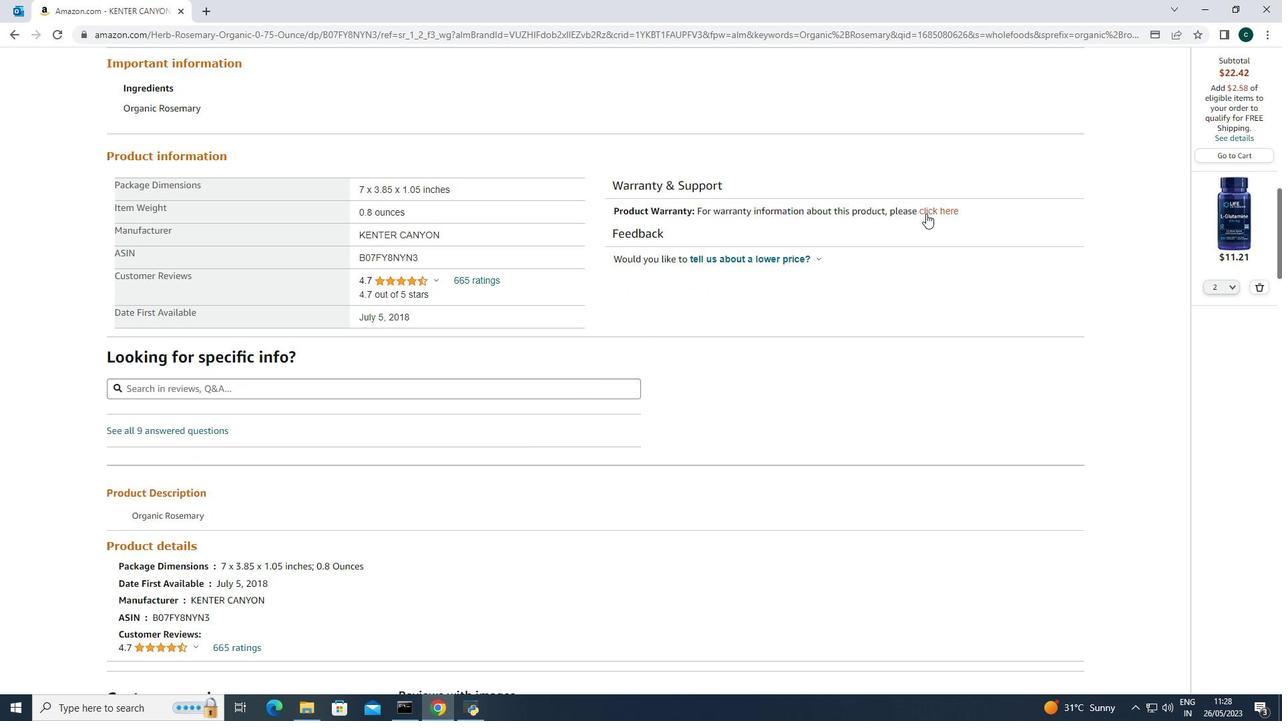 
Action: Mouse pressed left at (929, 212)
Screenshot: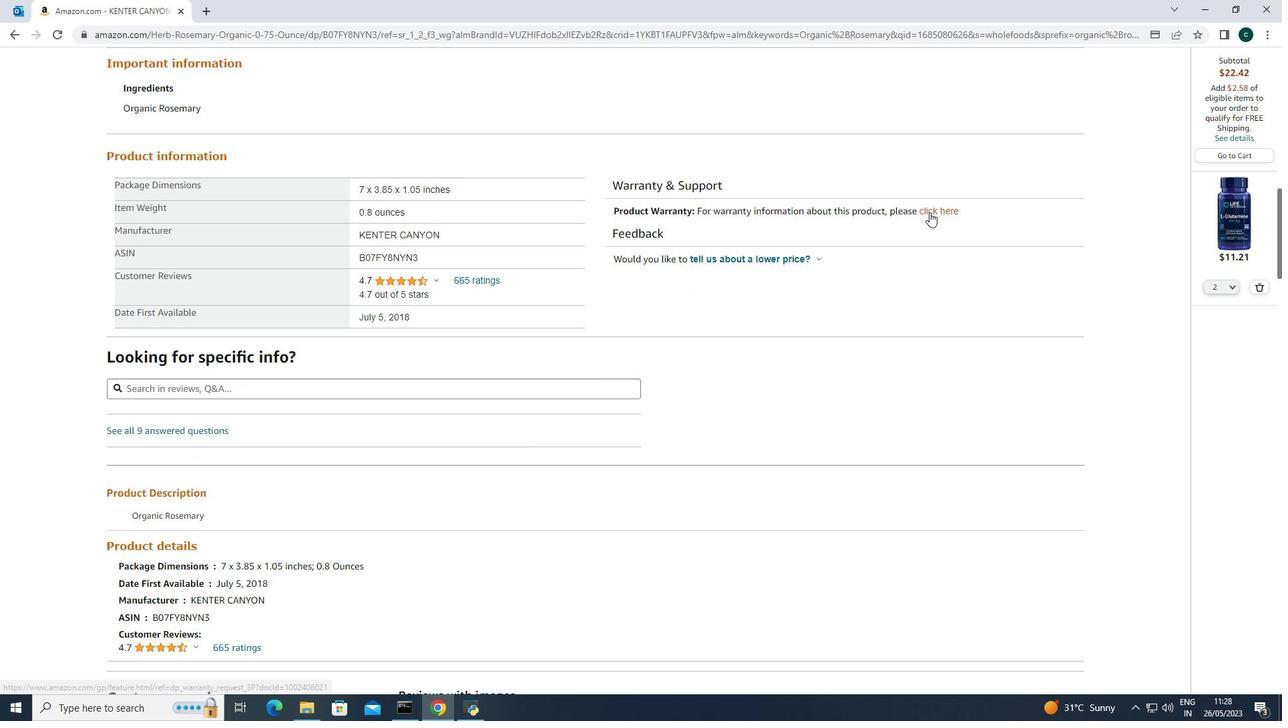 
Action: Mouse moved to (822, 265)
Screenshot: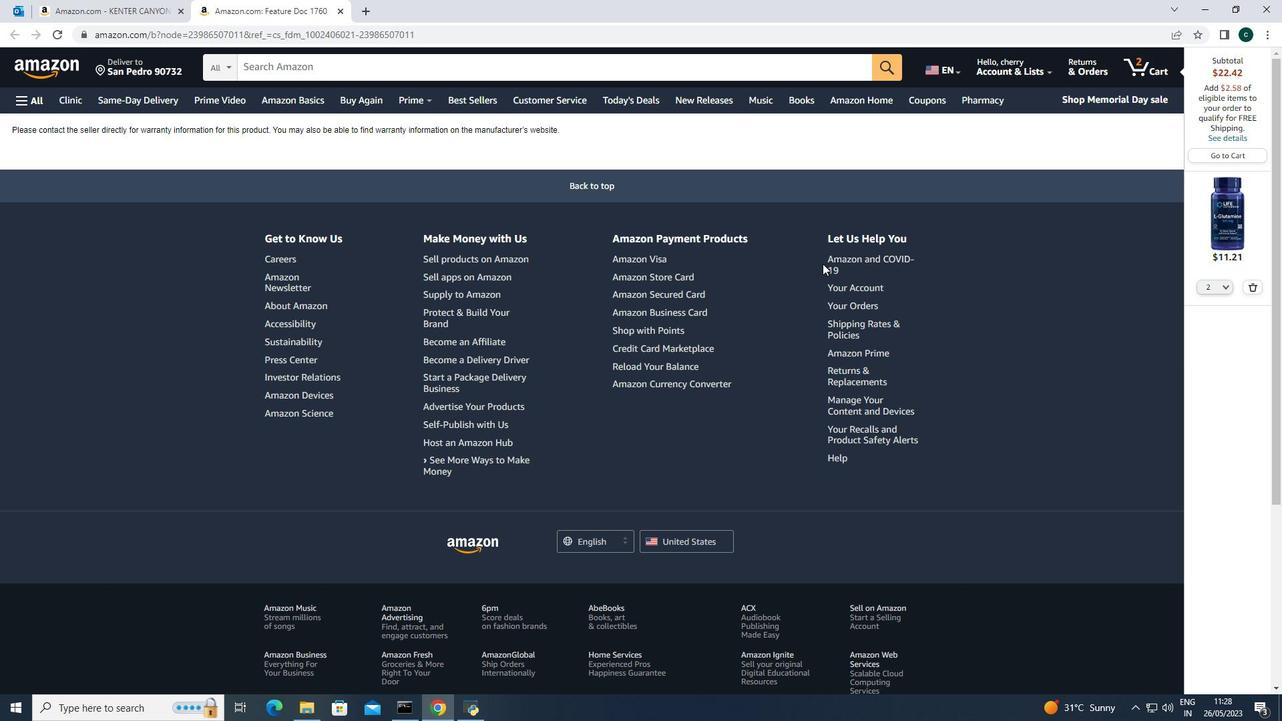 
Action: Mouse scrolled (822, 264) with delta (0, 0)
Screenshot: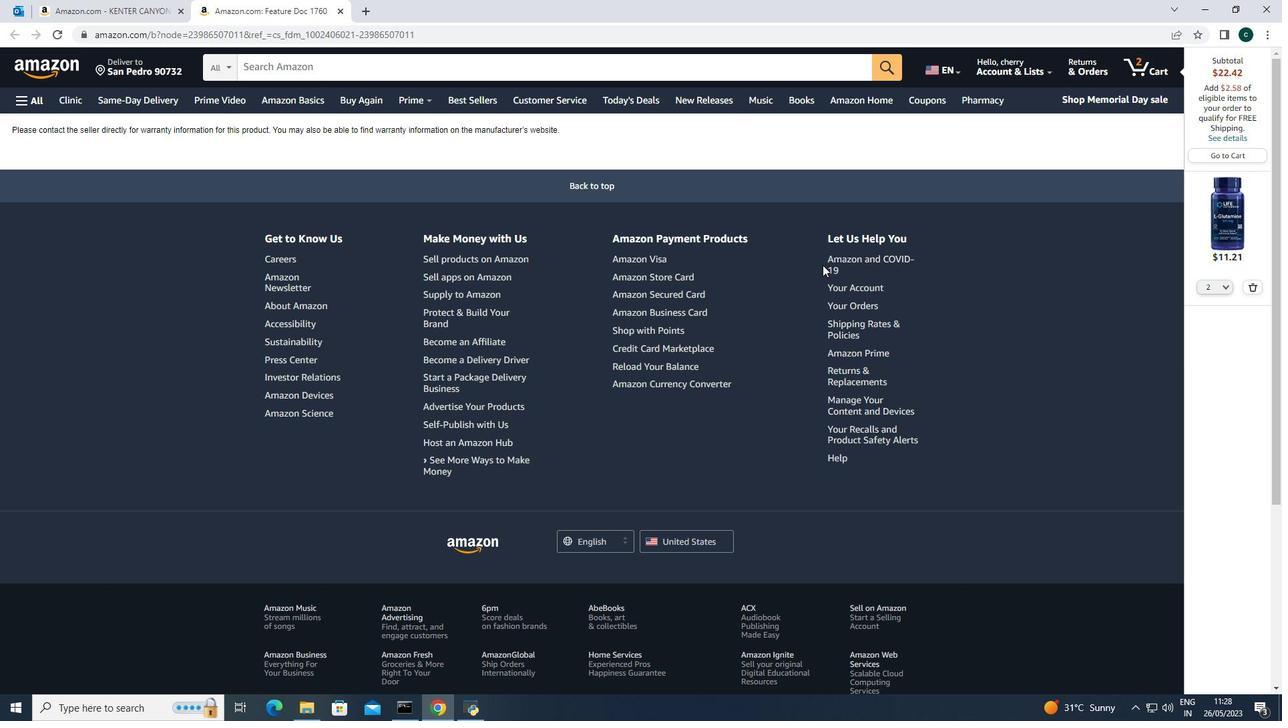 
Action: Mouse scrolled (822, 264) with delta (0, 0)
Screenshot: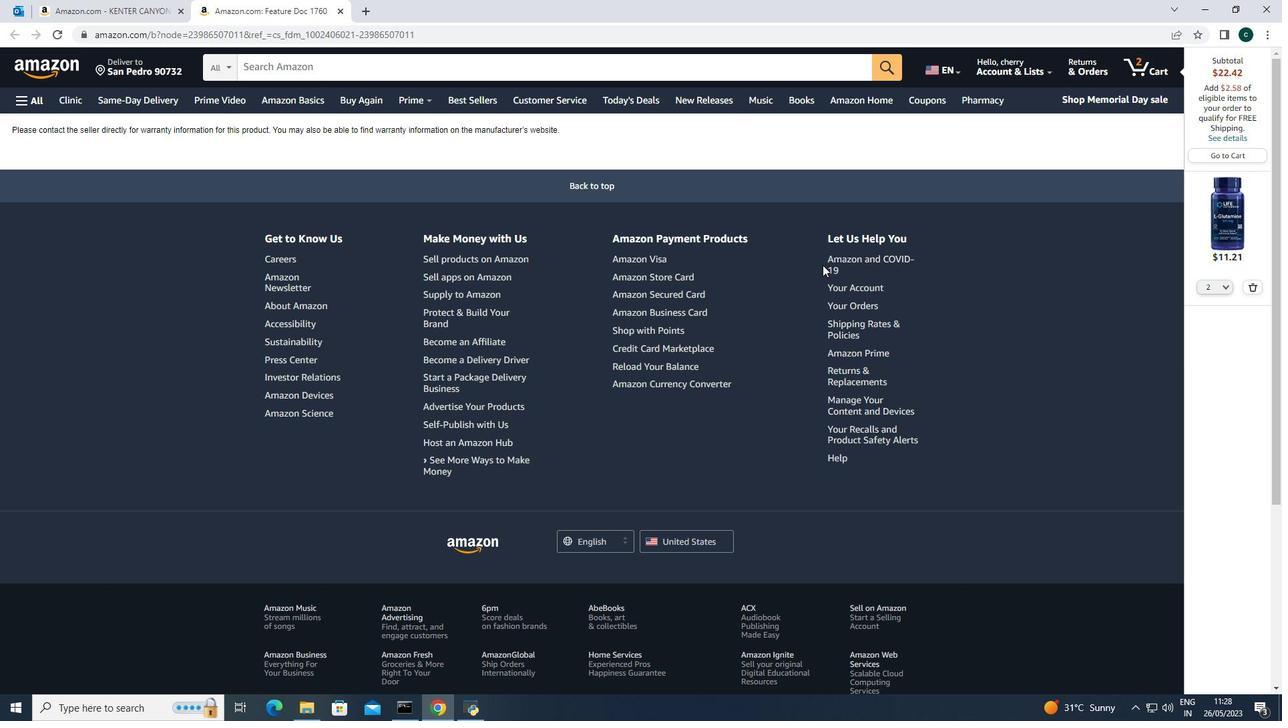
Action: Mouse scrolled (822, 264) with delta (0, 0)
Screenshot: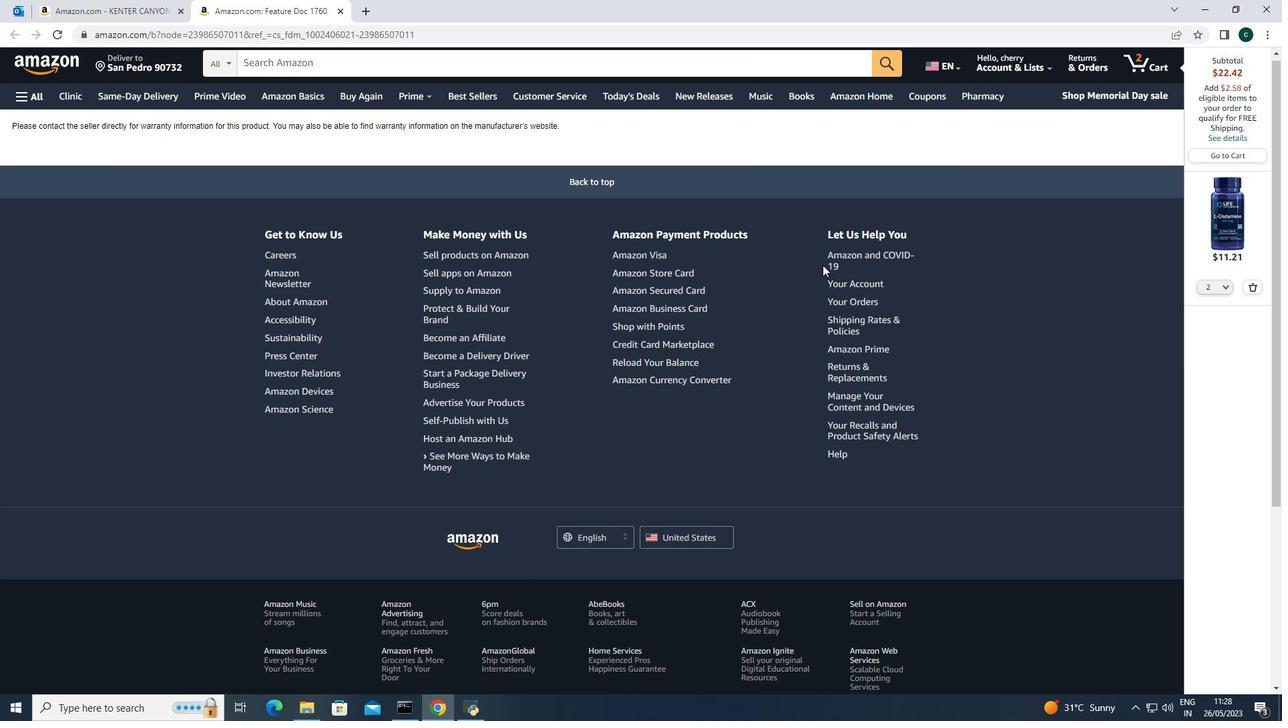 
Action: Mouse scrolled (822, 264) with delta (0, 0)
Screenshot: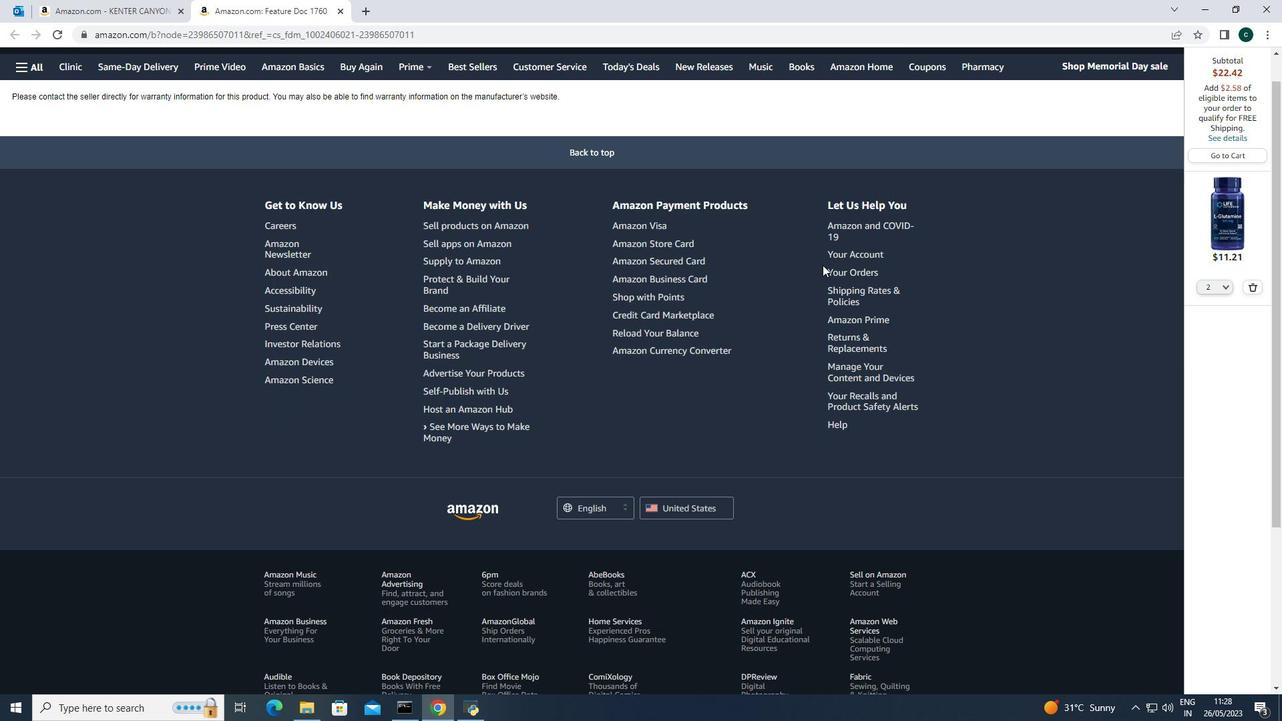 
Action: Mouse scrolled (822, 264) with delta (0, 0)
Screenshot: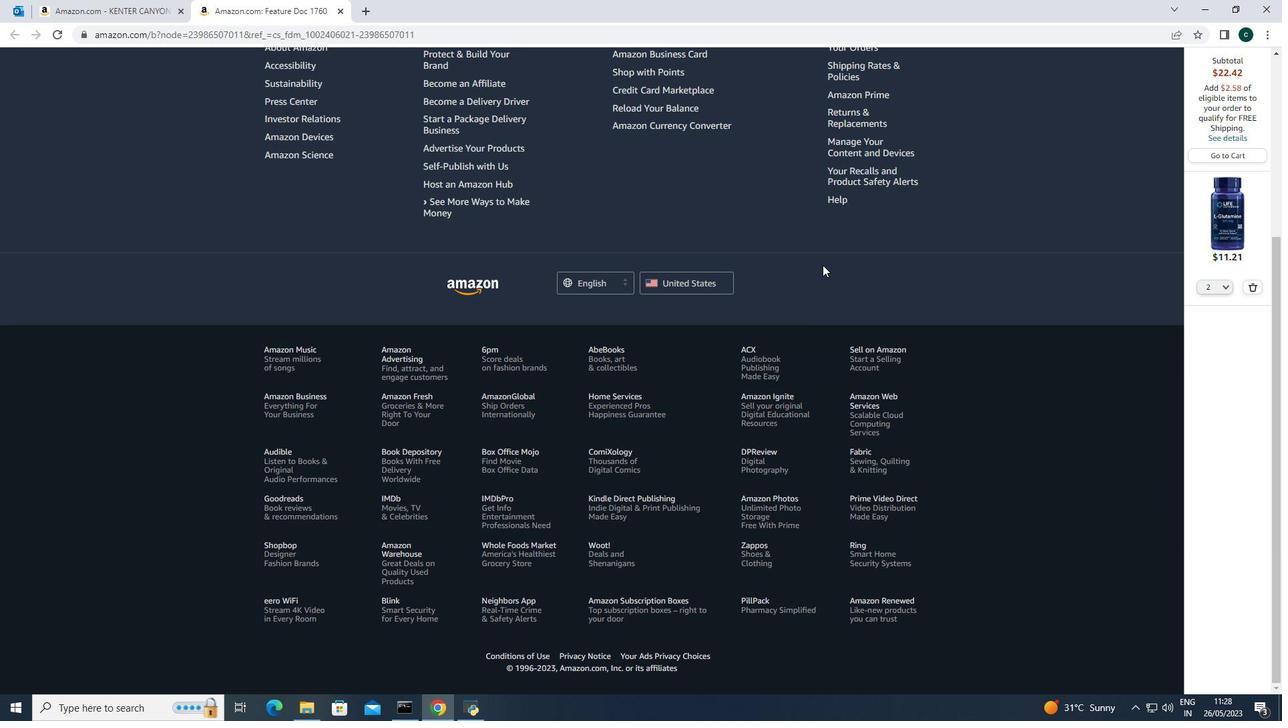 
Action: Mouse scrolled (822, 264) with delta (0, 0)
Screenshot: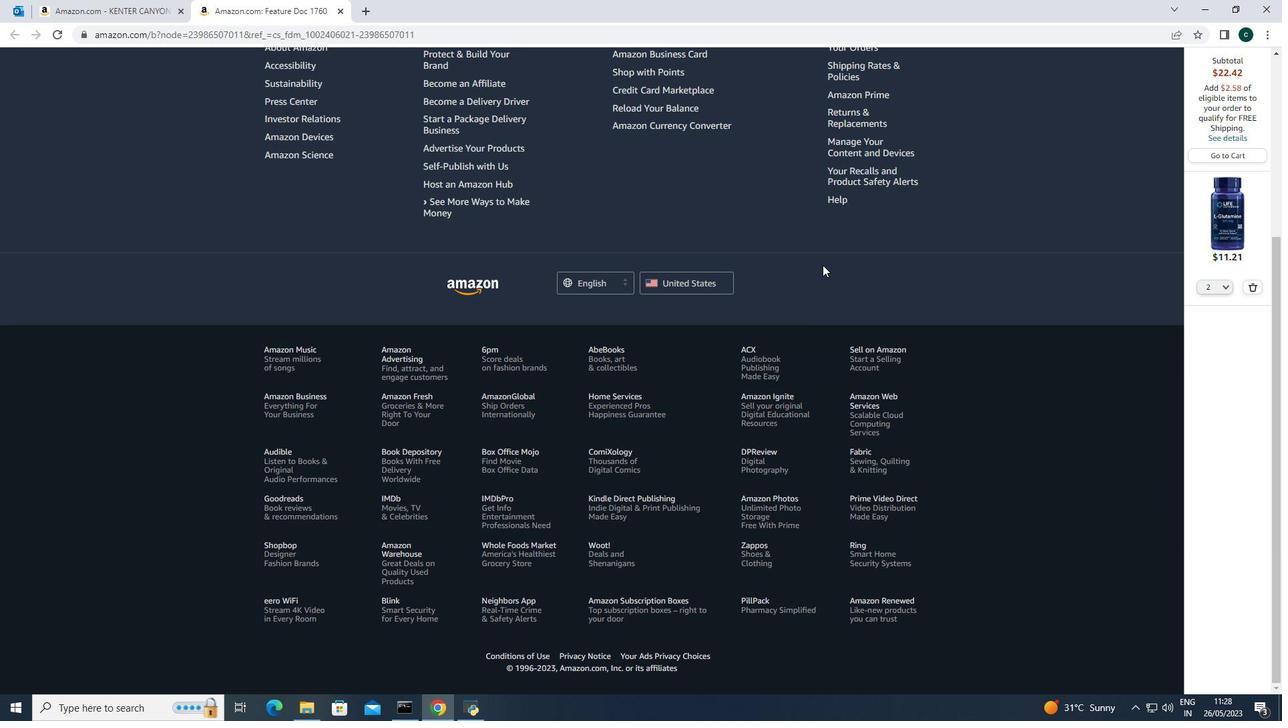 
Action: Mouse scrolled (822, 264) with delta (0, 0)
Screenshot: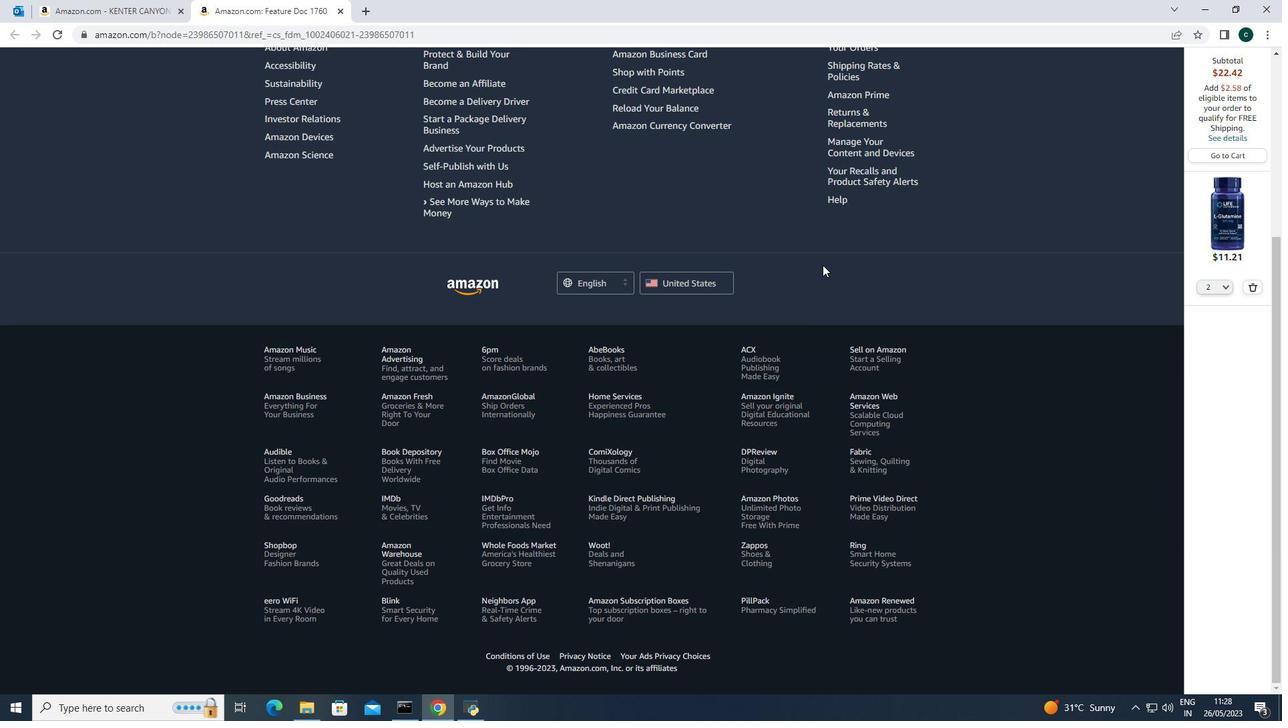 
Action: Mouse moved to (693, 235)
Screenshot: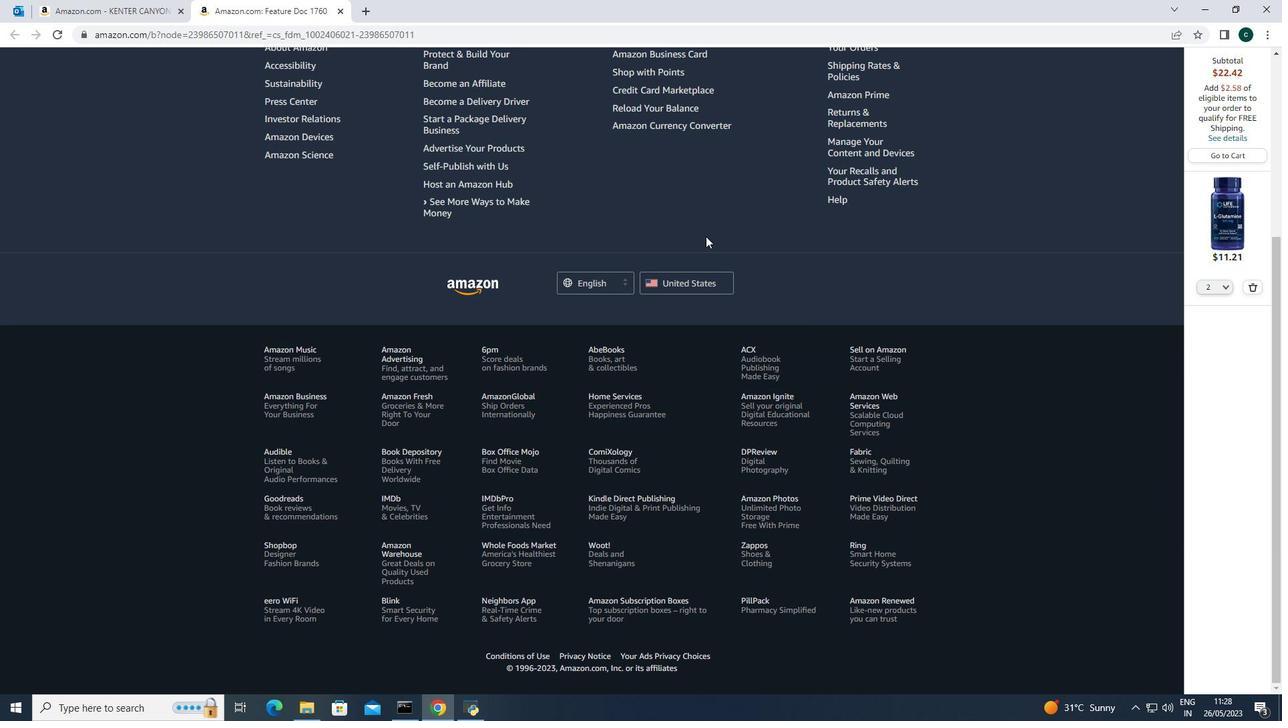 
Action: Mouse scrolled (693, 235) with delta (0, 0)
Screenshot: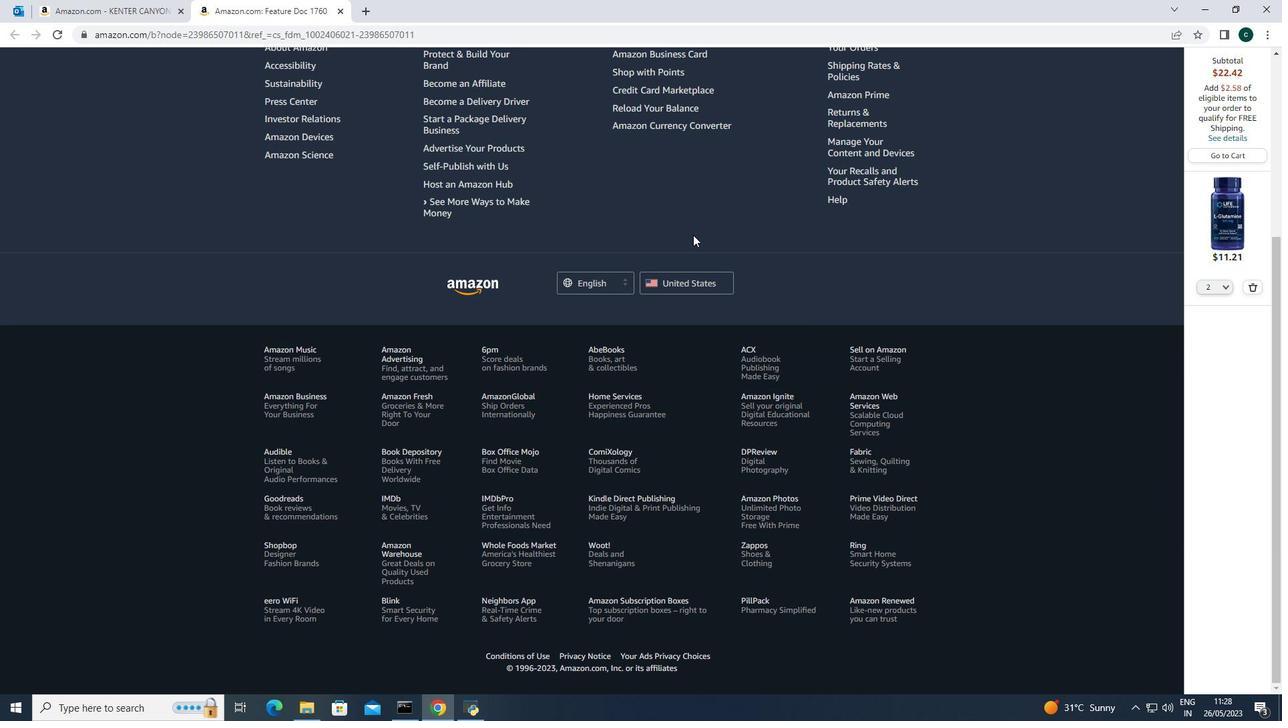 
Action: Mouse moved to (692, 235)
Screenshot: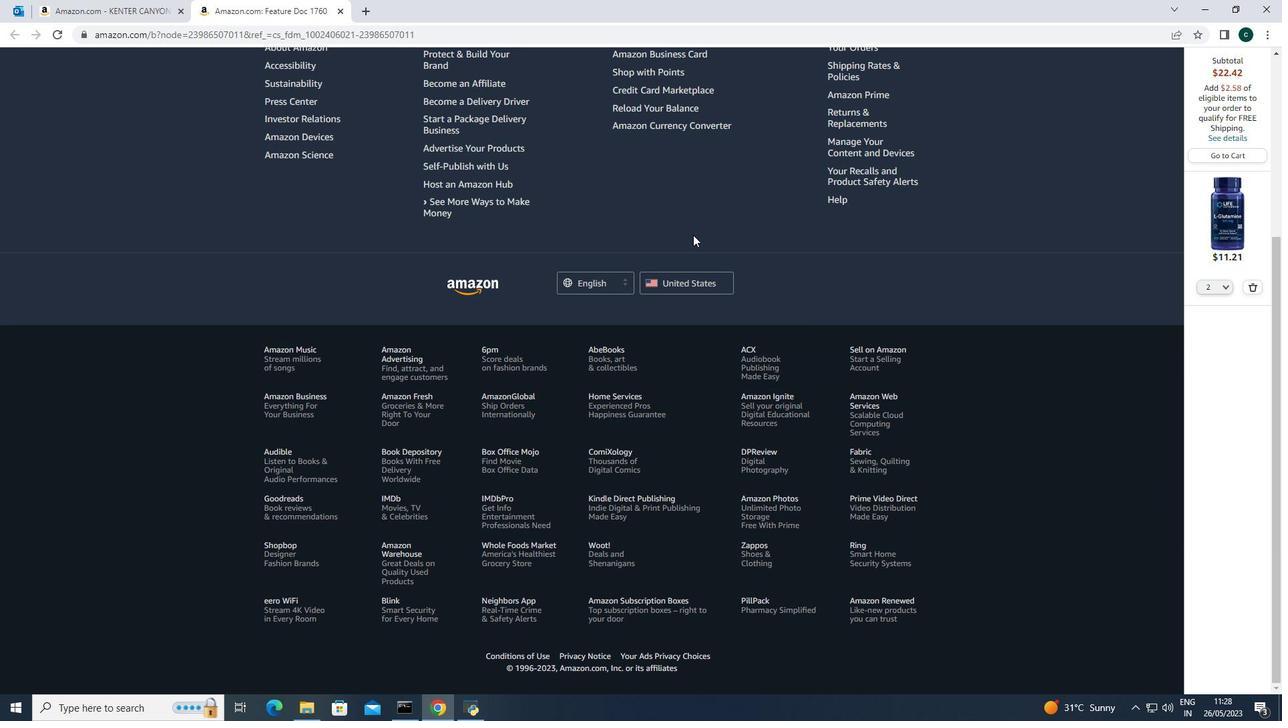 
Action: Mouse scrolled (693, 235) with delta (0, 0)
Screenshot: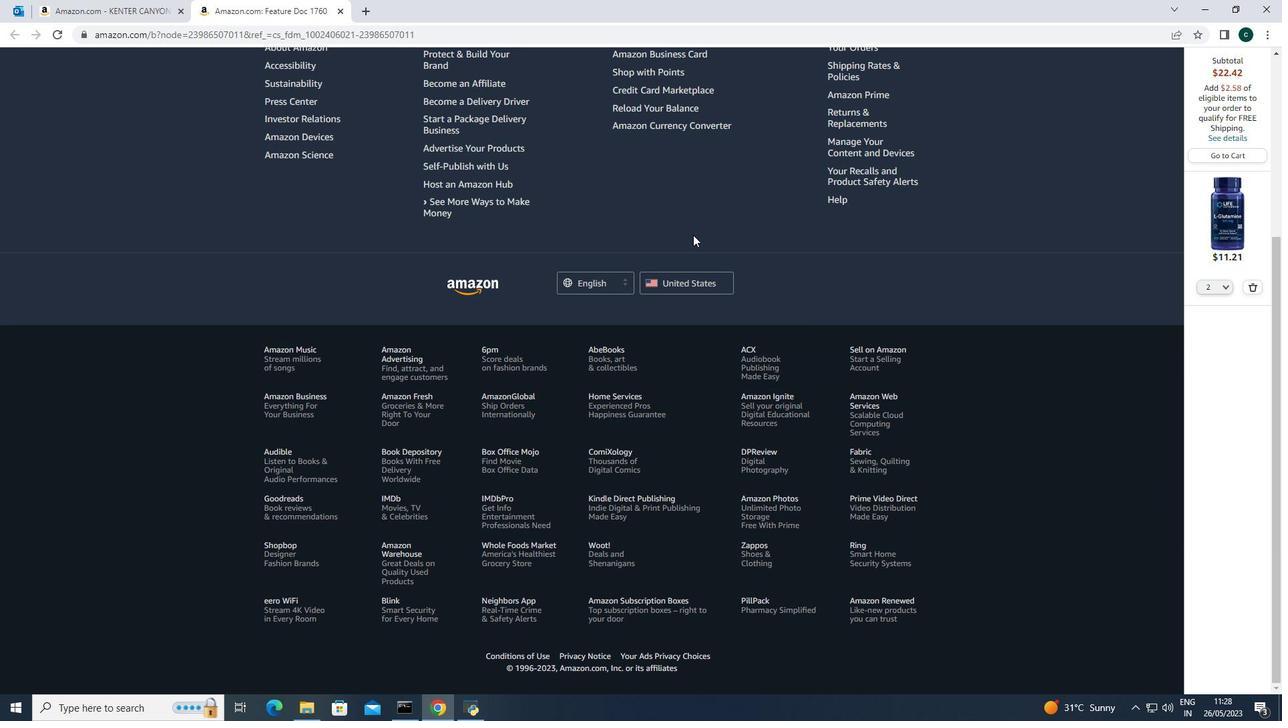 
Action: Mouse scrolled (692, 235) with delta (0, 0)
Screenshot: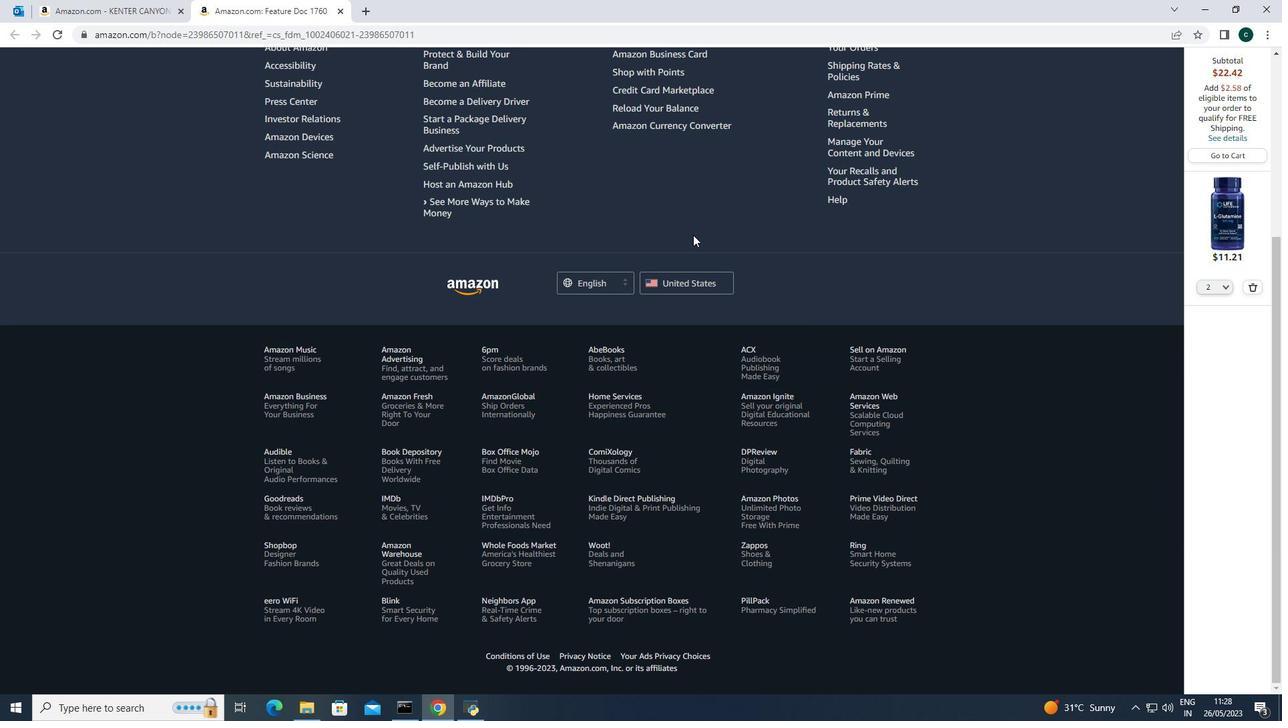 
Action: Mouse scrolled (692, 235) with delta (0, 0)
Screenshot: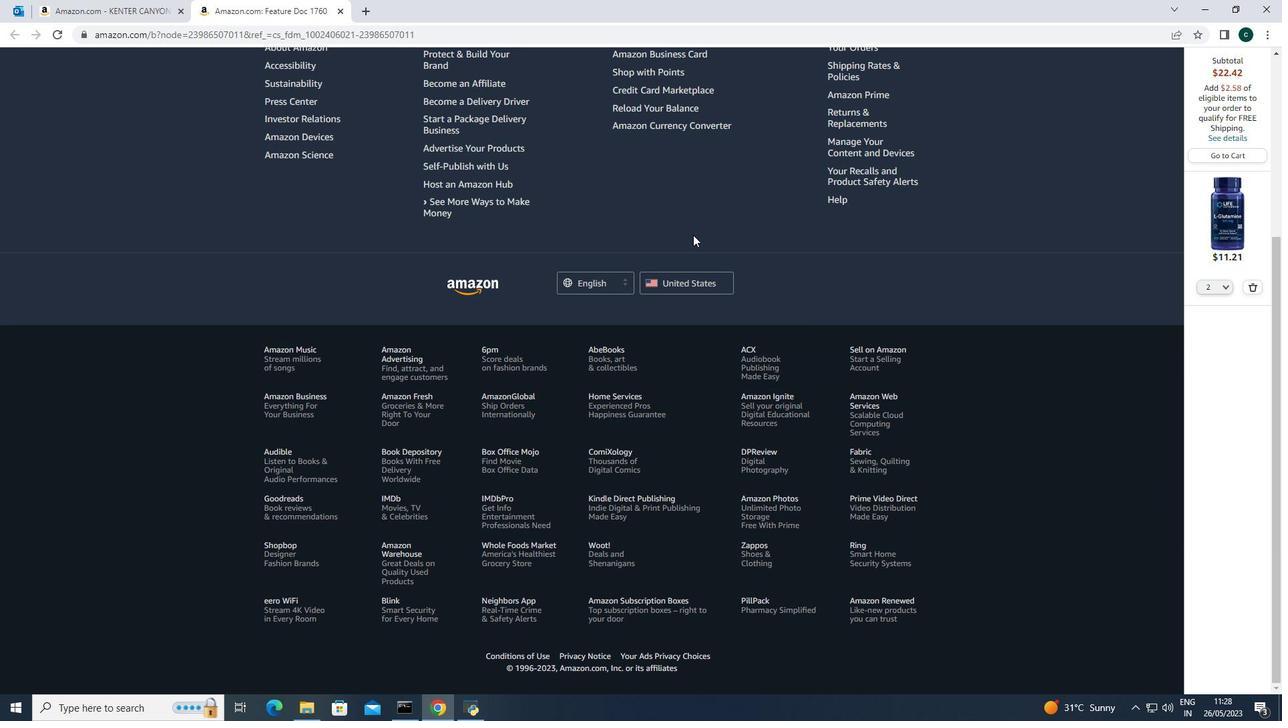 
Action: Mouse scrolled (692, 235) with delta (0, 0)
Screenshot: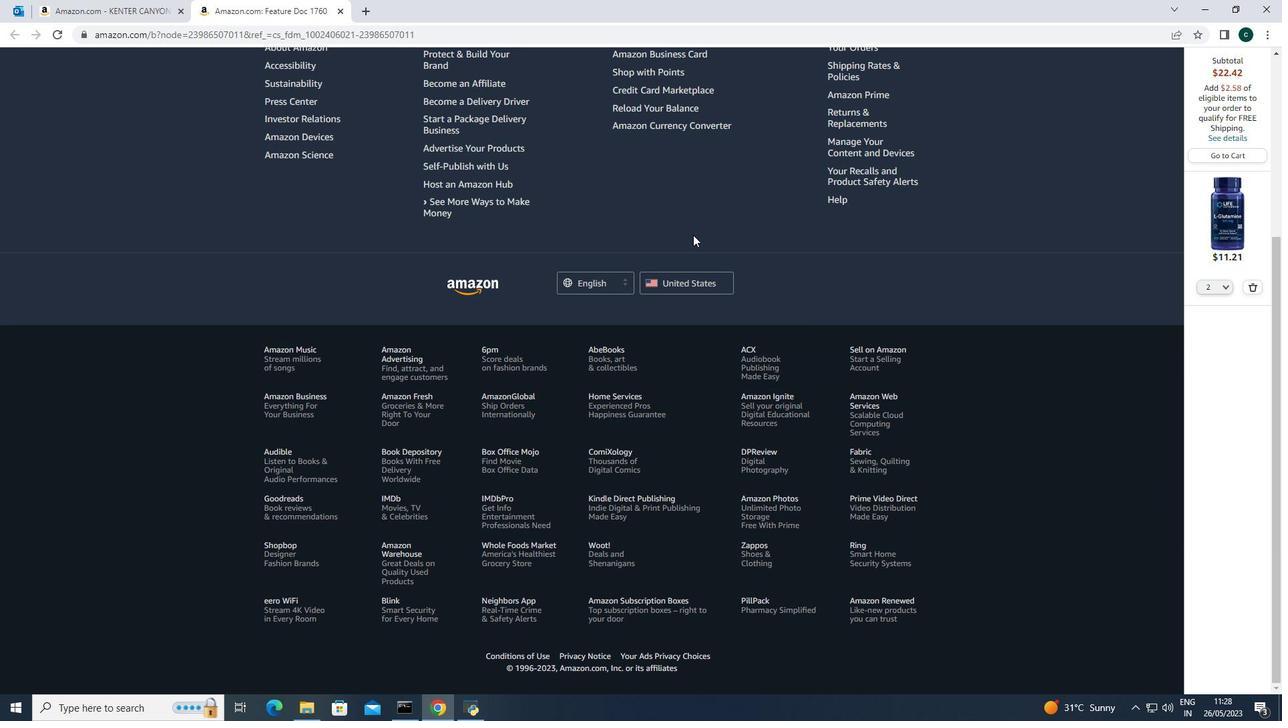 
Action: Mouse scrolled (692, 235) with delta (0, 0)
Screenshot: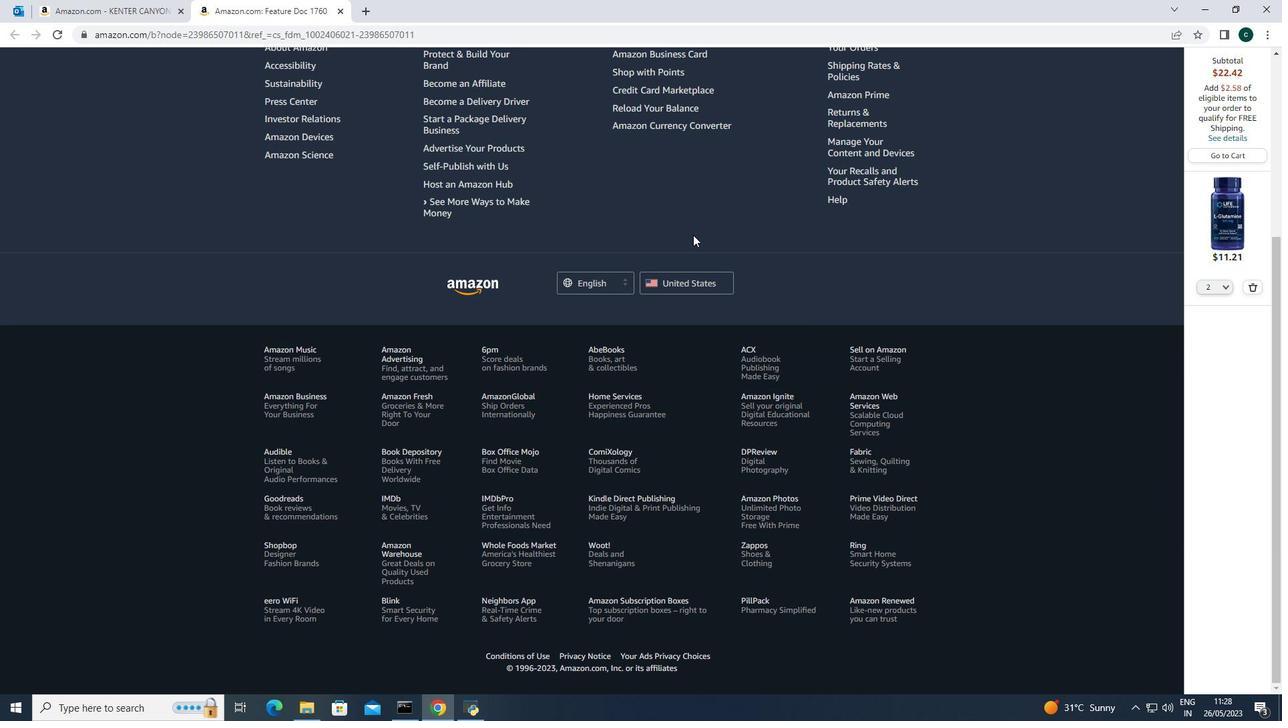 
Action: Mouse scrolled (692, 235) with delta (0, 0)
Screenshot: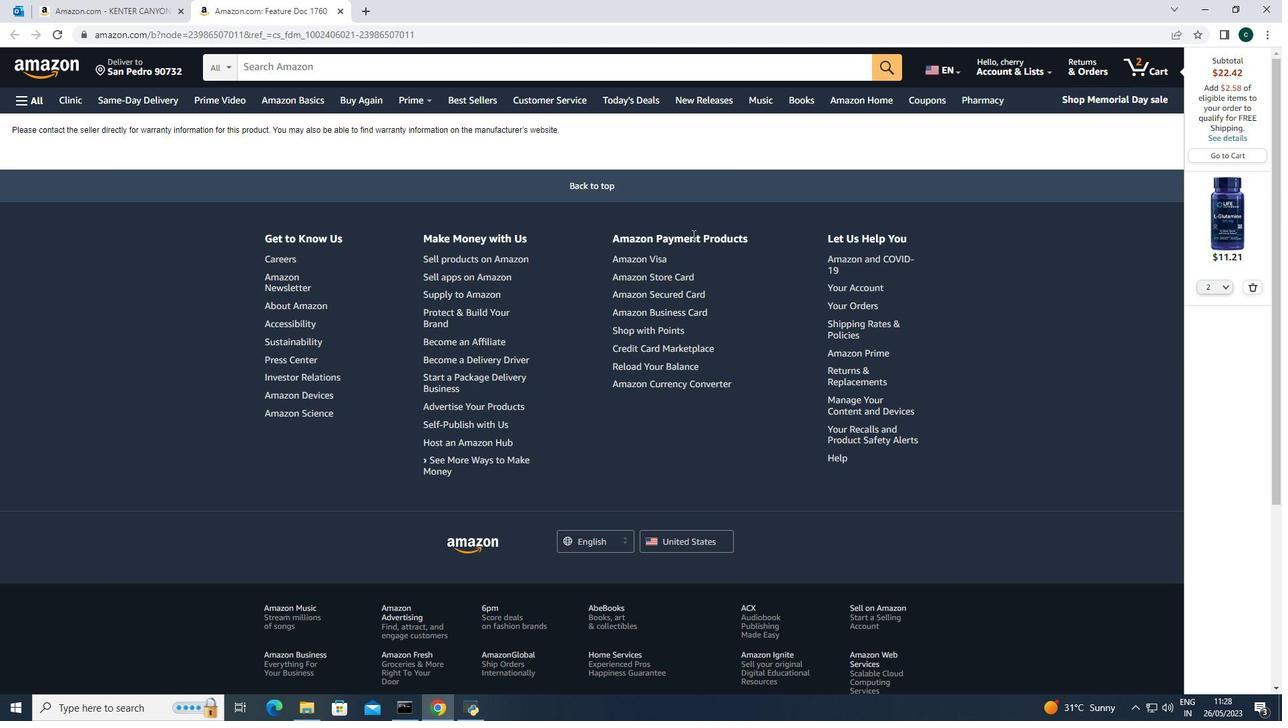 
Action: Mouse scrolled (692, 235) with delta (0, 0)
Screenshot: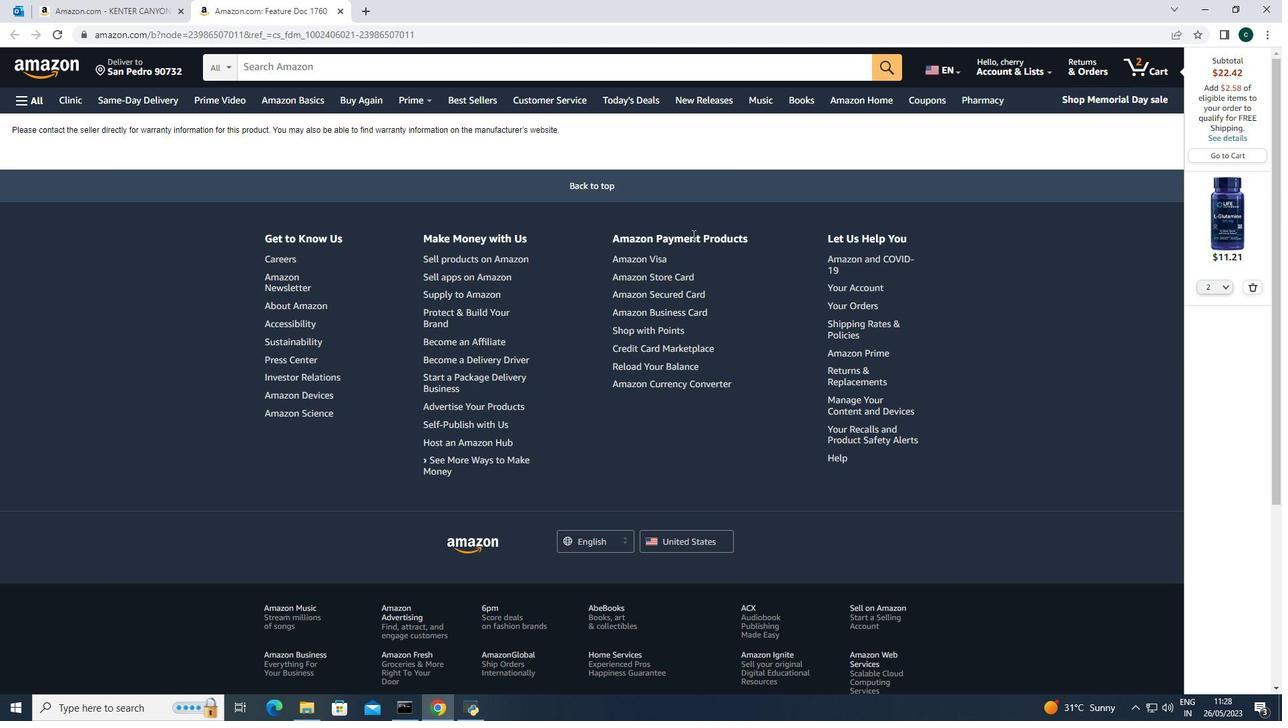 
Action: Mouse moved to (691, 235)
Screenshot: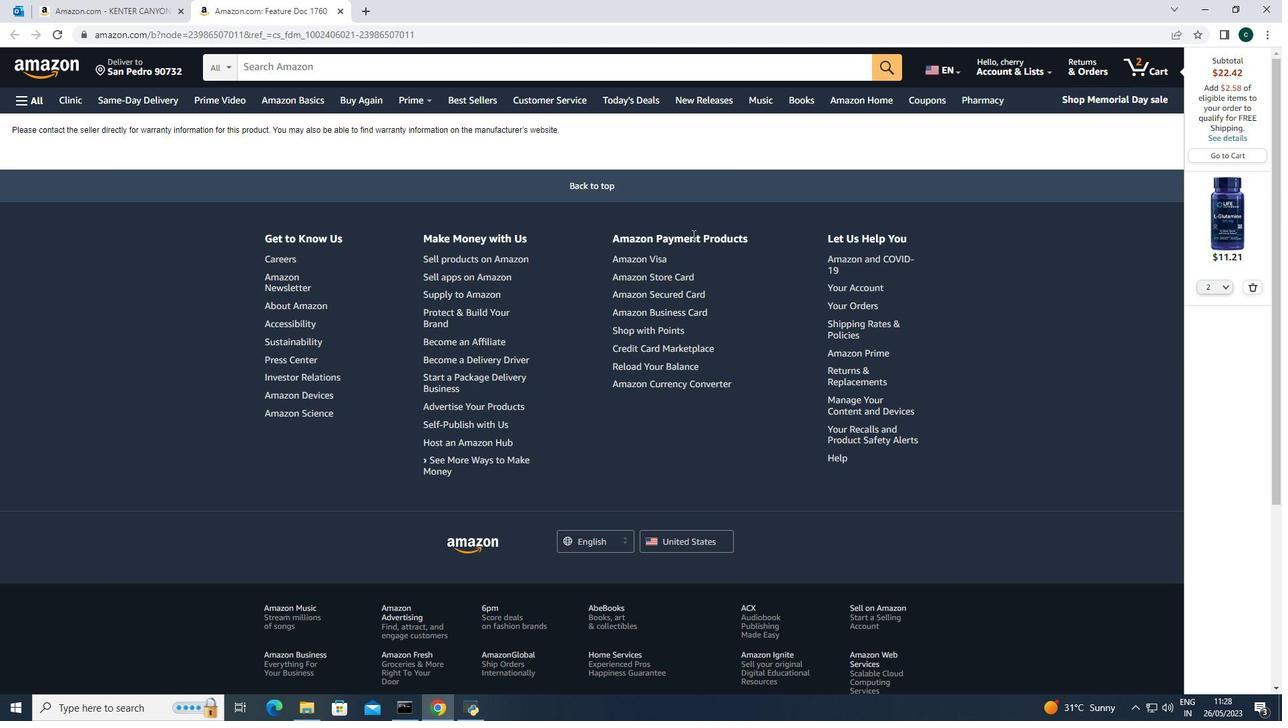 
Action: Mouse scrolled (691, 235) with delta (0, 0)
Screenshot: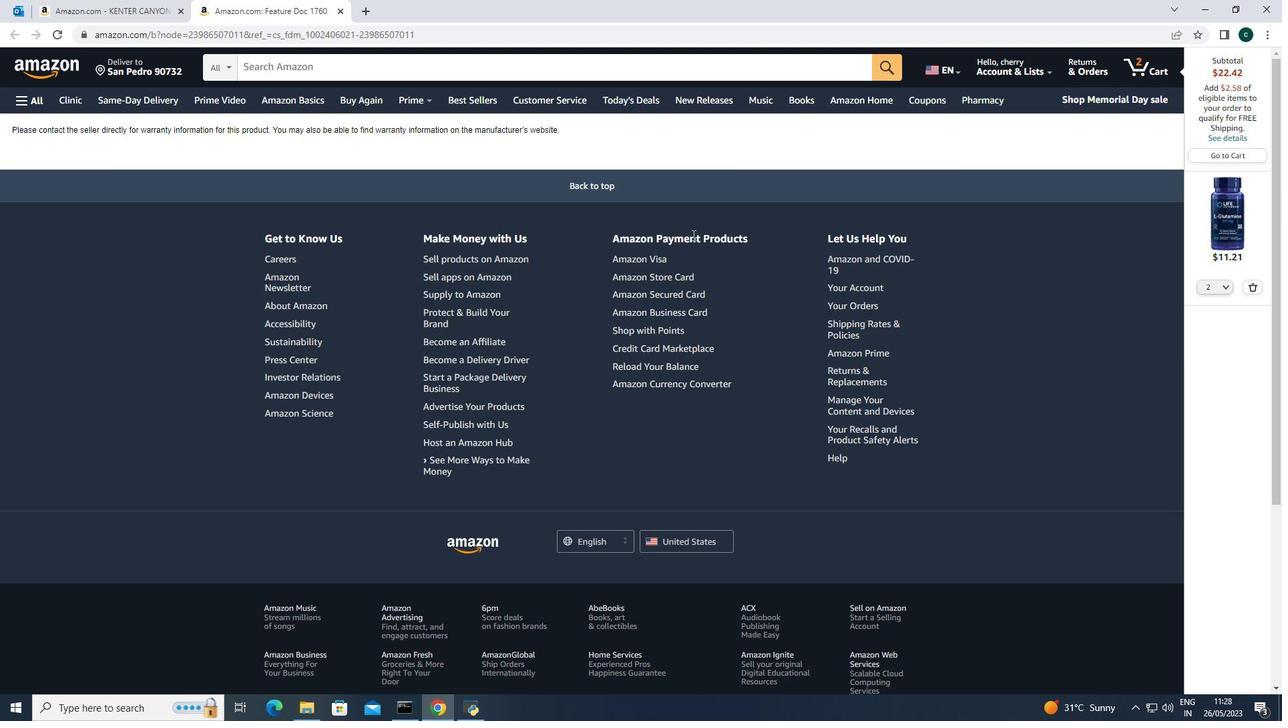 
Action: Mouse moved to (691, 235)
Screenshot: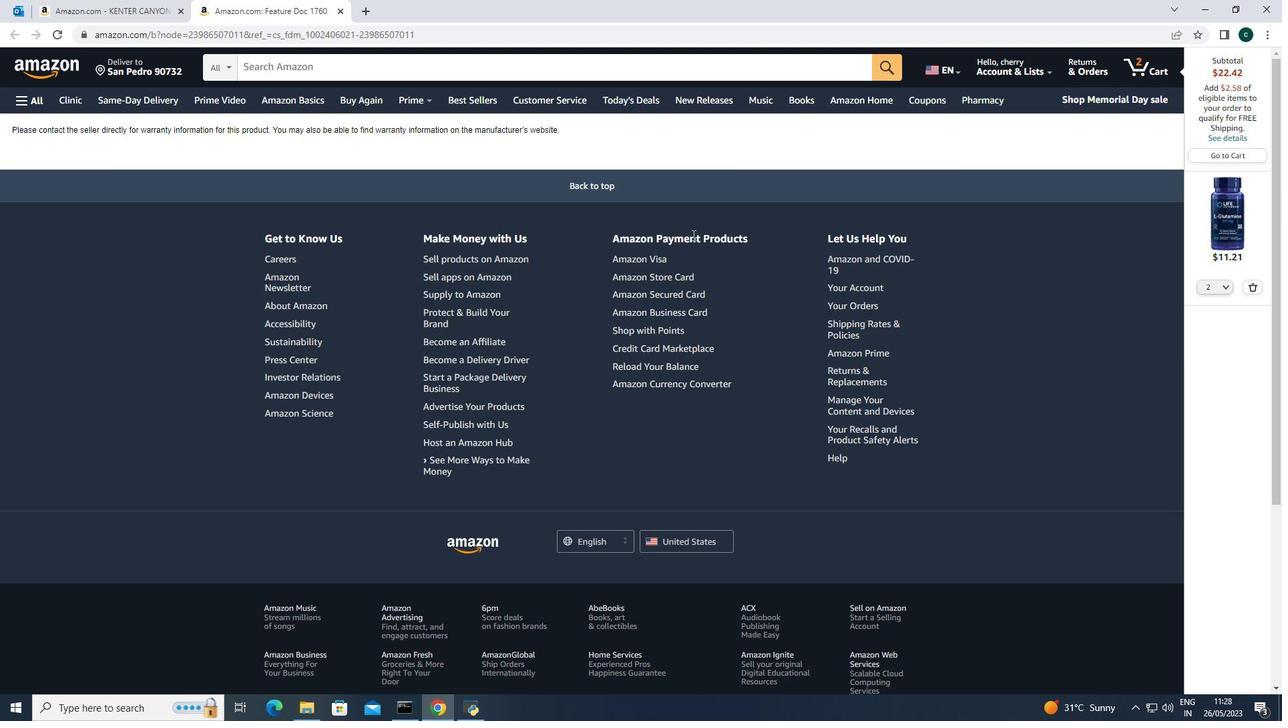 
Action: Mouse scrolled (691, 235) with delta (0, 0)
Screenshot: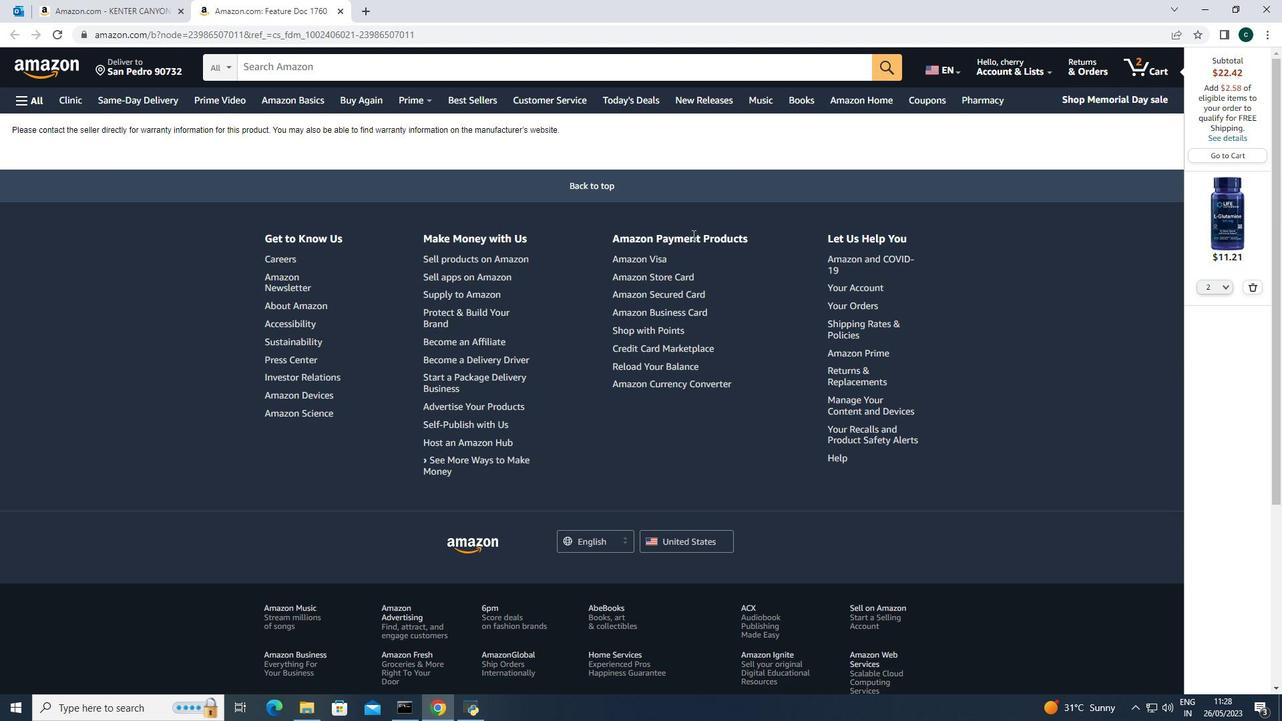 
Action: Mouse scrolled (691, 235) with delta (0, 0)
Screenshot: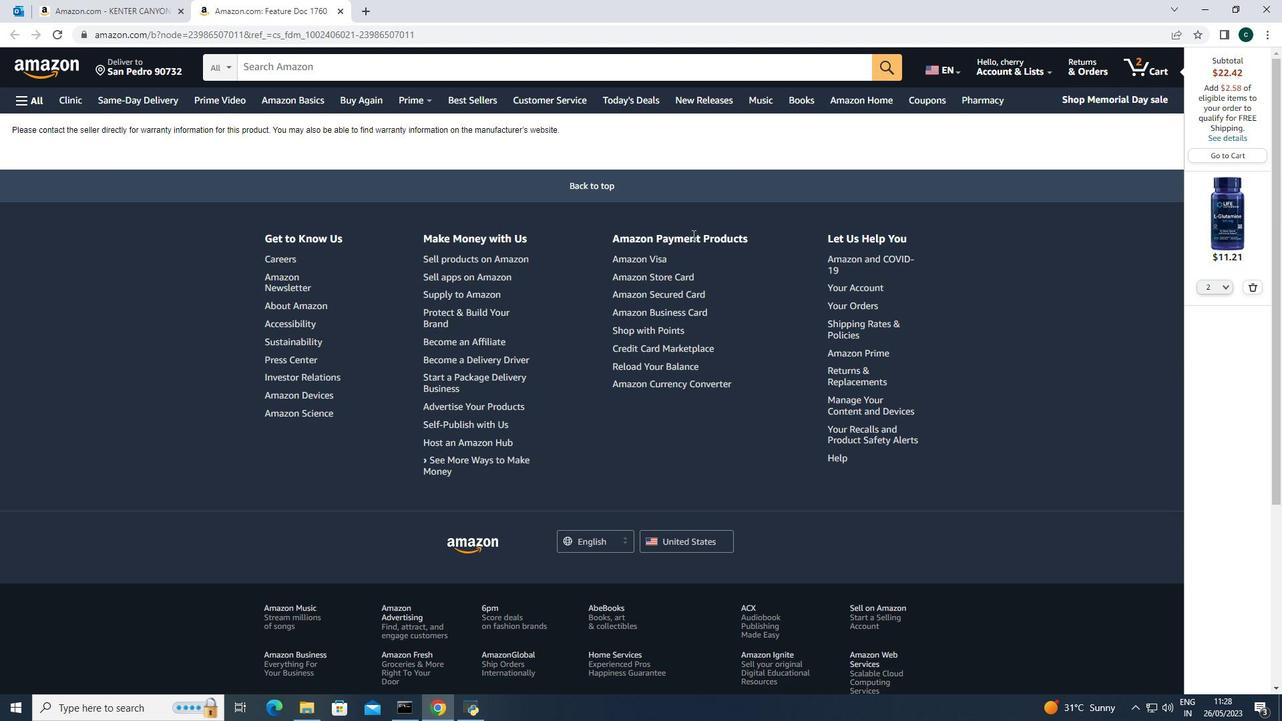 
Action: Mouse scrolled (691, 235) with delta (0, 0)
Screenshot: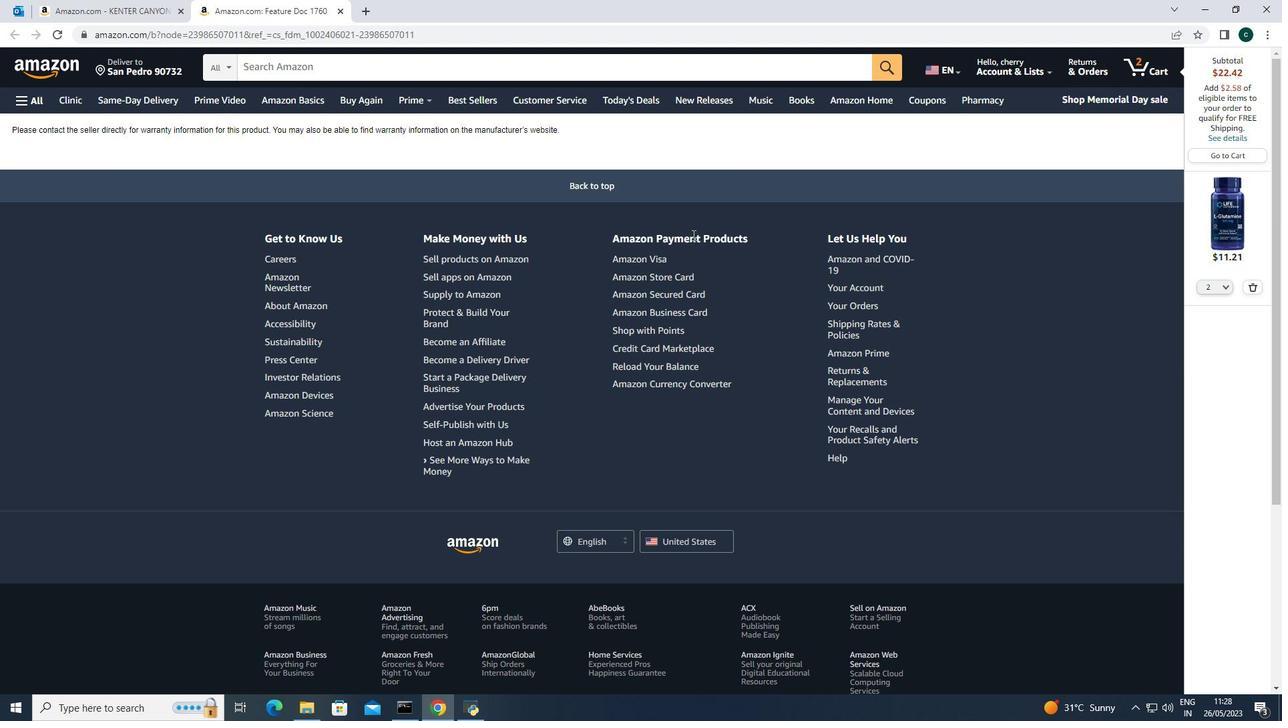 
Action: Mouse moved to (1253, 287)
Screenshot: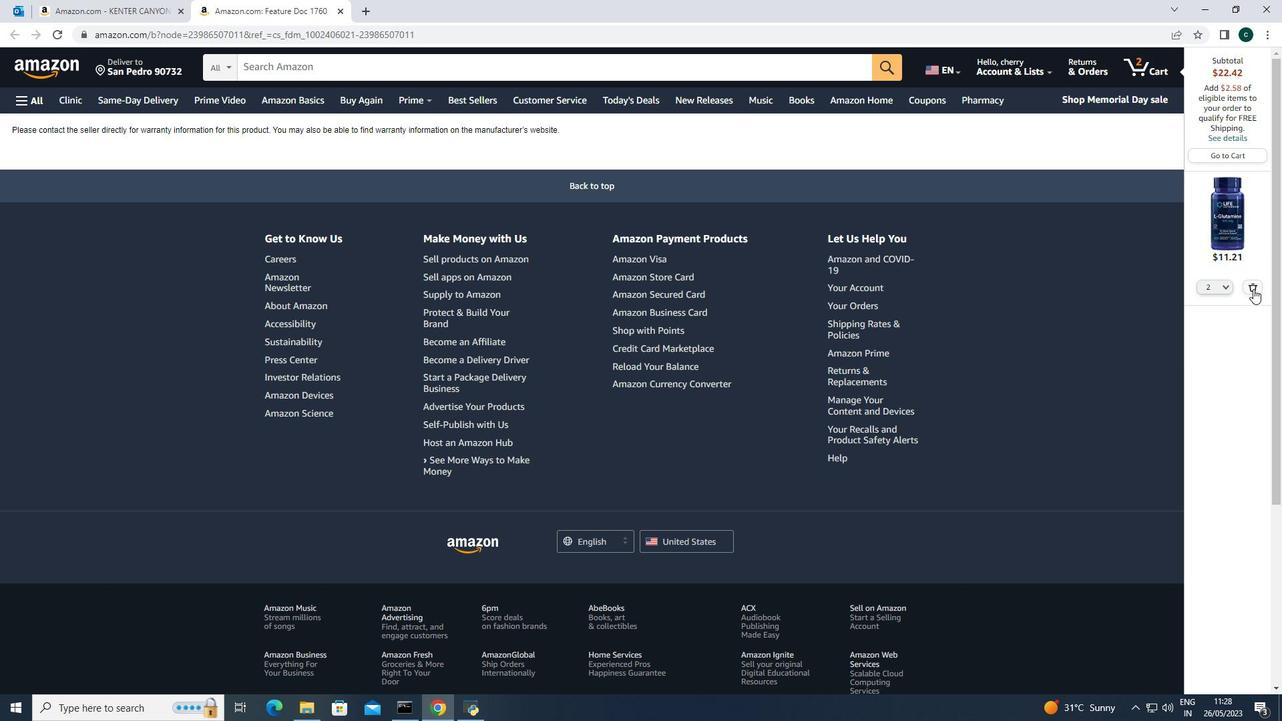
Action: Mouse pressed left at (1253, 287)
Screenshot: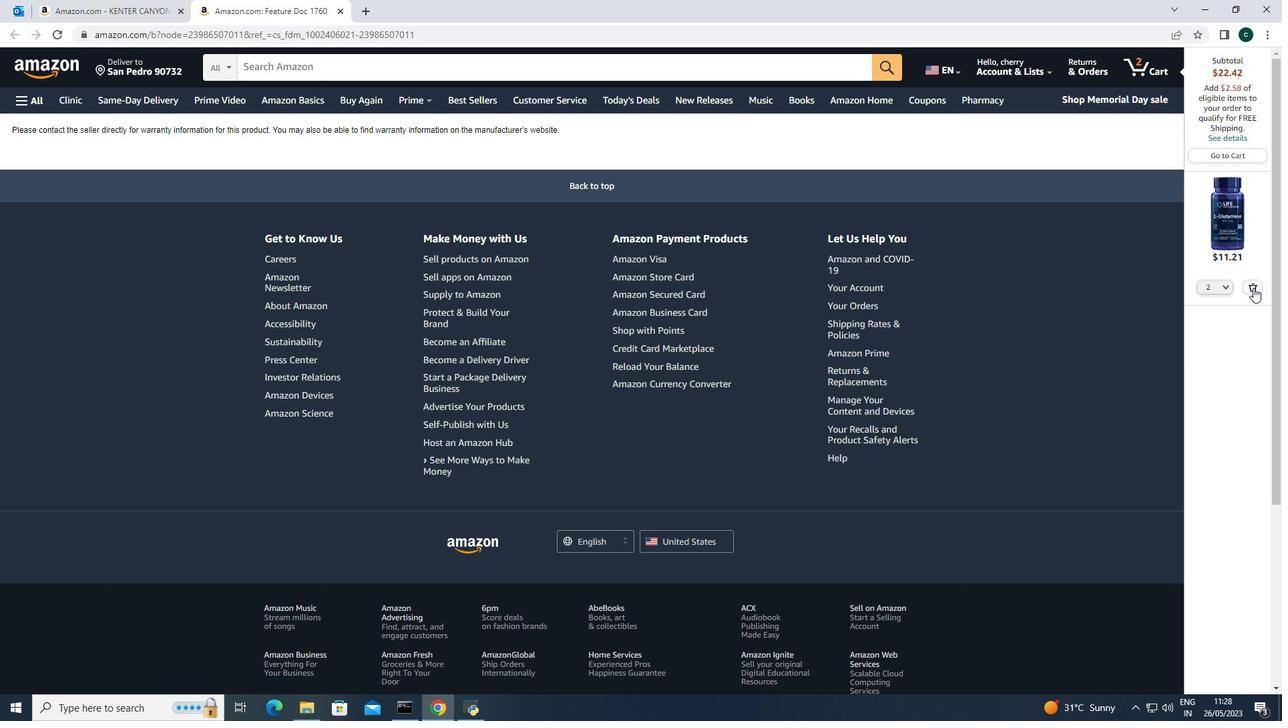 
Action: Mouse moved to (9, 31)
Screenshot: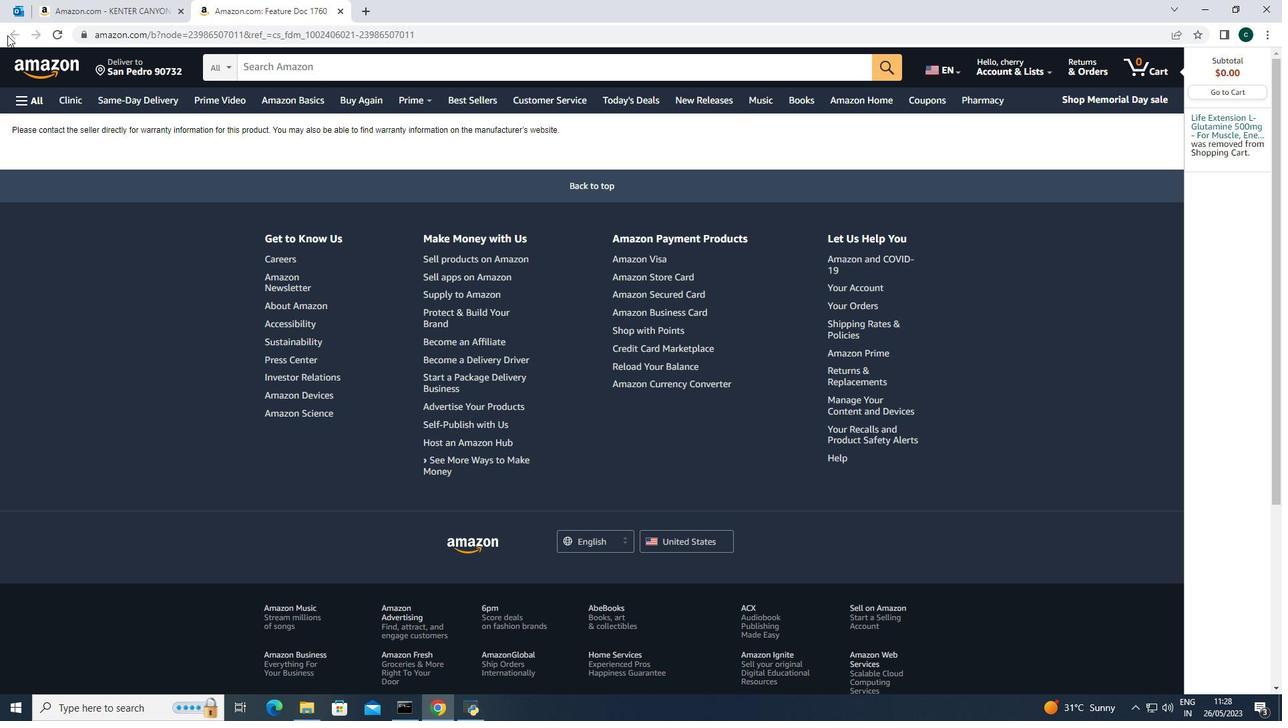 
Action: Mouse pressed left at (9, 31)
Screenshot: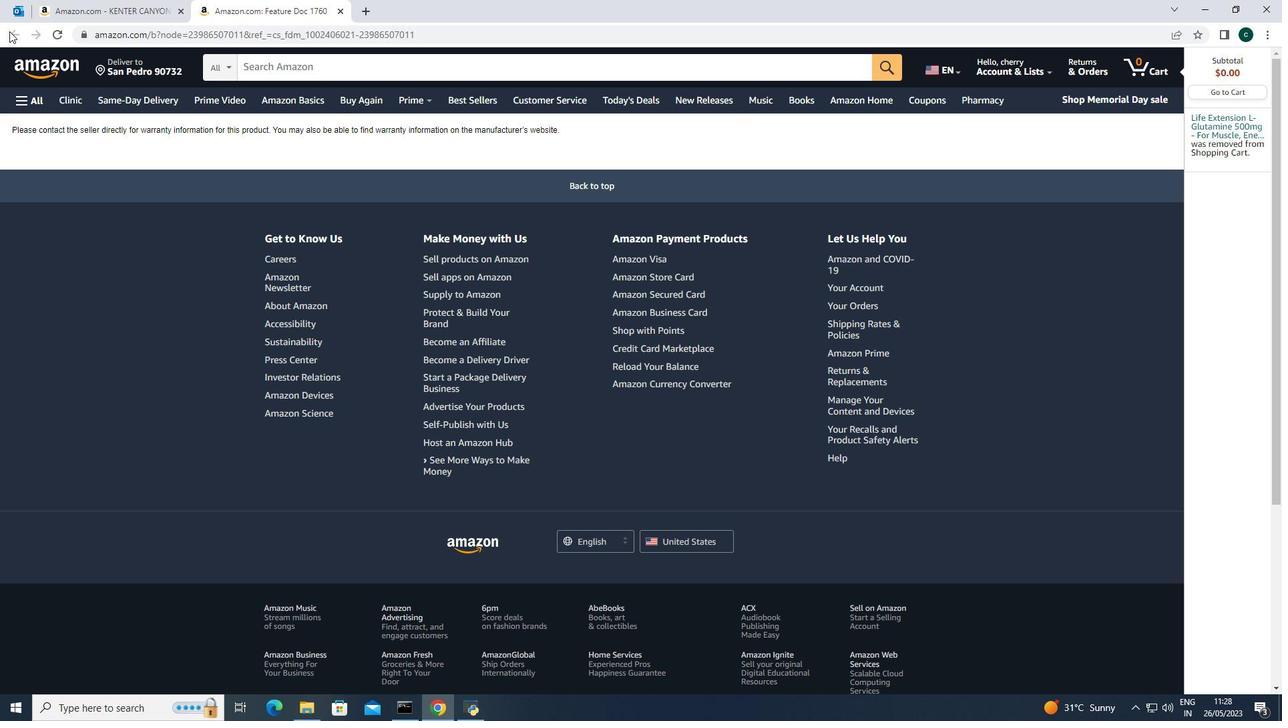 
Action: Mouse moved to (362, 422)
Screenshot: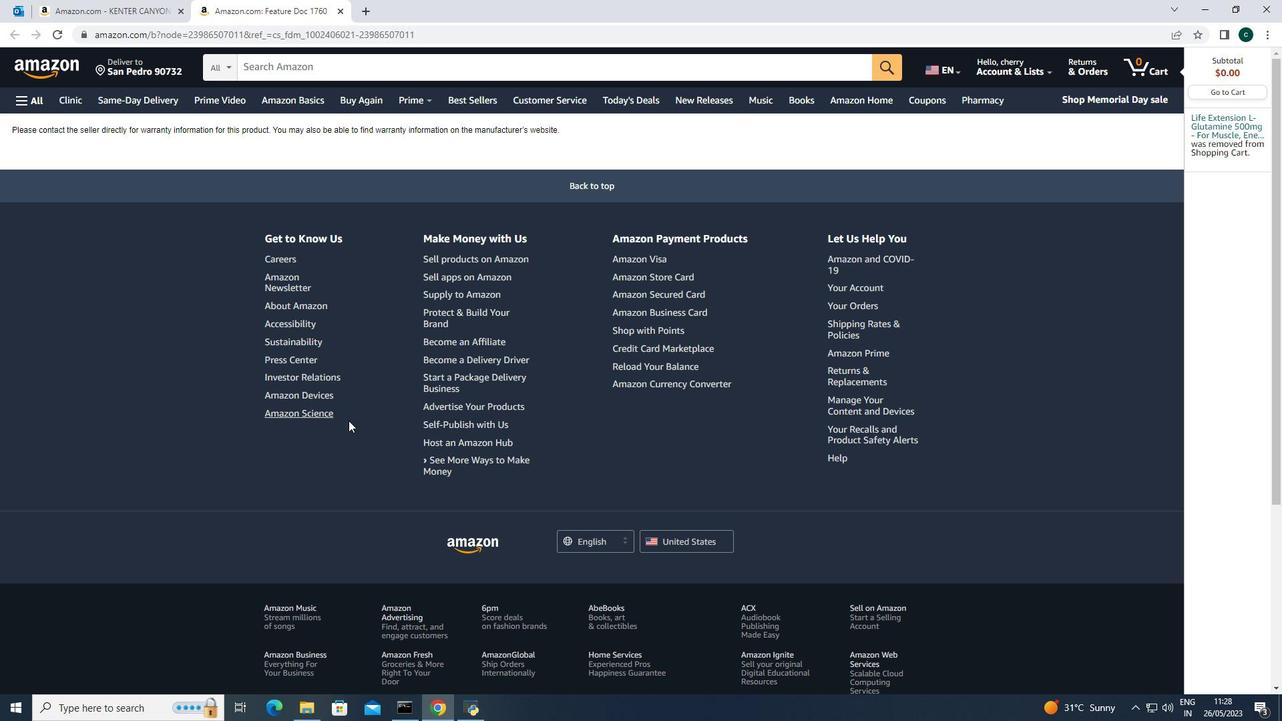 
Action: Mouse scrolled (362, 423) with delta (0, 0)
Screenshot: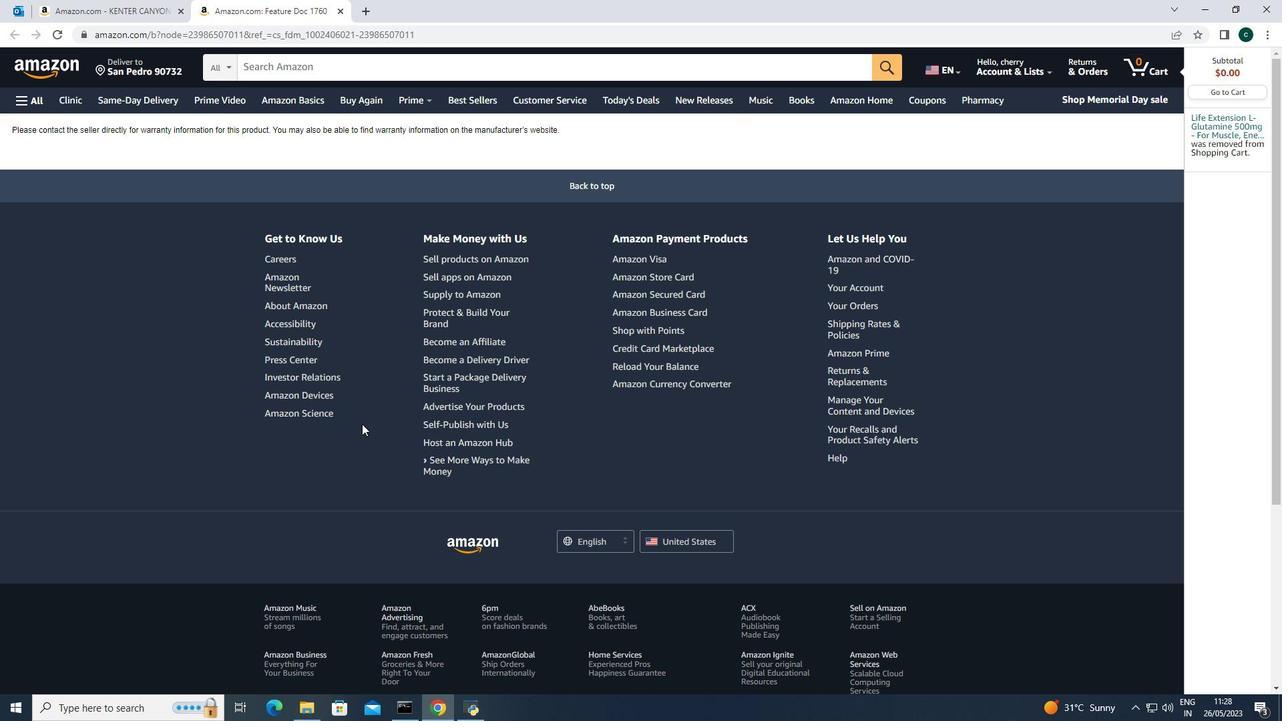 
Action: Mouse scrolled (362, 423) with delta (0, 0)
Screenshot: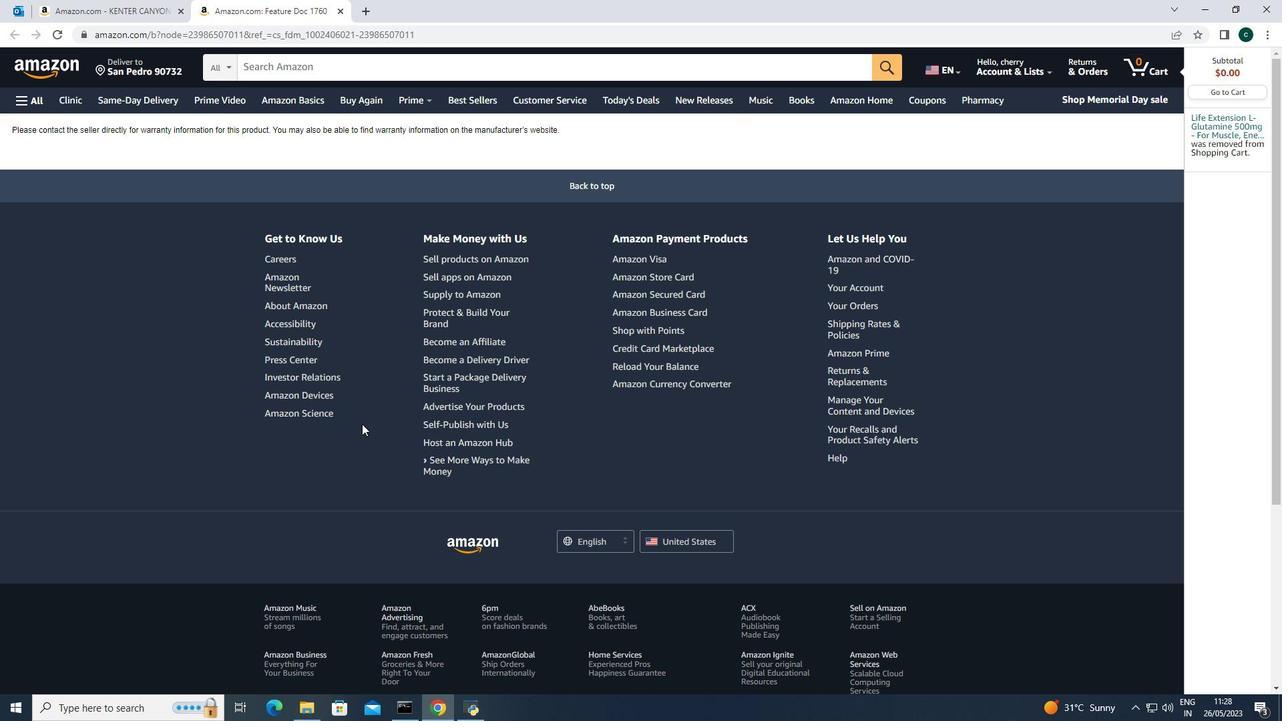 
Action: Mouse moved to (362, 422)
Screenshot: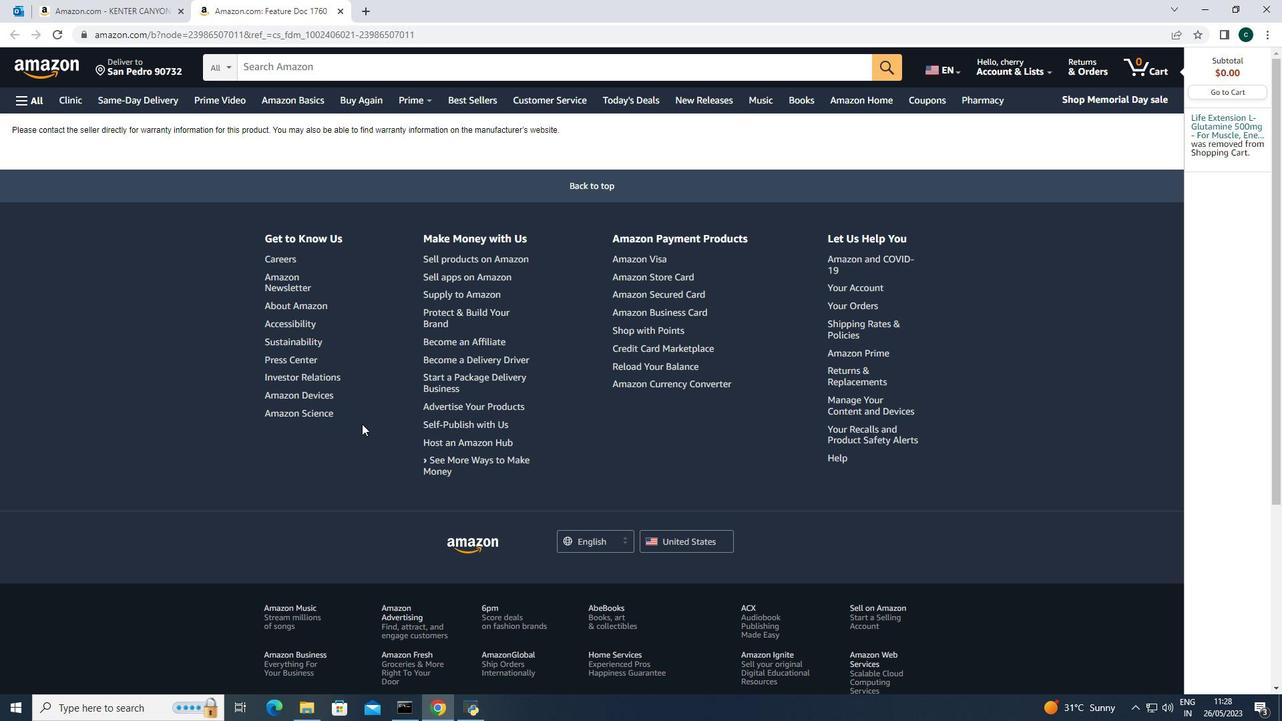
Action: Mouse scrolled (362, 422) with delta (0, 0)
Screenshot: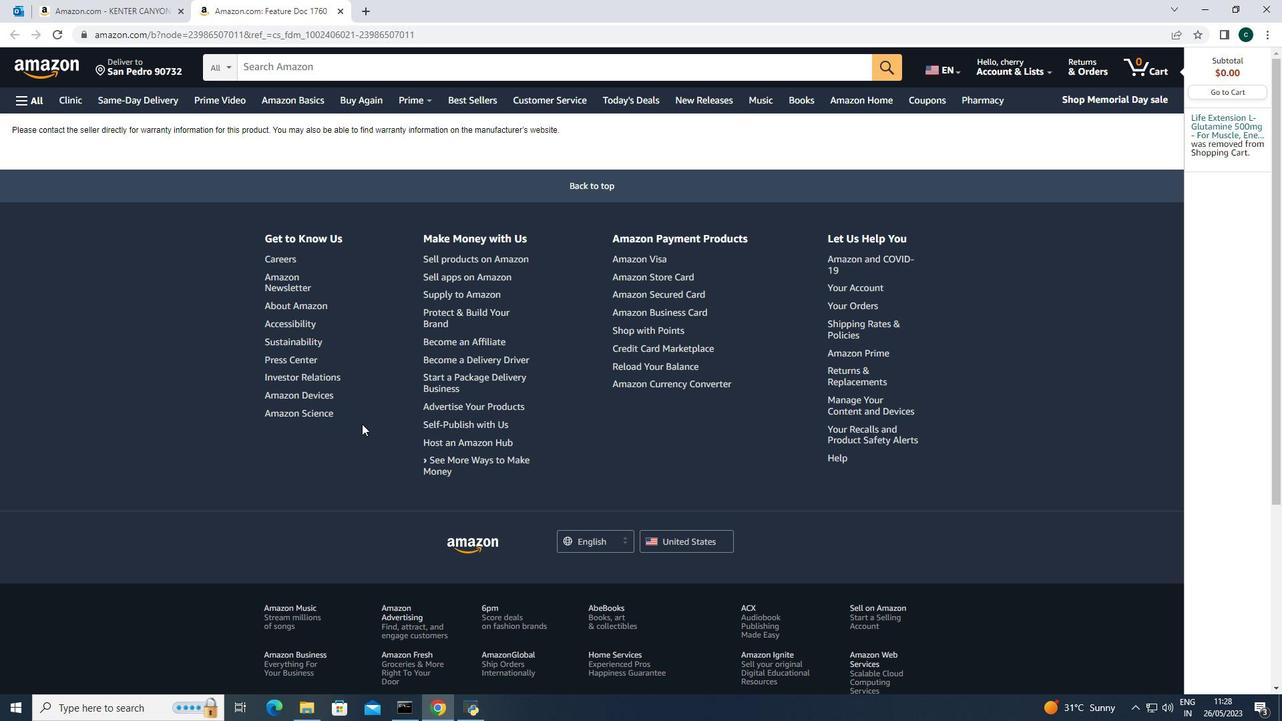 
Action: Mouse scrolled (362, 422) with delta (0, 0)
Screenshot: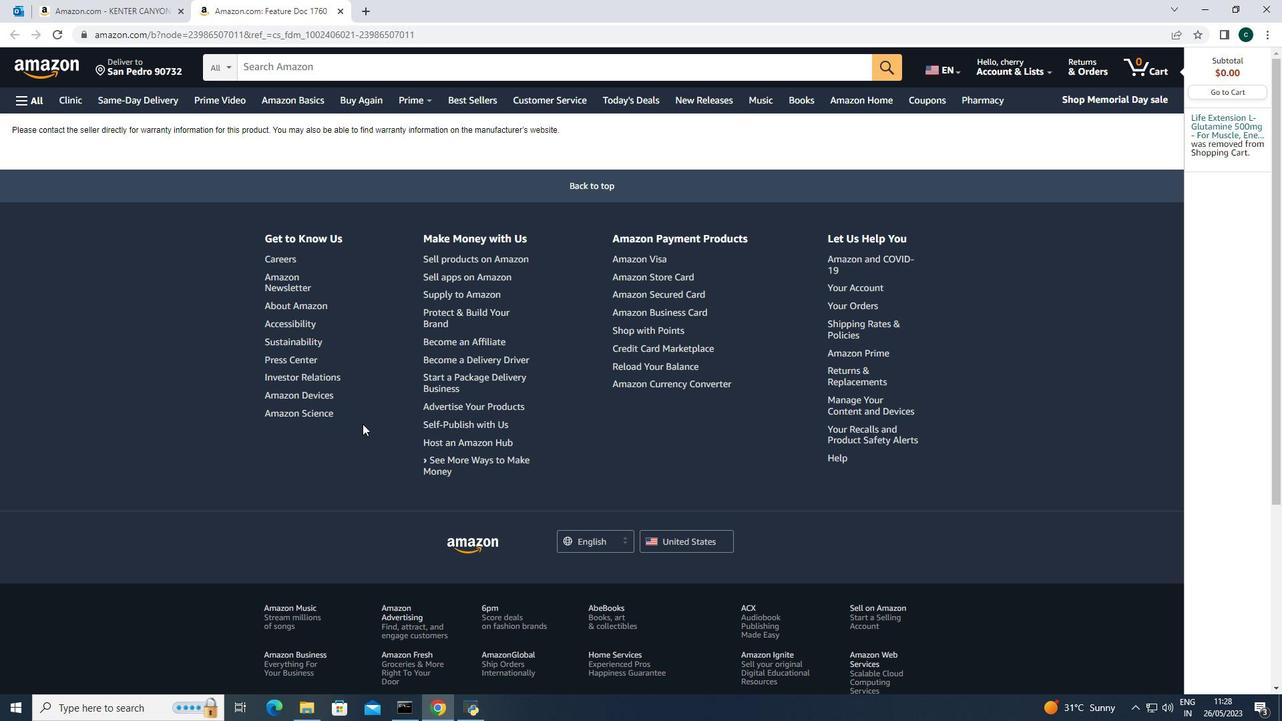 
Action: Mouse scrolled (362, 422) with delta (0, 0)
Screenshot: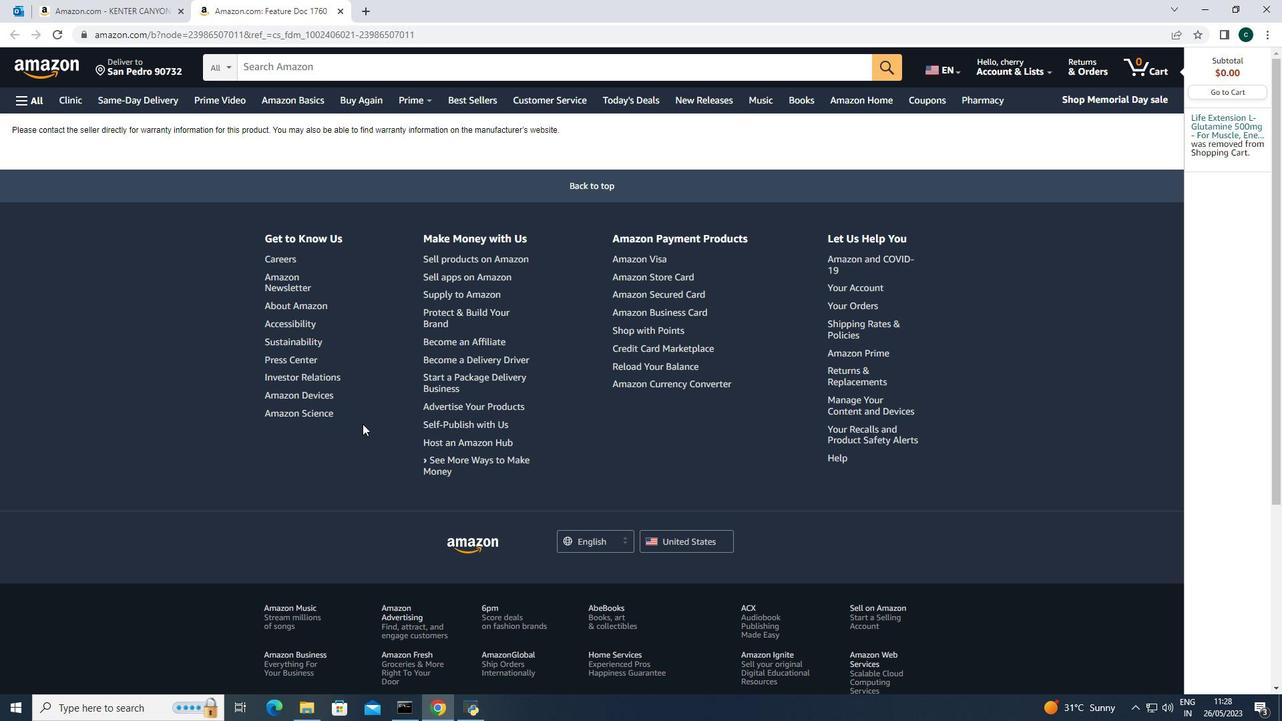 
Action: Mouse moved to (368, 412)
Screenshot: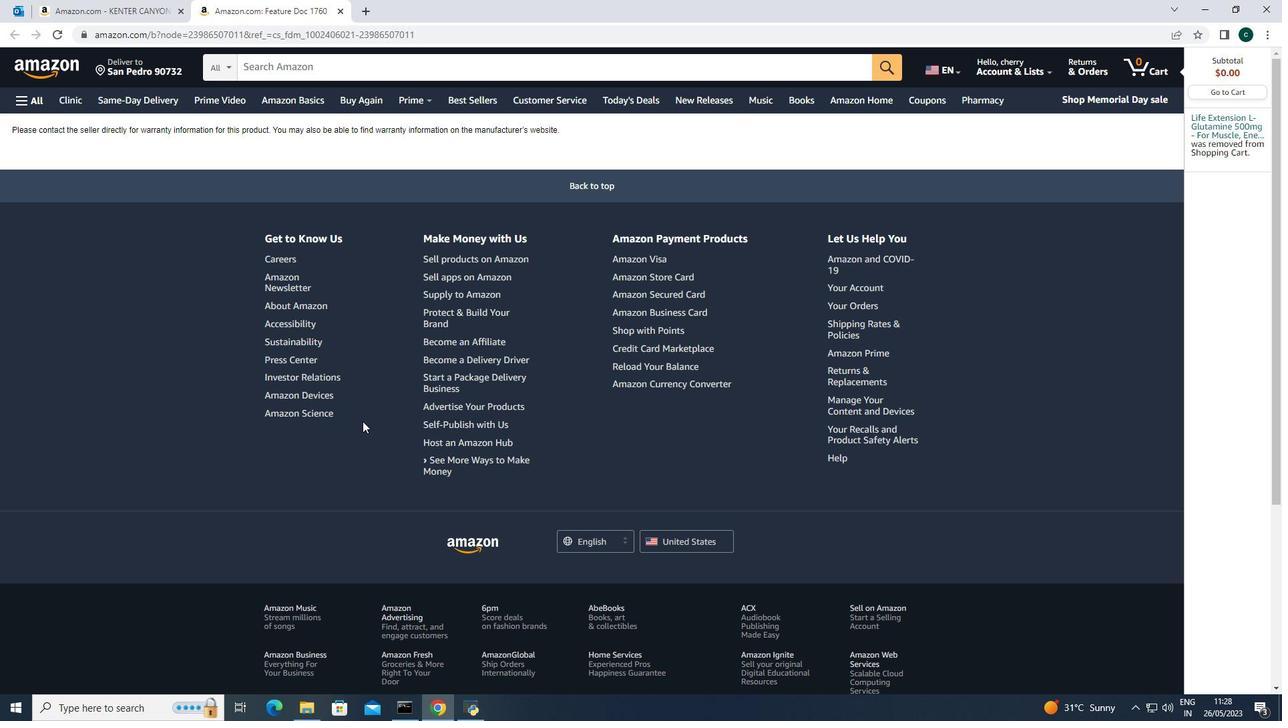 
Action: Mouse scrolled (368, 413) with delta (0, 0)
Screenshot: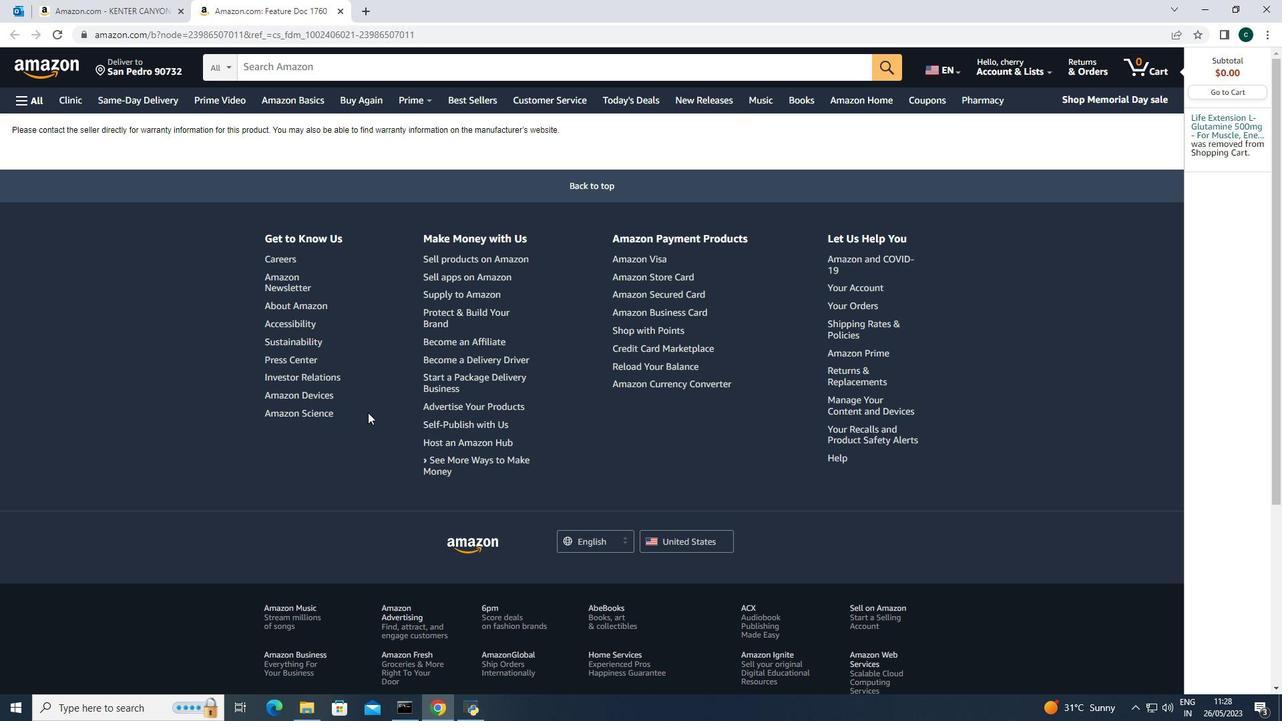 
Action: Mouse scrolled (368, 413) with delta (0, 0)
Screenshot: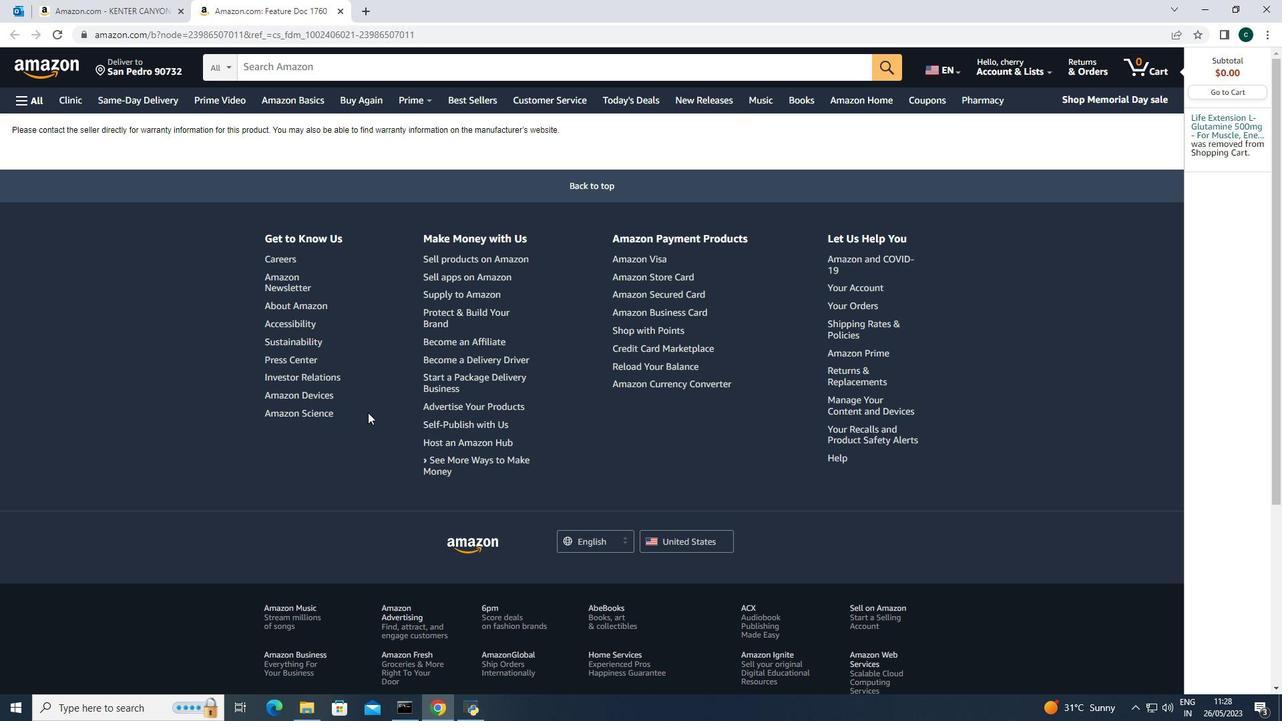 
Action: Mouse scrolled (368, 413) with delta (0, 0)
Screenshot: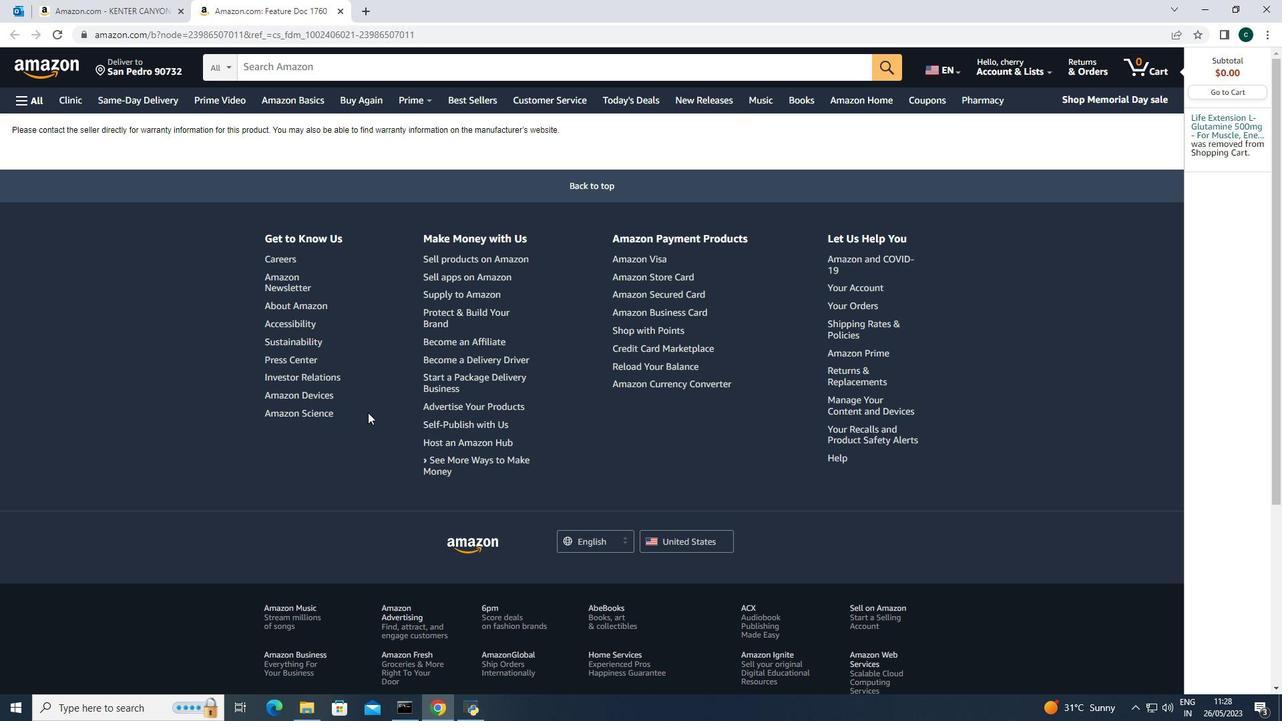 
Action: Mouse scrolled (368, 413) with delta (0, 0)
Screenshot: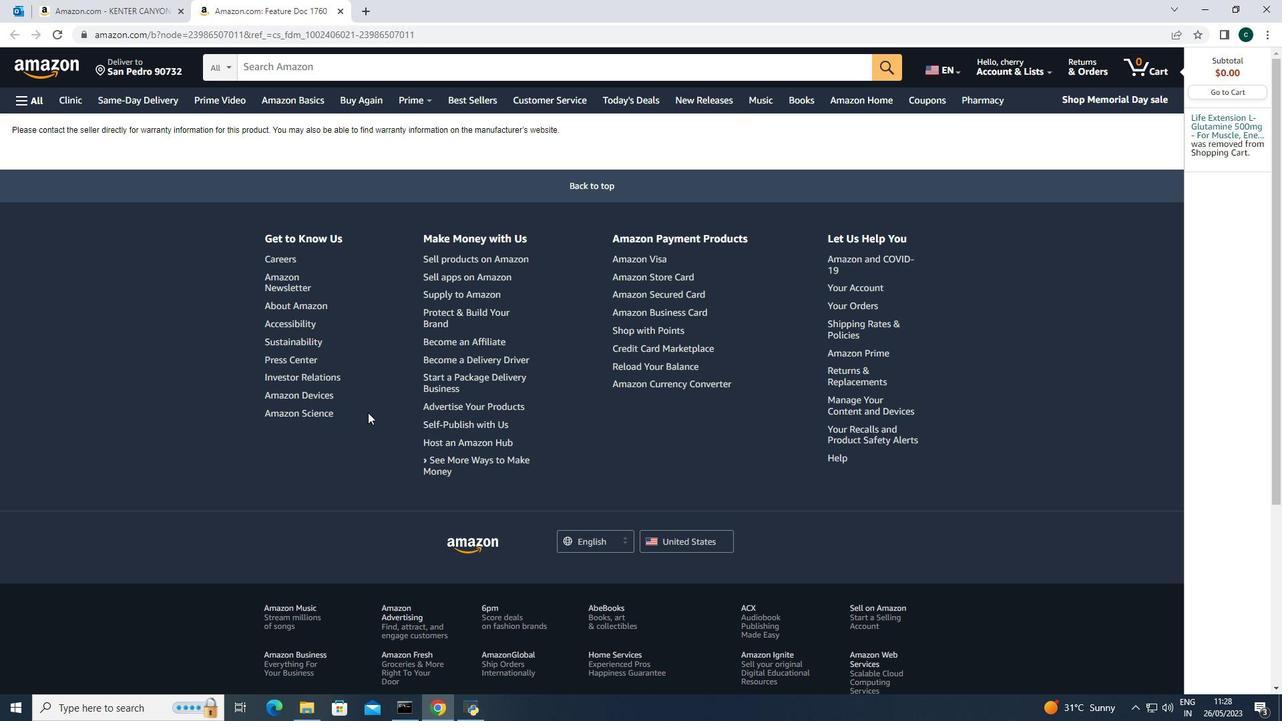 
Action: Mouse scrolled (368, 413) with delta (0, 0)
Screenshot: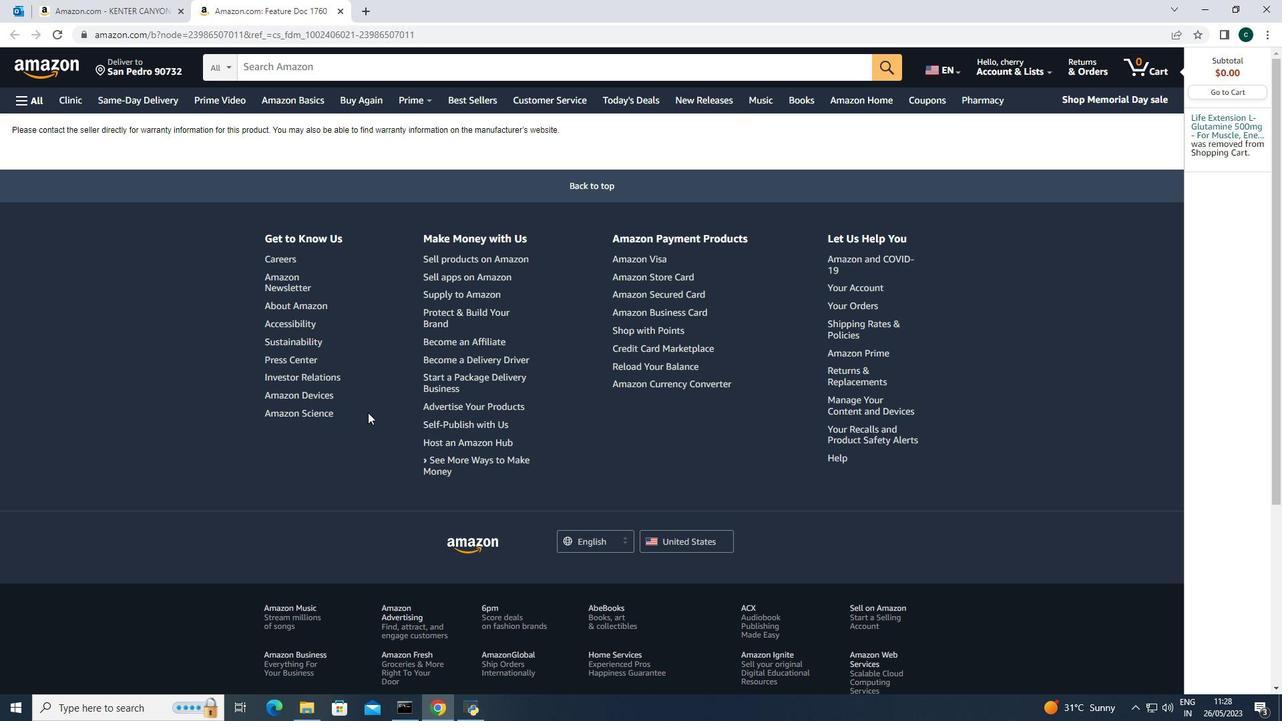 
Action: Mouse moved to (369, 410)
Screenshot: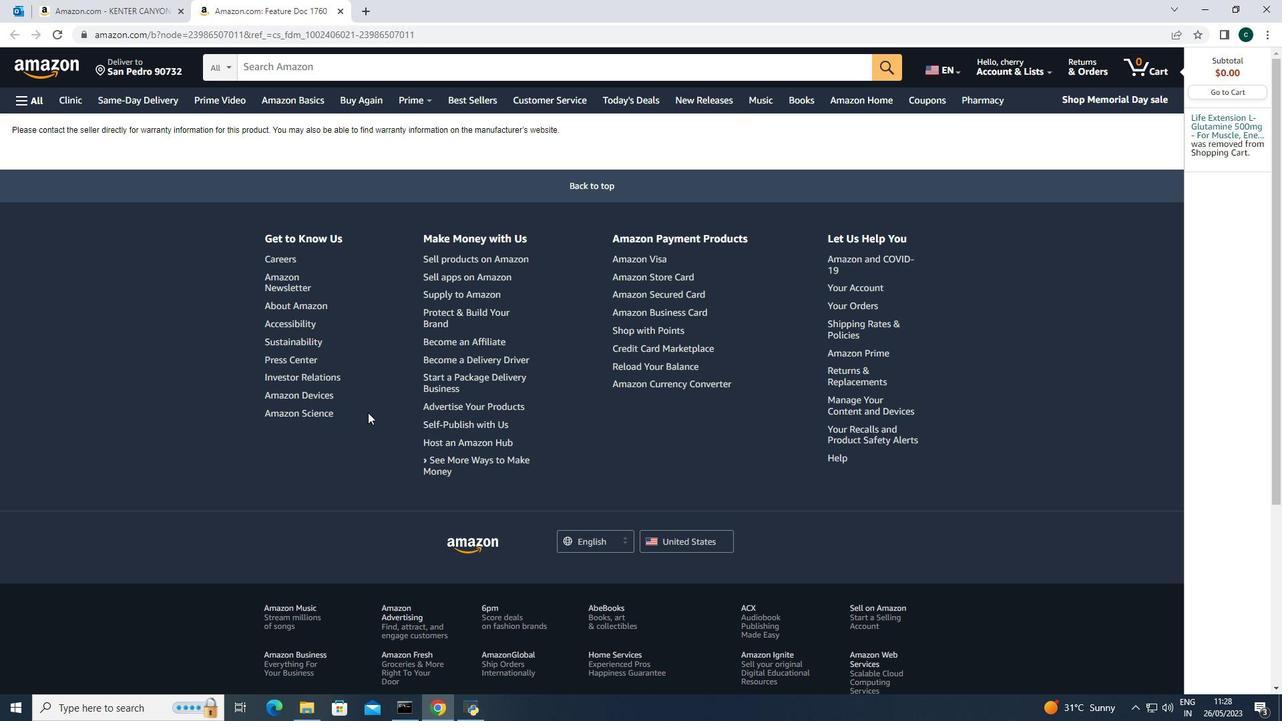 
Action: Mouse scrolled (369, 411) with delta (0, 0)
Screenshot: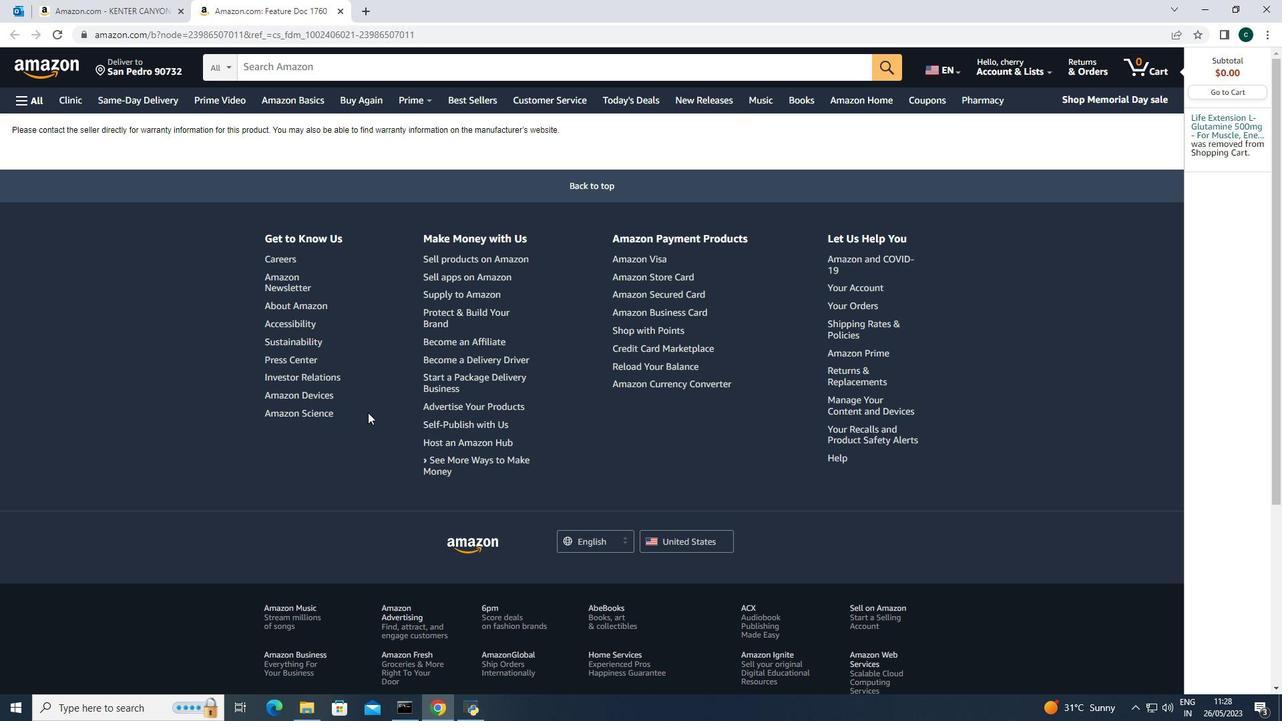 
Action: Mouse scrolled (369, 411) with delta (0, 0)
Screenshot: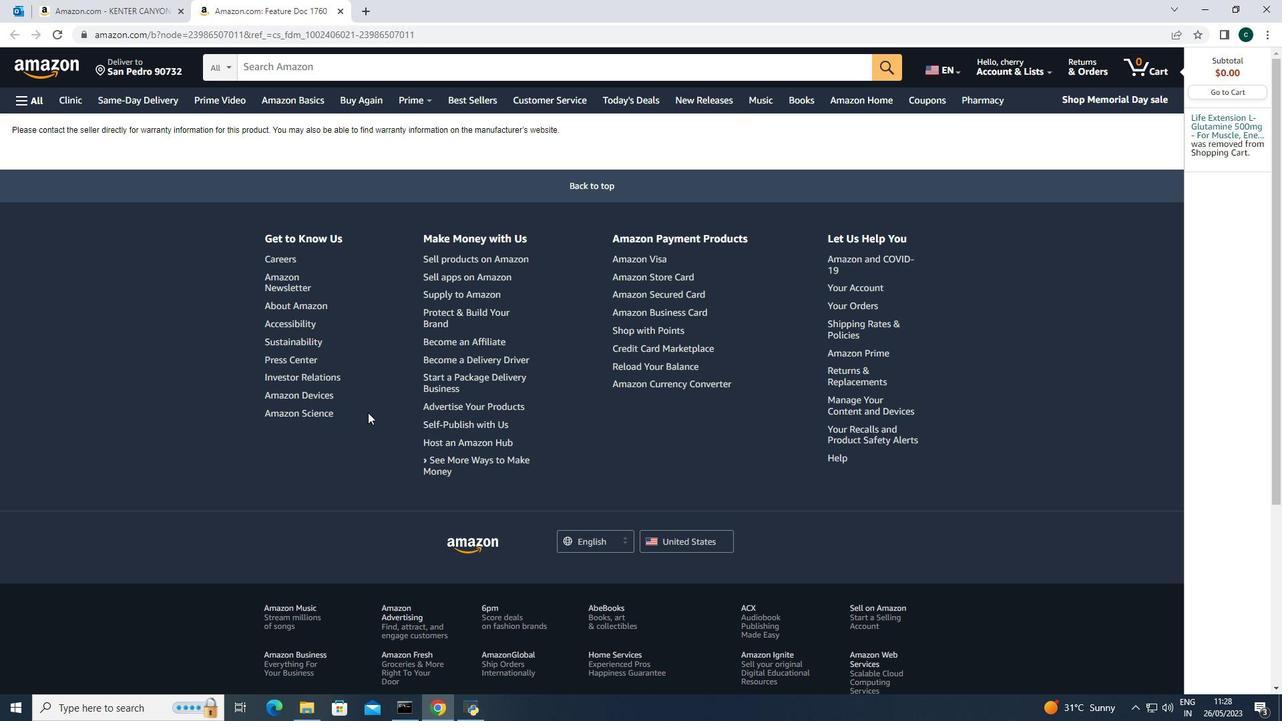 
Action: Mouse scrolled (369, 411) with delta (0, 0)
Screenshot: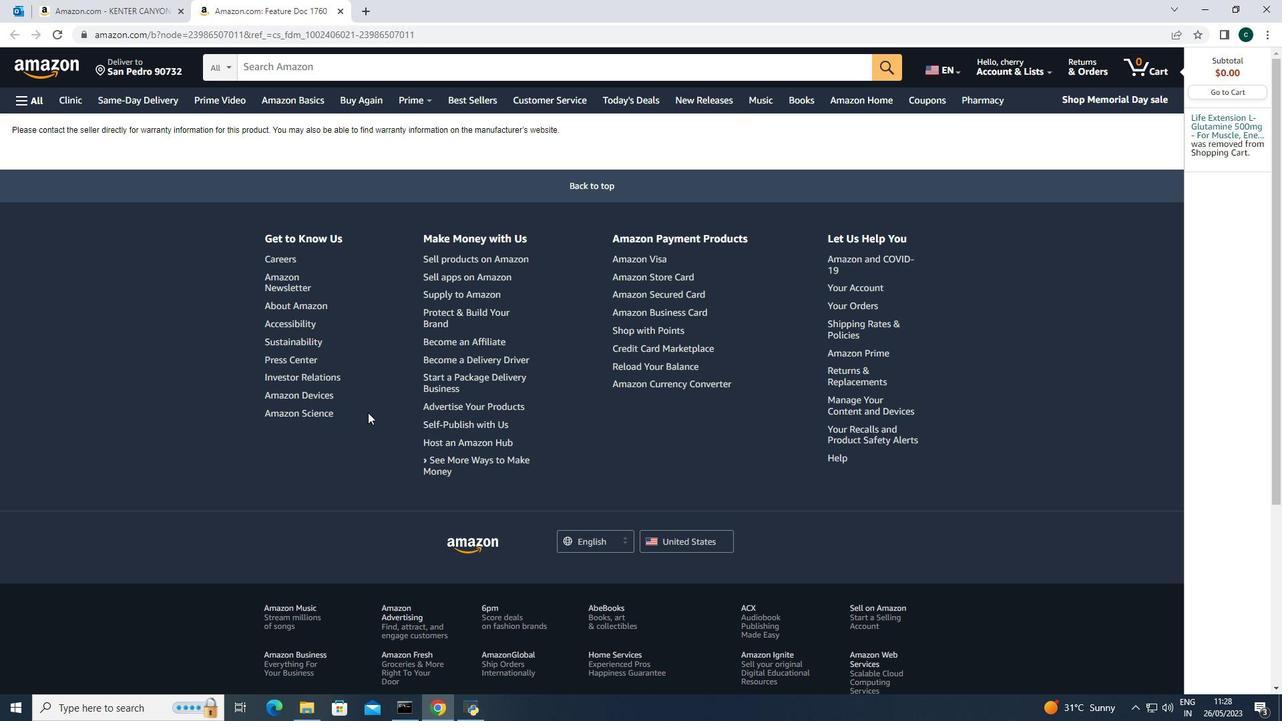 
Action: Mouse moved to (369, 406)
Screenshot: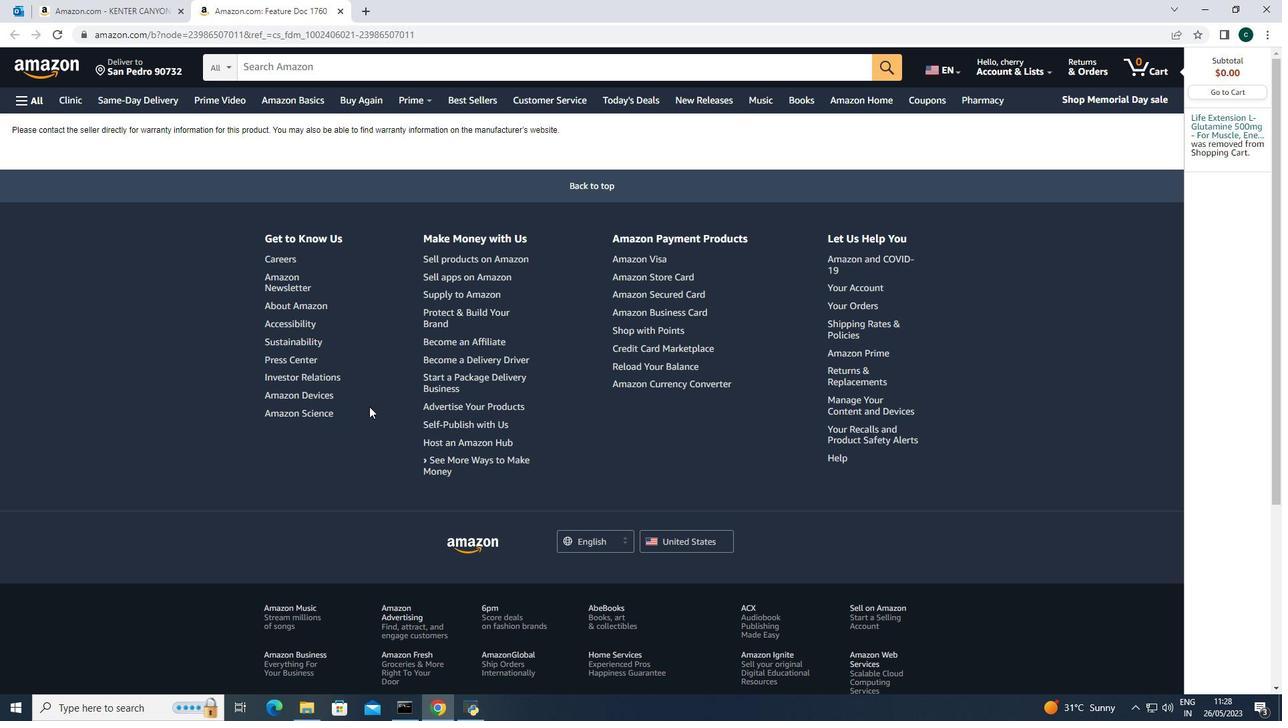 
Action: Key pressed <Key.esc>
Screenshot: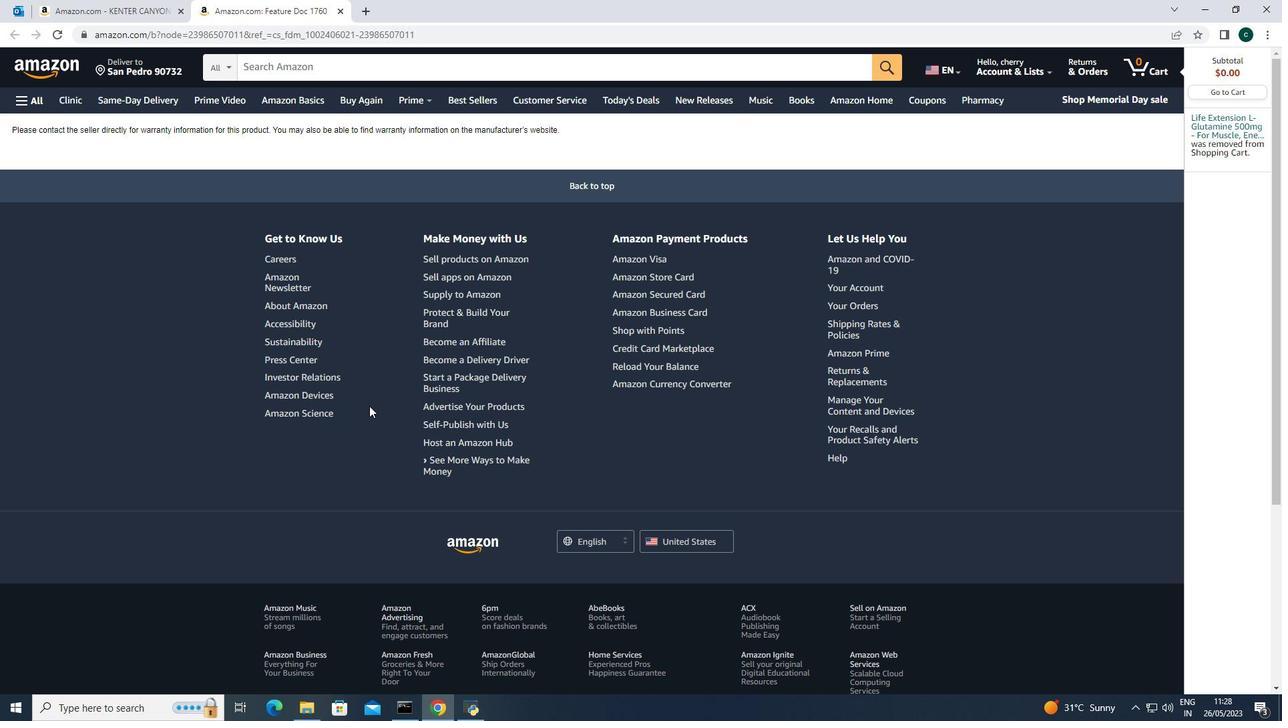 
Action: Mouse moved to (1034, 361)
Screenshot: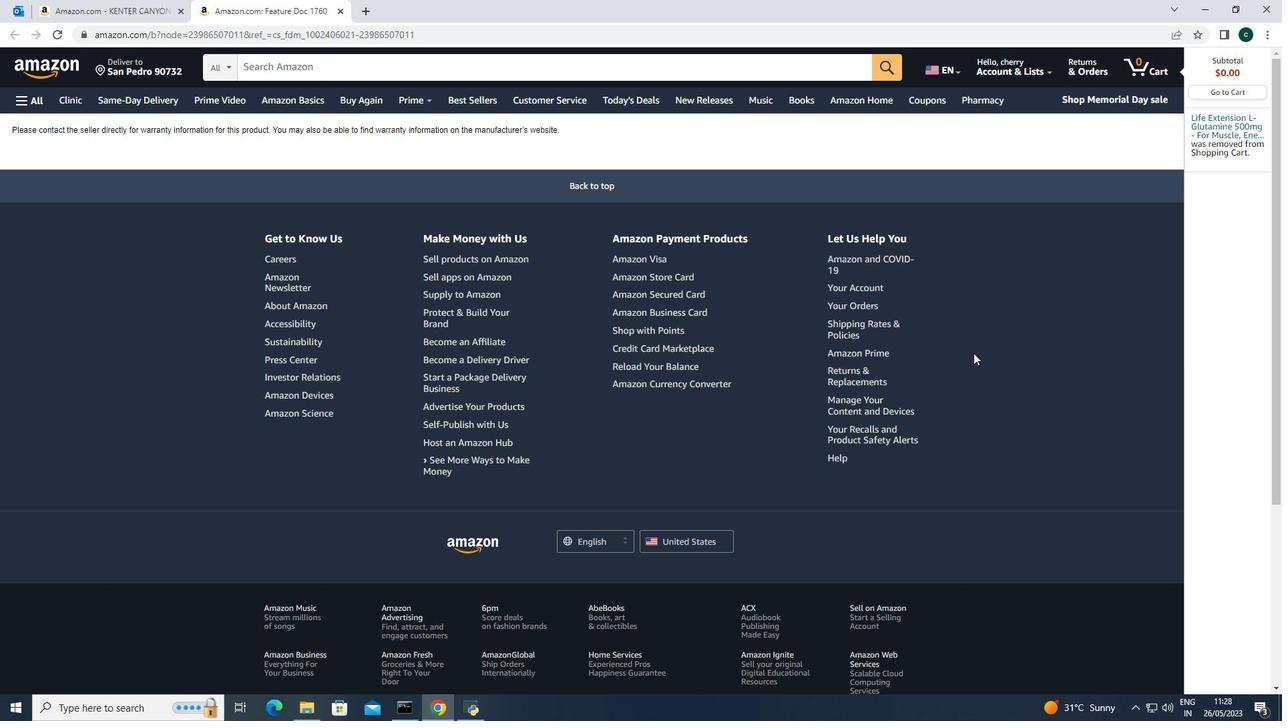 
Action: Mouse scrolled (1034, 362) with delta (0, 0)
Screenshot: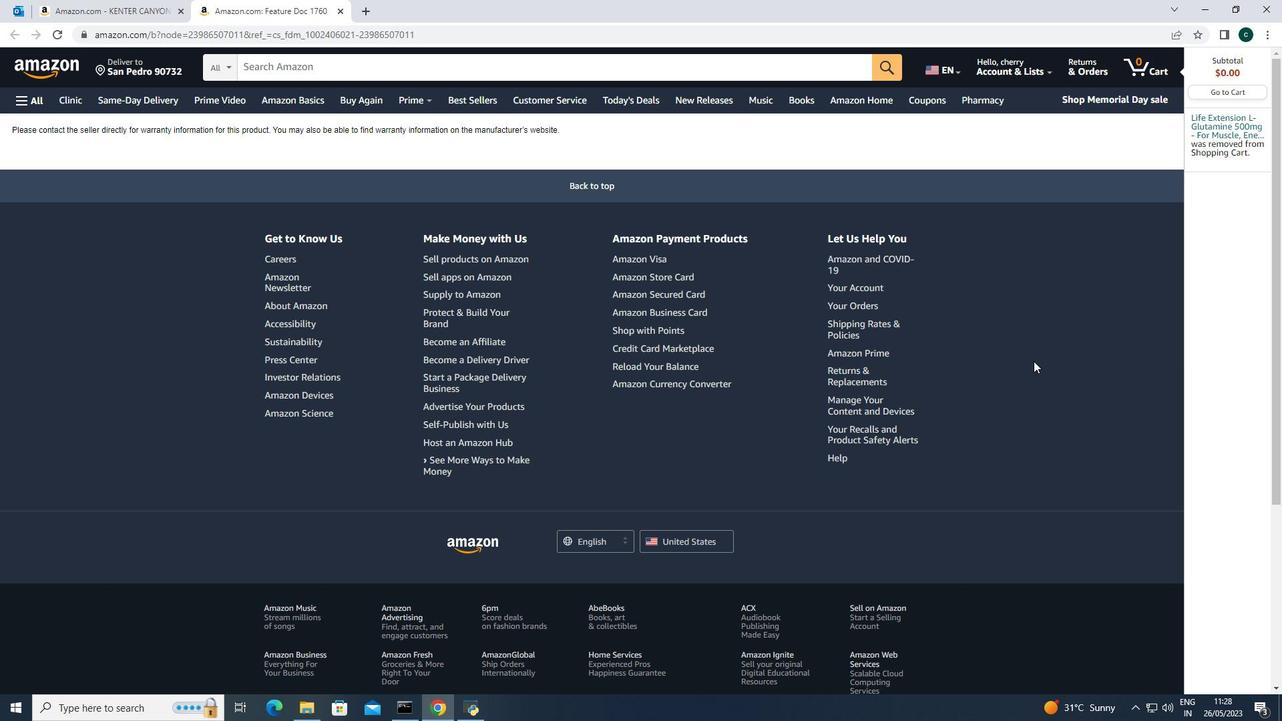 
Action: Mouse scrolled (1034, 362) with delta (0, 0)
Screenshot: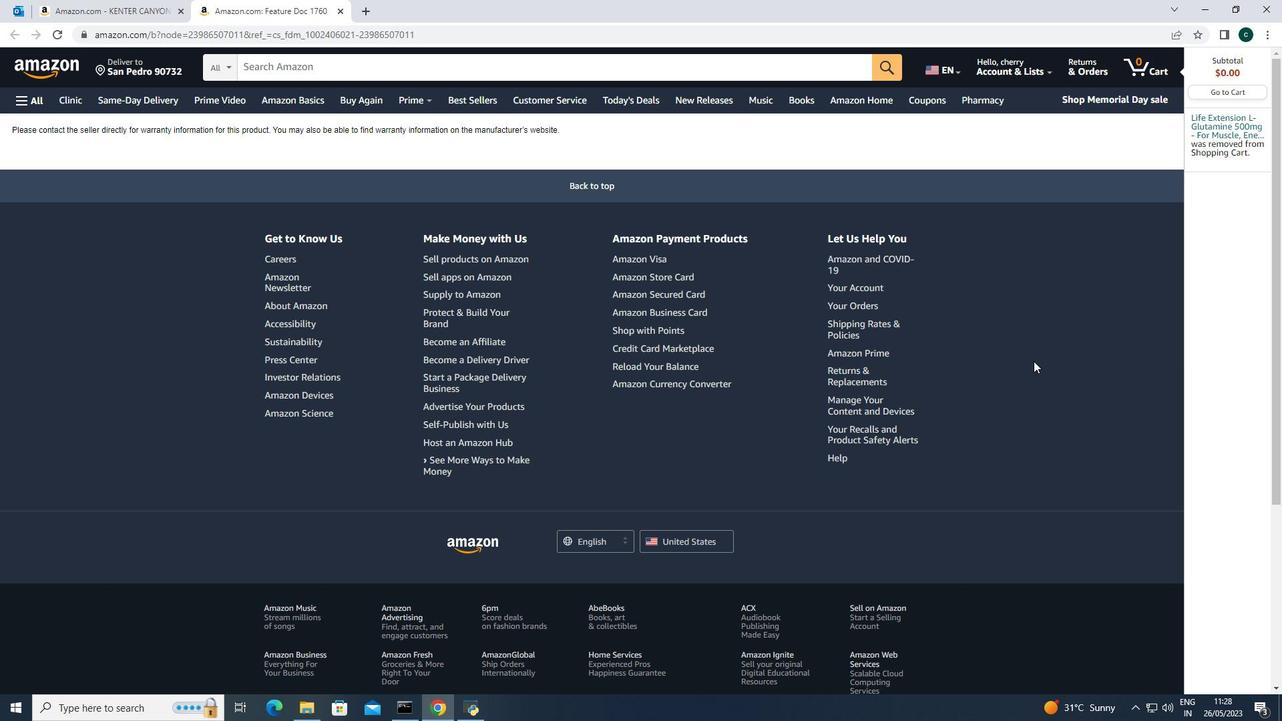 
Action: Mouse scrolled (1034, 362) with delta (0, 0)
Screenshot: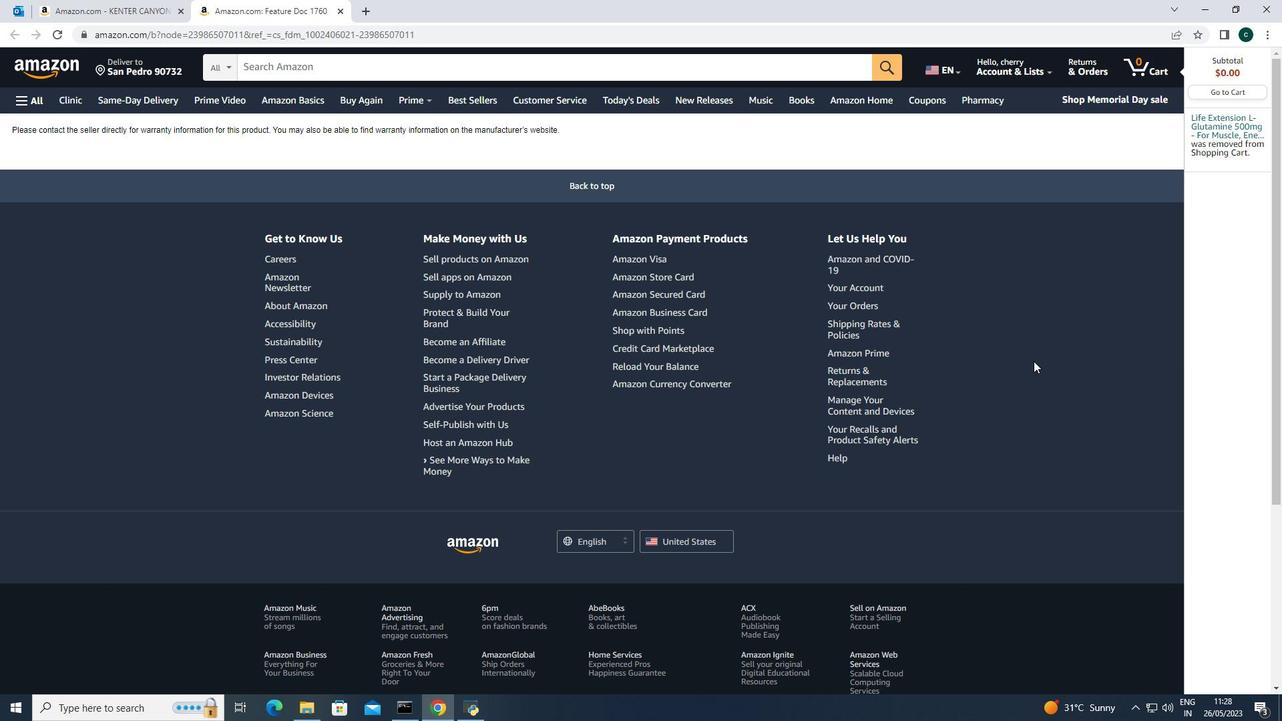 
Action: Mouse moved to (338, 185)
Screenshot: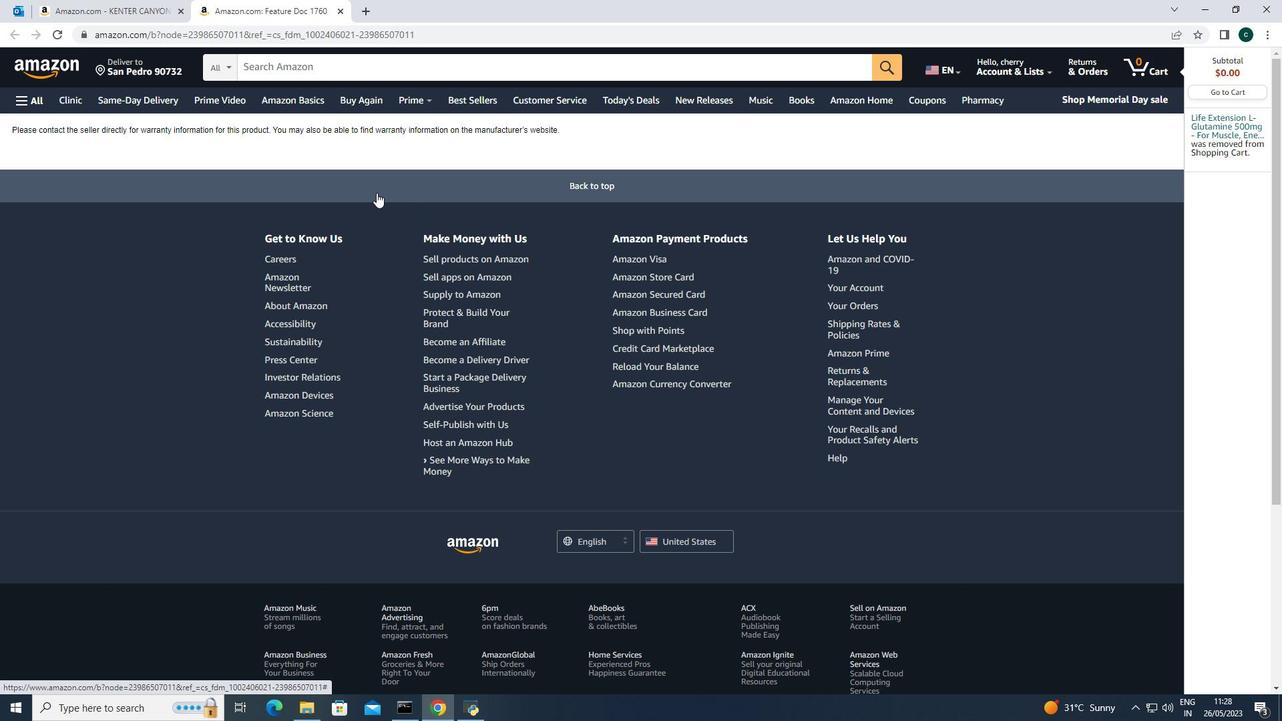 
Action: Mouse scrolled (338, 186) with delta (0, 0)
Screenshot: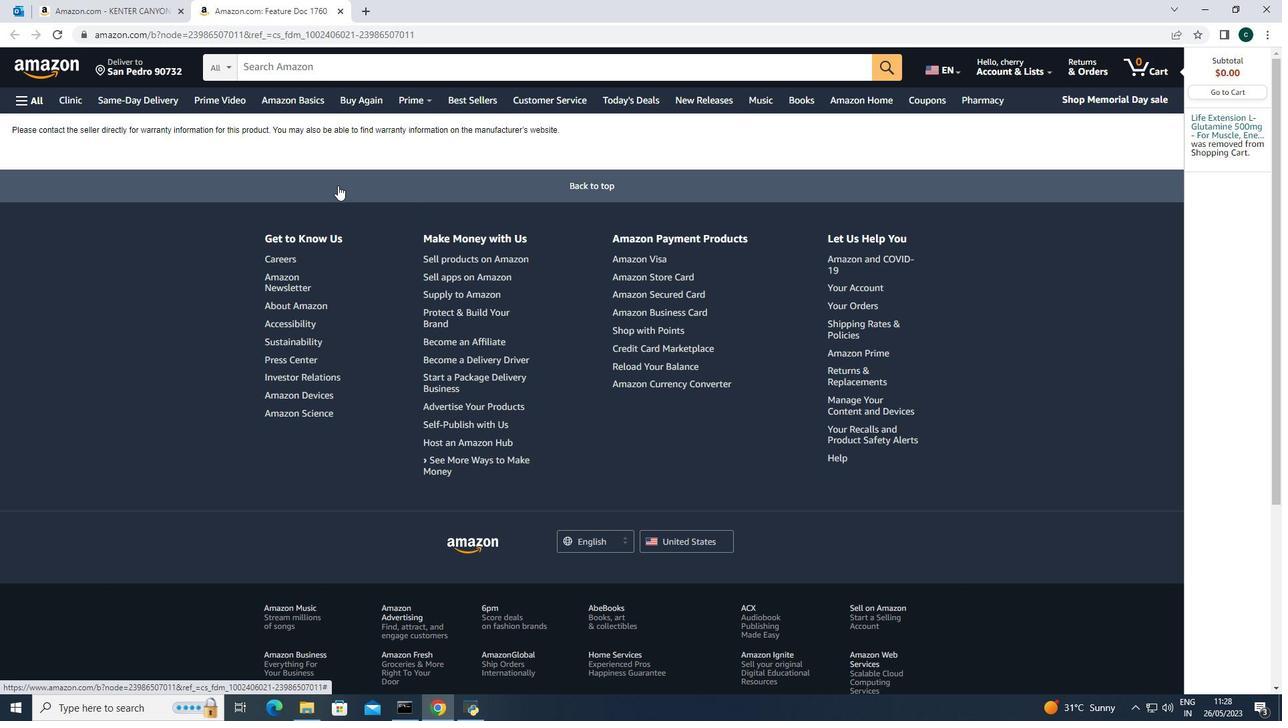 
Action: Mouse scrolled (338, 186) with delta (0, 0)
Screenshot: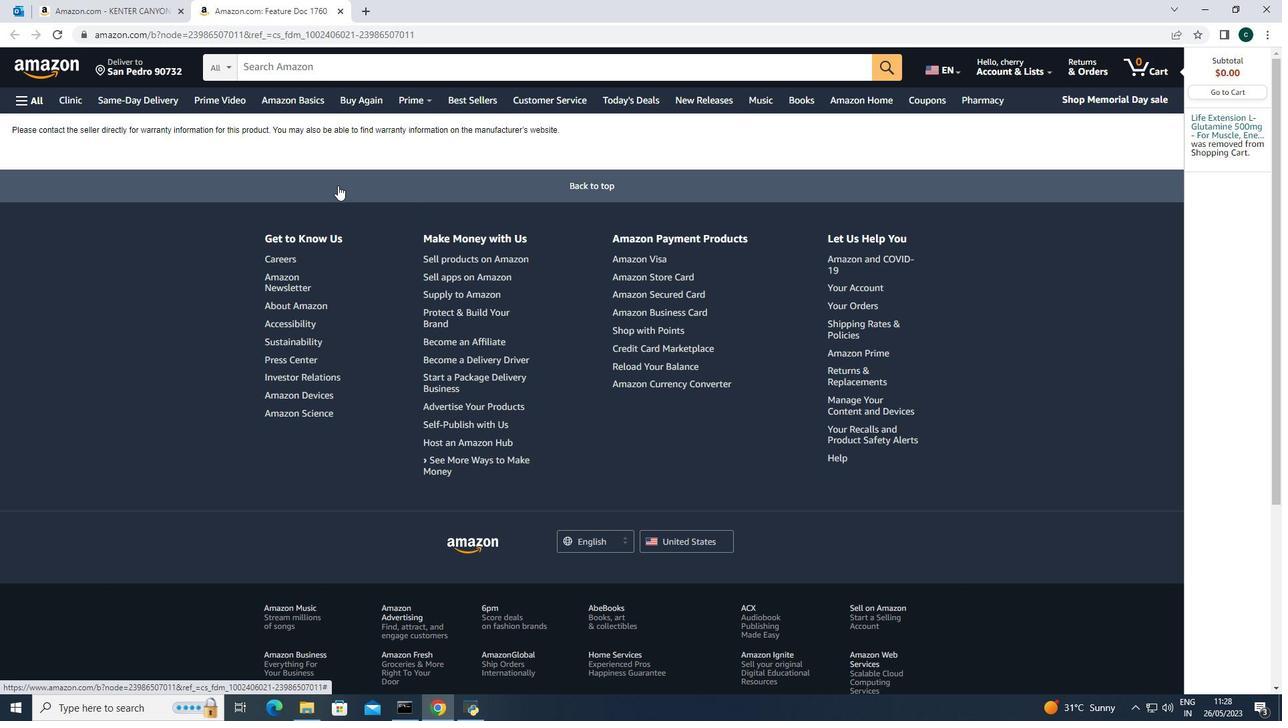
Action: Mouse scrolled (338, 186) with delta (0, 0)
Screenshot: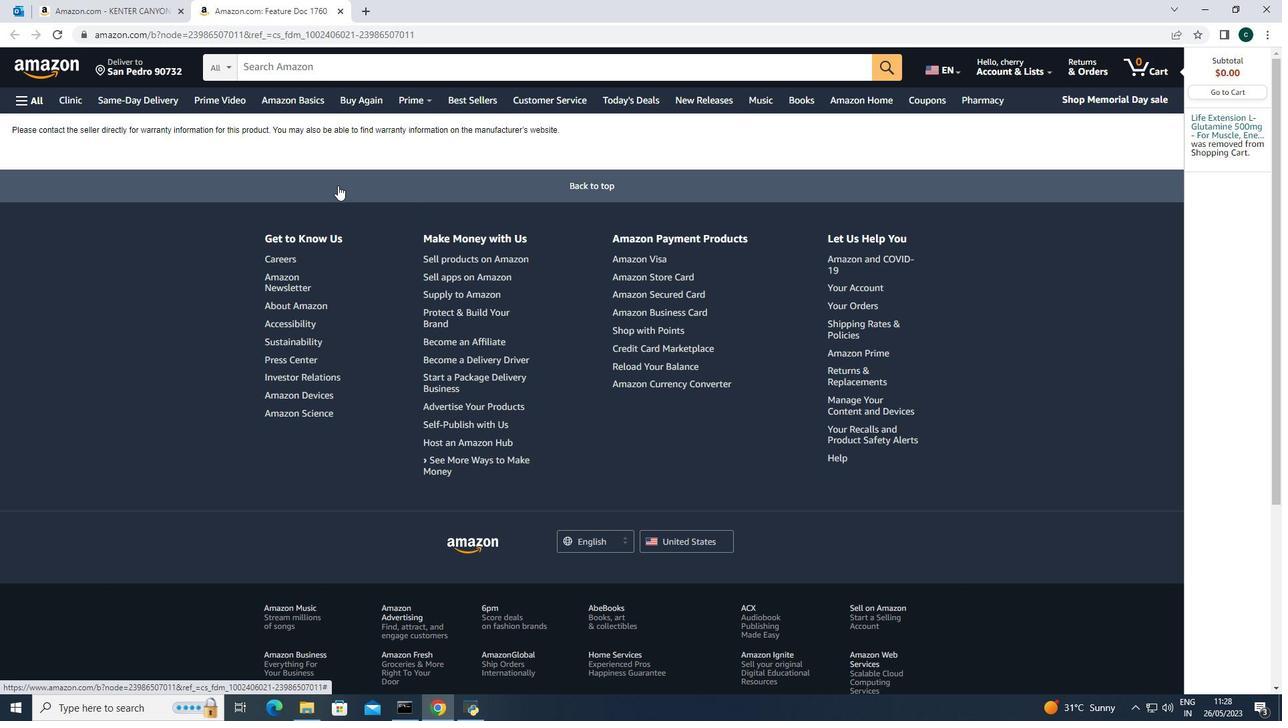 
Action: Mouse scrolled (338, 186) with delta (0, 0)
Screenshot: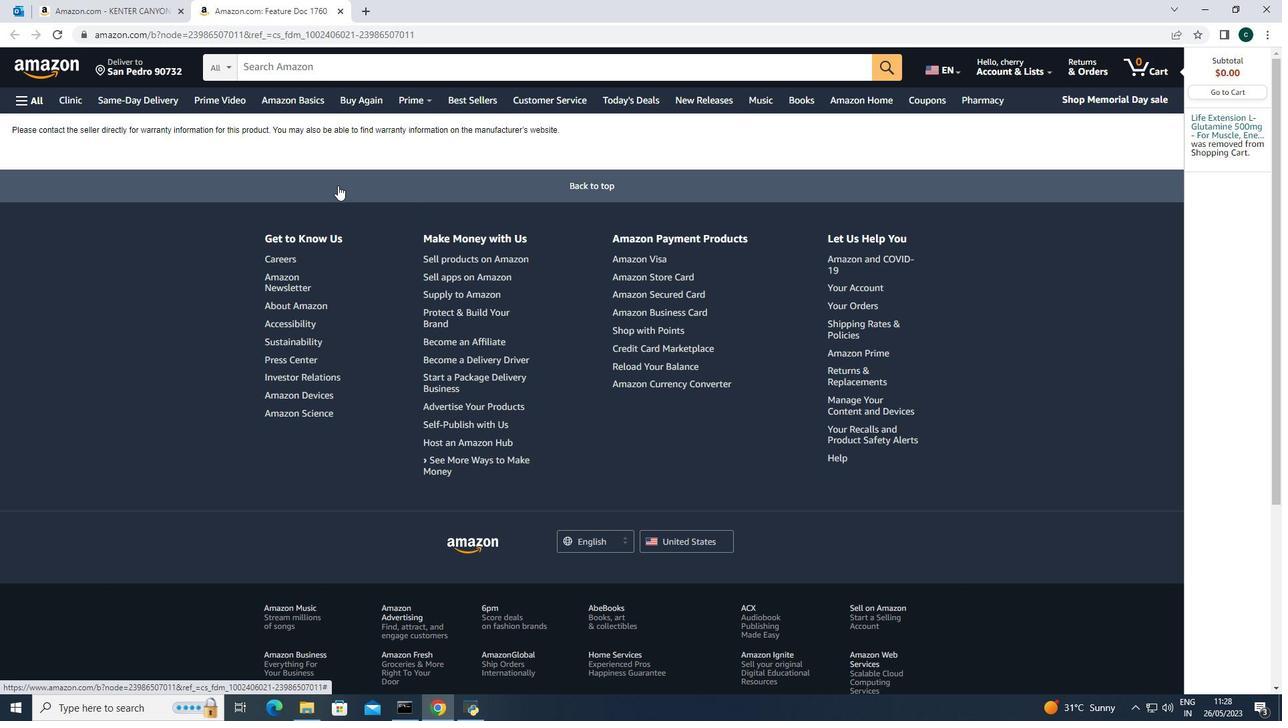 
Action: Mouse scrolled (338, 185) with delta (0, 0)
Screenshot: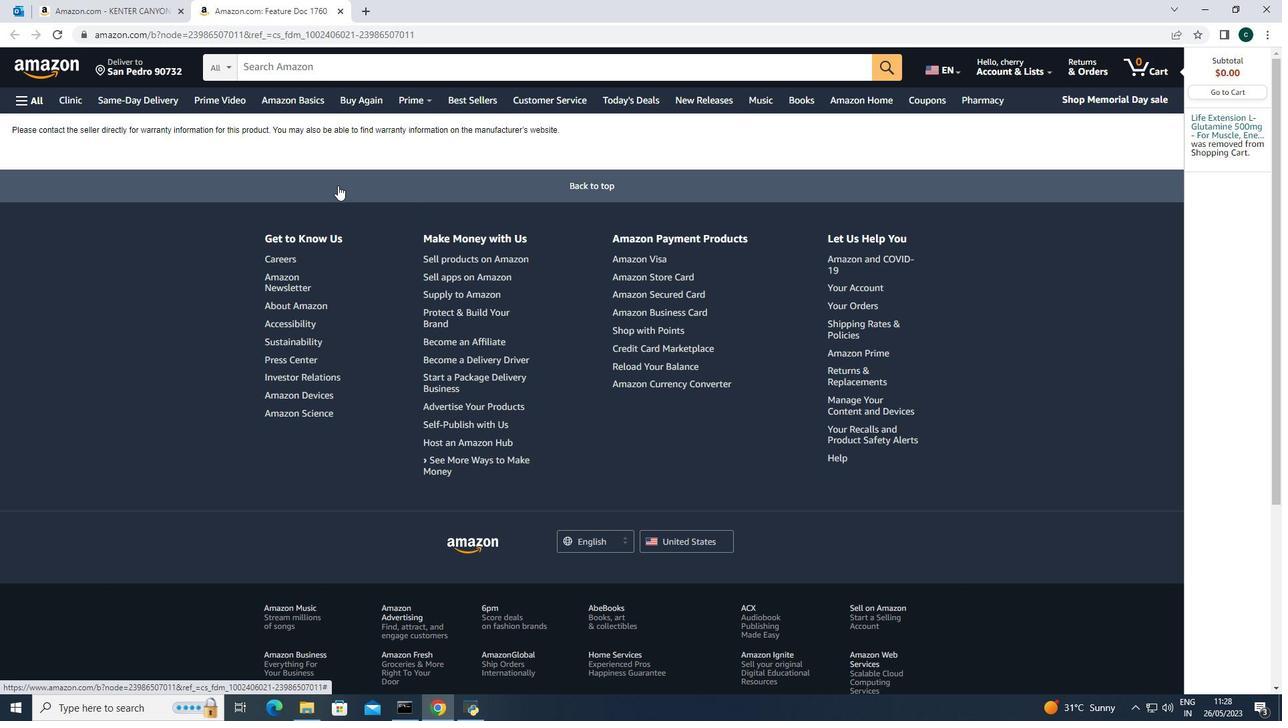 
Action: Mouse scrolled (338, 185) with delta (0, 0)
Screenshot: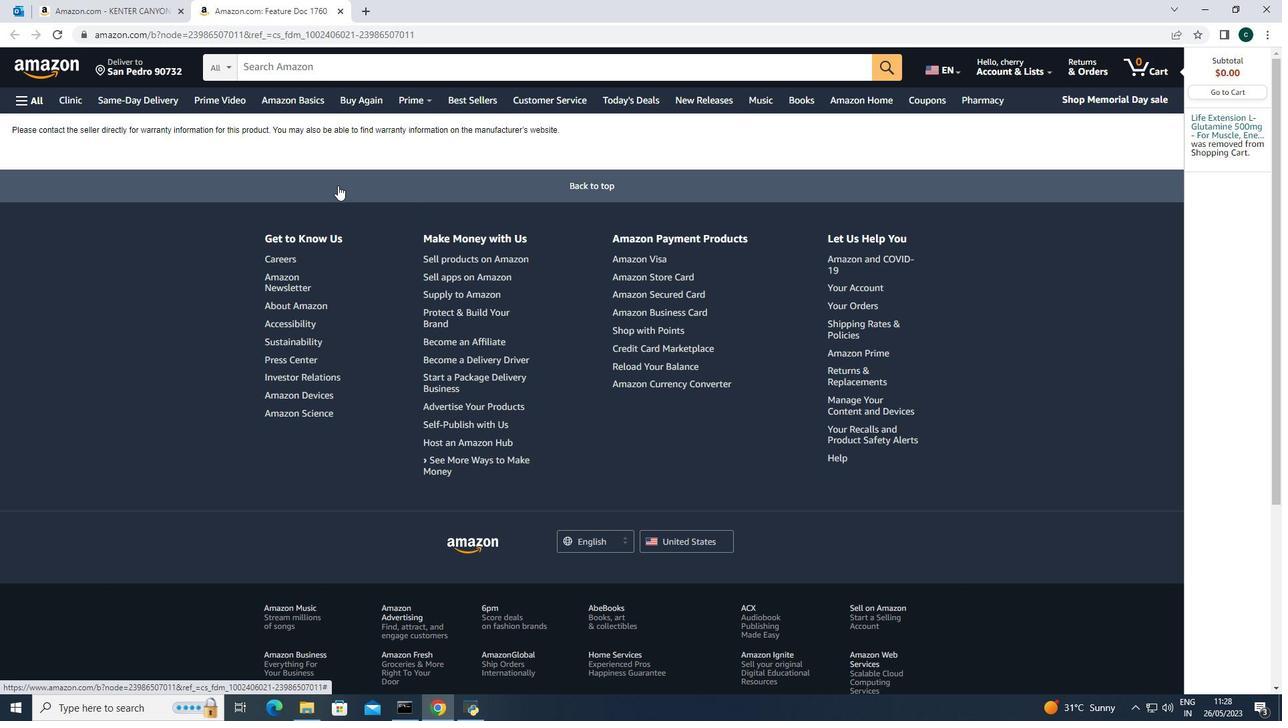 
Action: Mouse scrolled (338, 185) with delta (0, 0)
Screenshot: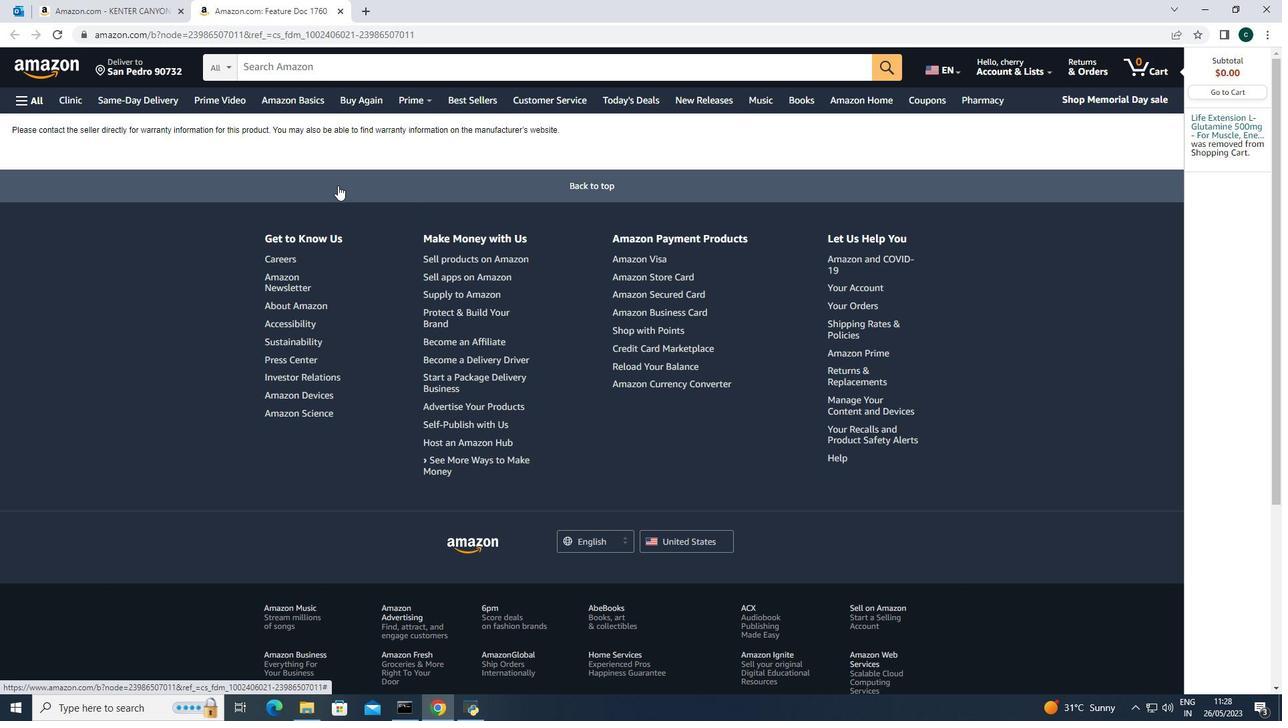 
Action: Mouse scrolled (338, 185) with delta (0, 0)
Screenshot: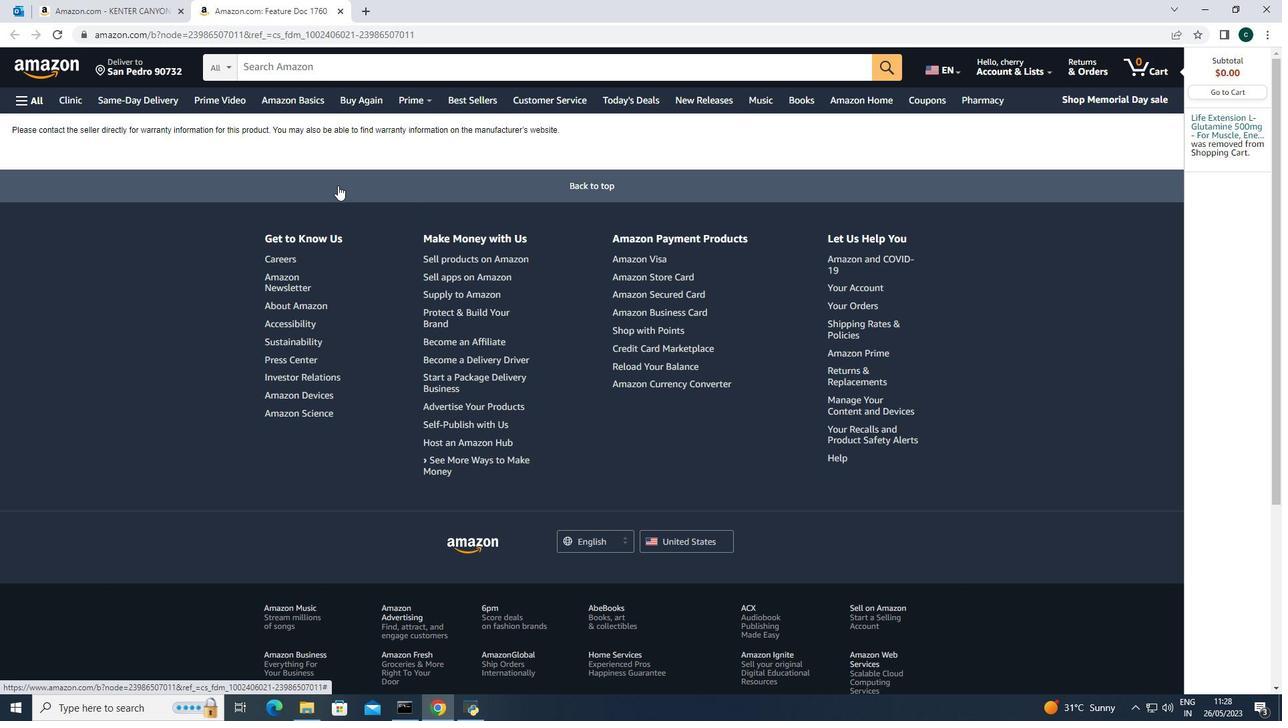 
Action: Mouse scrolled (338, 185) with delta (0, 0)
Screenshot: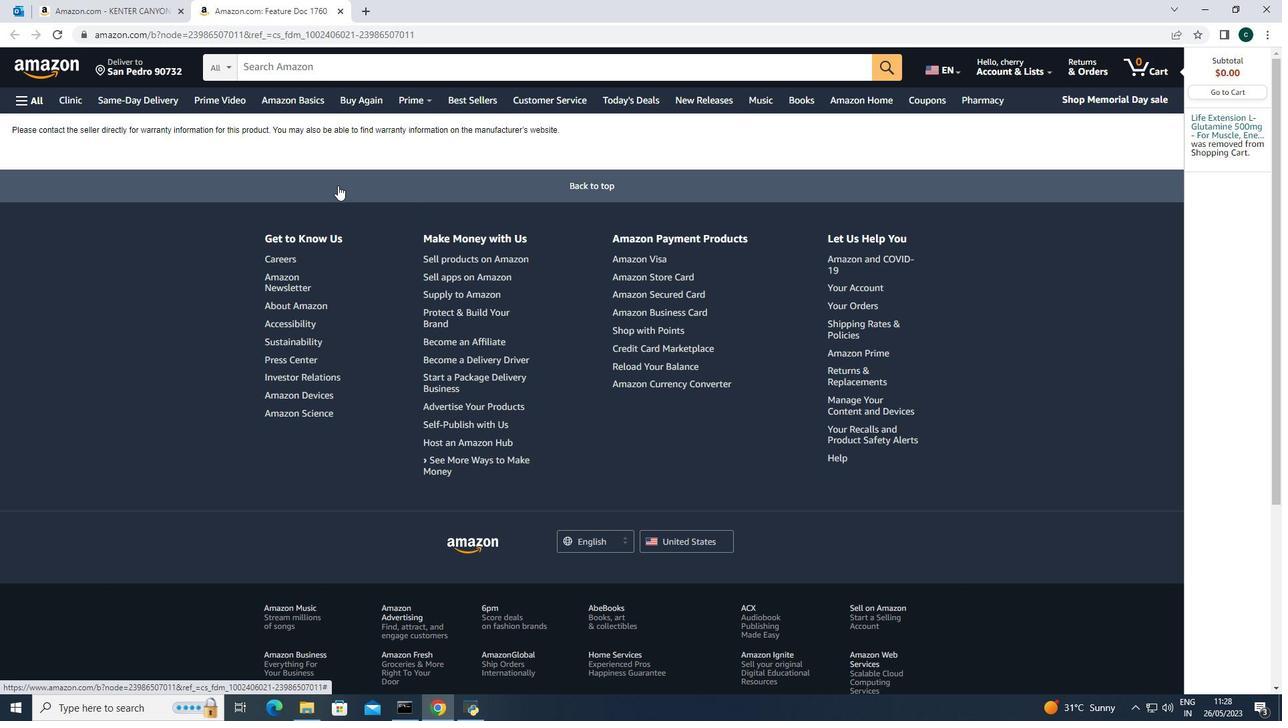 
Action: Mouse scrolled (338, 185) with delta (0, 0)
Screenshot: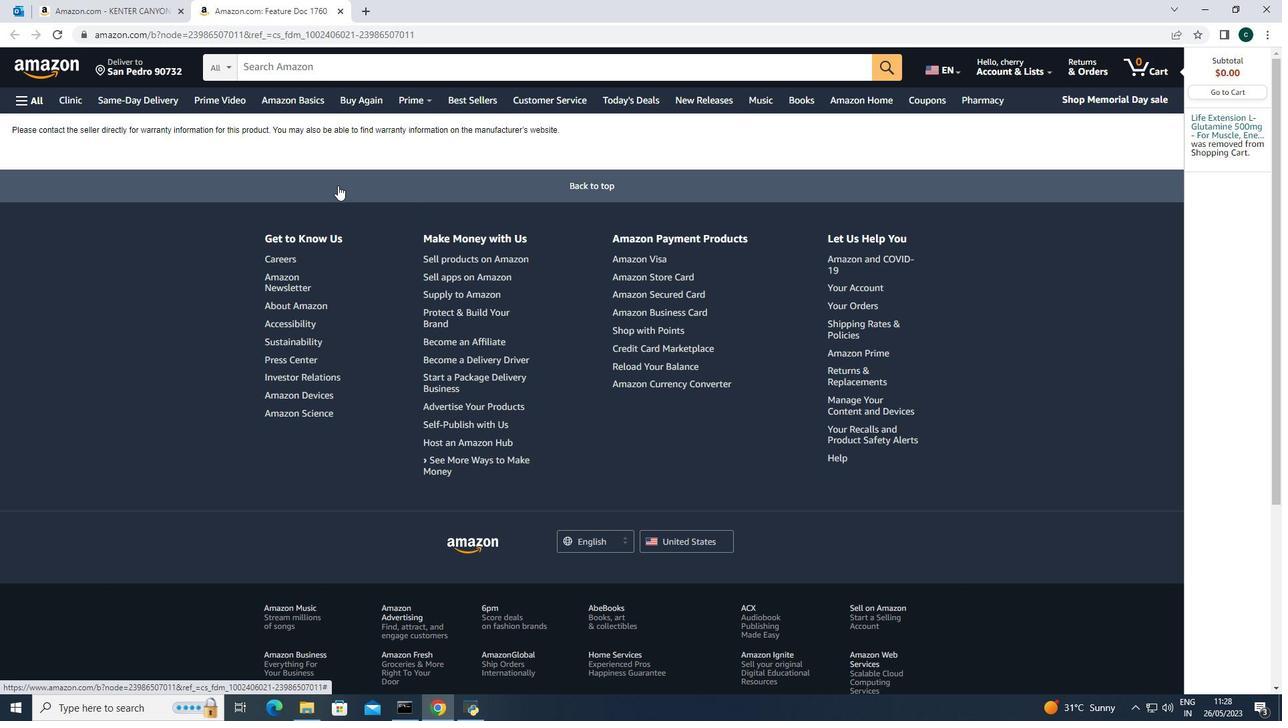
Action: Mouse scrolled (338, 185) with delta (0, 0)
Screenshot: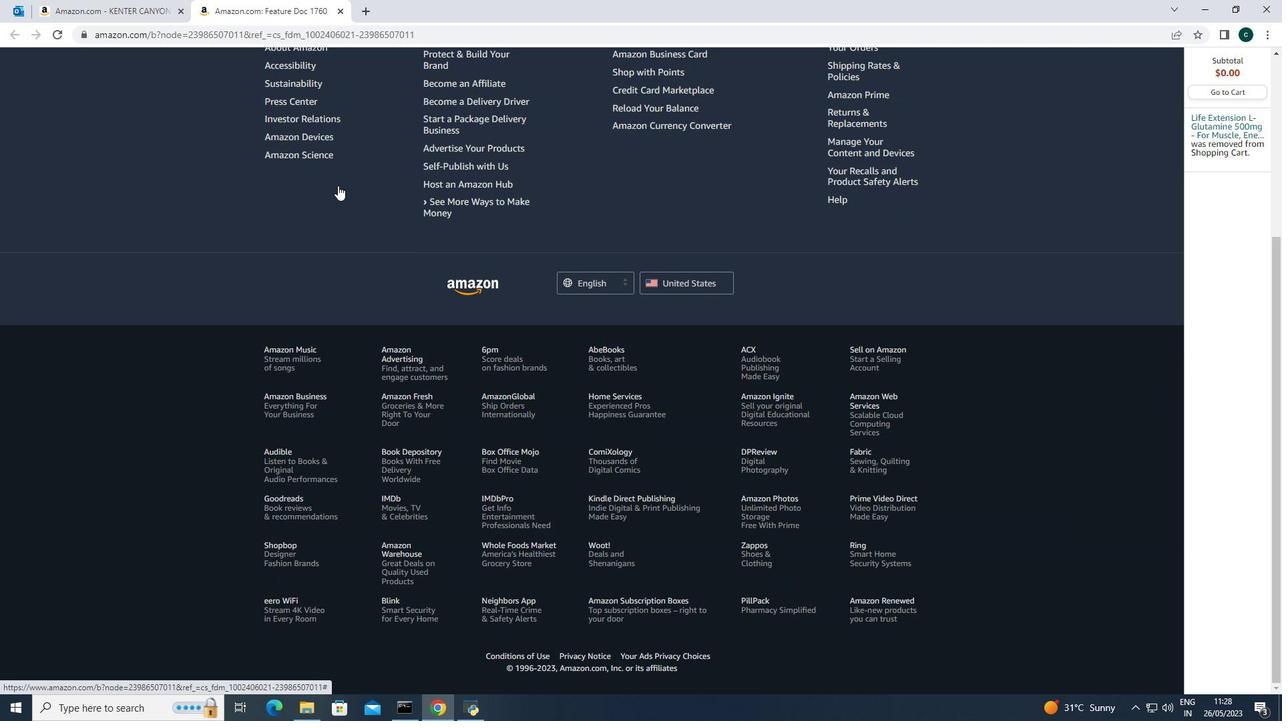
Action: Mouse scrolled (338, 185) with delta (0, 0)
Screenshot: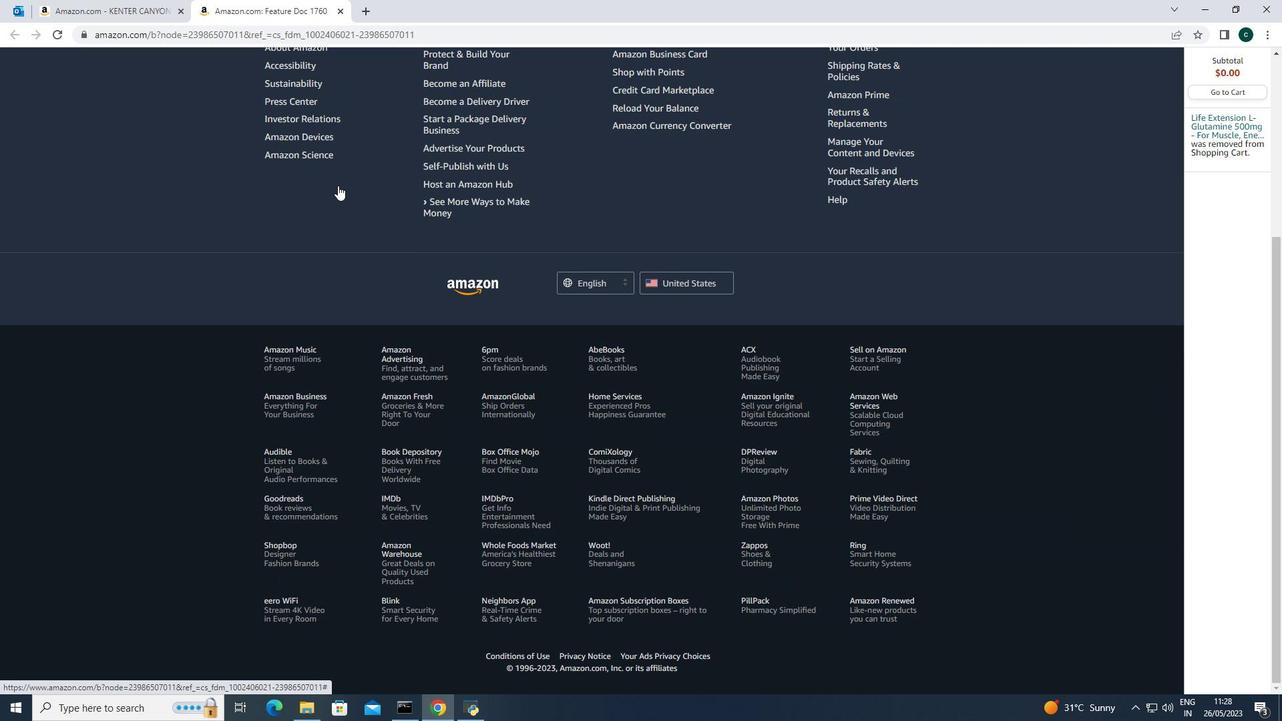
Action: Mouse scrolled (338, 185) with delta (0, 0)
Screenshot: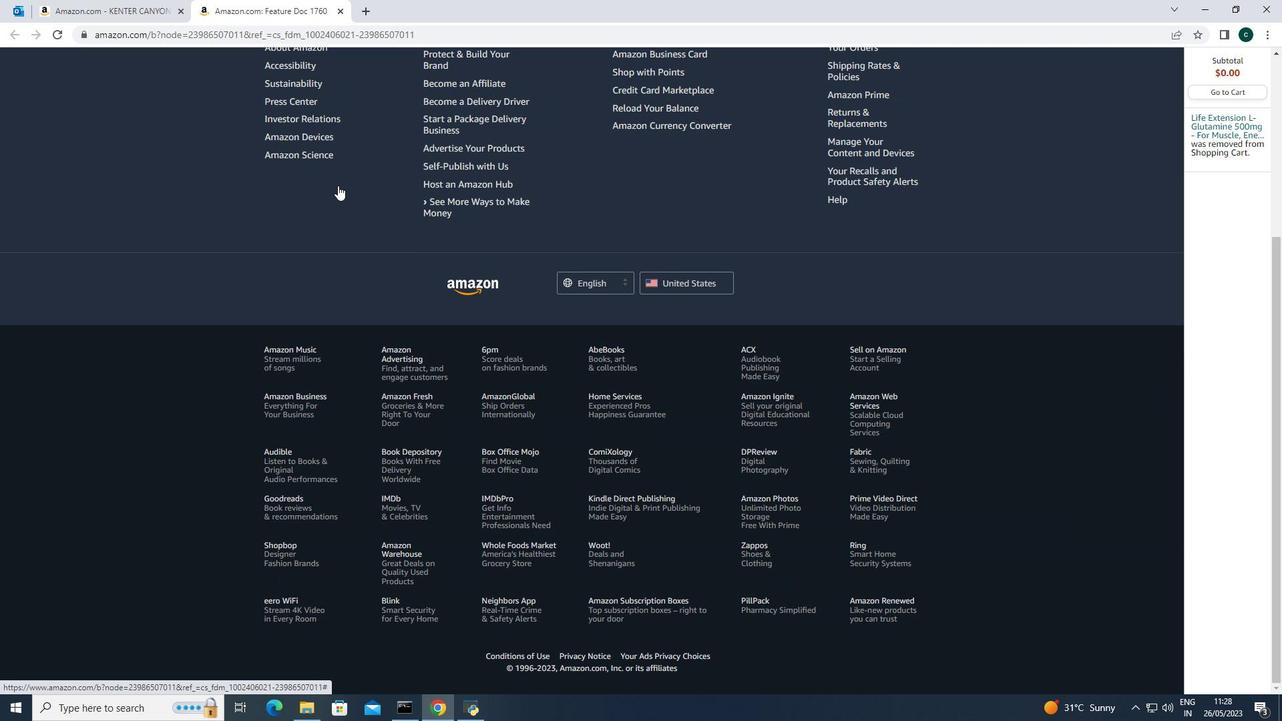 
Action: Mouse scrolled (338, 185) with delta (0, 0)
Screenshot: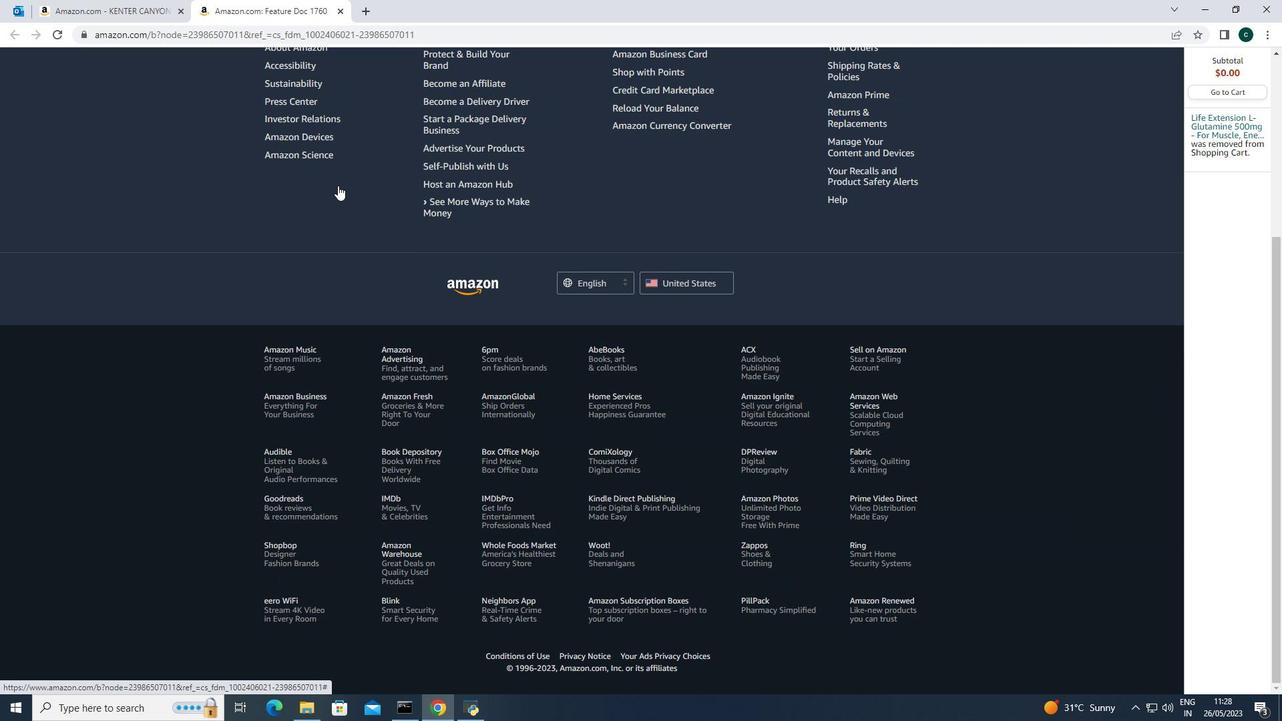 
Action: Mouse scrolled (338, 185) with delta (0, 0)
Screenshot: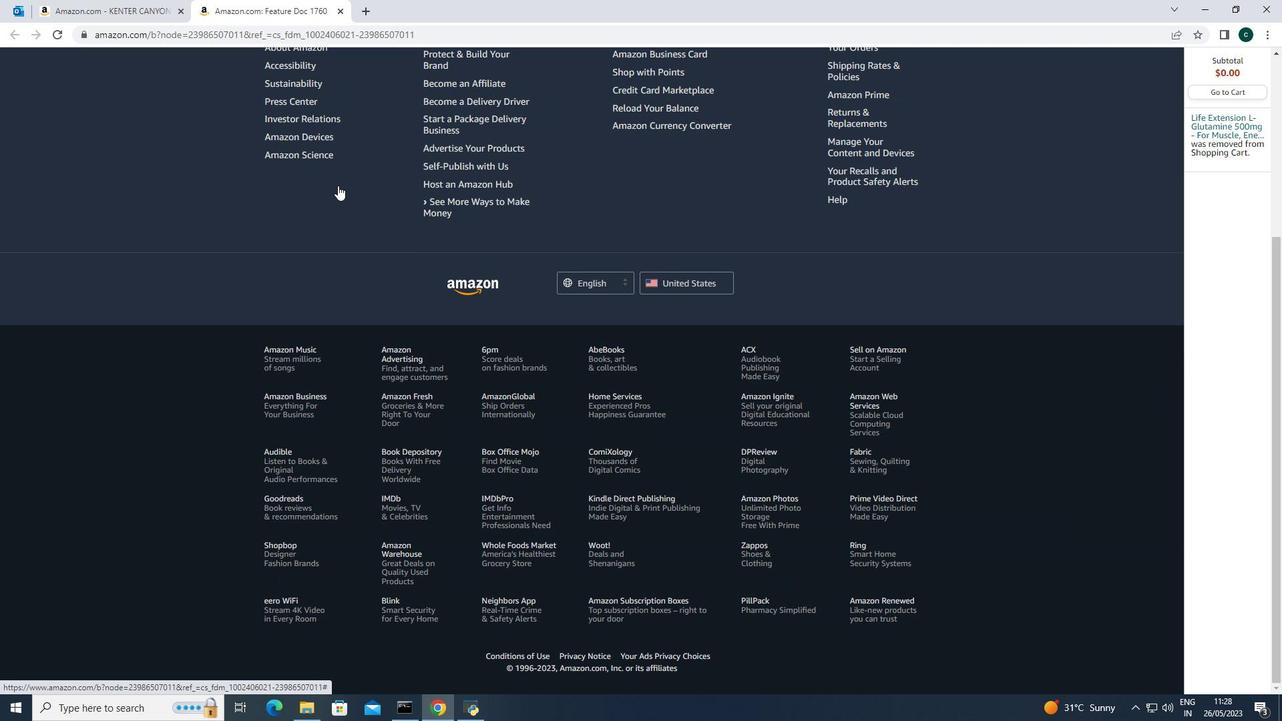 
Action: Mouse scrolled (338, 185) with delta (0, 0)
Screenshot: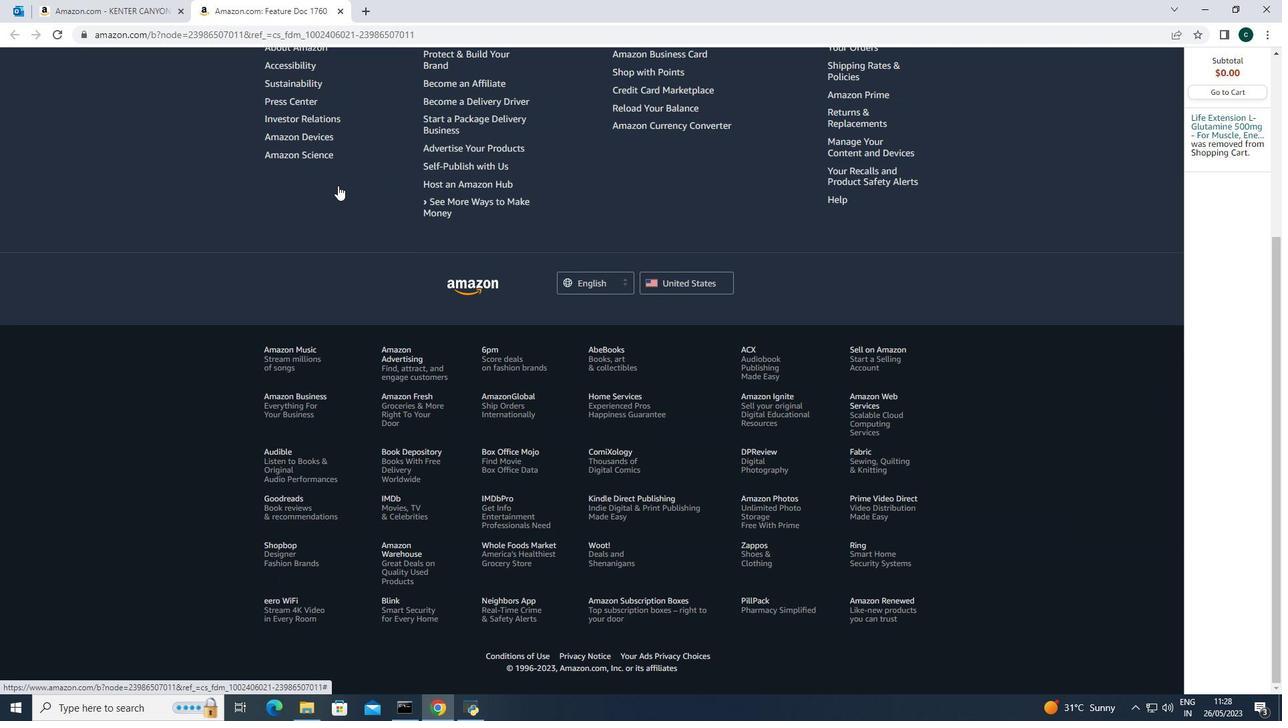 
Action: Mouse scrolled (338, 185) with delta (0, 0)
Screenshot: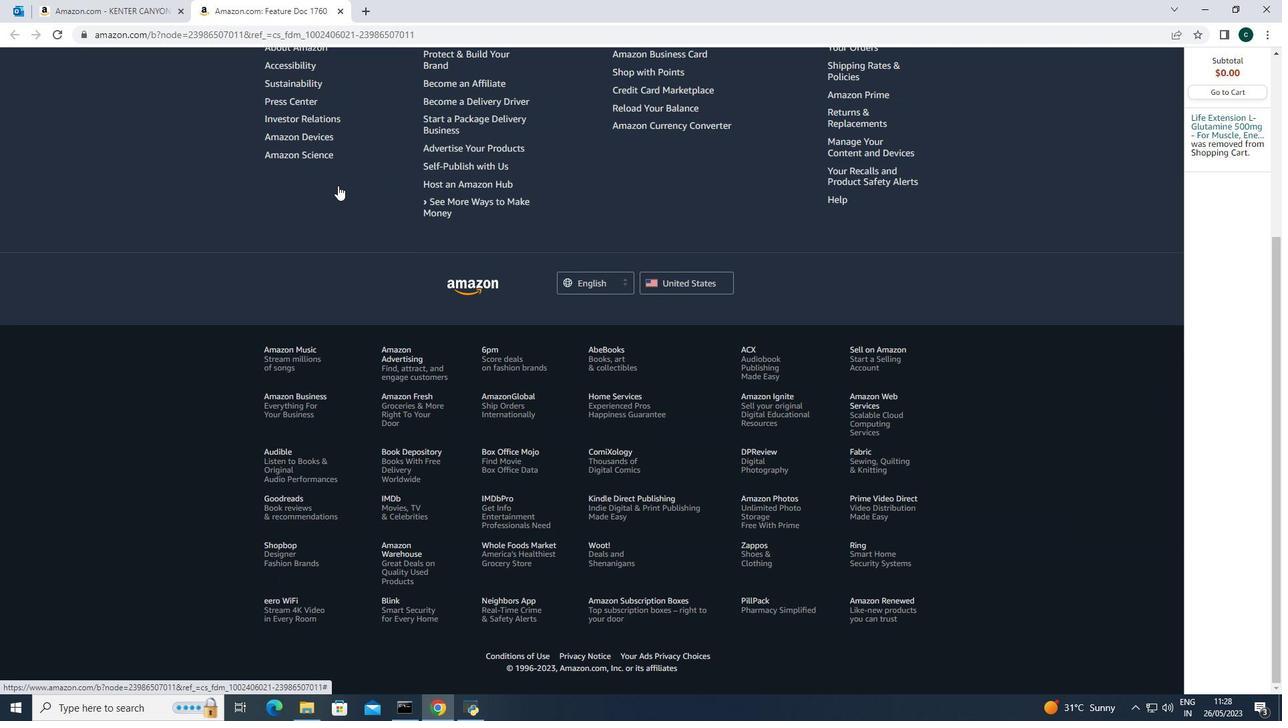 
Action: Mouse moved to (337, 185)
Screenshot: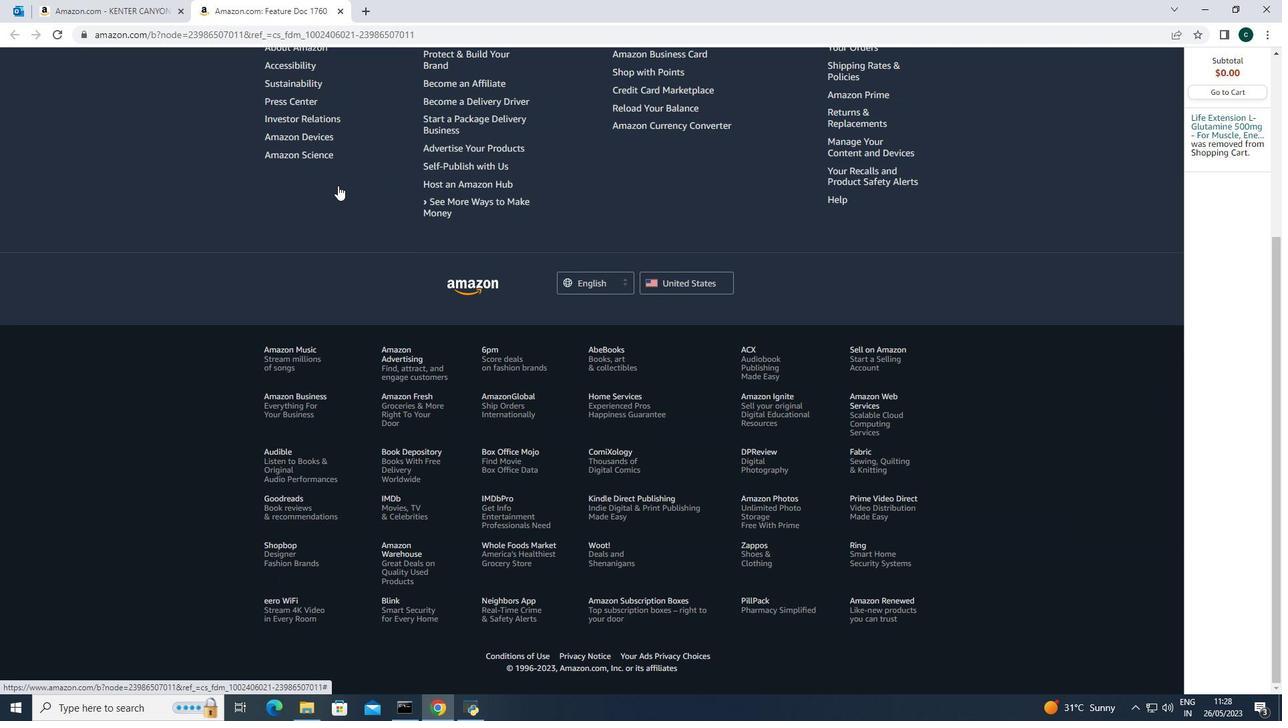 
Action: Mouse scrolled (337, 186) with delta (0, 0)
Screenshot: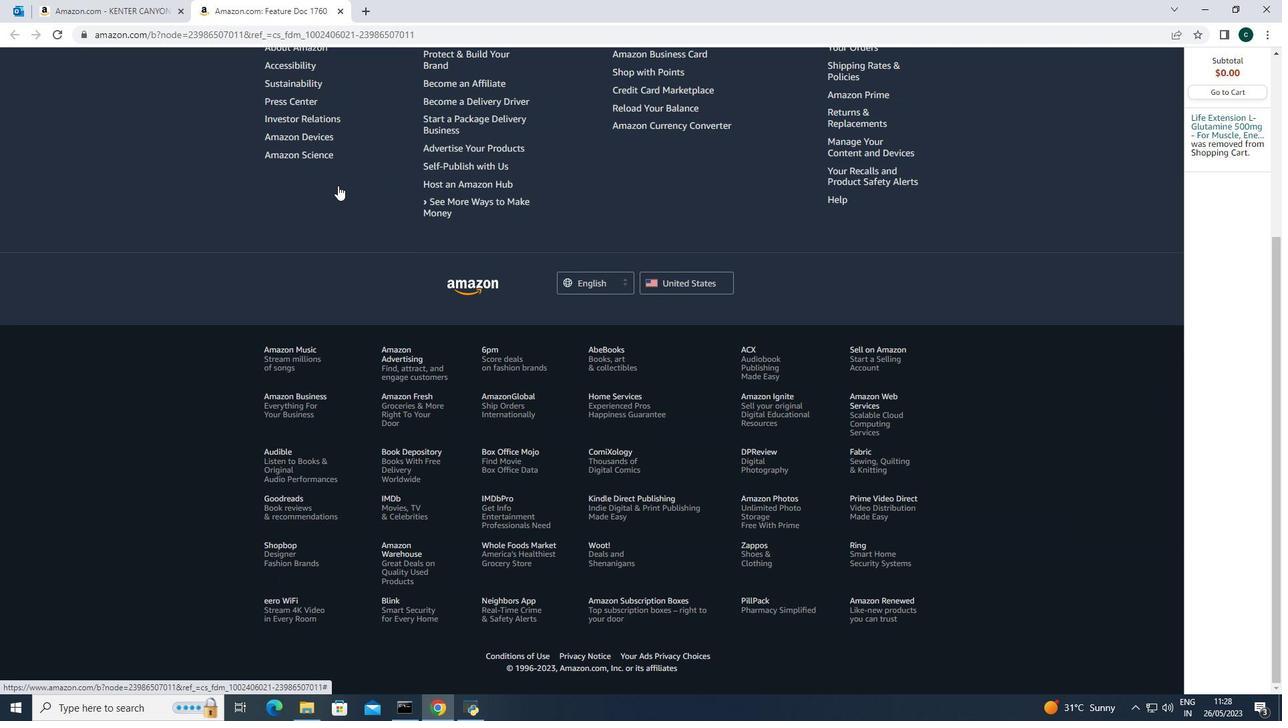 
Action: Mouse scrolled (337, 186) with delta (0, 0)
Screenshot: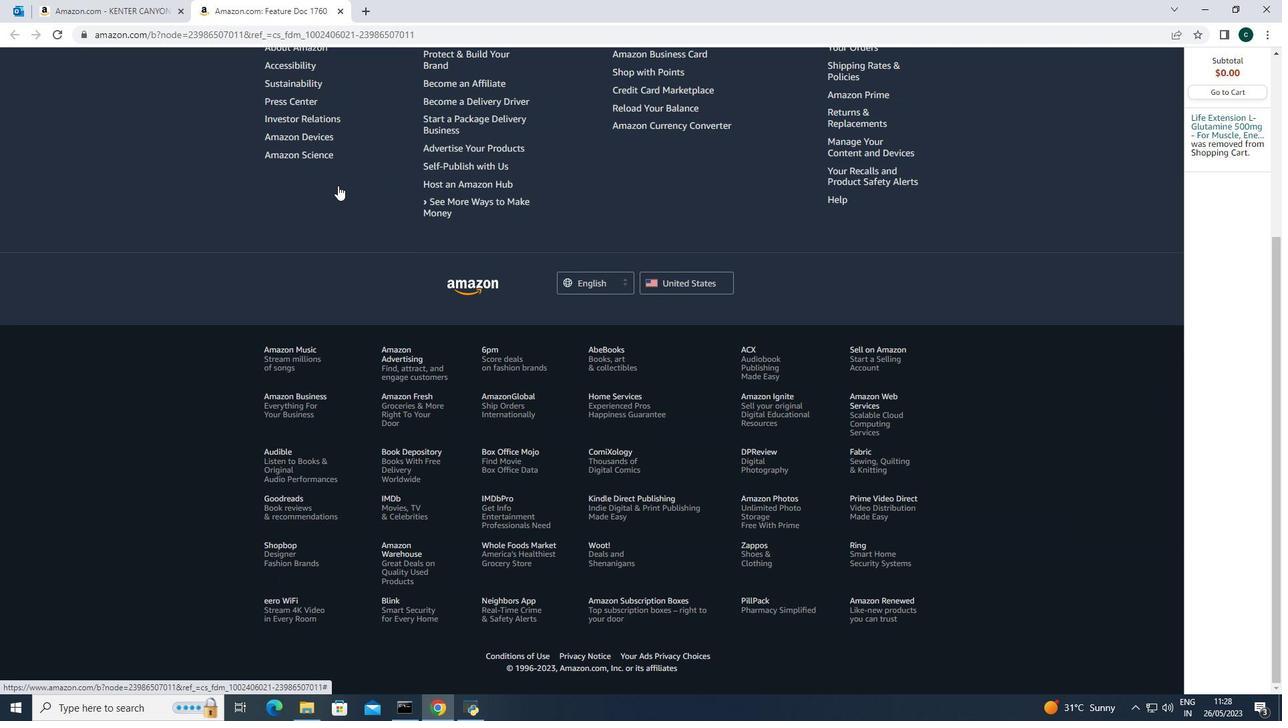 
Action: Mouse scrolled (337, 186) with delta (0, 0)
Screenshot: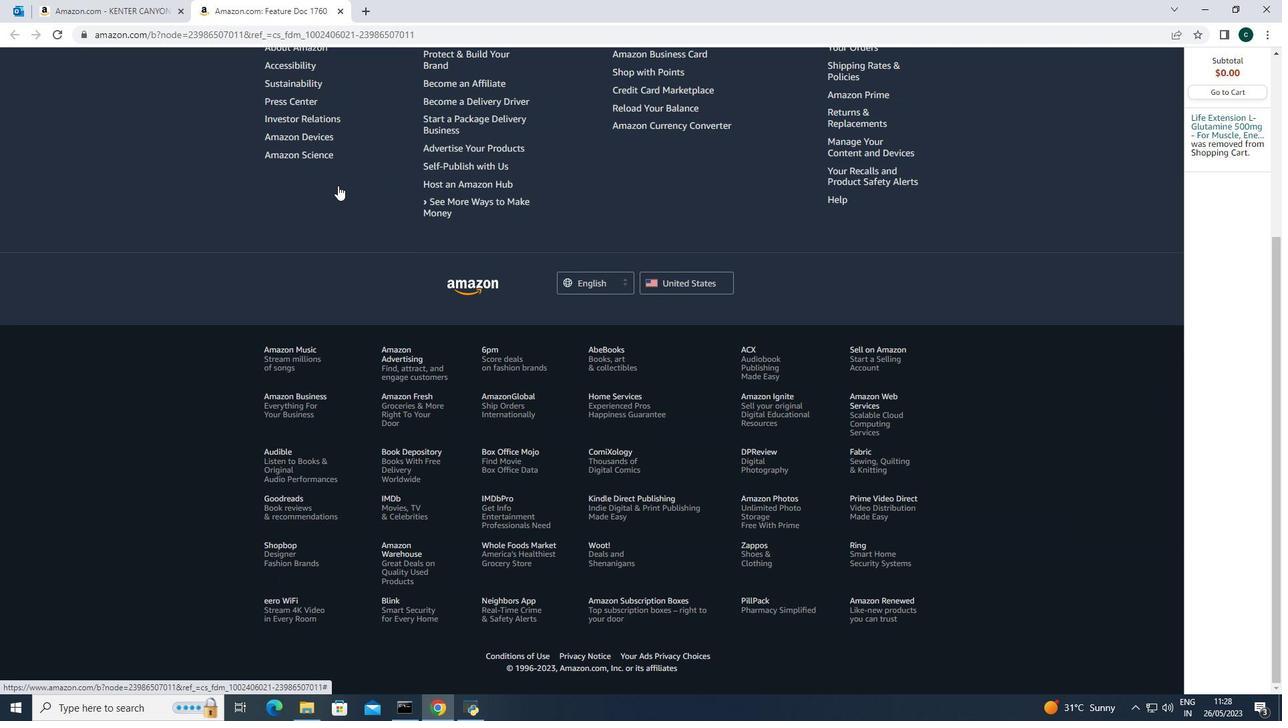 
Action: Mouse scrolled (337, 186) with delta (0, 0)
Screenshot: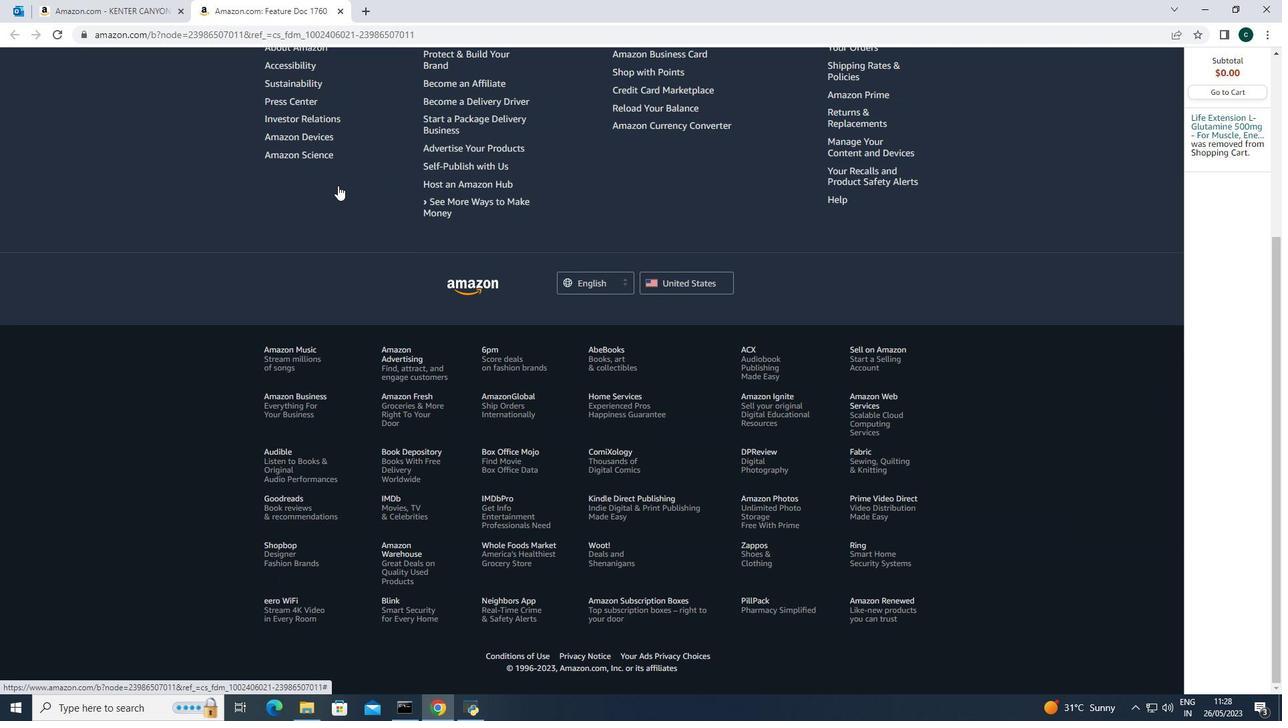 
Action: Mouse scrolled (337, 186) with delta (0, 0)
Screenshot: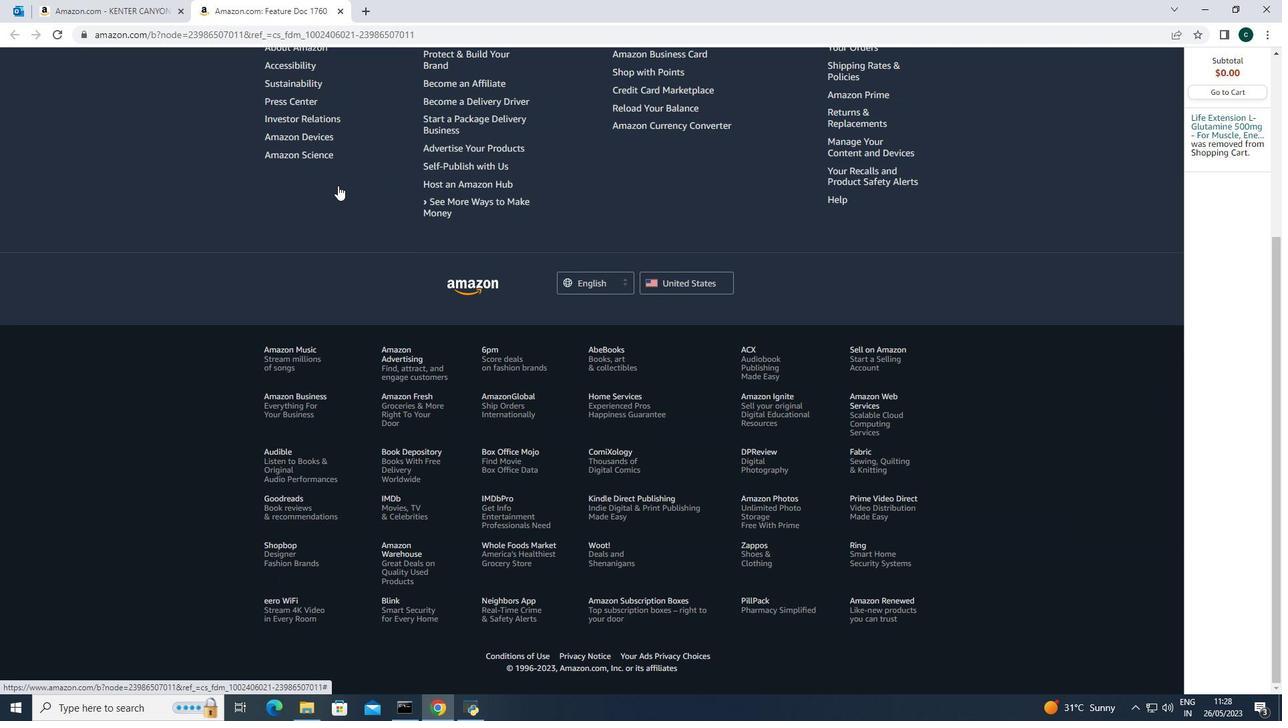 
Action: Mouse scrolled (337, 186) with delta (0, 0)
Screenshot: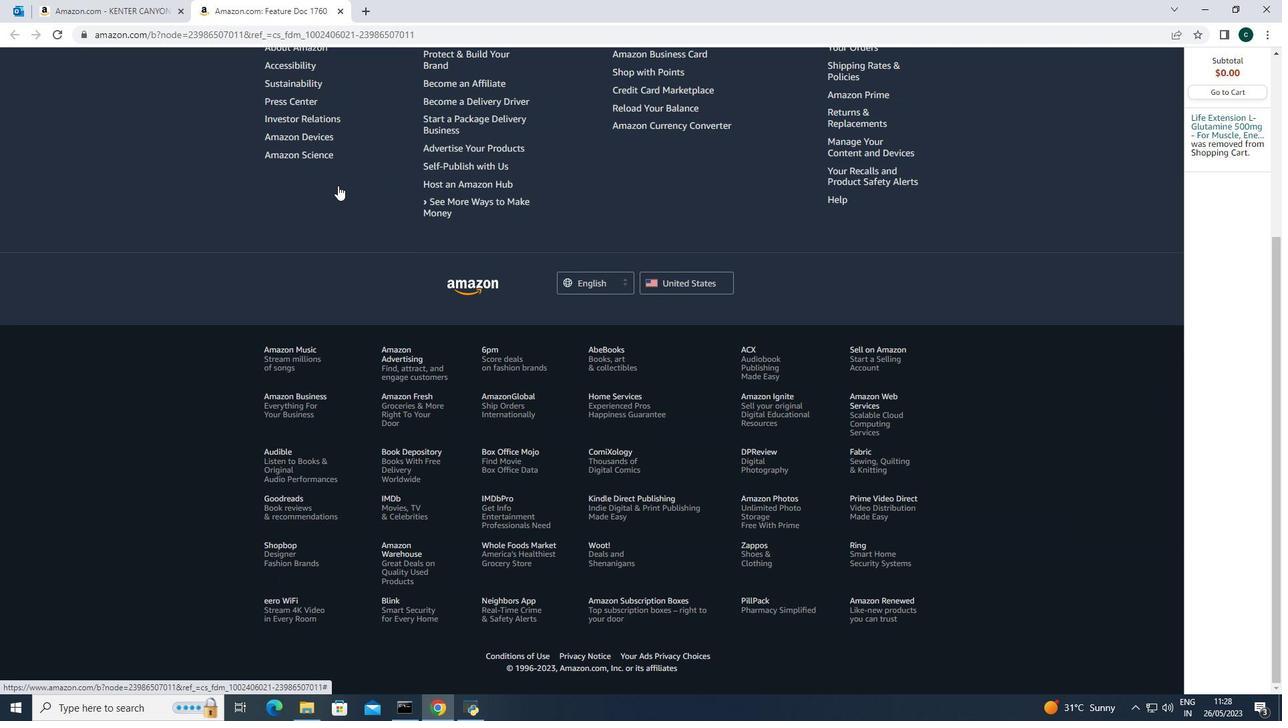 
Action: Mouse scrolled (337, 186) with delta (0, 0)
Screenshot: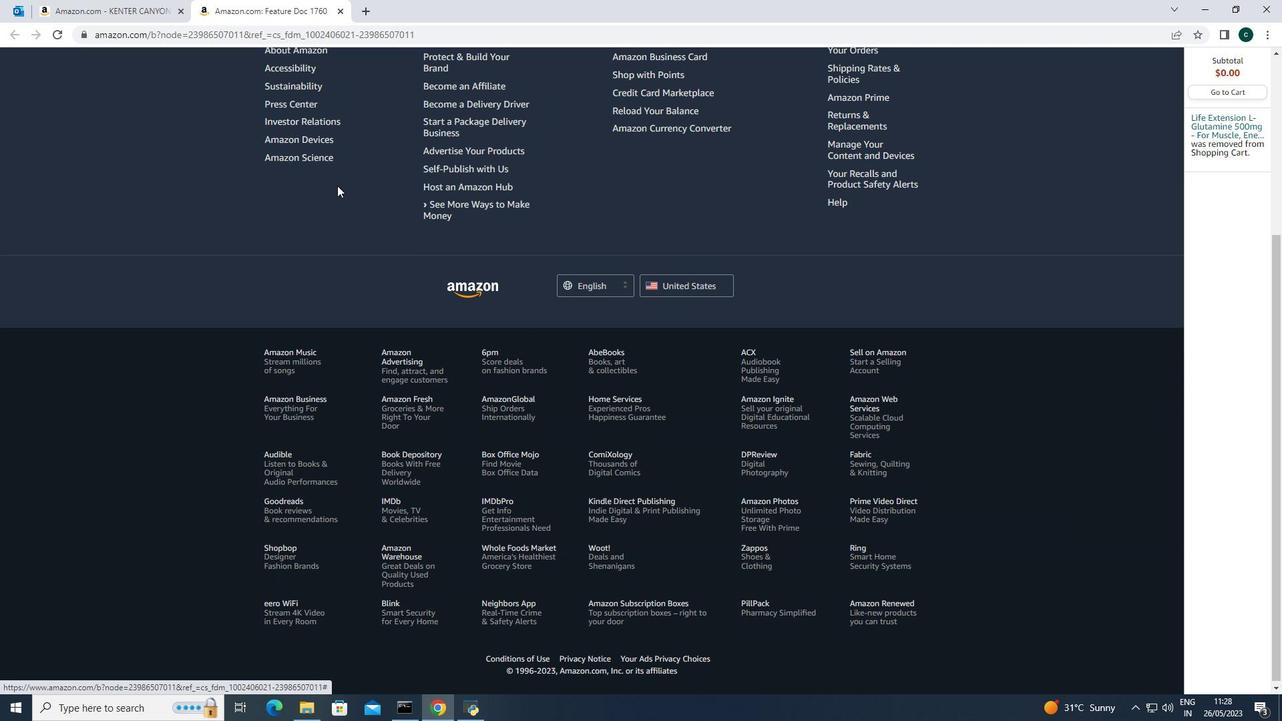 
Action: Mouse moved to (336, 186)
Screenshot: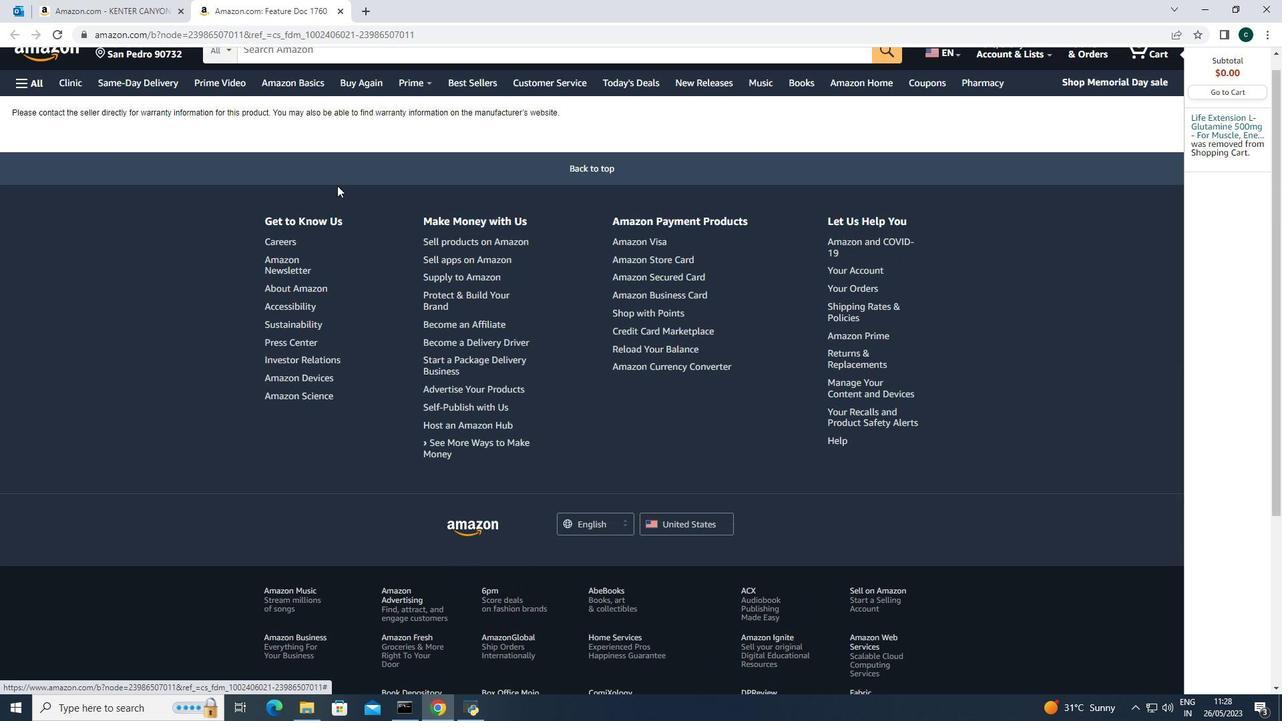 
Action: Mouse scrolled (336, 187) with delta (0, 0)
Screenshot: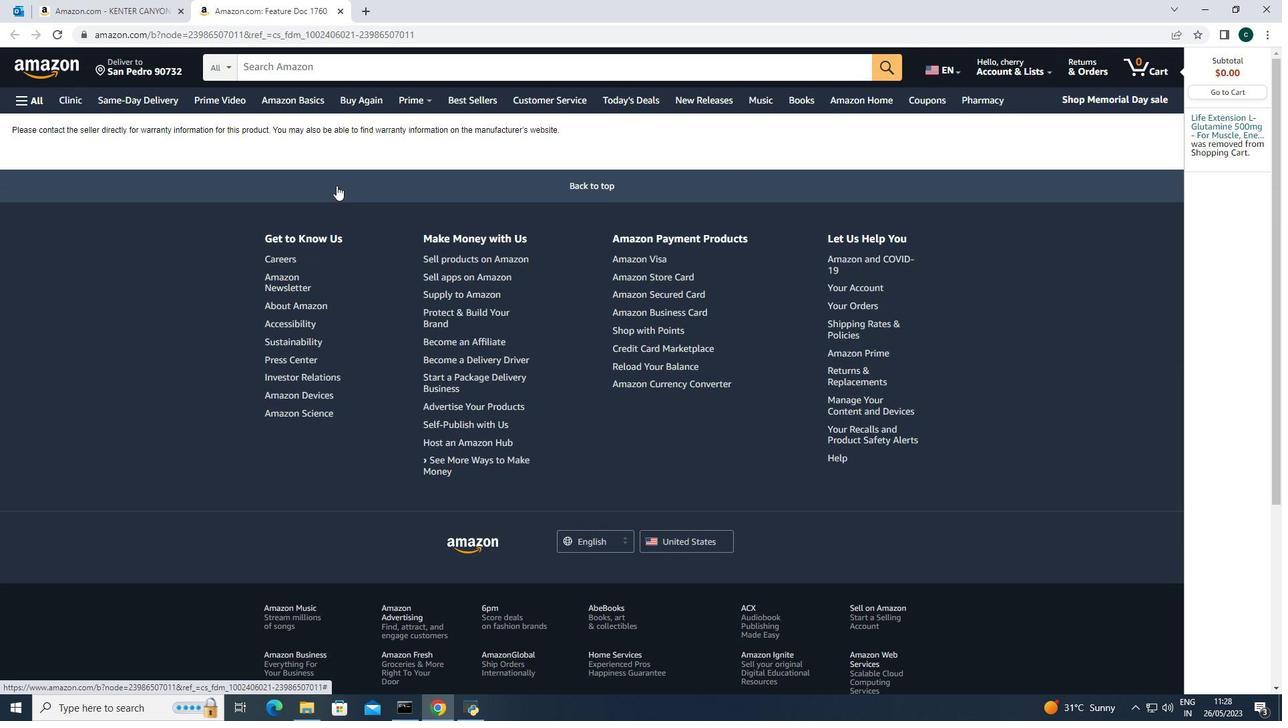 
Action: Mouse scrolled (336, 187) with delta (0, 0)
Screenshot: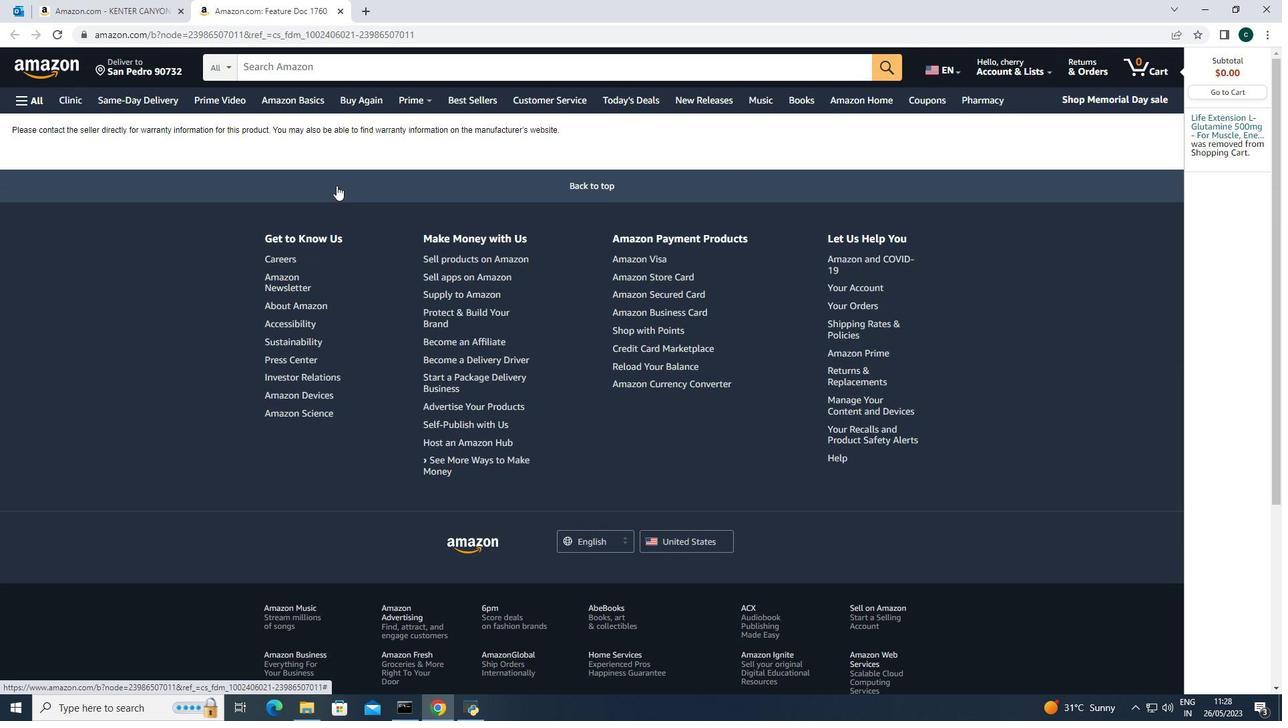 
Action: Mouse scrolled (336, 187) with delta (0, 0)
Screenshot: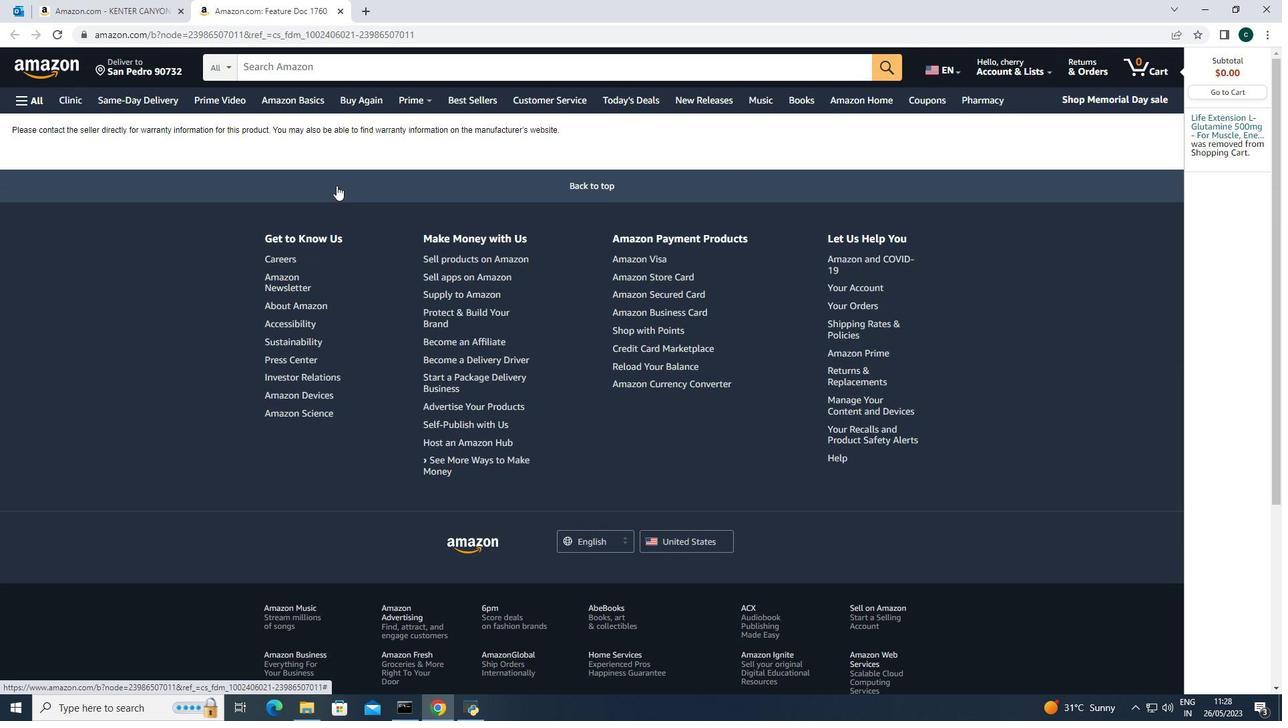 
Action: Mouse scrolled (336, 187) with delta (0, 0)
Screenshot: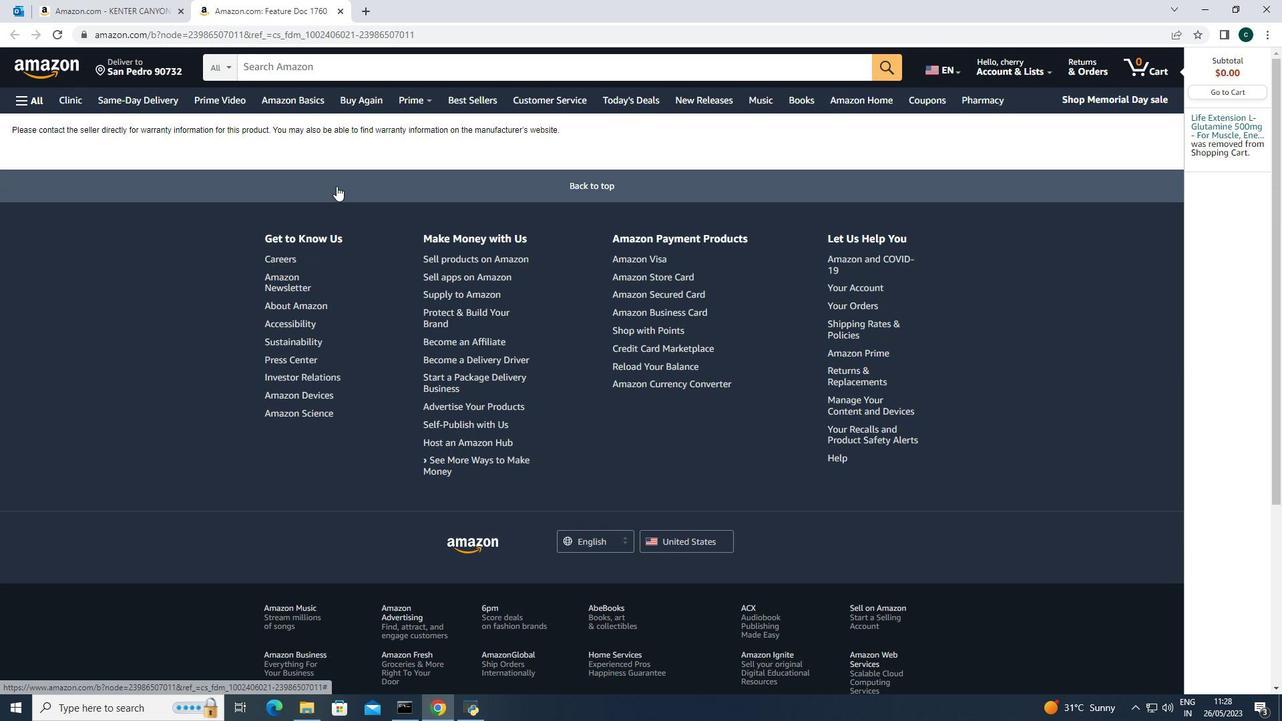 
Action: Mouse scrolled (336, 187) with delta (0, 0)
Screenshot: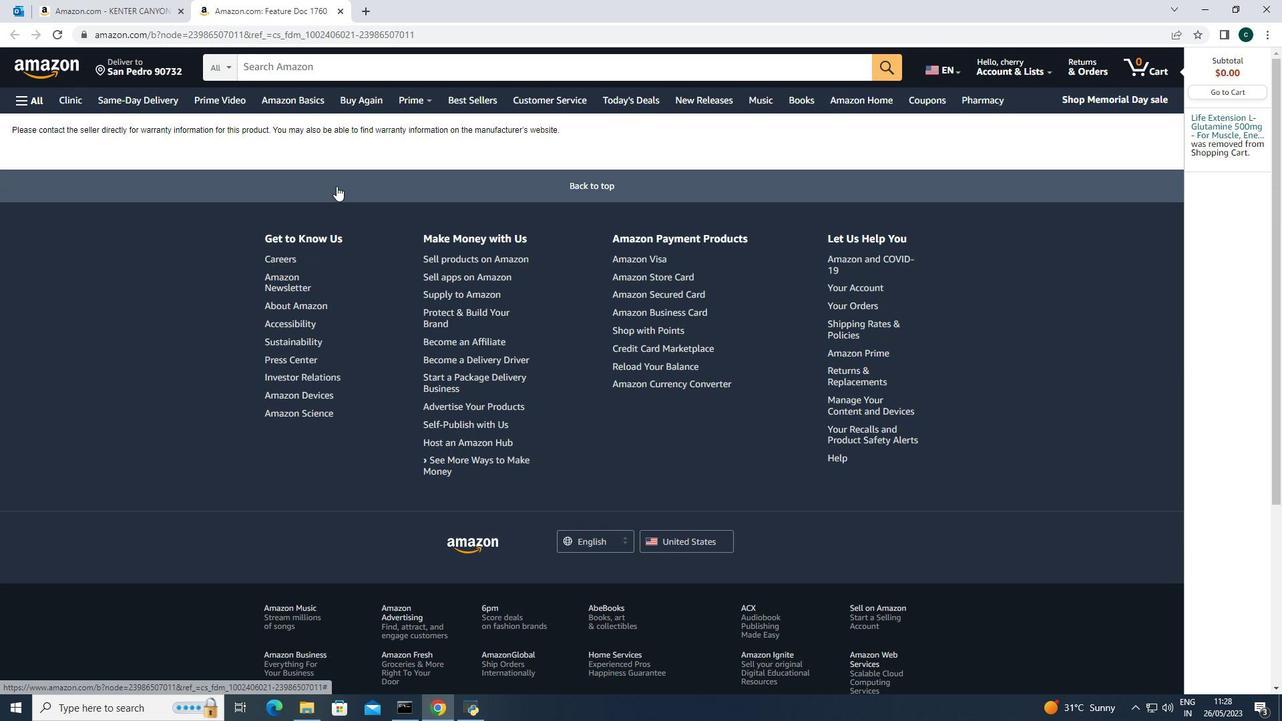 
Action: Mouse scrolled (336, 187) with delta (0, 0)
Screenshot: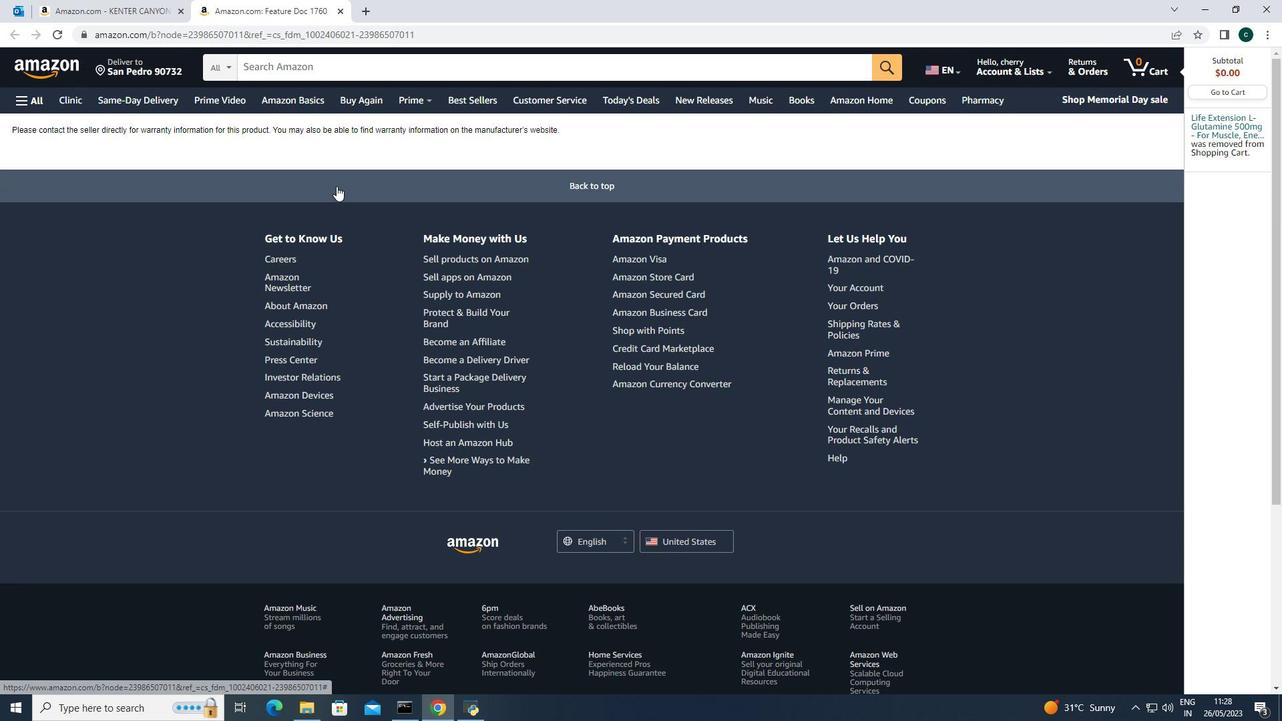 
Action: Mouse moved to (466, 540)
Screenshot: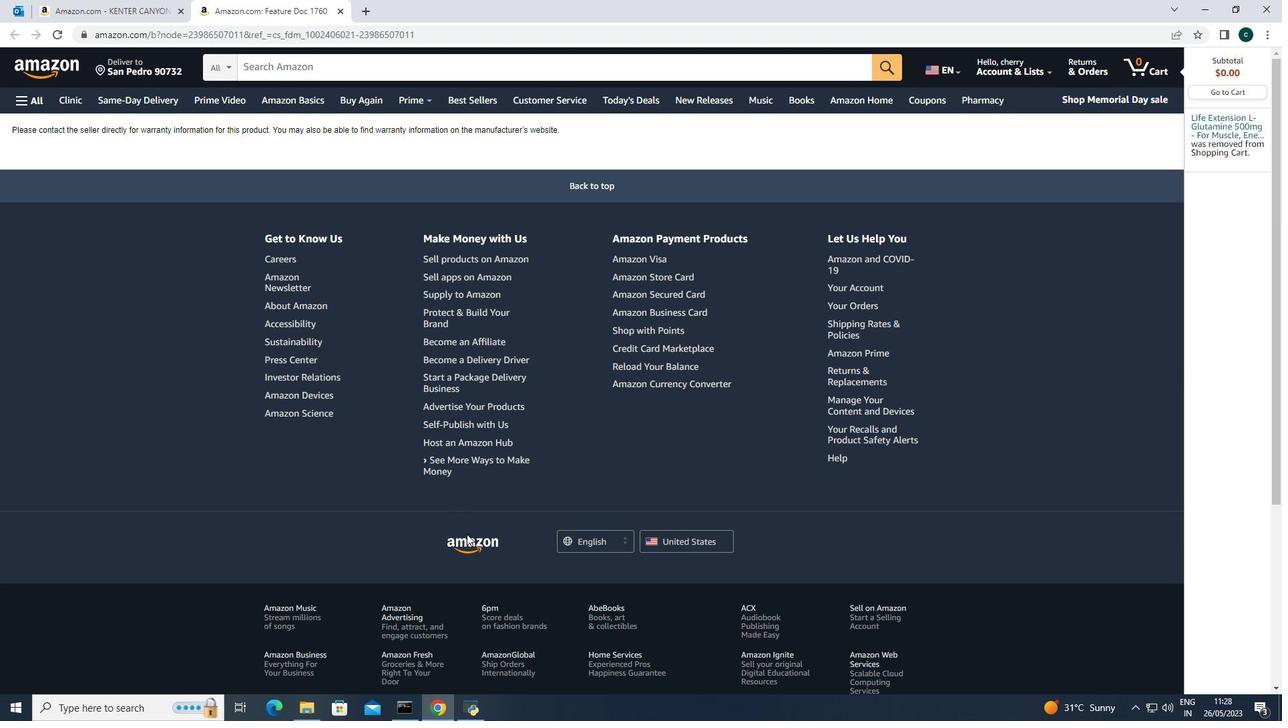 
Action: Mouse pressed left at (466, 540)
Screenshot: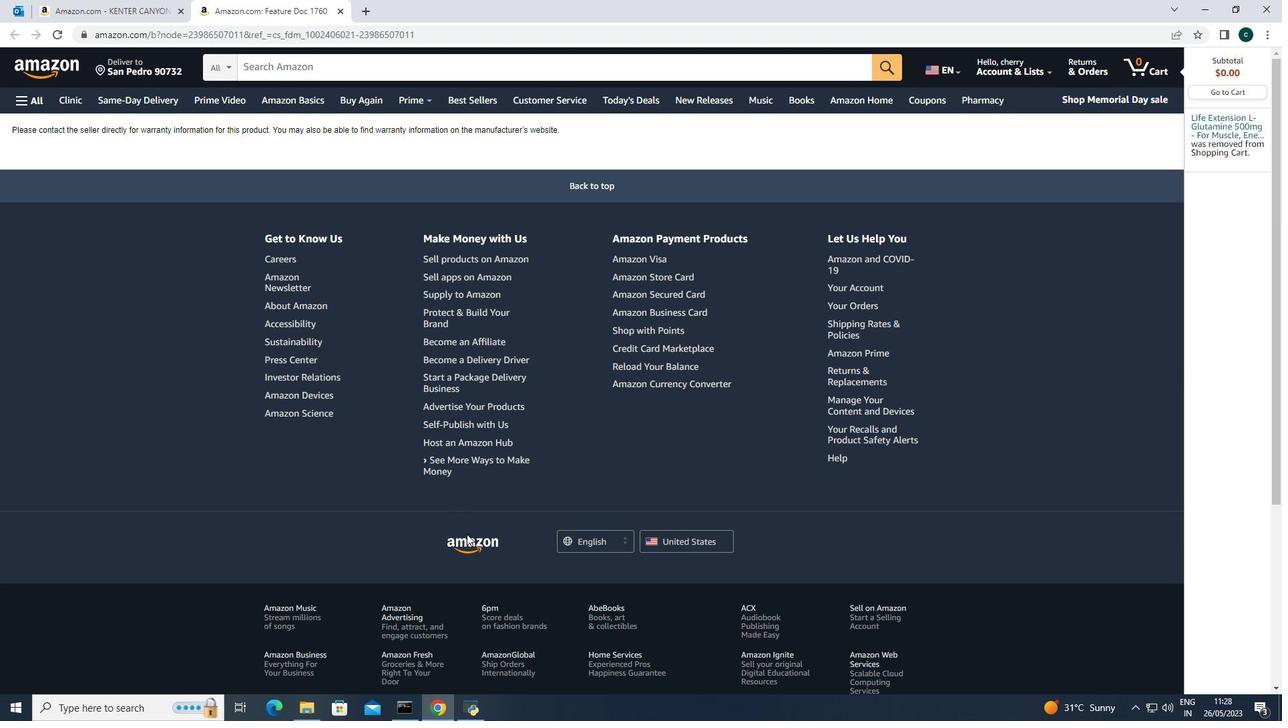 
Action: Mouse moved to (470, 539)
Screenshot: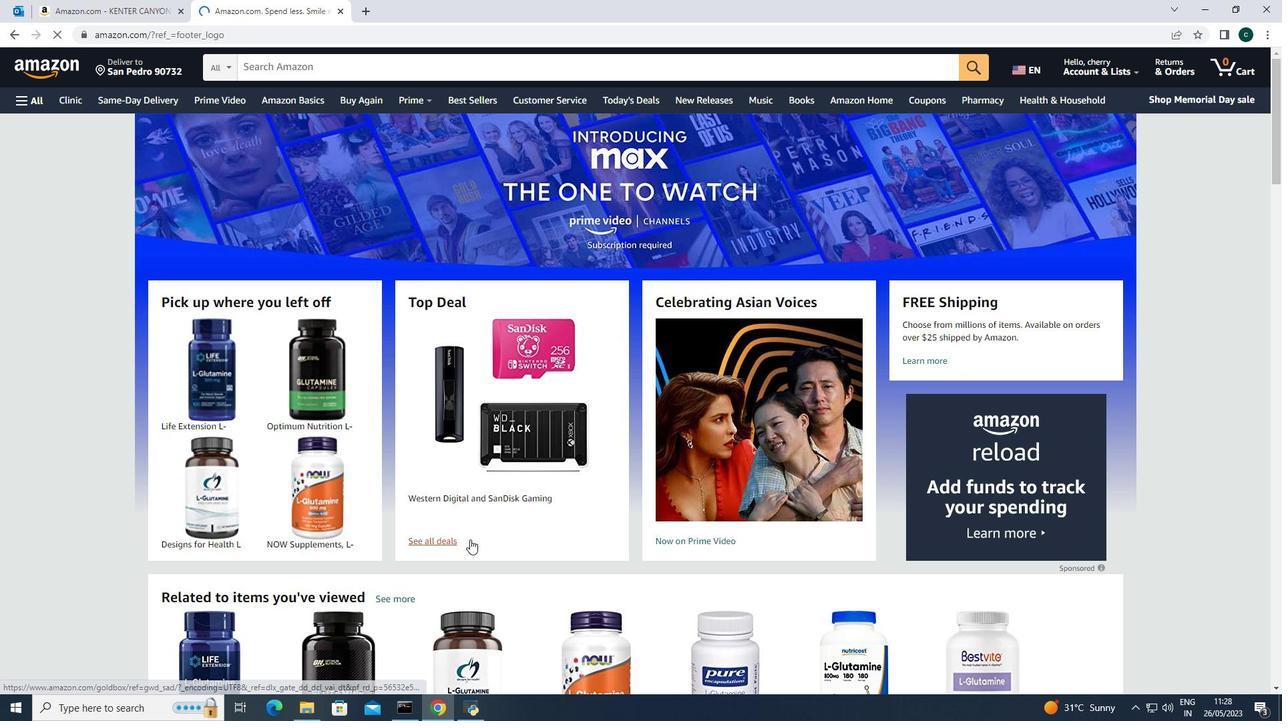 
Action: Mouse scrolled (470, 540) with delta (0, 0)
Screenshot: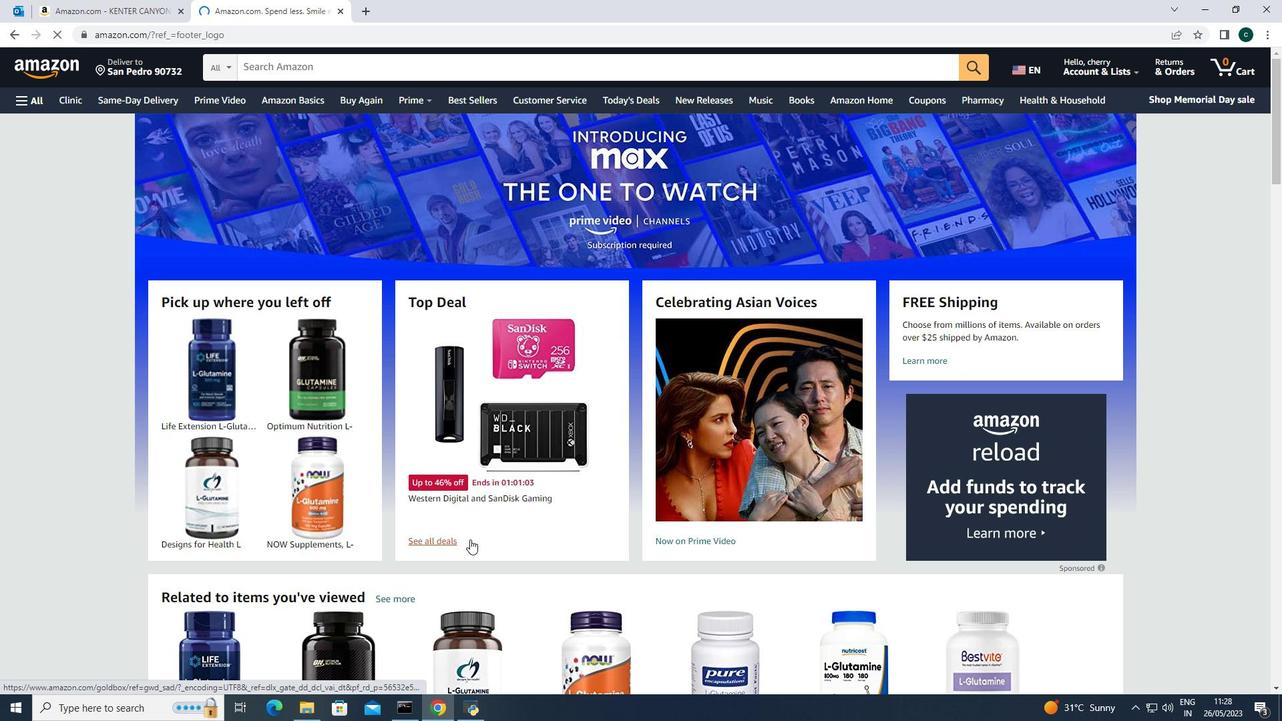 
Action: Mouse scrolled (470, 540) with delta (0, 0)
Screenshot: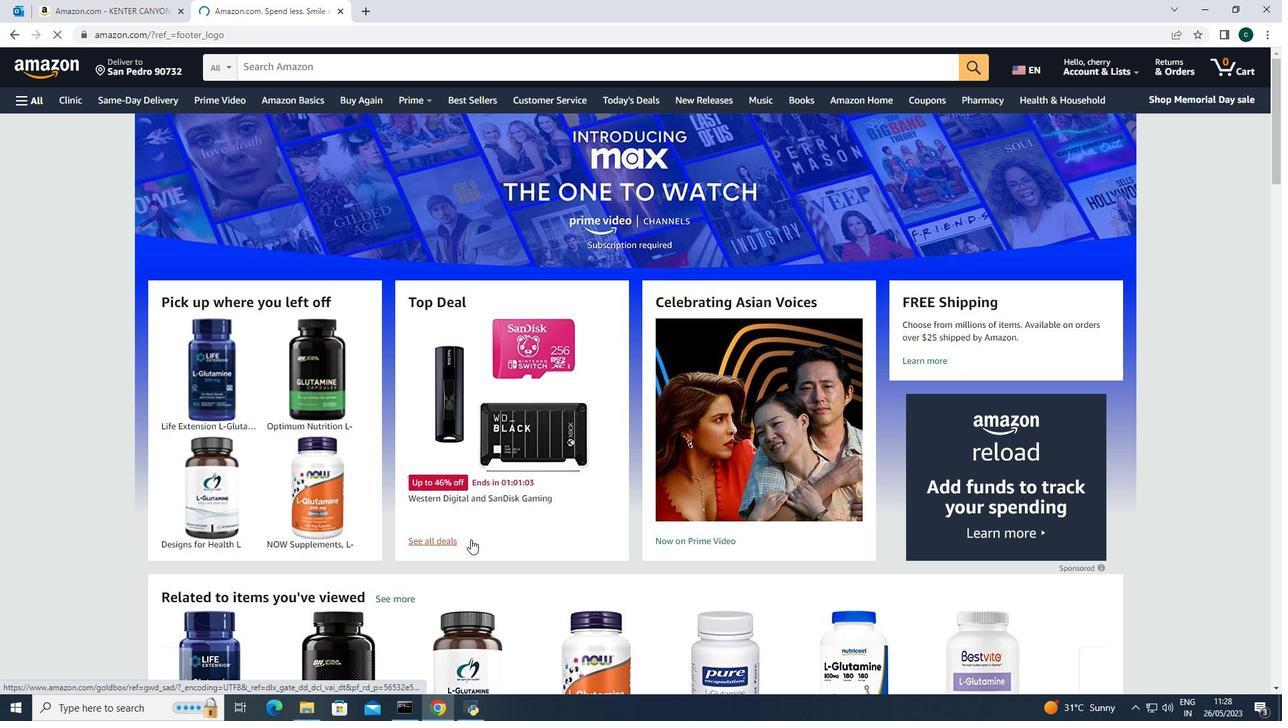 
Action: Mouse scrolled (470, 540) with delta (0, 0)
Screenshot: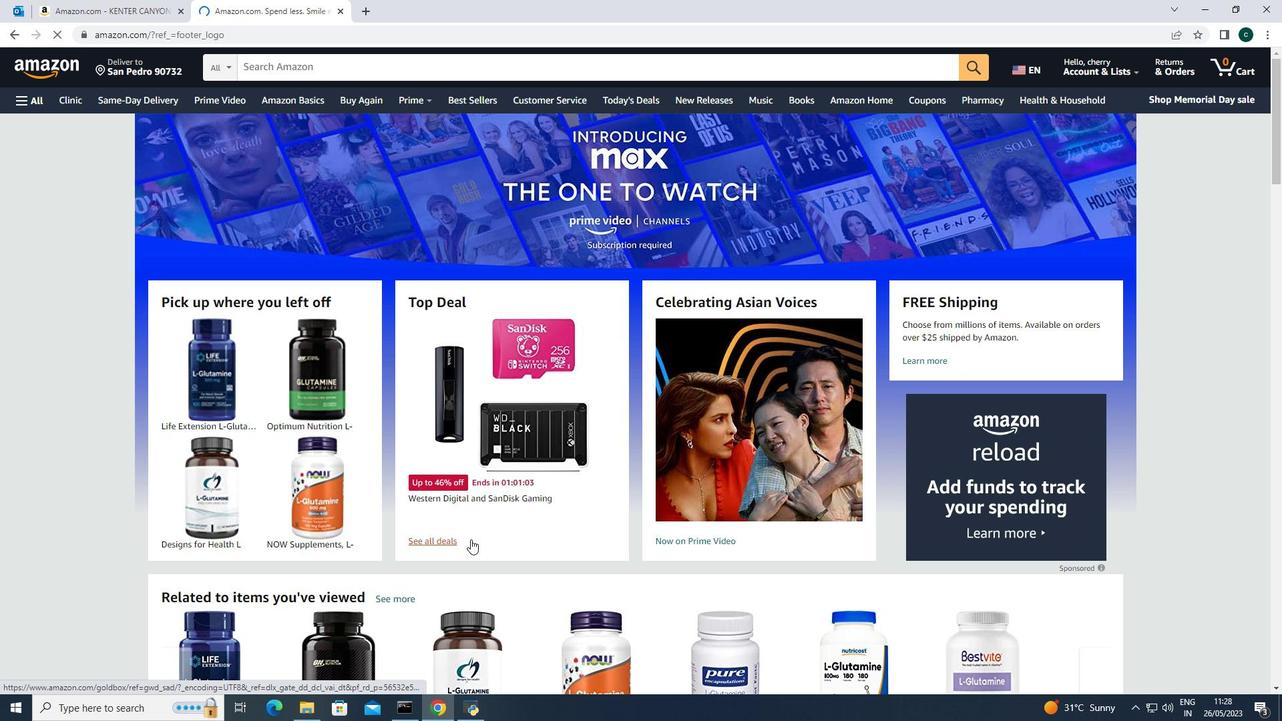 
Action: Mouse moved to (472, 539)
